 Task: Buy 4 Return Springs from Brake System section under best seller category for shipping address: Alex Clark, 16135 Grand Litchfield Dr, Roswell, GA 30075, Cell Number 6788189371. Pay from credit card ending with 6010, CVV 682
Action: Mouse moved to (33, 102)
Screenshot: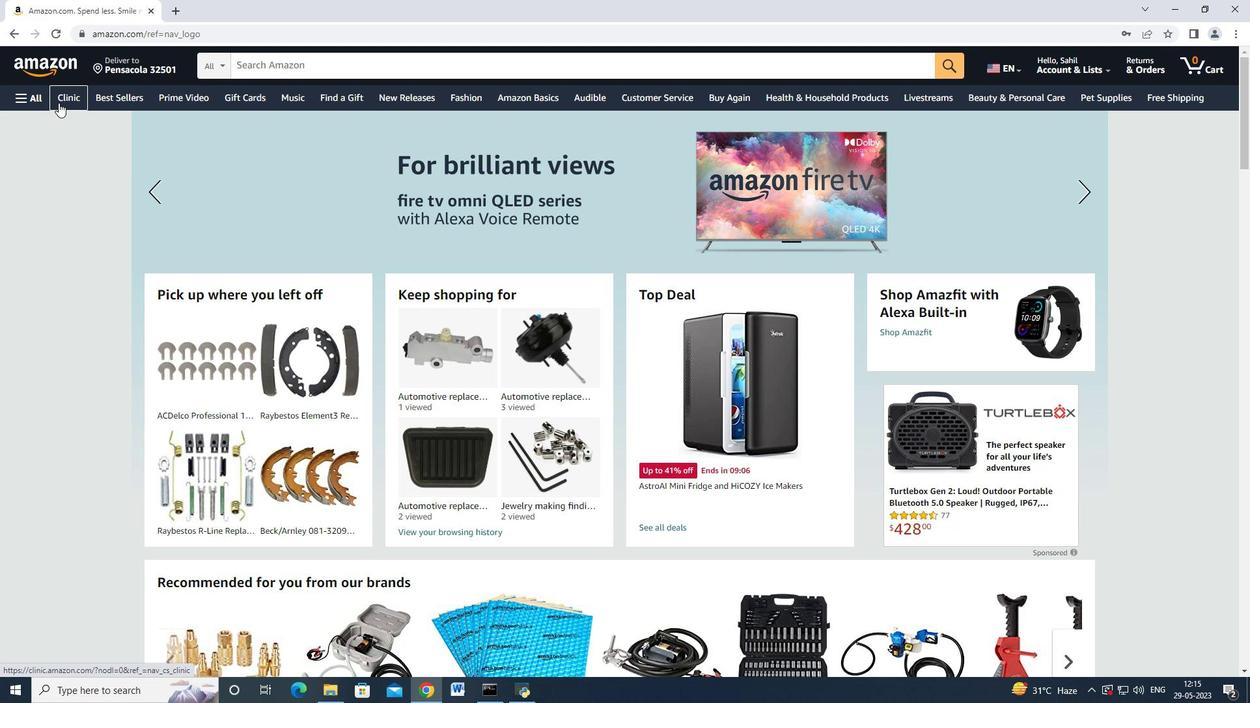 
Action: Mouse pressed left at (33, 102)
Screenshot: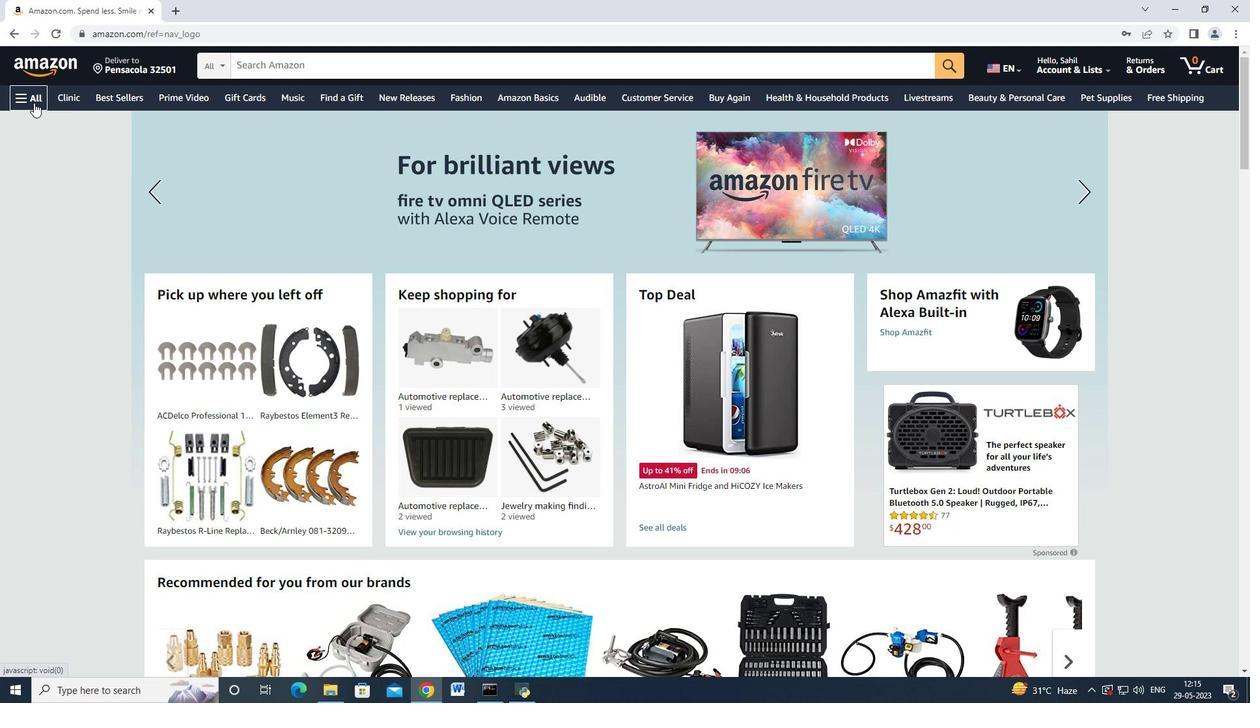 
Action: Mouse moved to (73, 207)
Screenshot: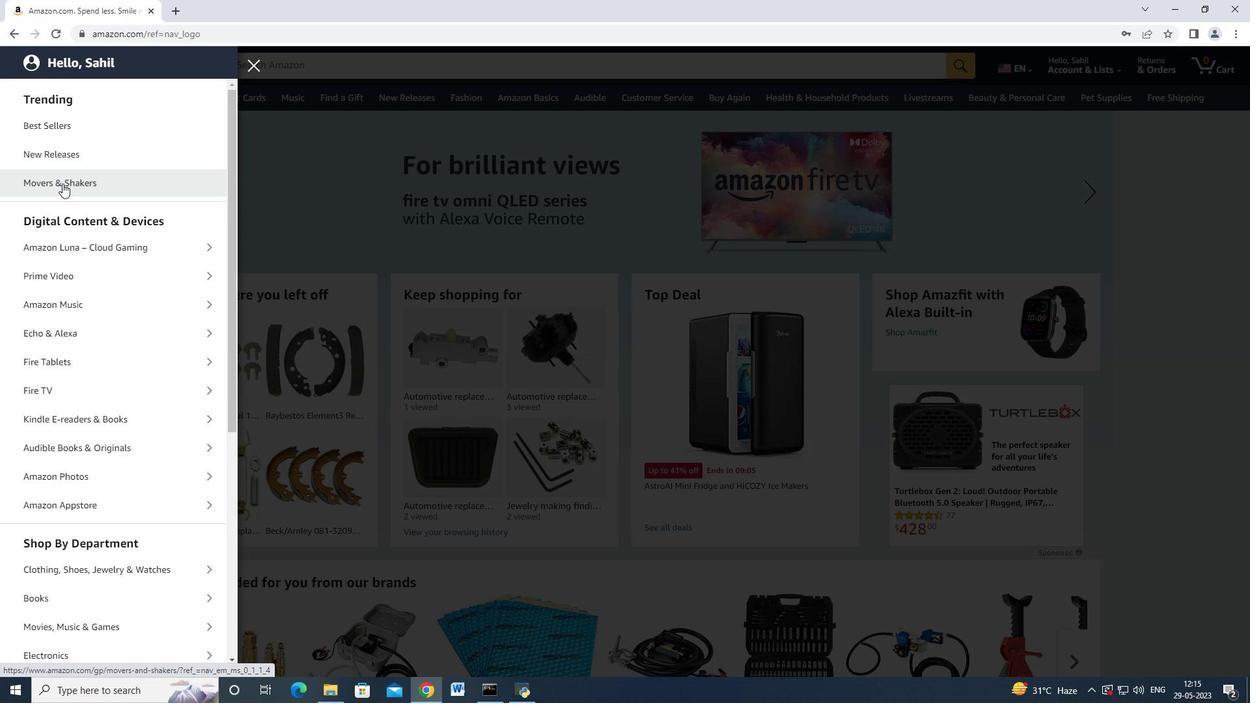 
Action: Mouse scrolled (73, 207) with delta (0, 0)
Screenshot: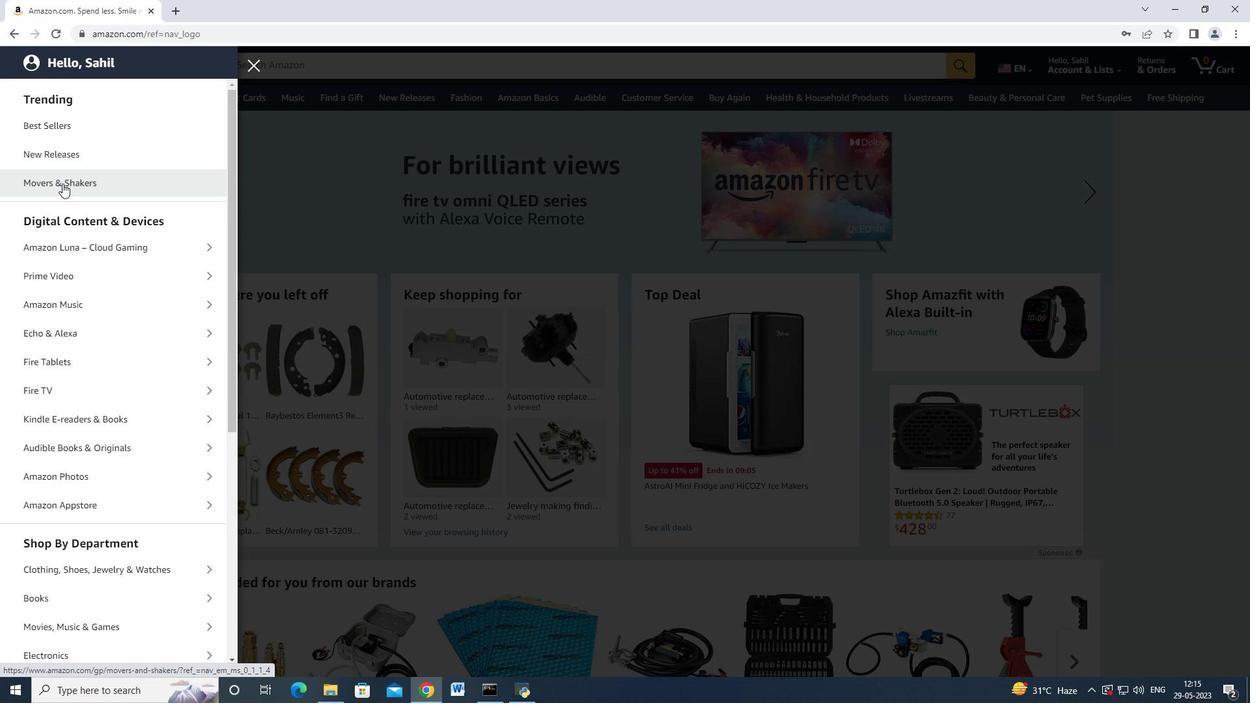 
Action: Mouse moved to (82, 222)
Screenshot: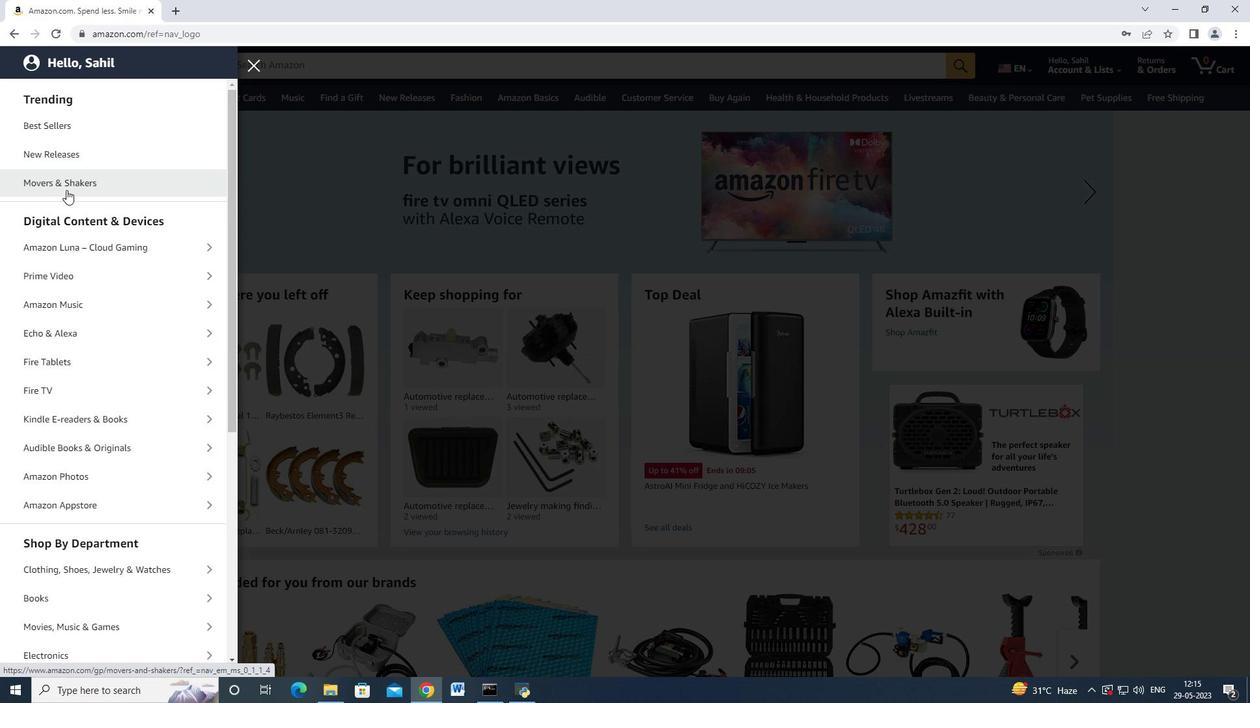 
Action: Mouse scrolled (82, 222) with delta (0, 0)
Screenshot: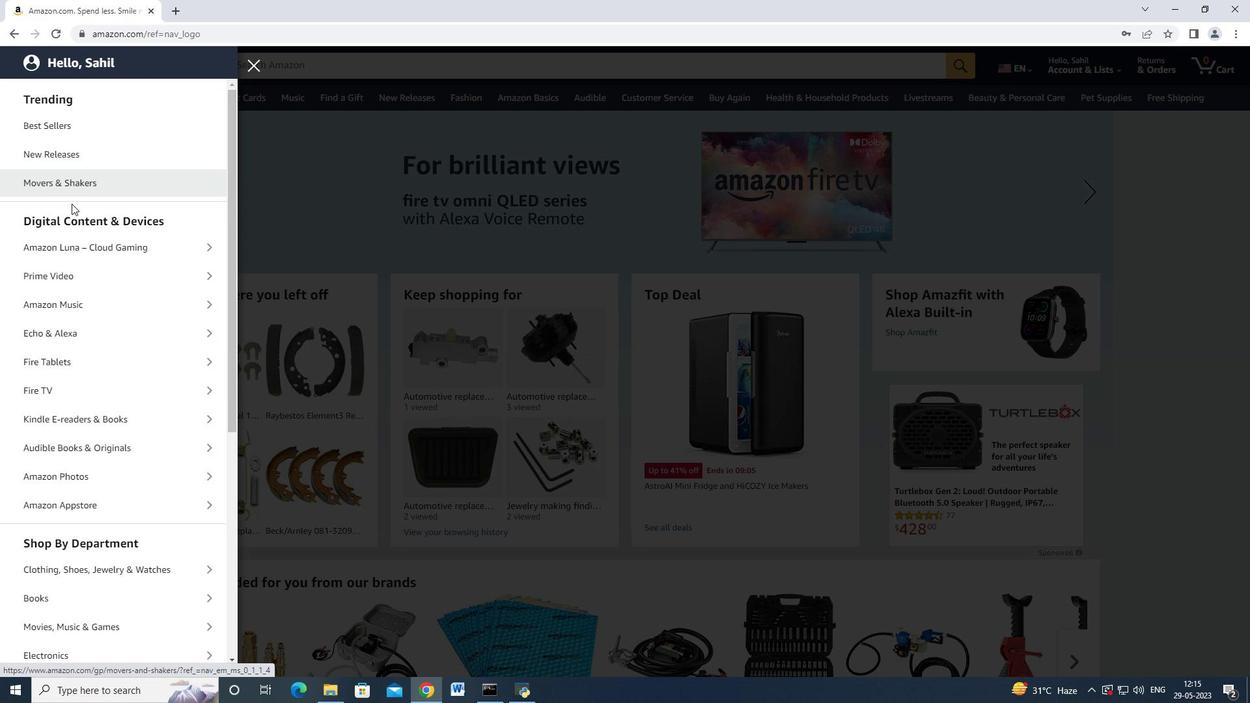 
Action: Mouse scrolled (82, 222) with delta (0, 0)
Screenshot: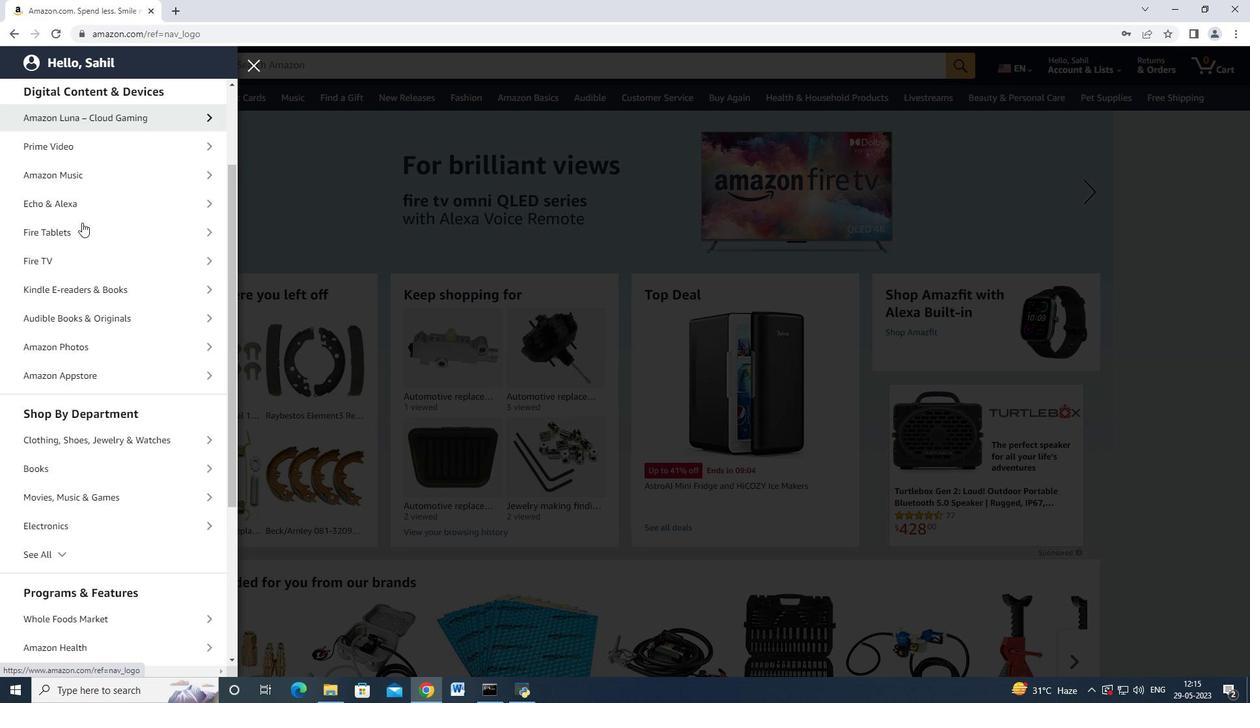 
Action: Mouse scrolled (82, 222) with delta (0, 0)
Screenshot: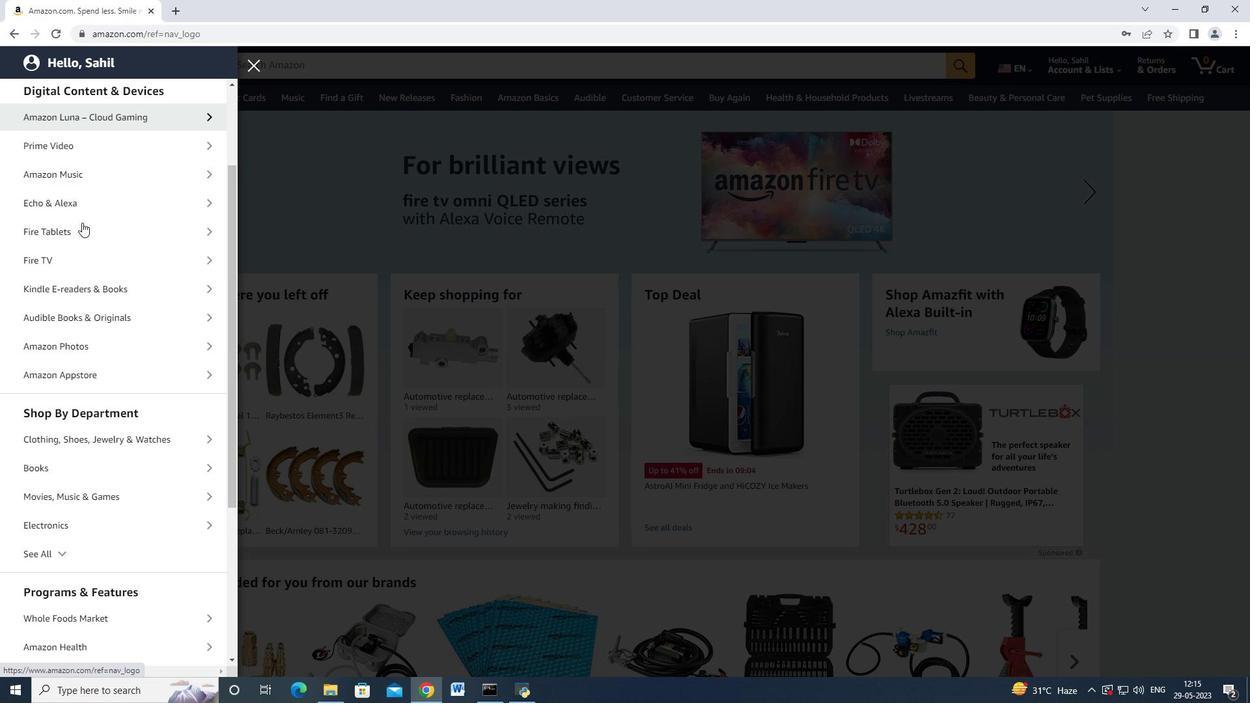 
Action: Mouse moved to (79, 250)
Screenshot: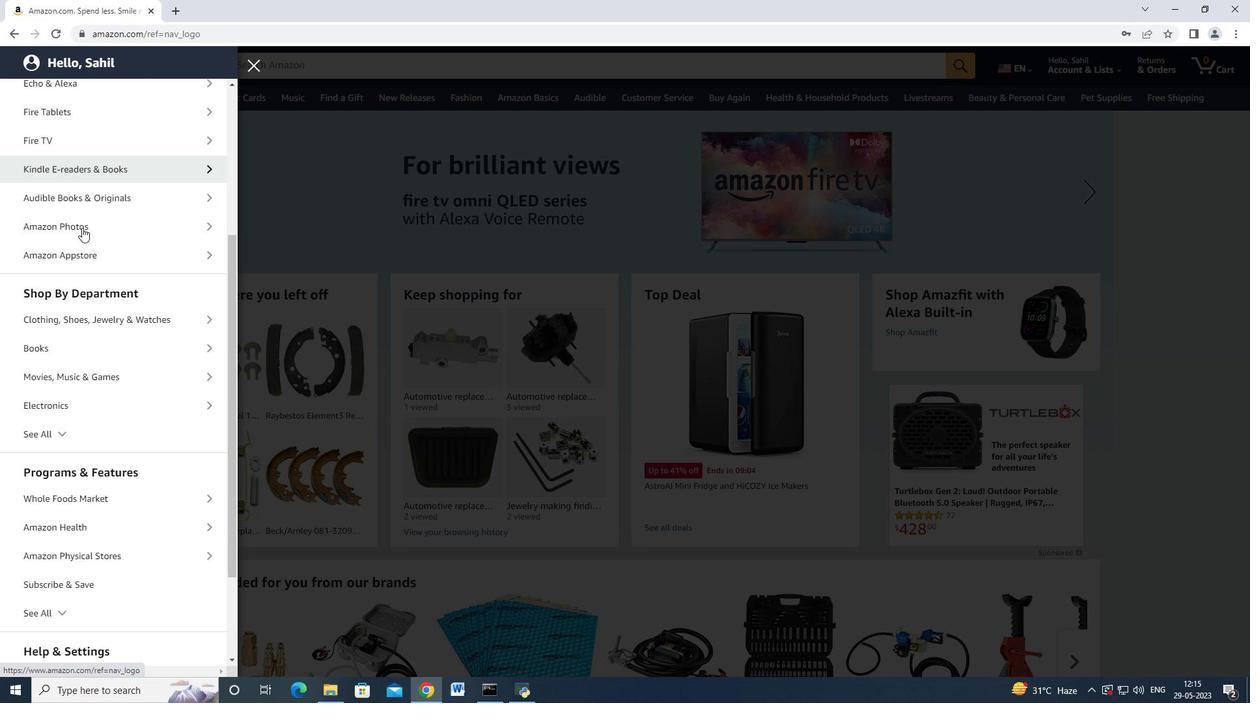 
Action: Mouse scrolled (80, 248) with delta (0, 0)
Screenshot: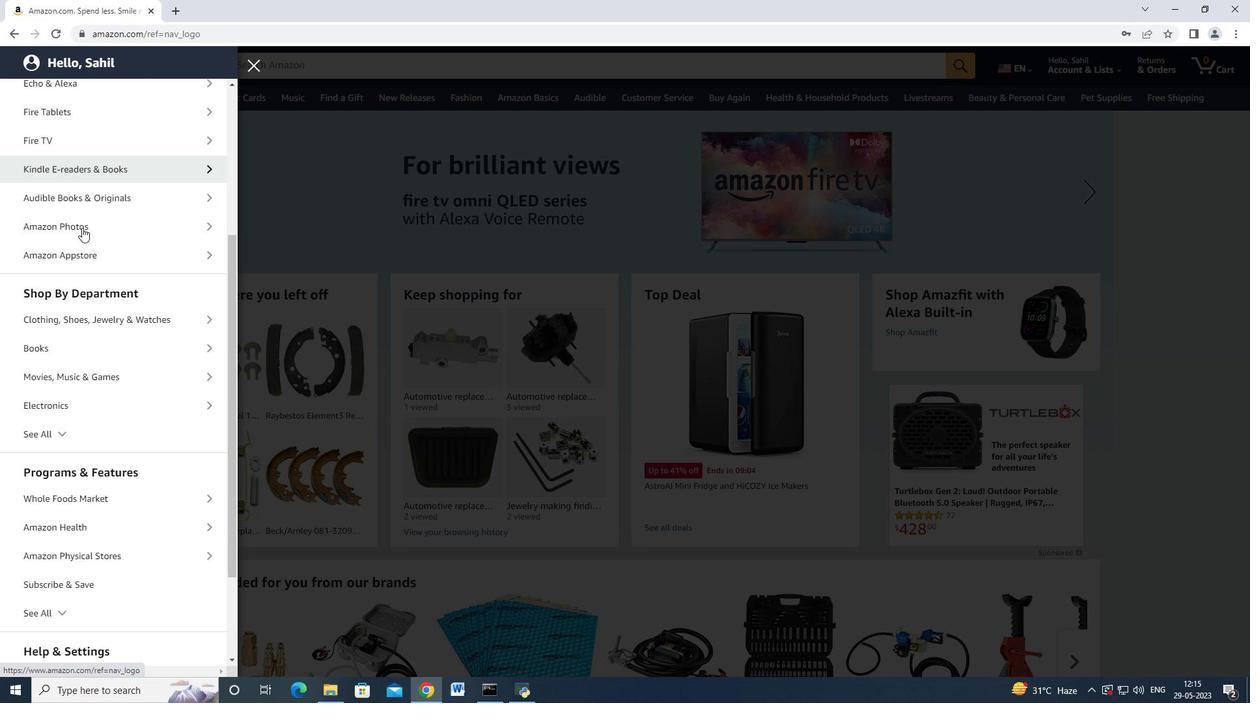 
Action: Mouse moved to (78, 257)
Screenshot: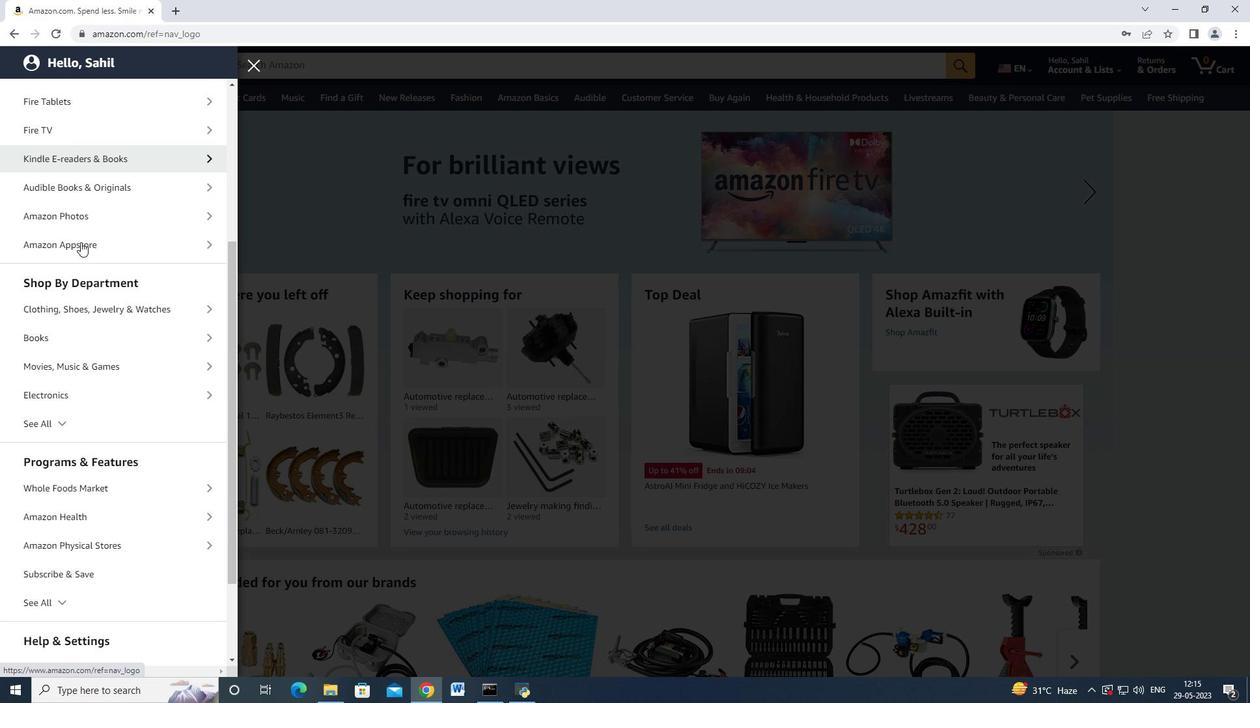 
Action: Mouse scrolled (78, 257) with delta (0, 0)
Screenshot: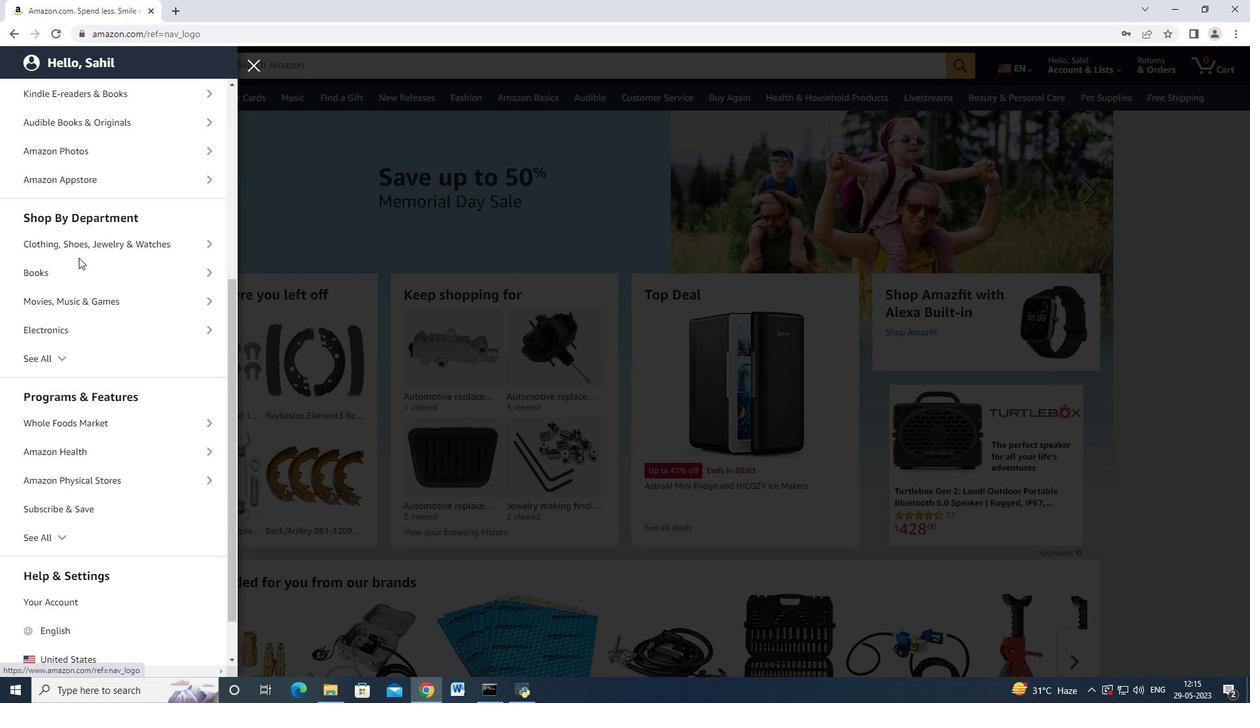 
Action: Mouse scrolled (78, 257) with delta (0, 0)
Screenshot: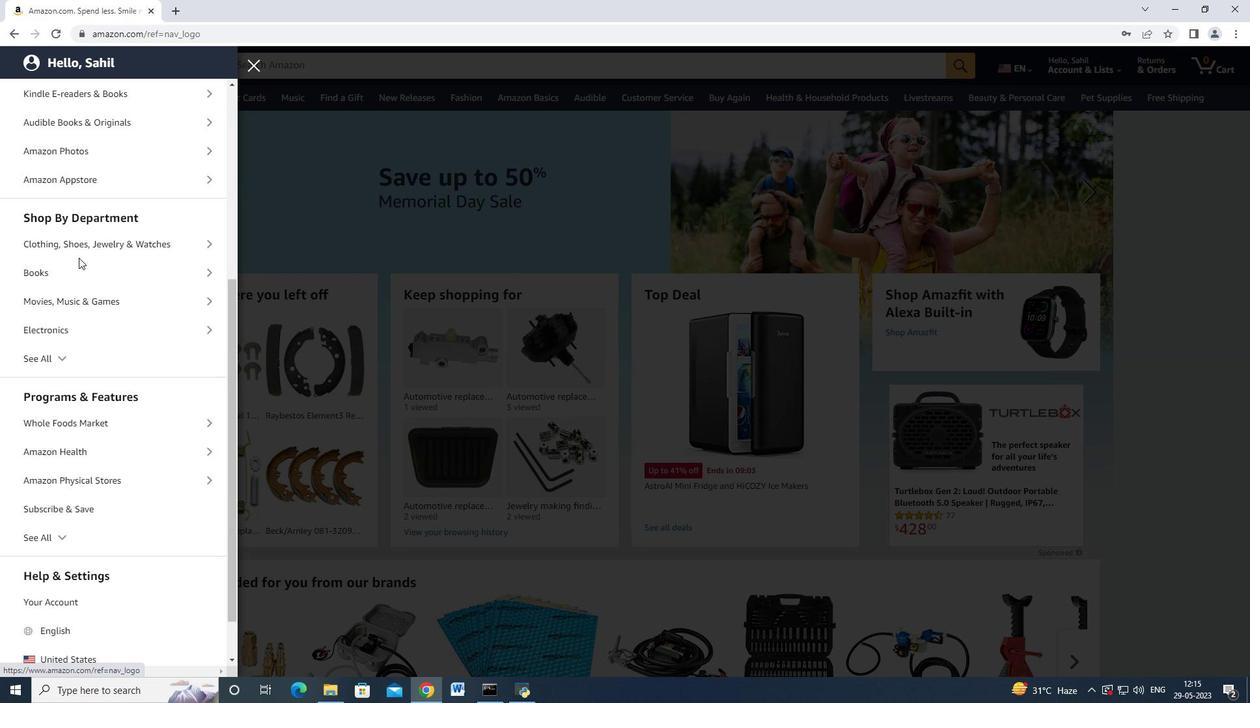 
Action: Mouse scrolled (78, 258) with delta (0, 0)
Screenshot: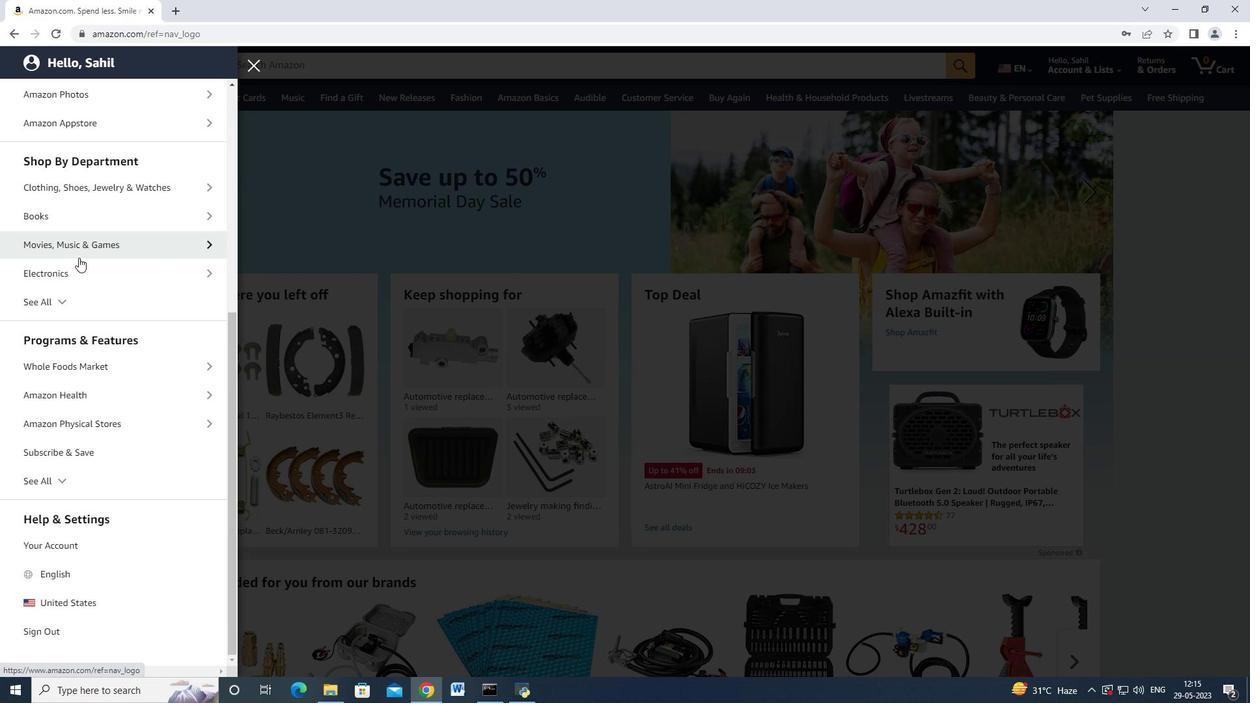 
Action: Mouse scrolled (78, 258) with delta (0, 0)
Screenshot: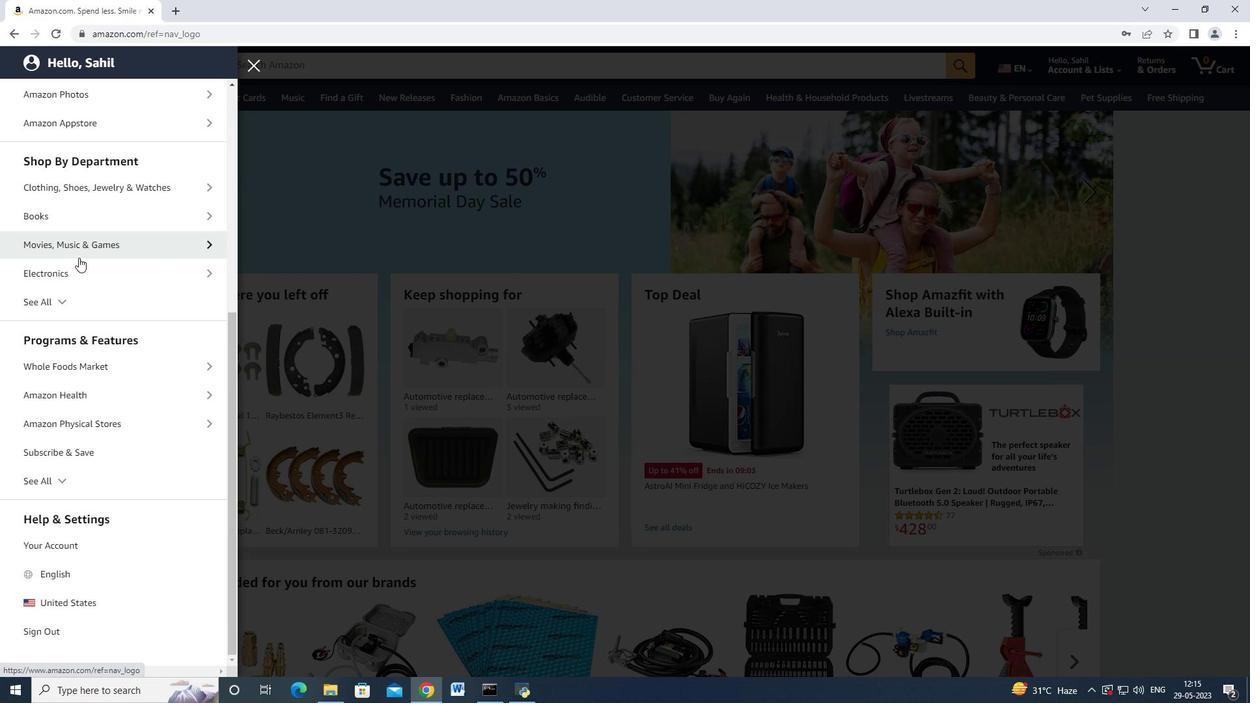 
Action: Mouse scrolled (78, 258) with delta (0, 0)
Screenshot: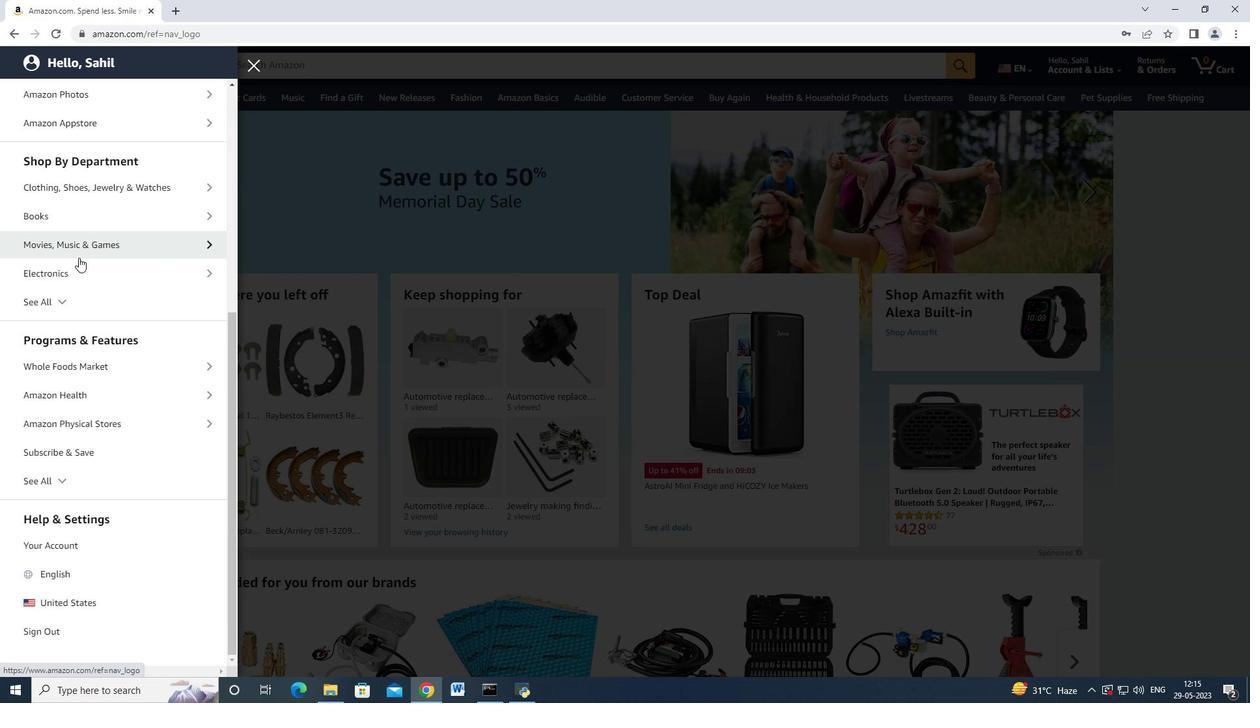 
Action: Mouse moved to (57, 354)
Screenshot: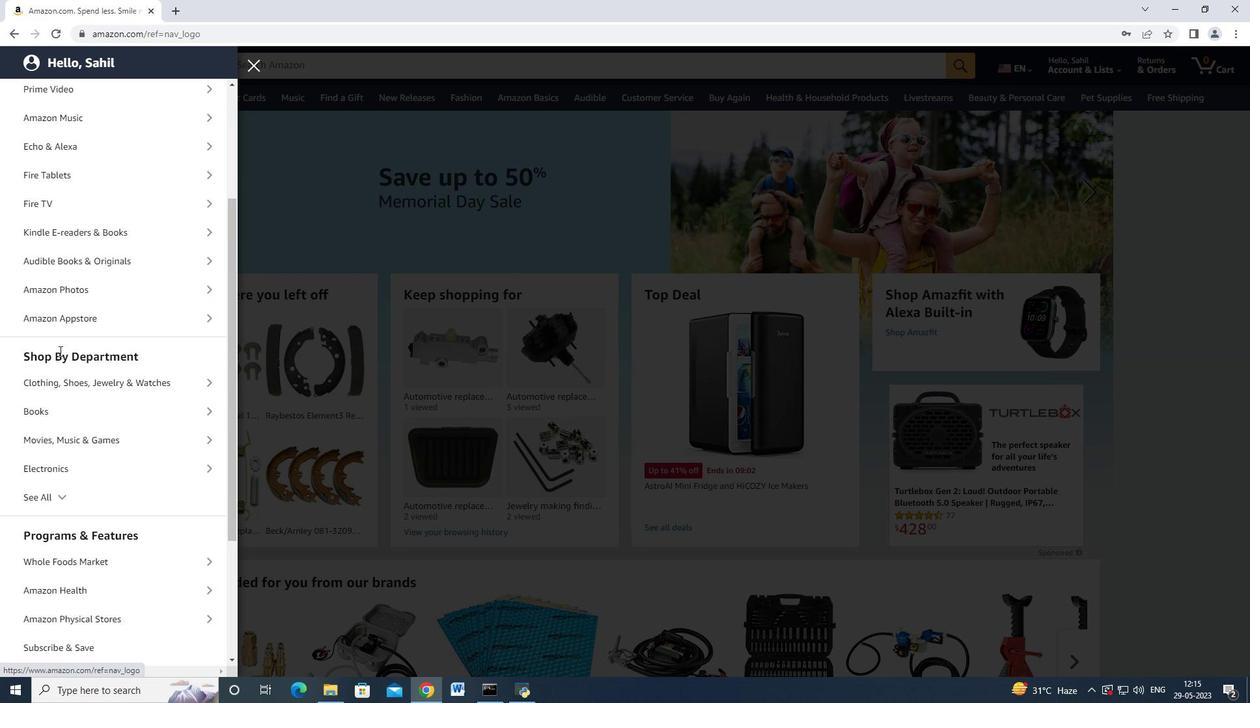 
Action: Mouse scrolled (57, 353) with delta (0, 0)
Screenshot: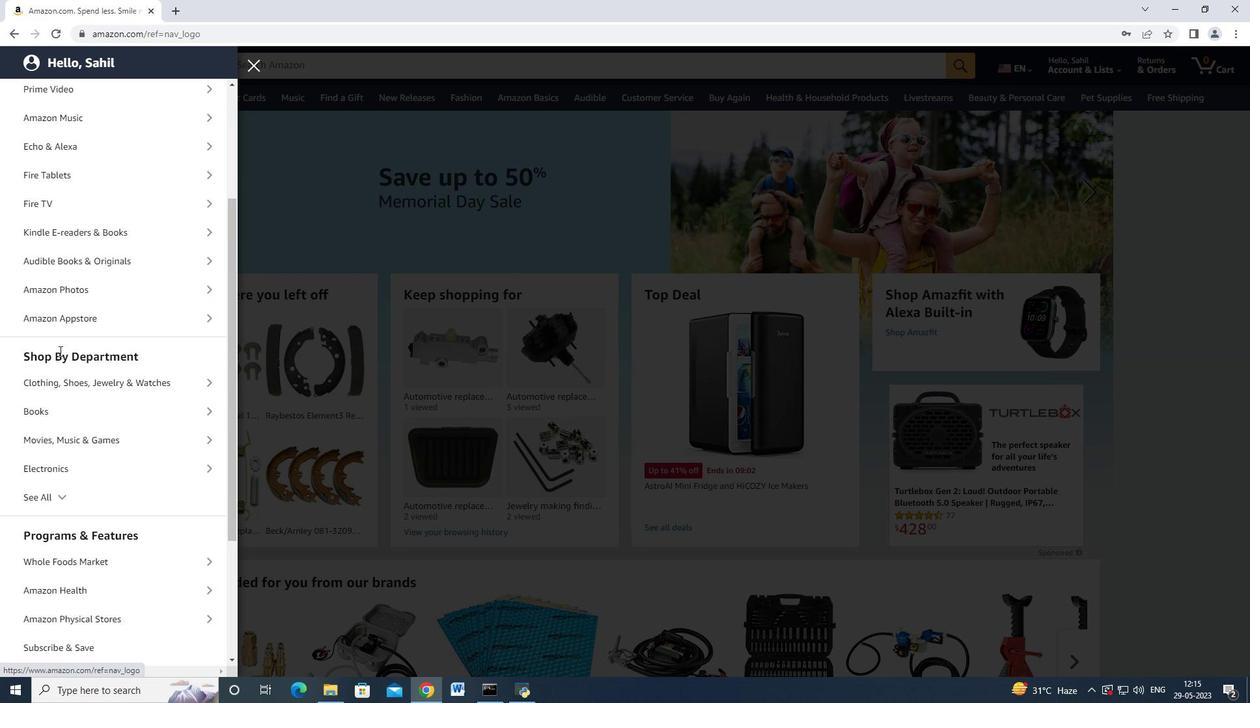 
Action: Mouse moved to (59, 427)
Screenshot: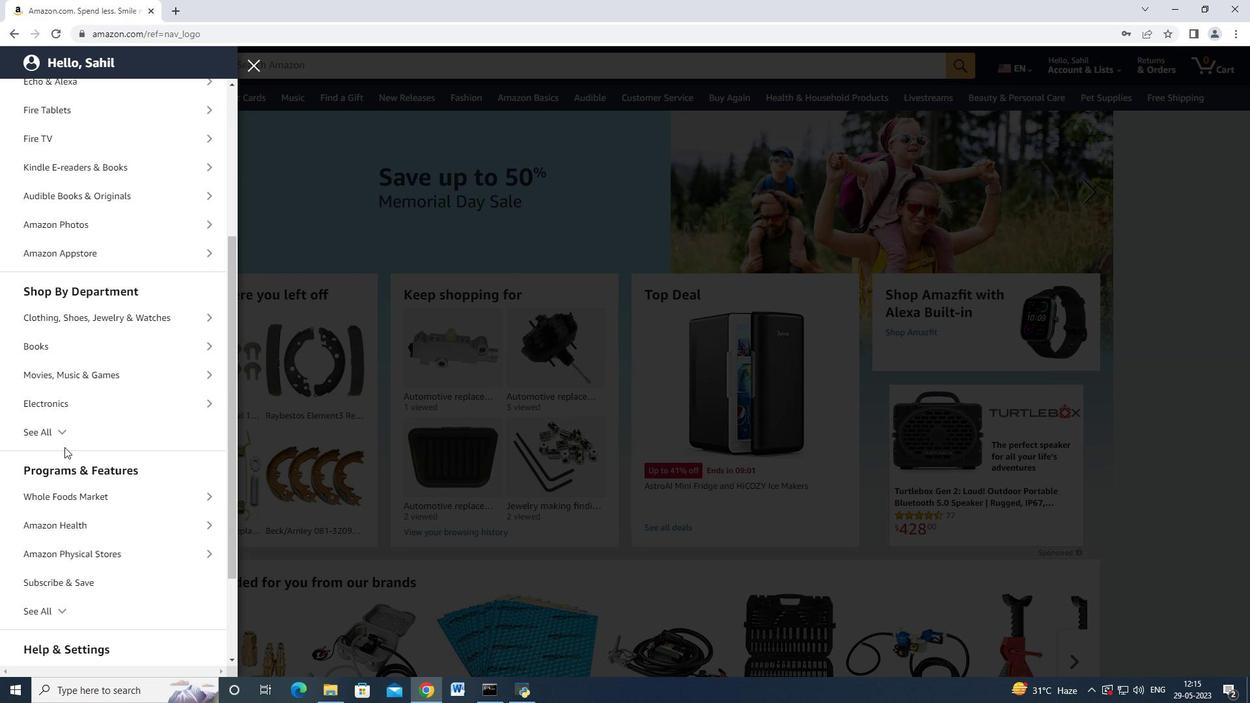 
Action: Mouse pressed left at (59, 427)
Screenshot: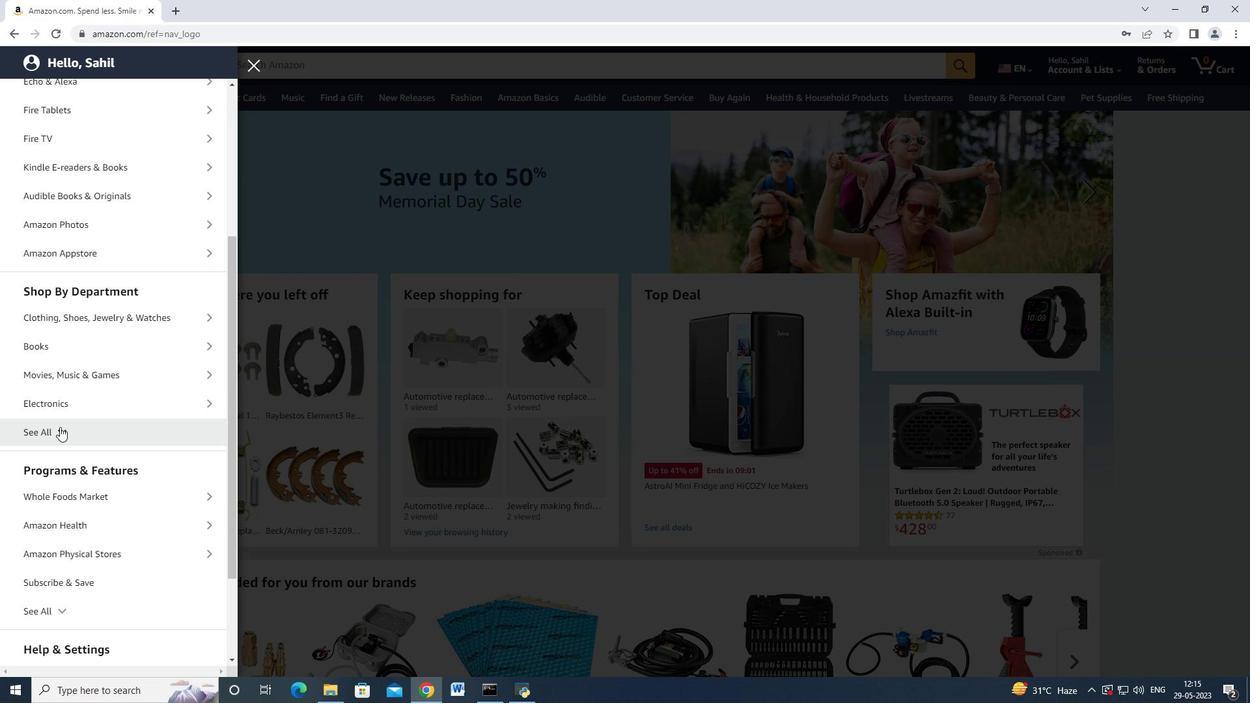 
Action: Mouse moved to (103, 393)
Screenshot: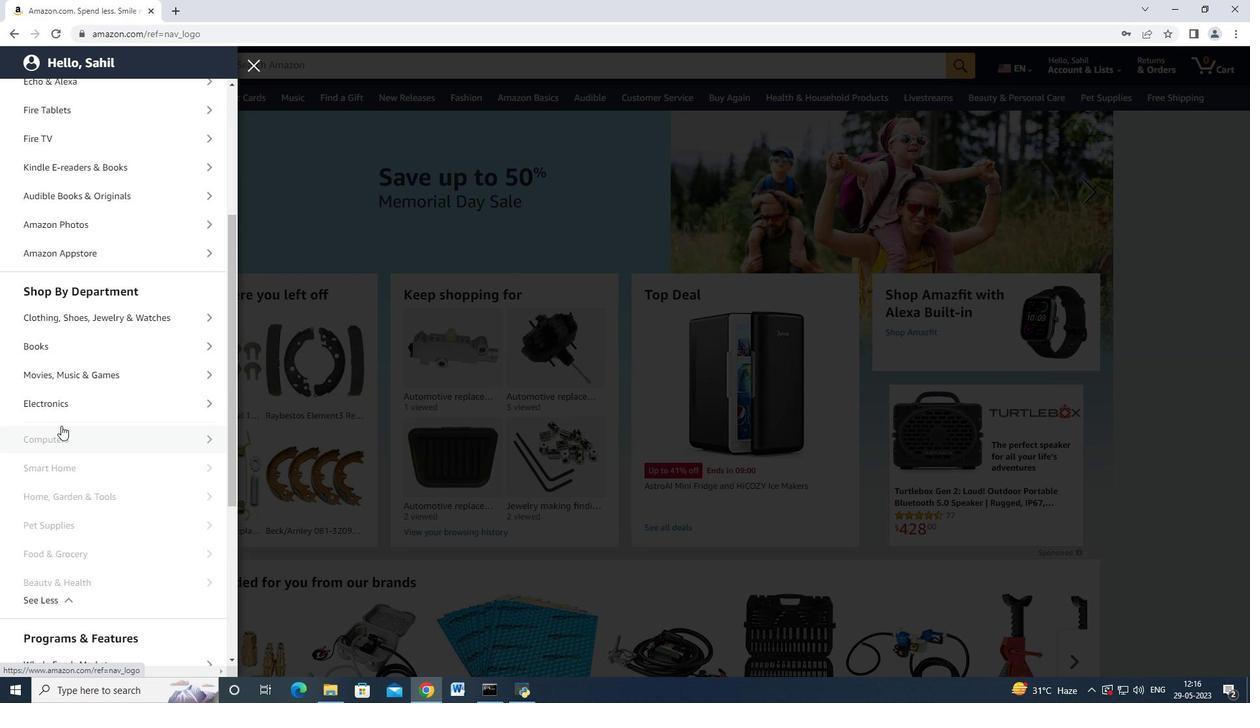 
Action: Mouse scrolled (103, 392) with delta (0, 0)
Screenshot: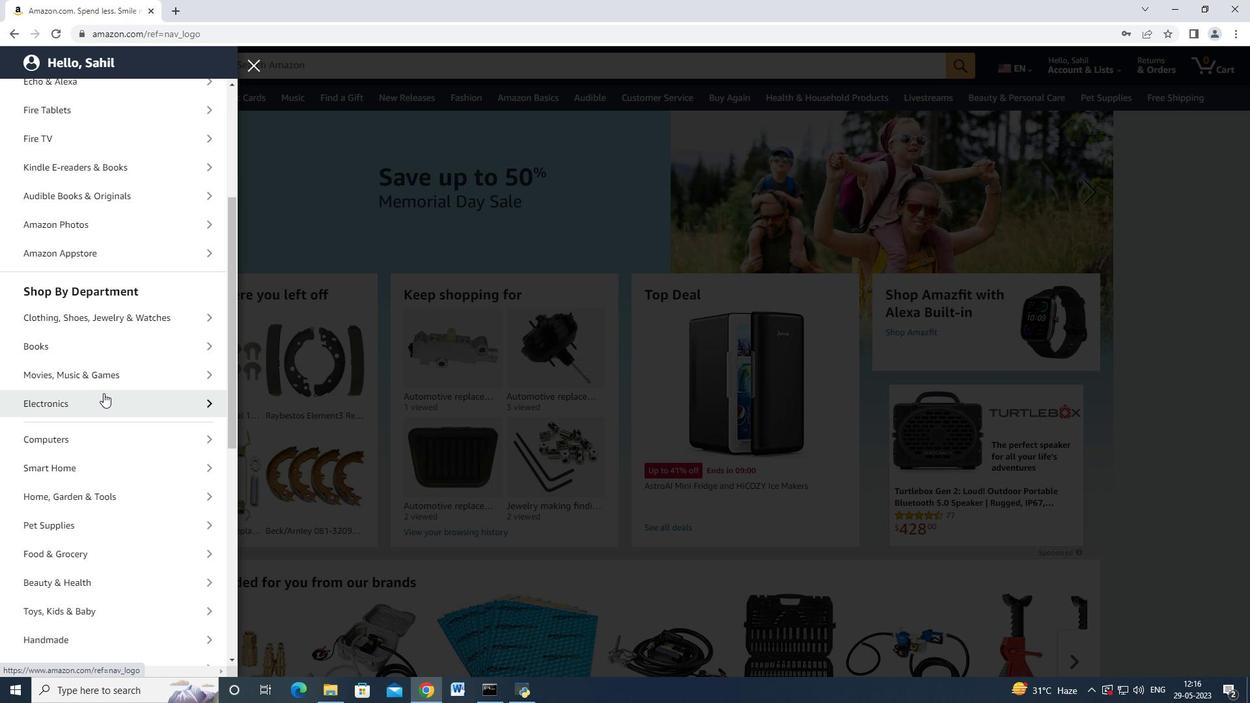 
Action: Mouse scrolled (103, 392) with delta (0, 0)
Screenshot: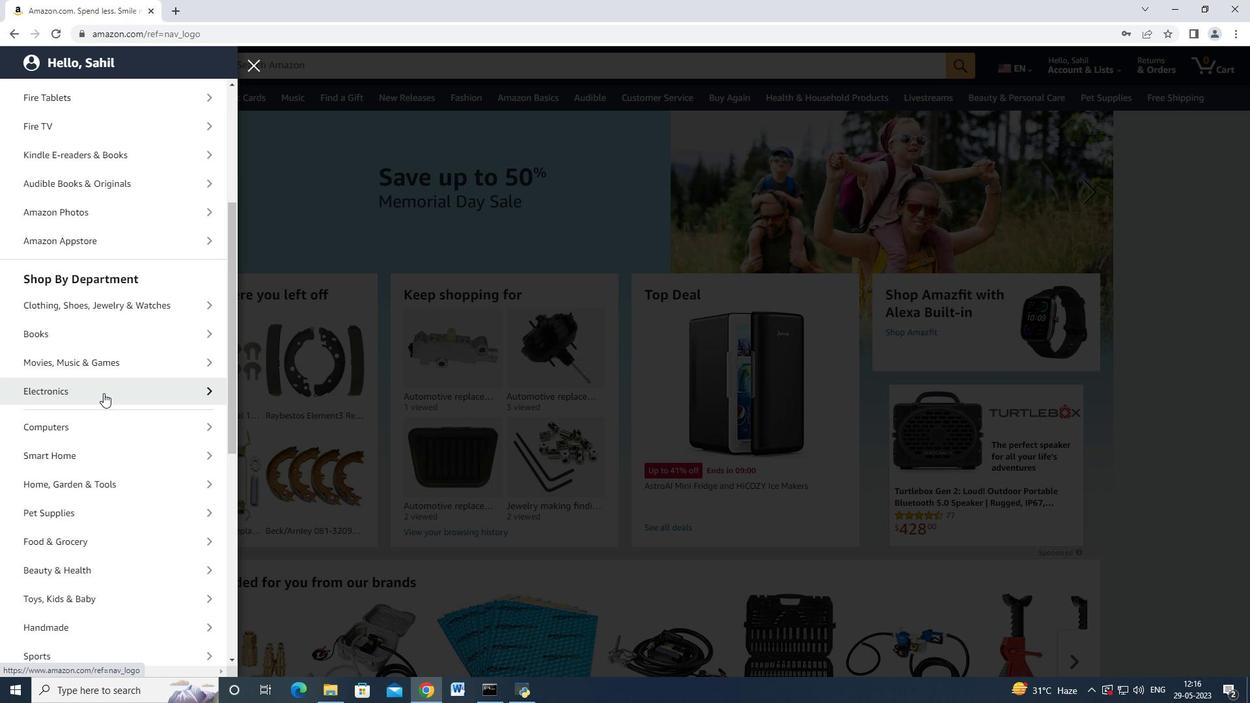 
Action: Mouse scrolled (103, 392) with delta (0, 0)
Screenshot: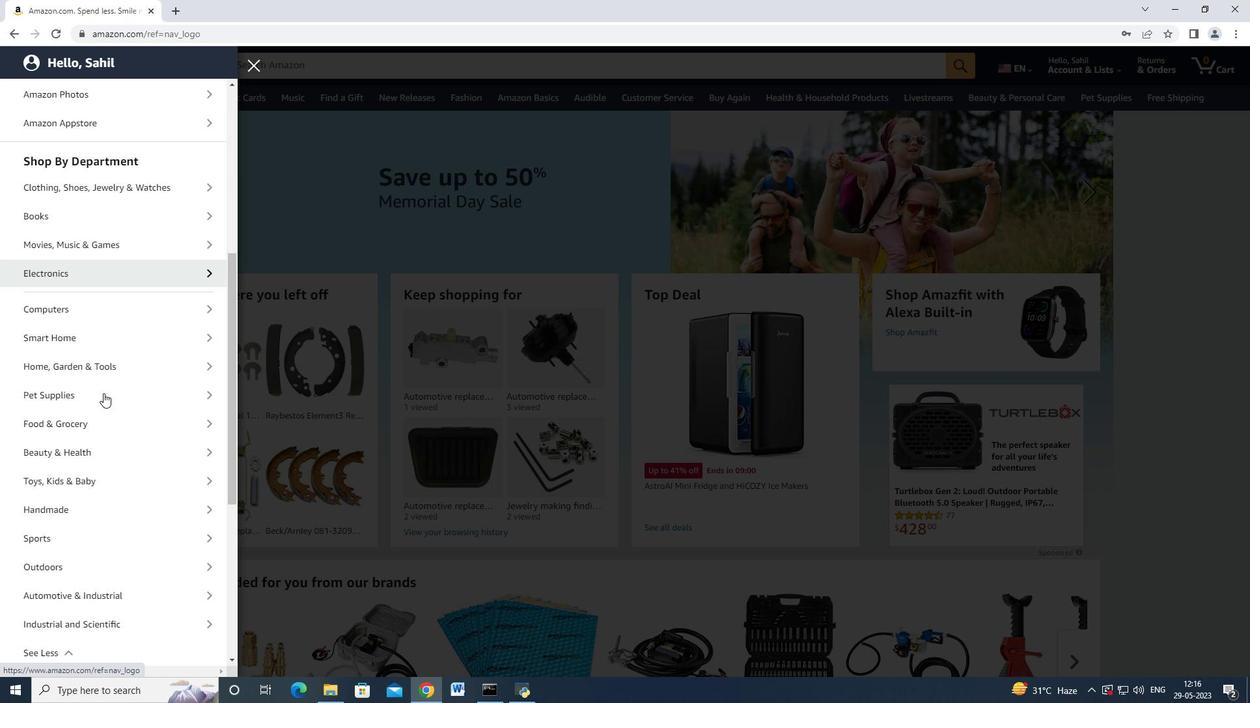 
Action: Mouse scrolled (103, 392) with delta (0, 0)
Screenshot: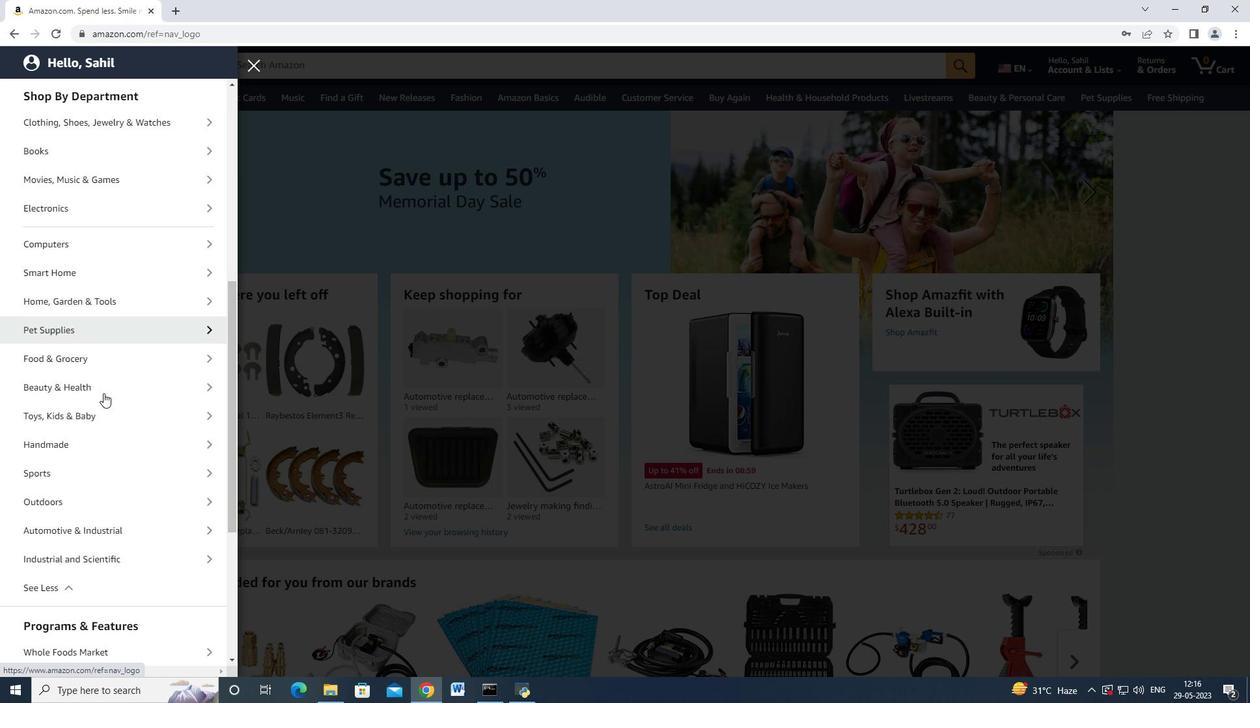 
Action: Mouse moved to (102, 454)
Screenshot: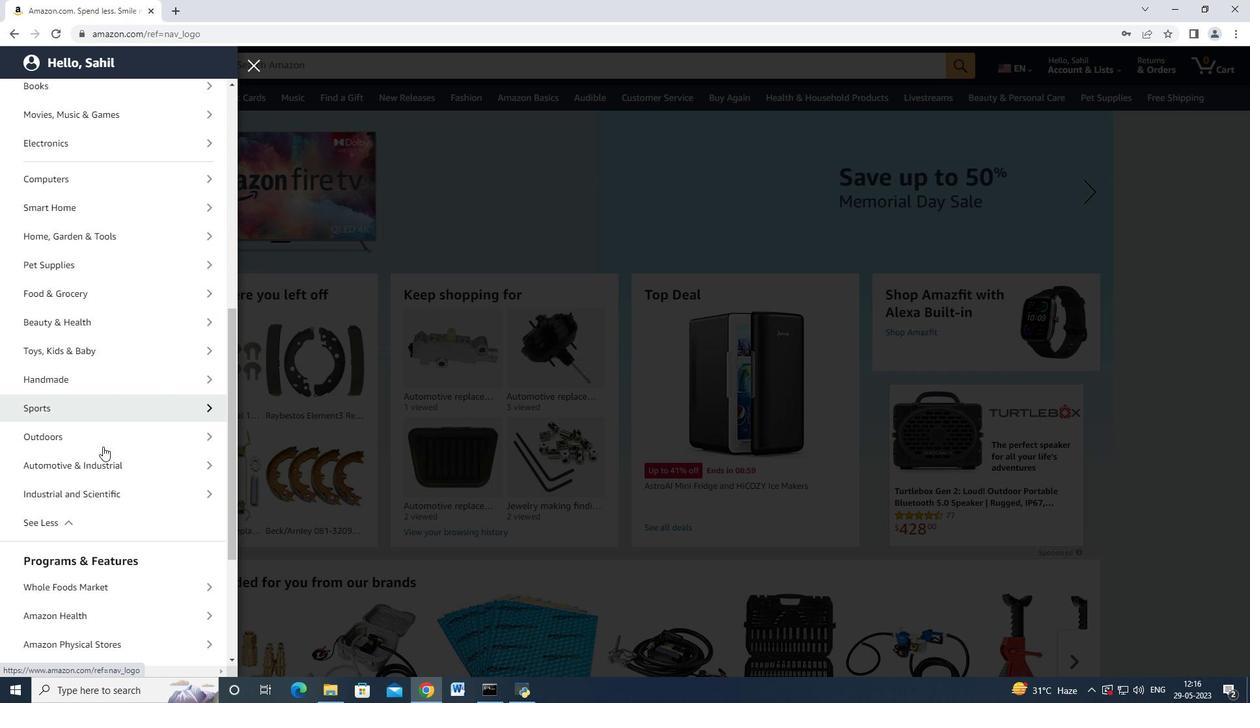 
Action: Mouse pressed left at (102, 454)
Screenshot: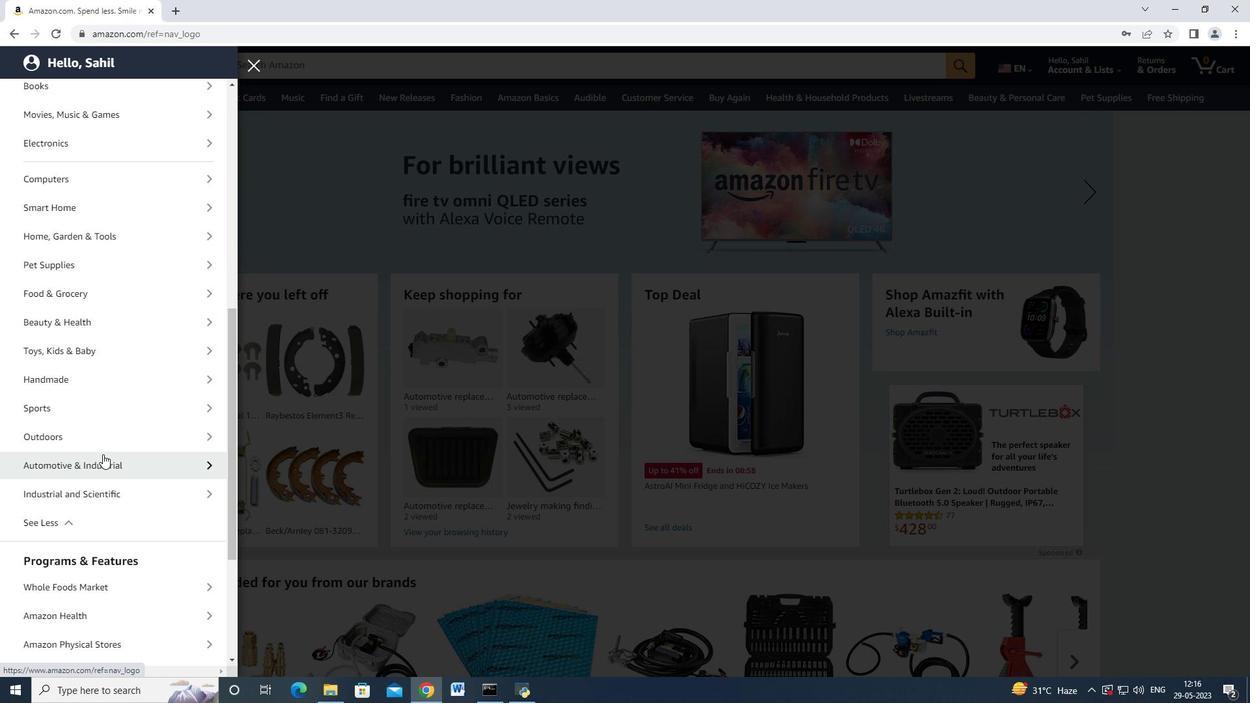 
Action: Mouse moved to (111, 159)
Screenshot: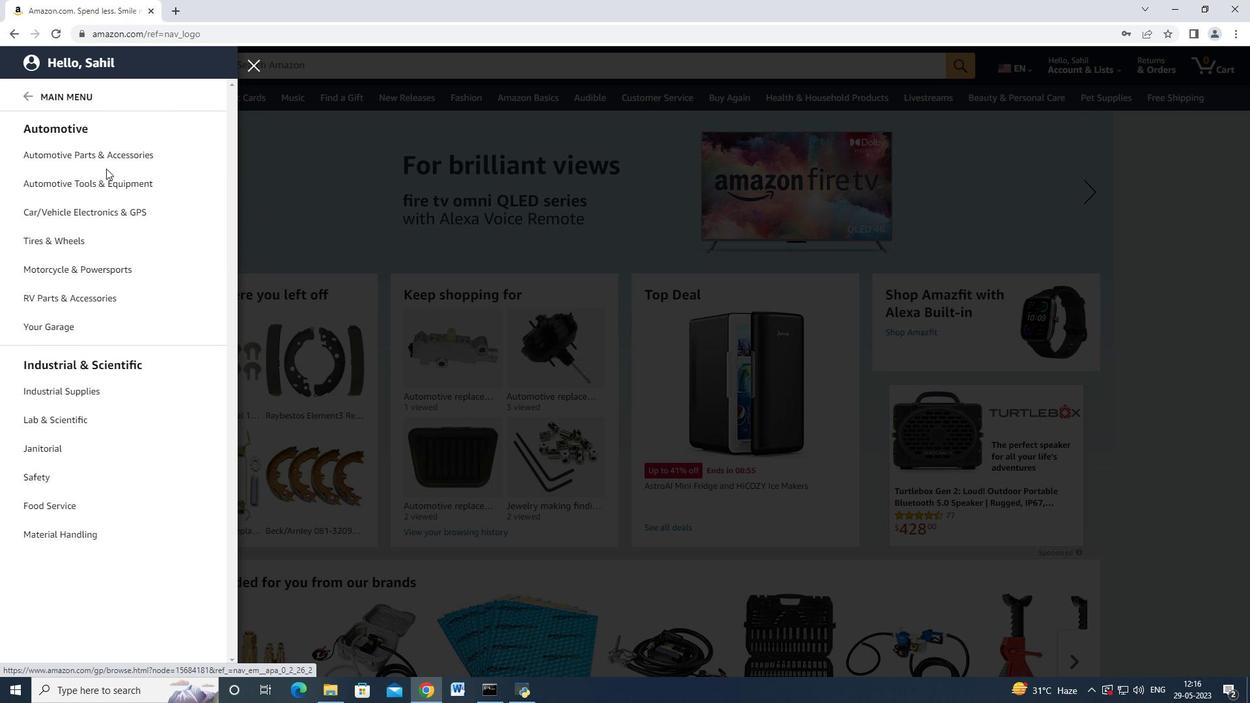 
Action: Mouse pressed left at (111, 159)
Screenshot: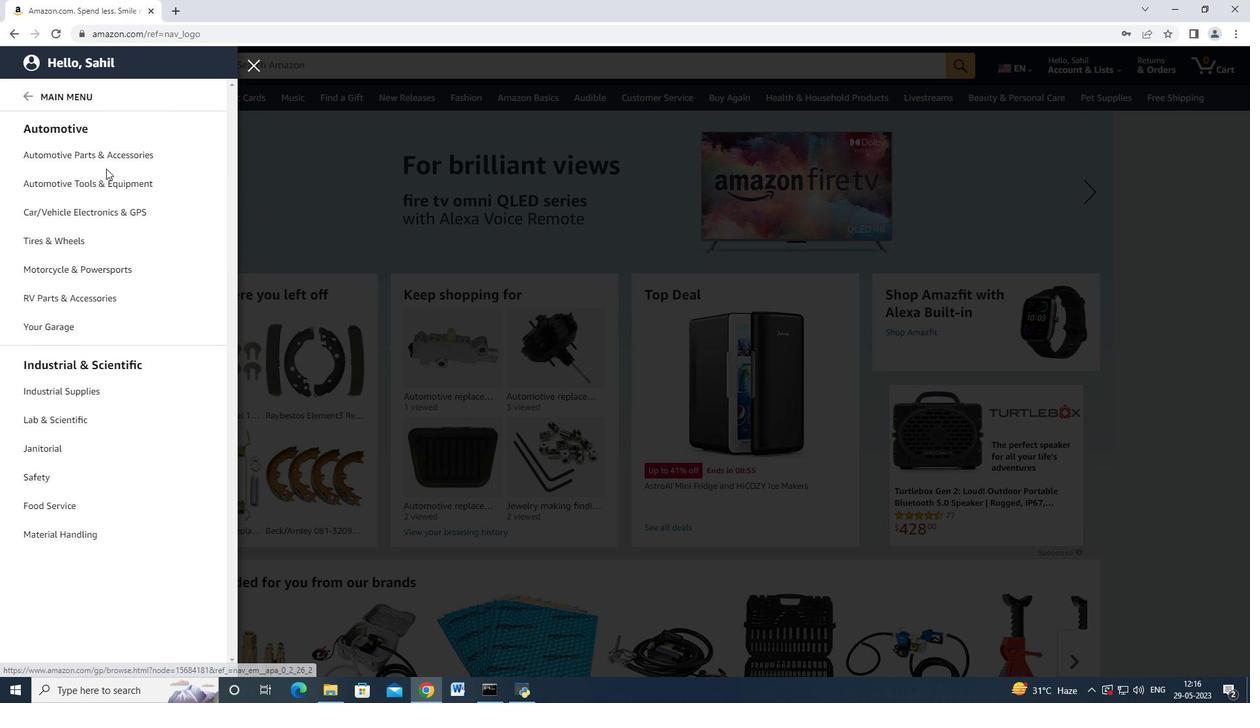 
Action: Mouse moved to (224, 218)
Screenshot: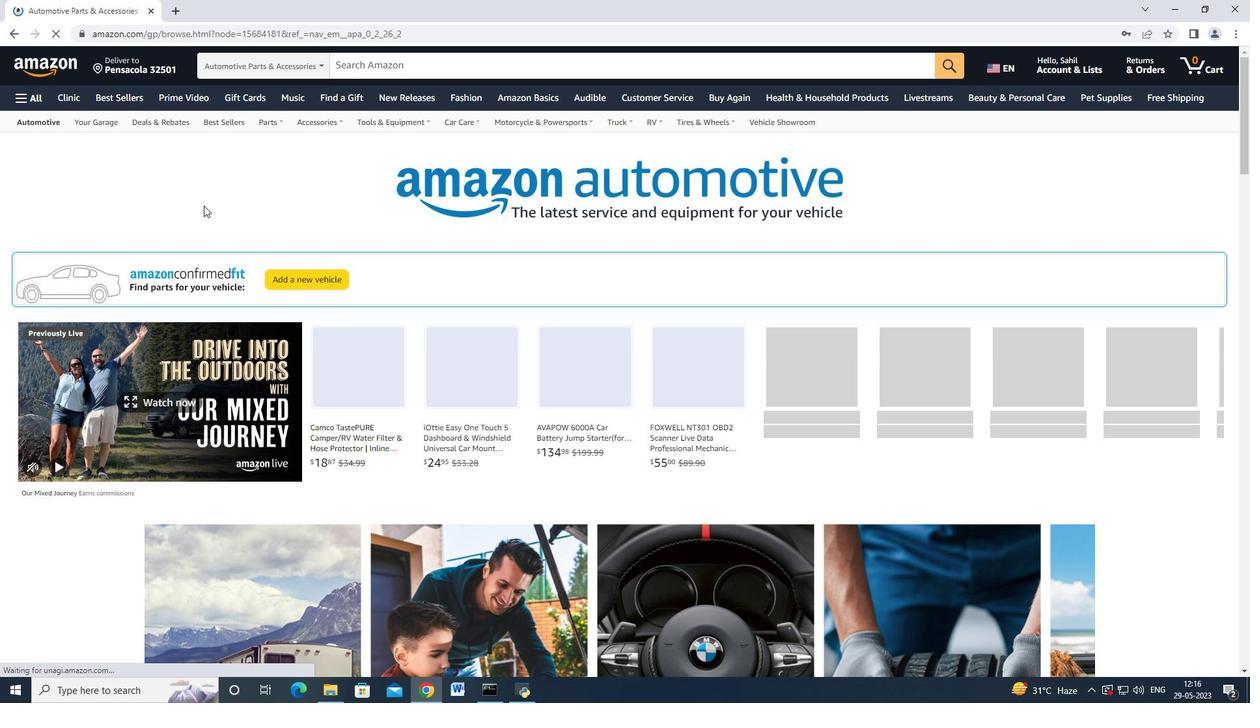
Action: Mouse scrolled (224, 218) with delta (0, 0)
Screenshot: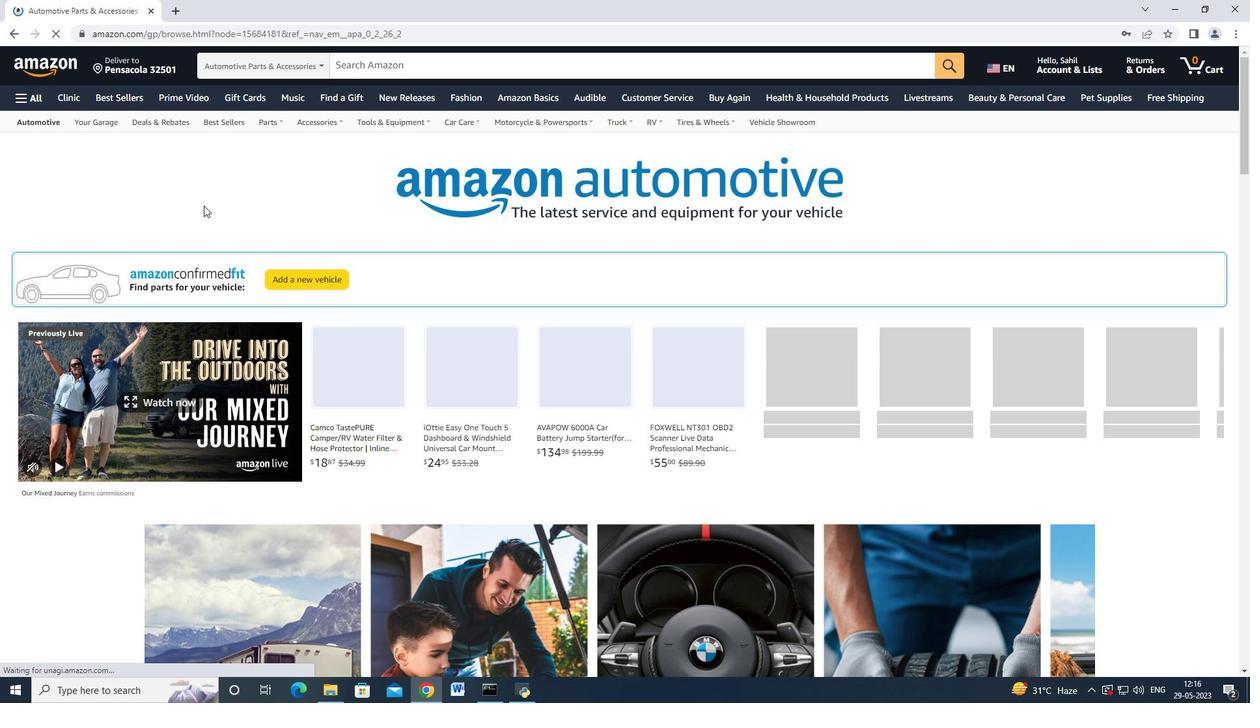 
Action: Mouse moved to (224, 222)
Screenshot: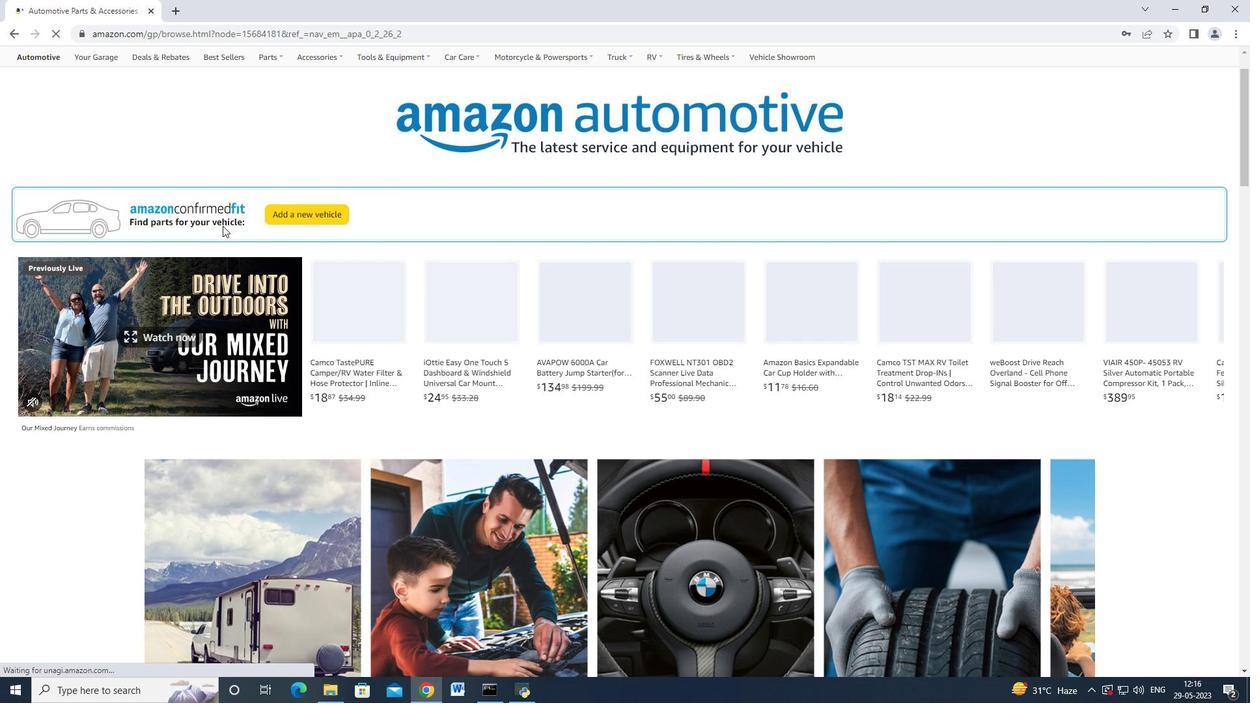 
Action: Mouse scrolled (224, 223) with delta (0, 0)
Screenshot: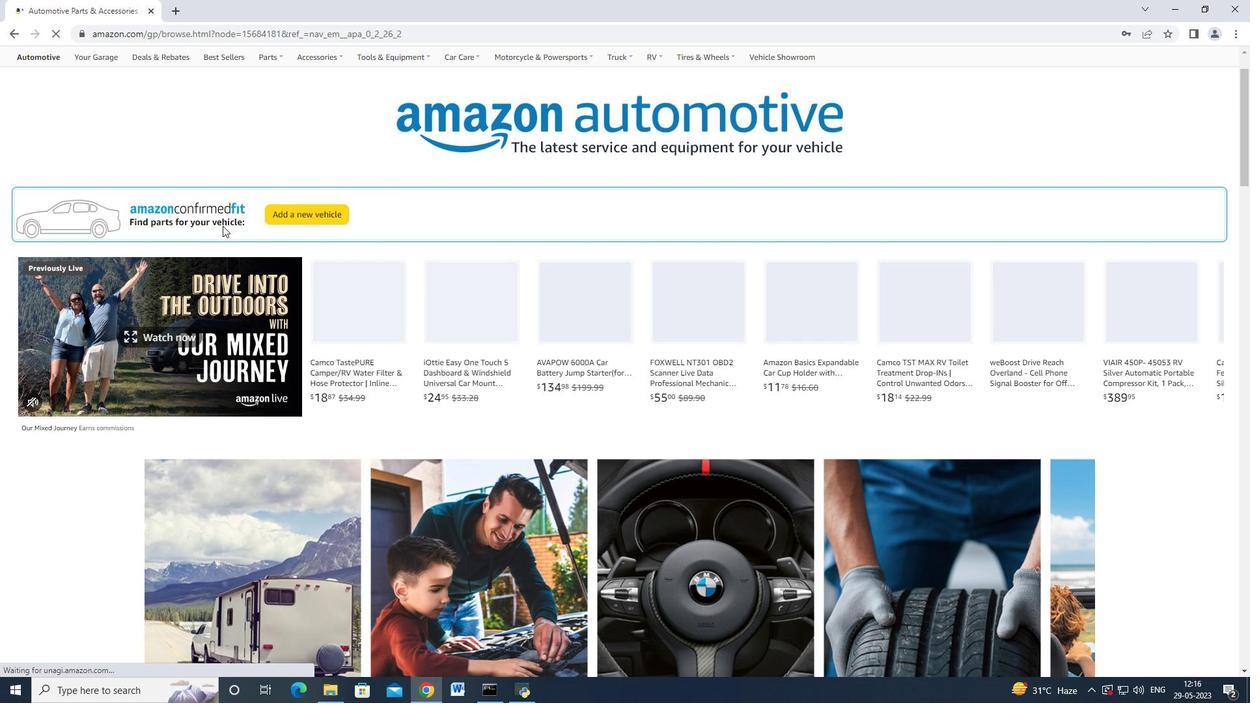 
Action: Mouse moved to (238, 122)
Screenshot: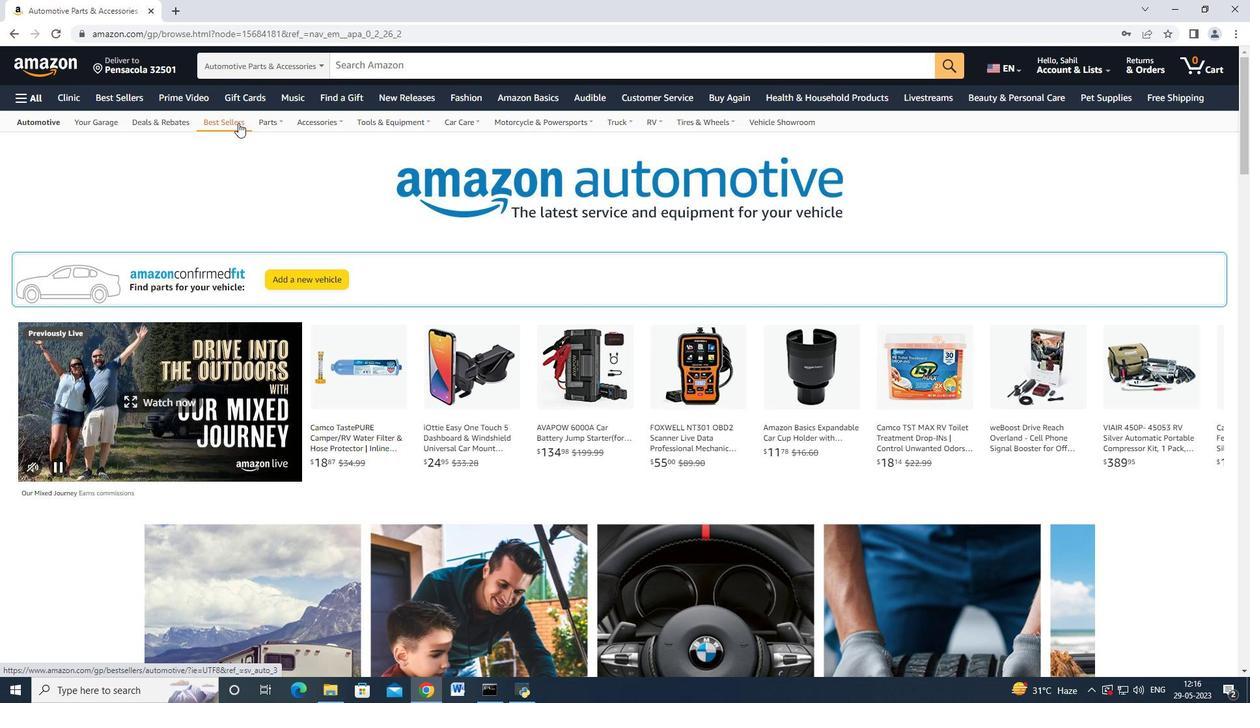 
Action: Mouse pressed left at (238, 122)
Screenshot: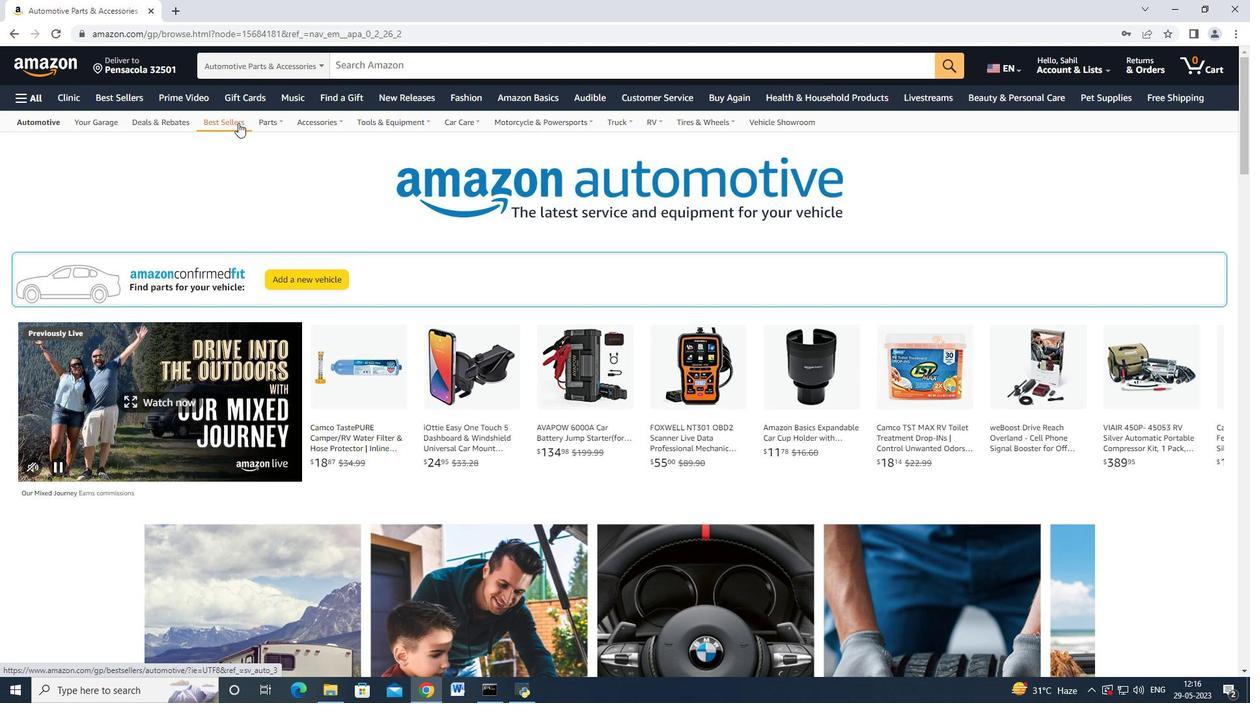 
Action: Mouse moved to (203, 183)
Screenshot: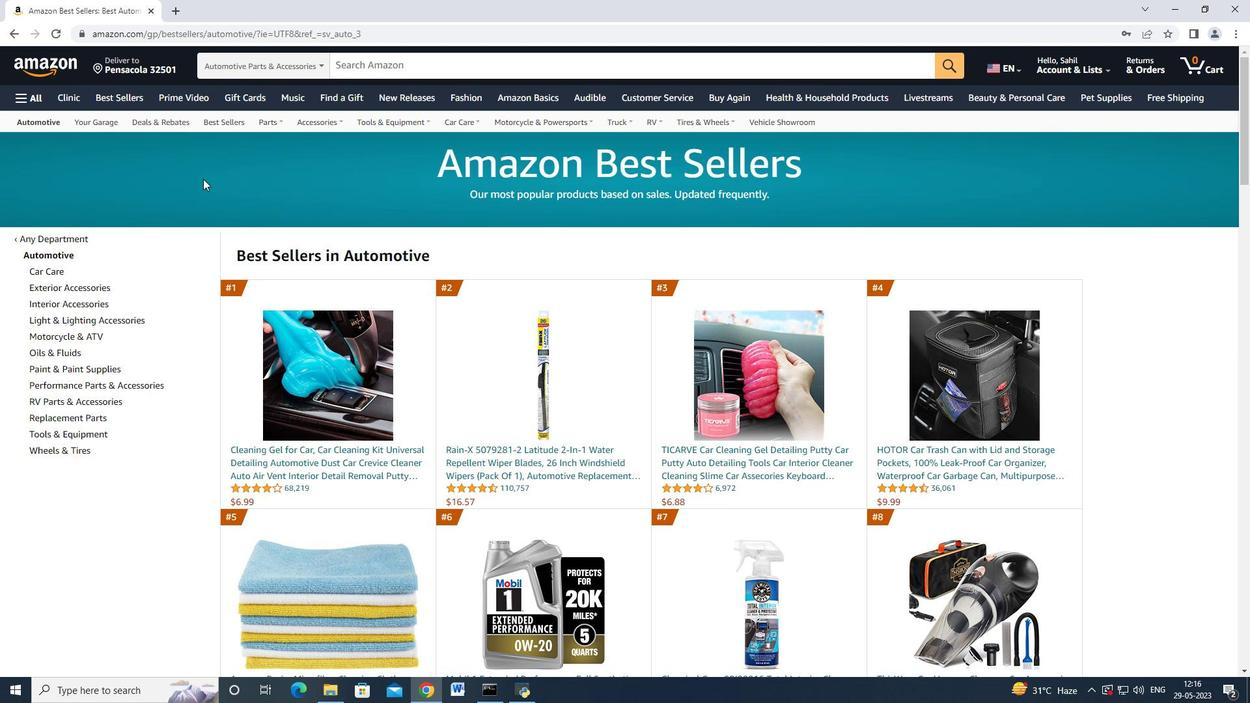 
Action: Mouse scrolled (203, 182) with delta (0, 0)
Screenshot: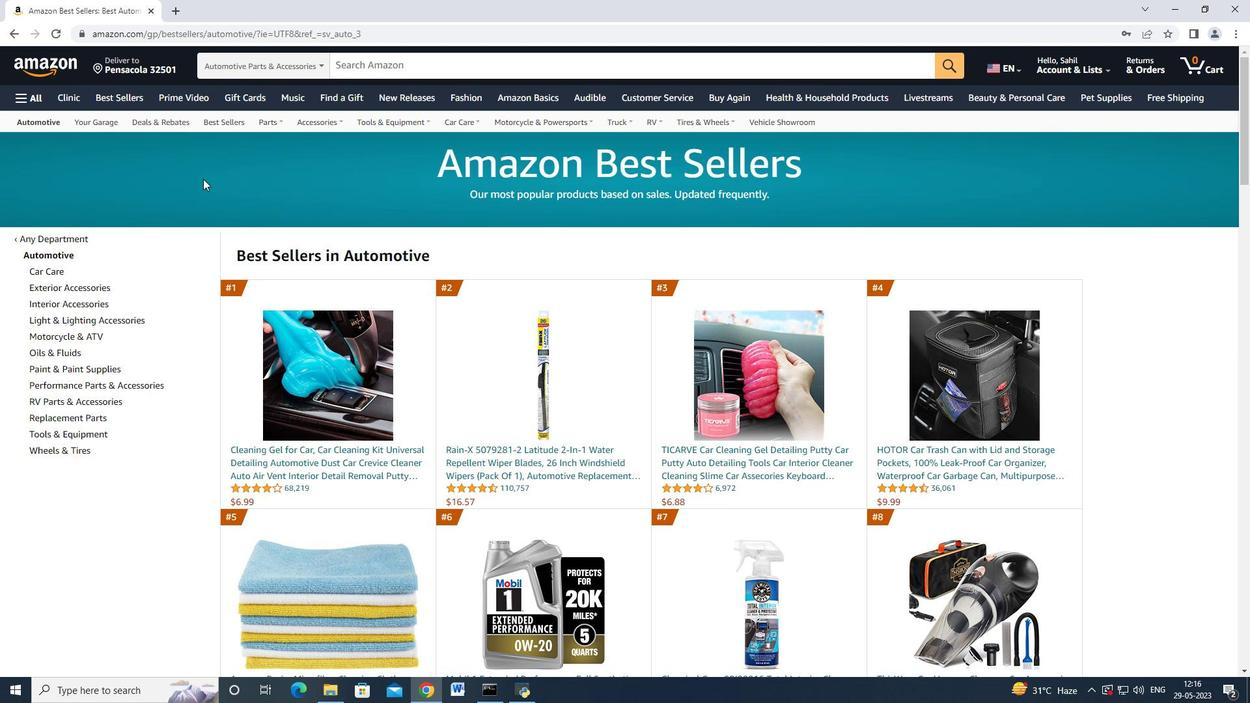 
Action: Mouse moved to (197, 197)
Screenshot: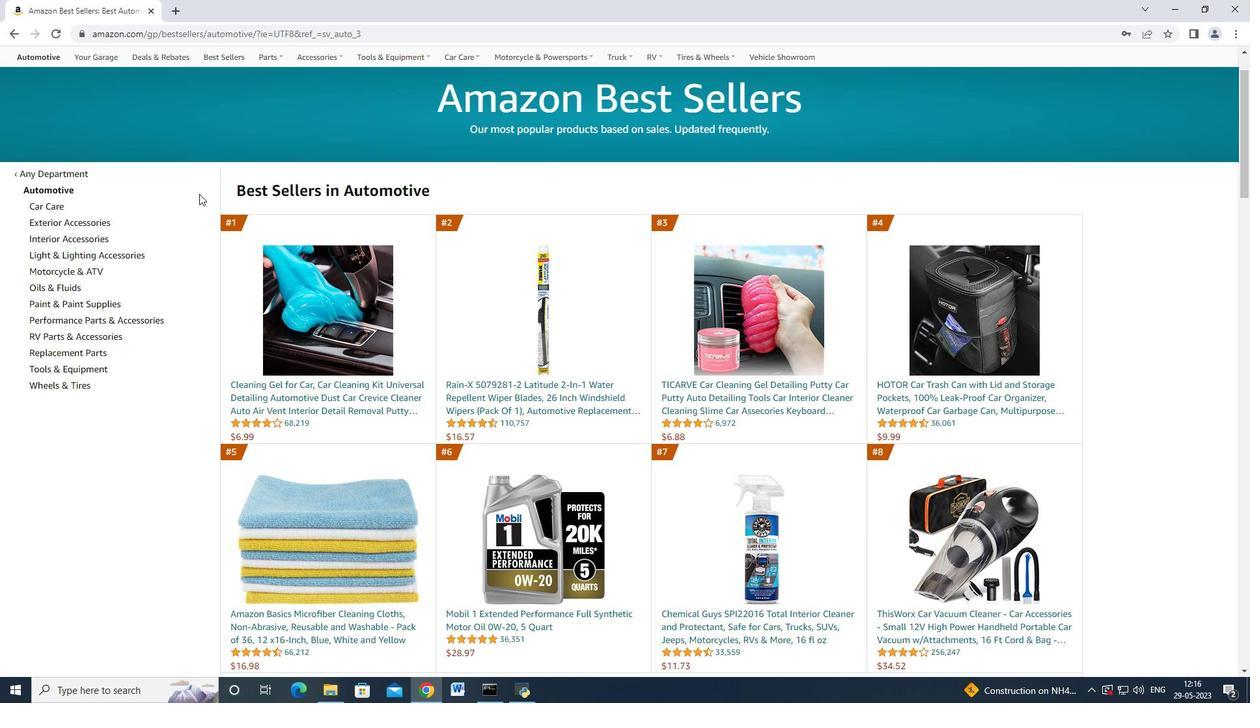 
Action: Mouse scrolled (197, 196) with delta (0, 0)
Screenshot: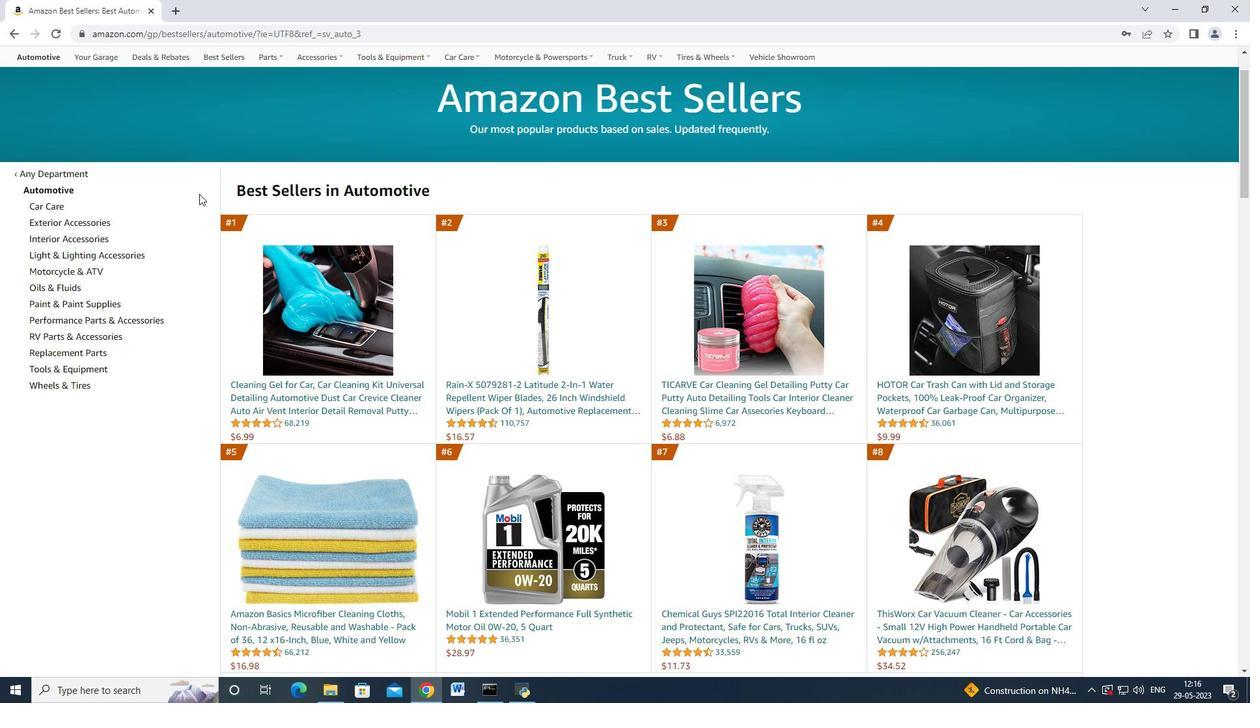 
Action: Mouse moved to (184, 233)
Screenshot: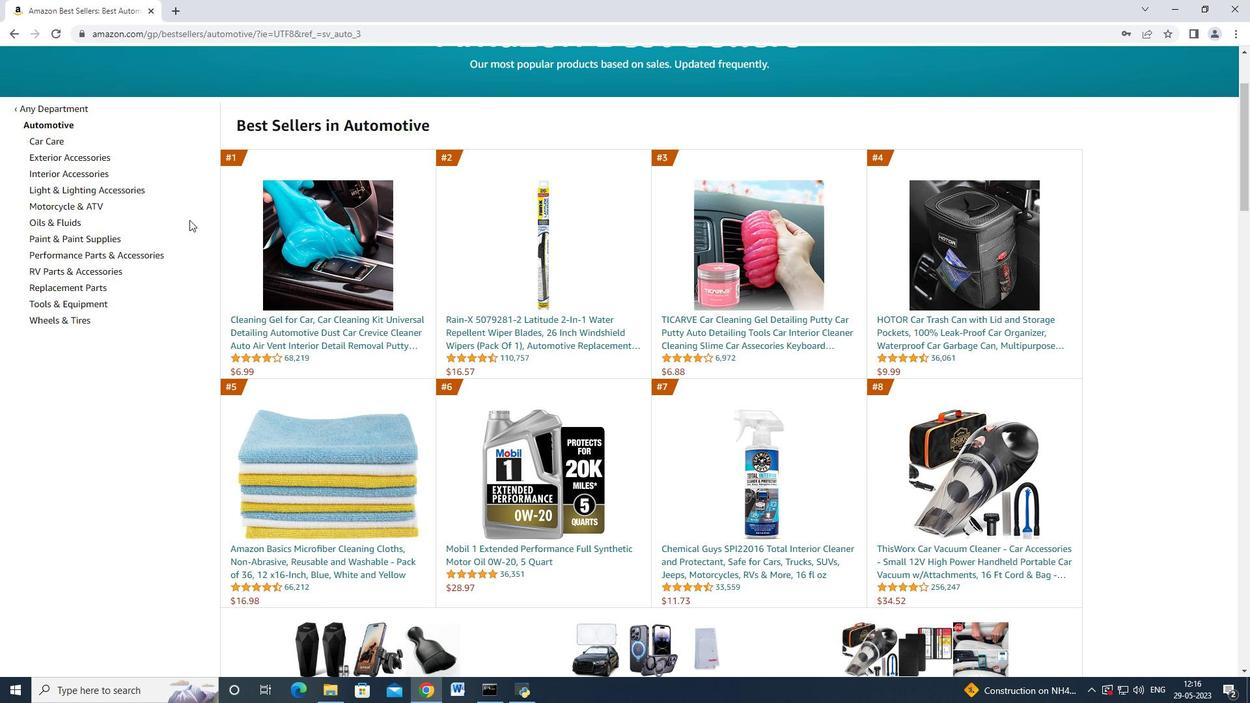 
Action: Mouse scrolled (184, 232) with delta (0, 0)
Screenshot: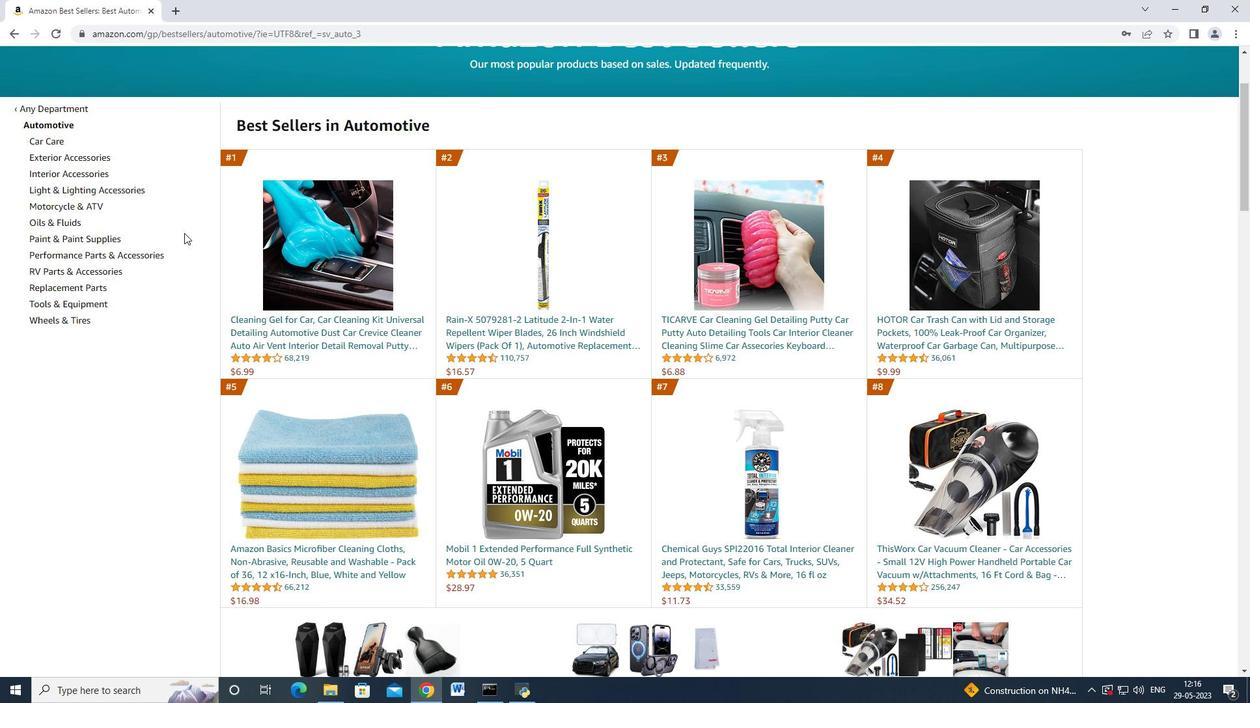 
Action: Mouse moved to (88, 222)
Screenshot: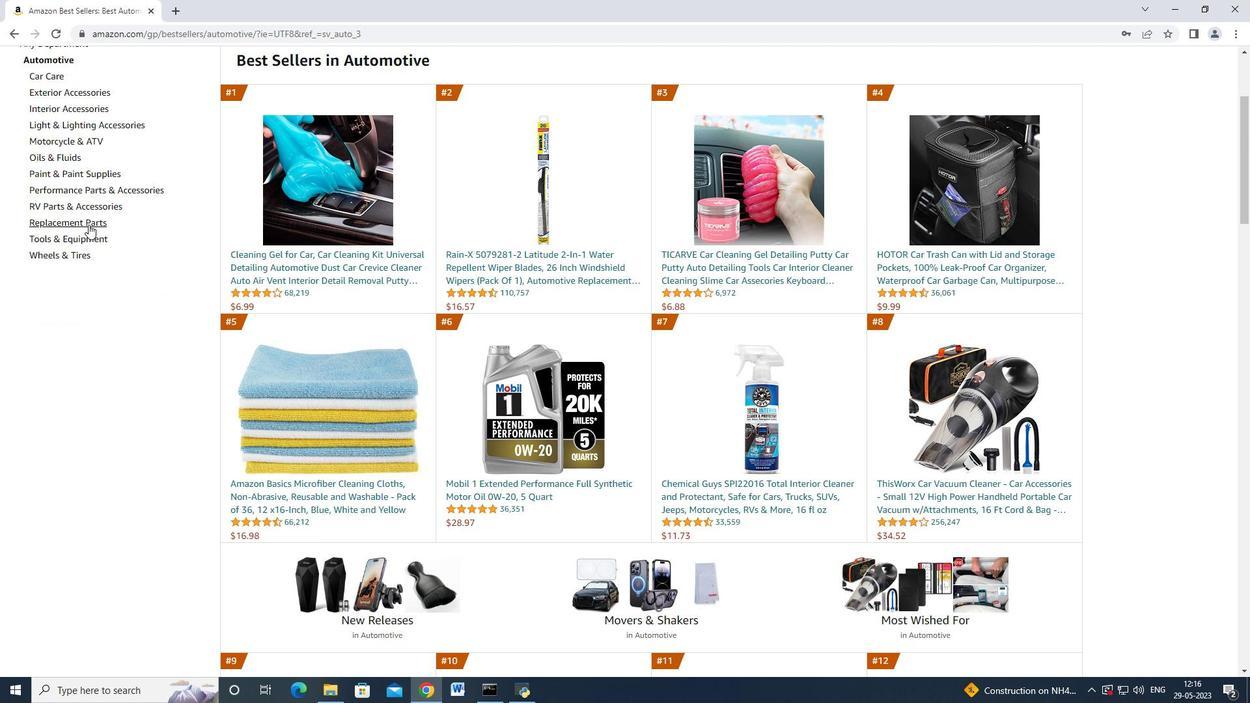 
Action: Mouse pressed left at (88, 222)
Screenshot: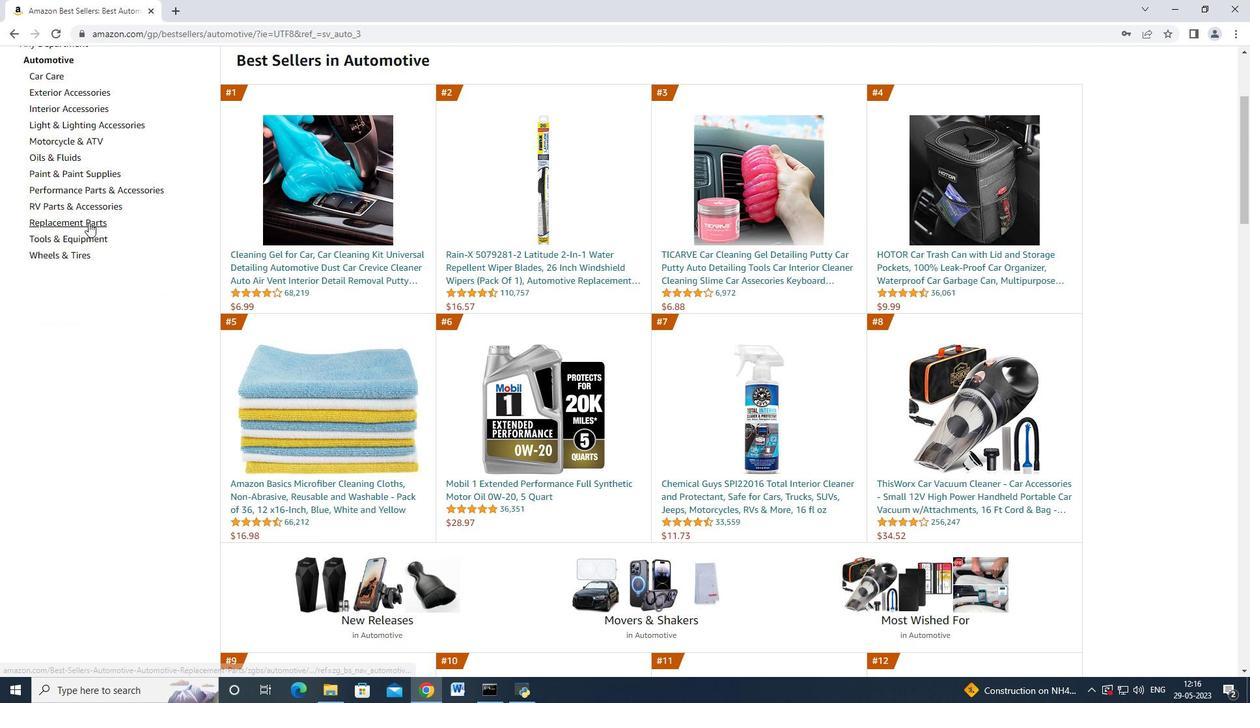 
Action: Mouse moved to (96, 216)
Screenshot: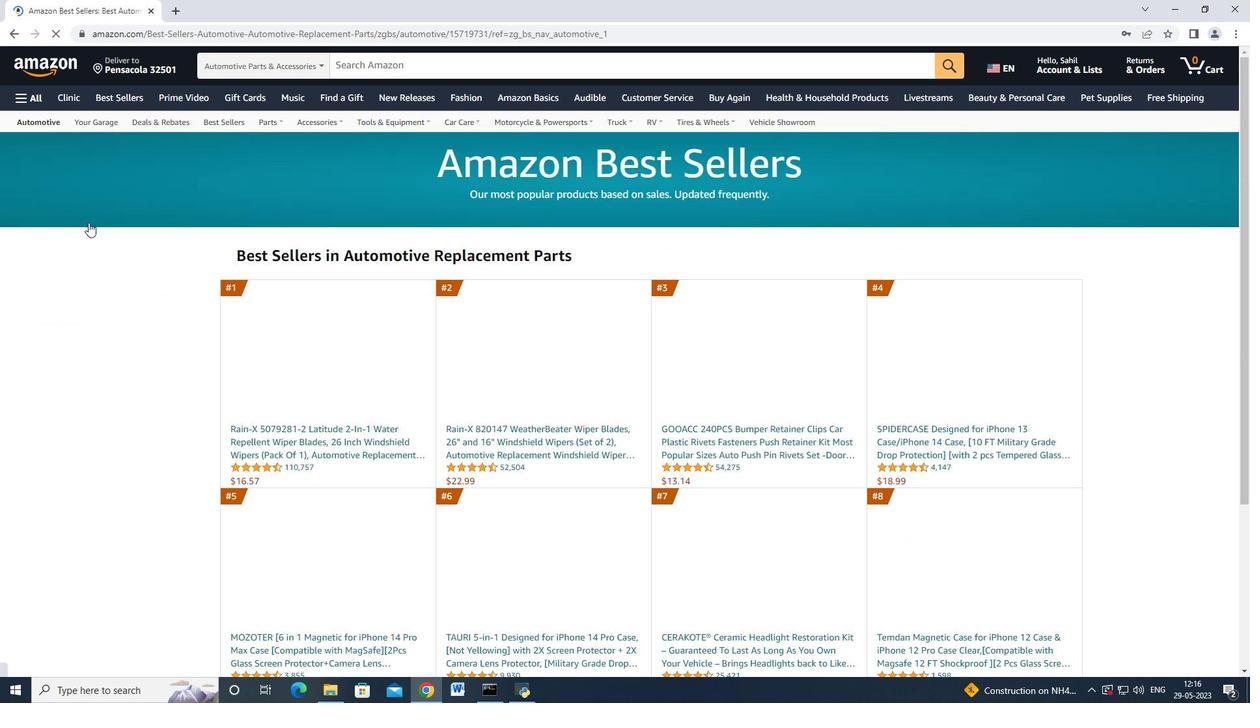 
Action: Mouse scrolled (96, 215) with delta (0, 0)
Screenshot: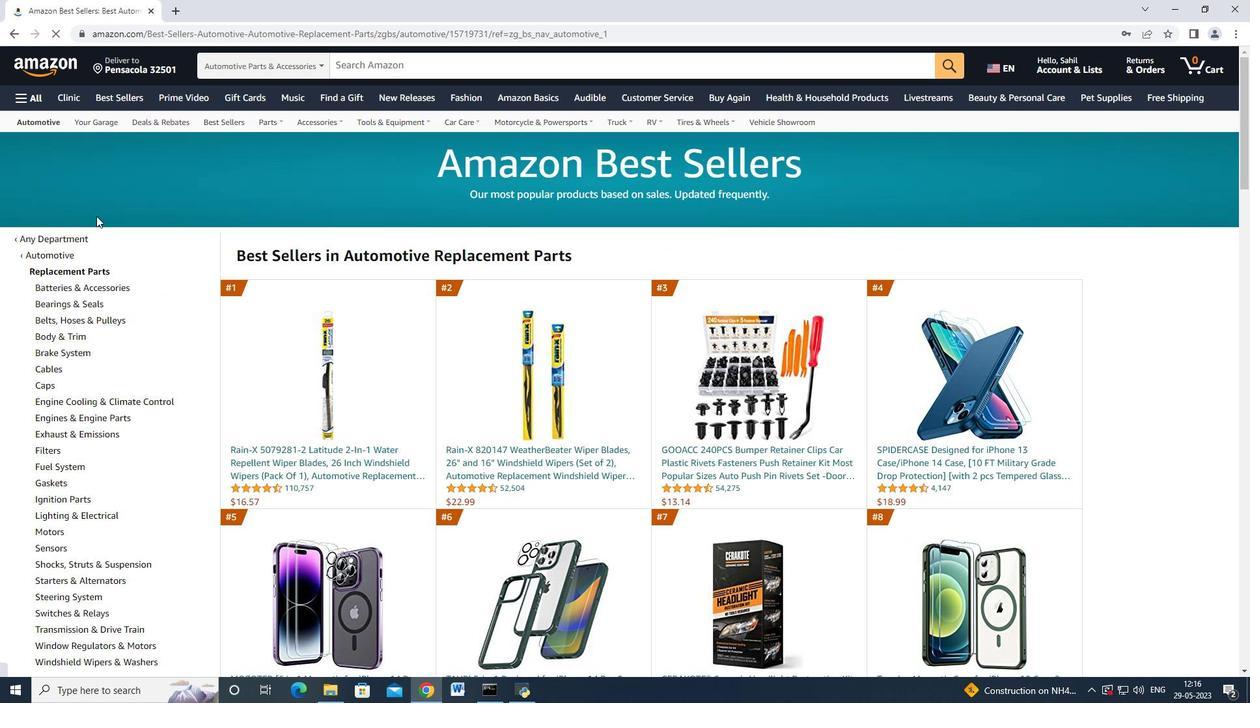 
Action: Mouse scrolled (96, 215) with delta (0, 0)
Screenshot: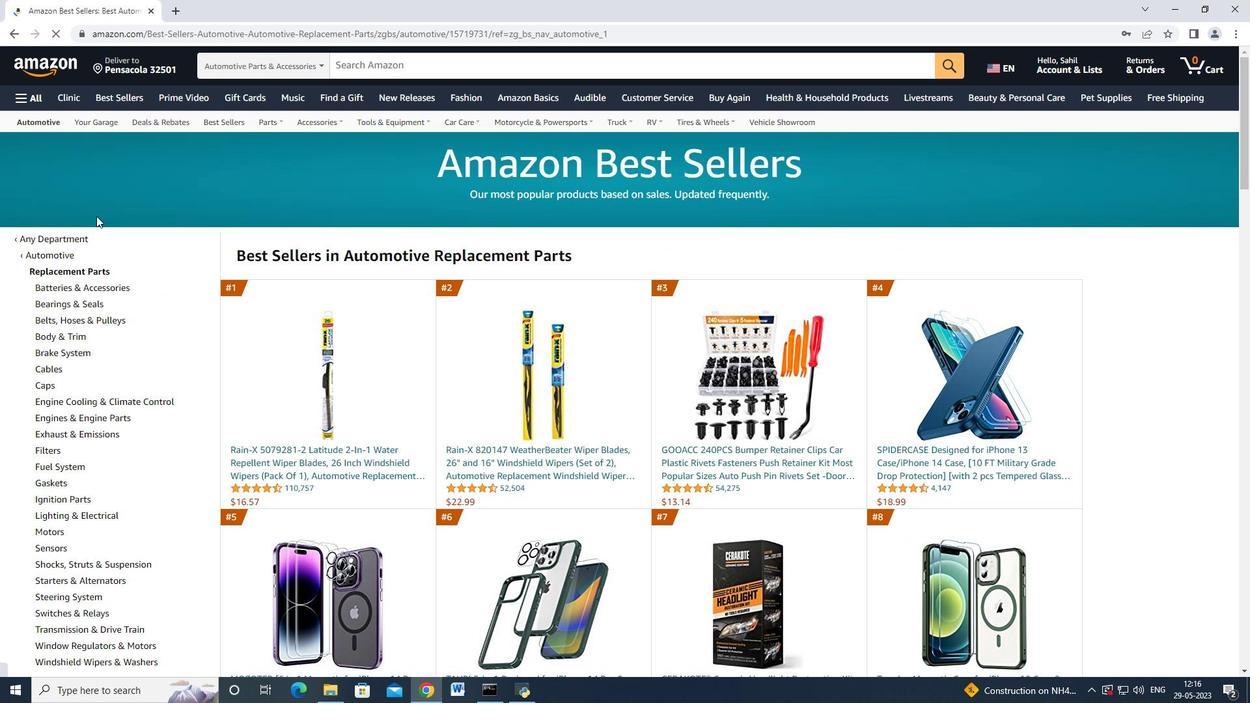 
Action: Mouse moved to (76, 223)
Screenshot: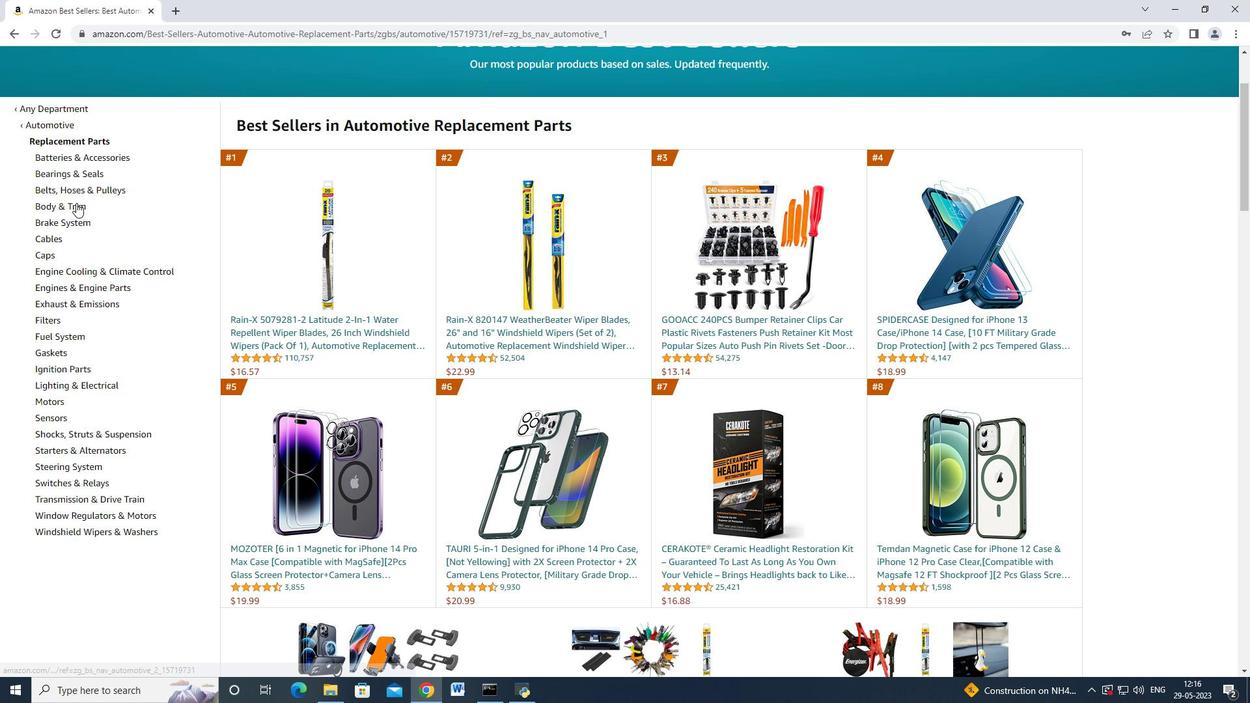
Action: Mouse pressed left at (76, 223)
Screenshot: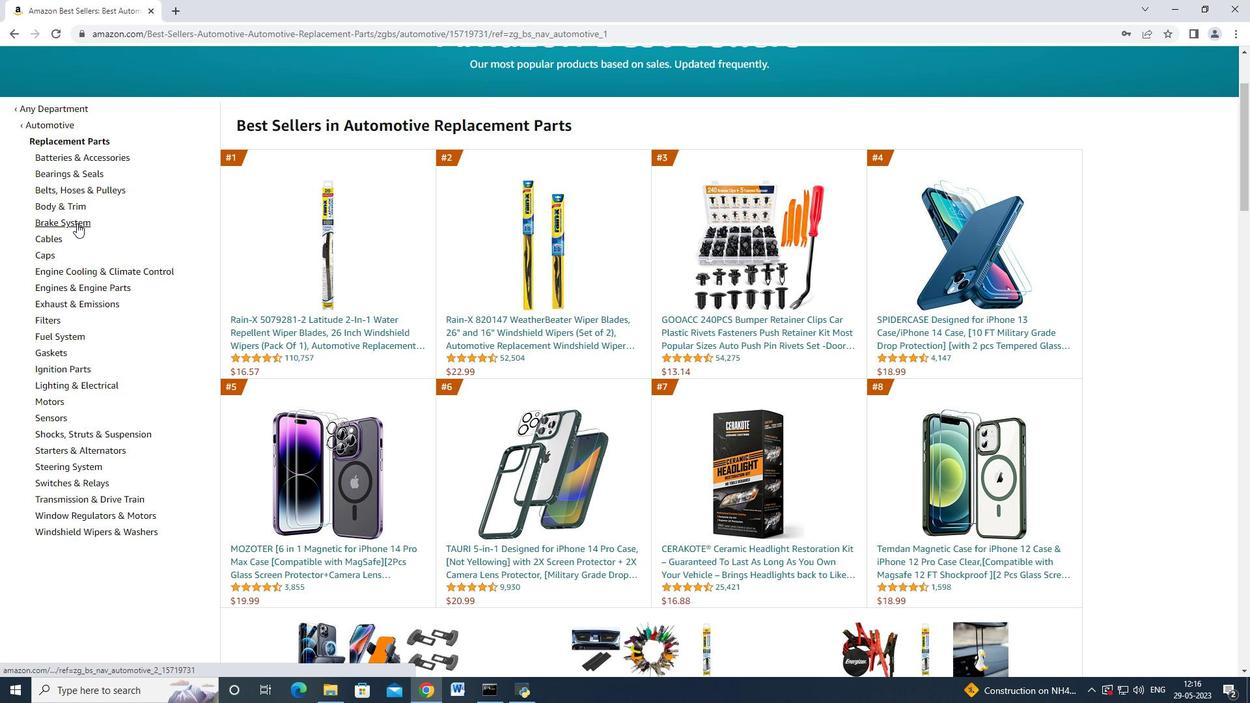 
Action: Mouse moved to (95, 233)
Screenshot: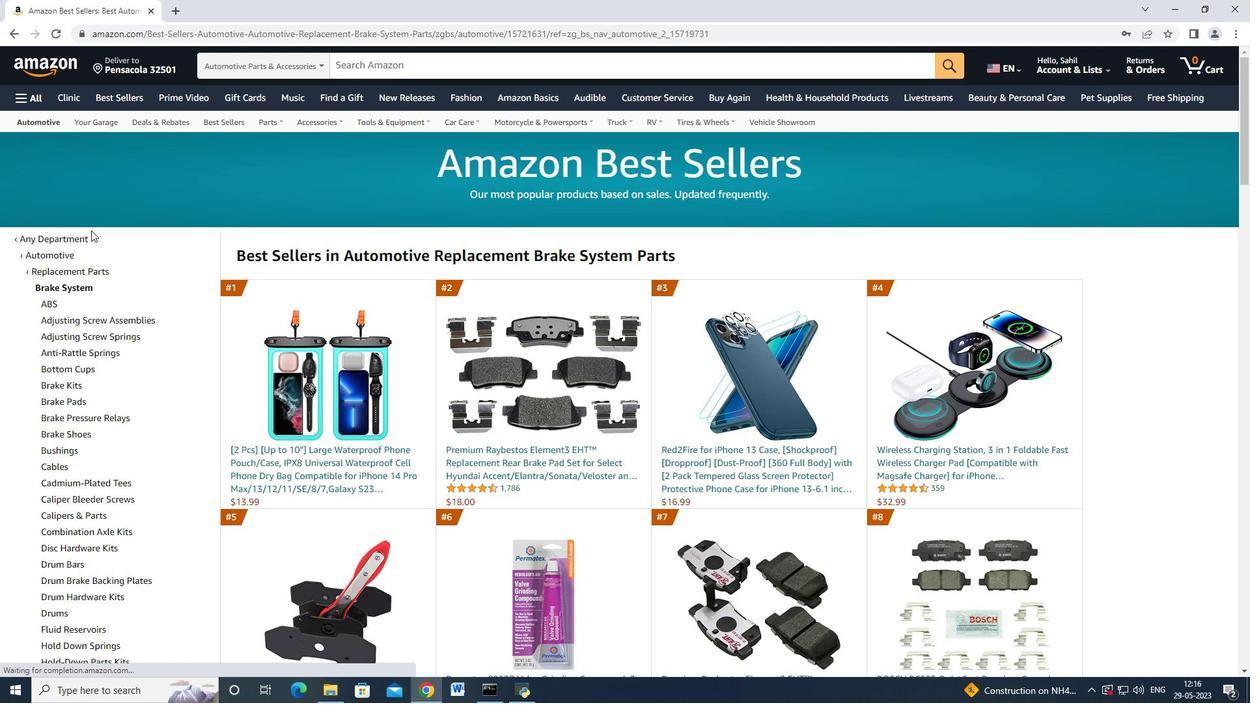 
Action: Mouse scrolled (95, 232) with delta (0, 0)
Screenshot: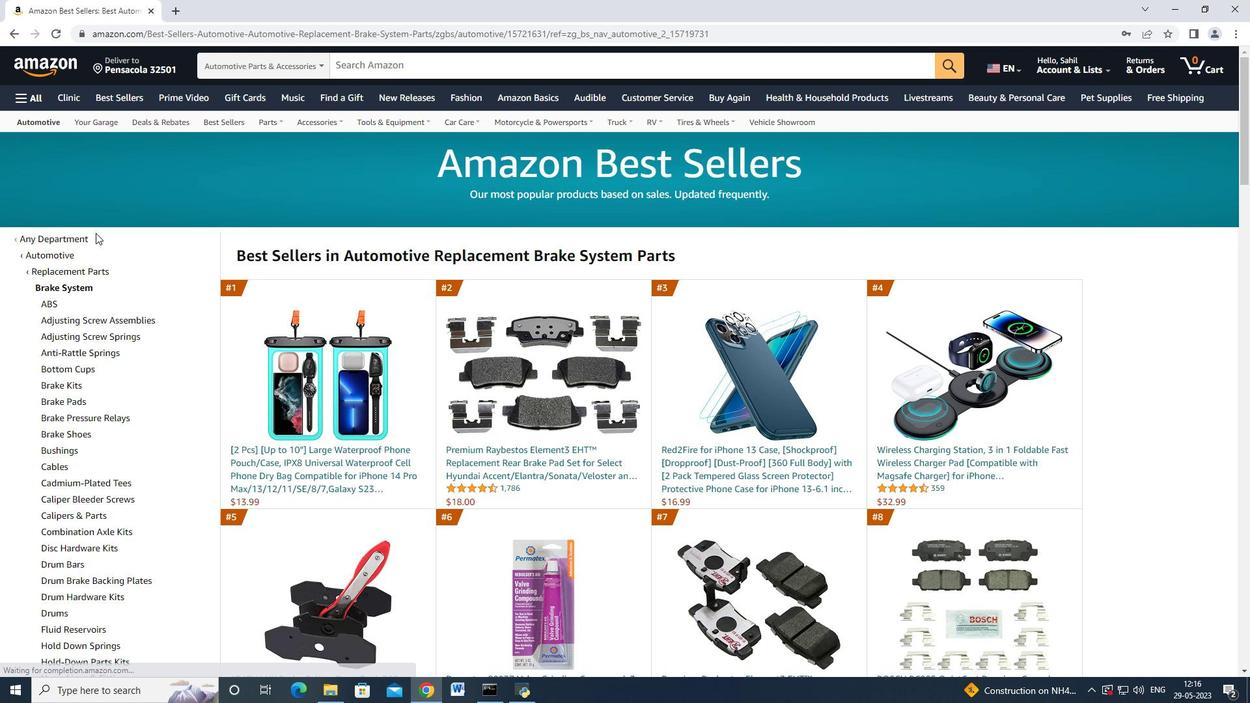 
Action: Mouse scrolled (95, 232) with delta (0, 0)
Screenshot: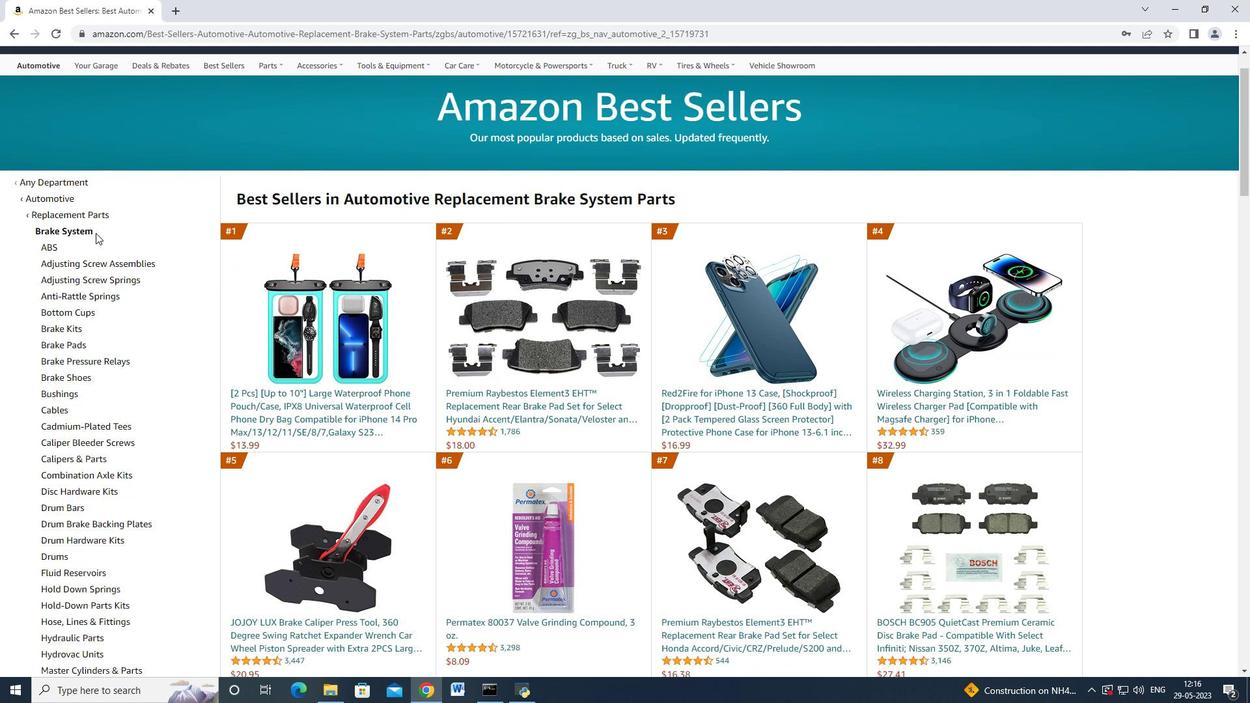 
Action: Mouse scrolled (95, 232) with delta (0, 0)
Screenshot: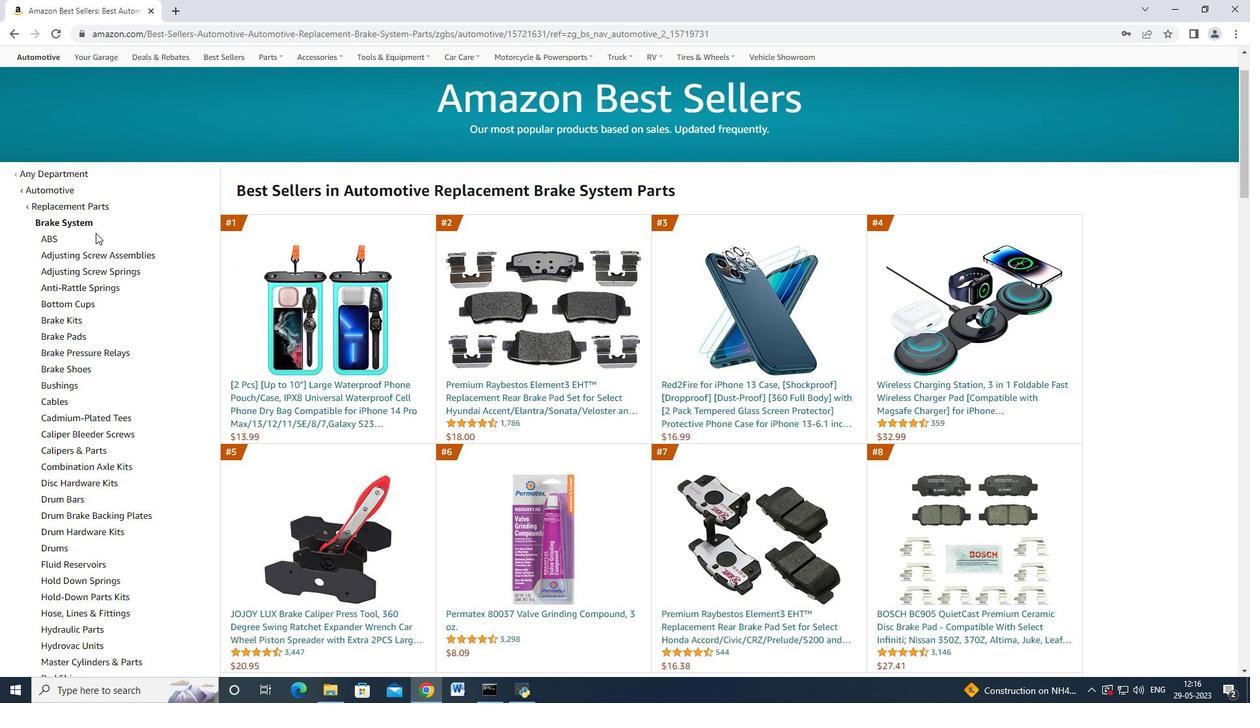 
Action: Mouse moved to (95, 240)
Screenshot: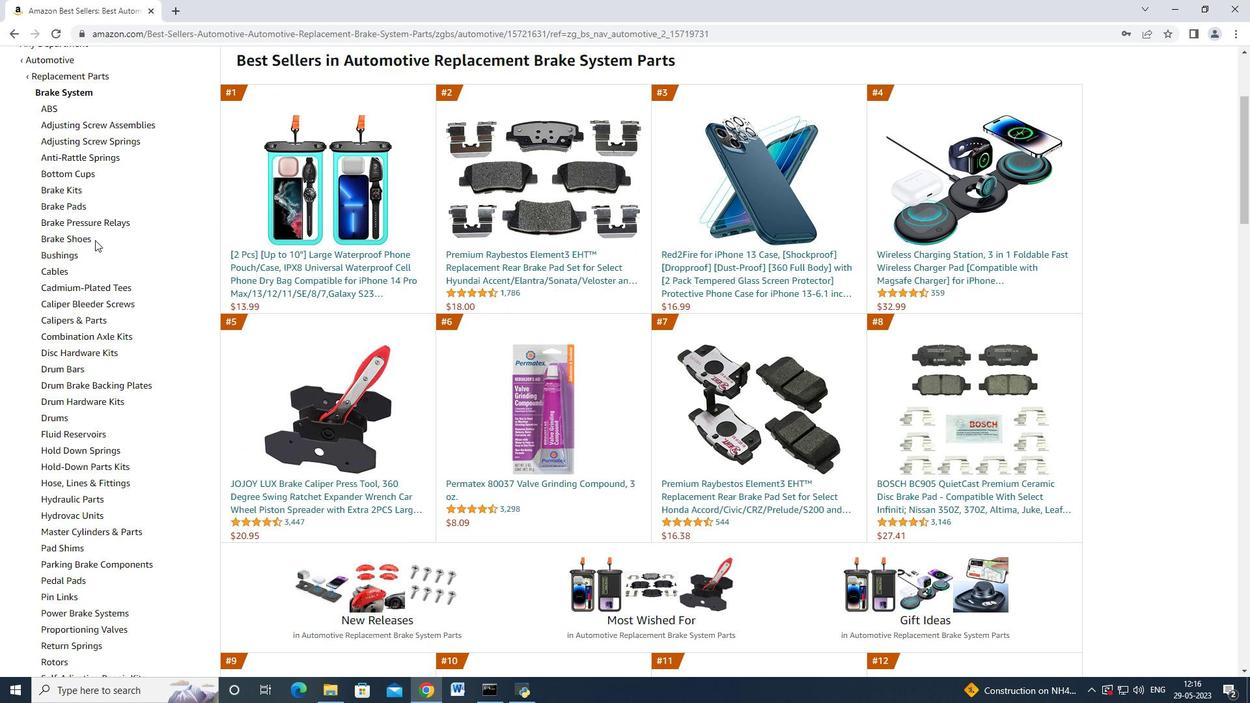 
Action: Mouse scrolled (95, 239) with delta (0, 0)
Screenshot: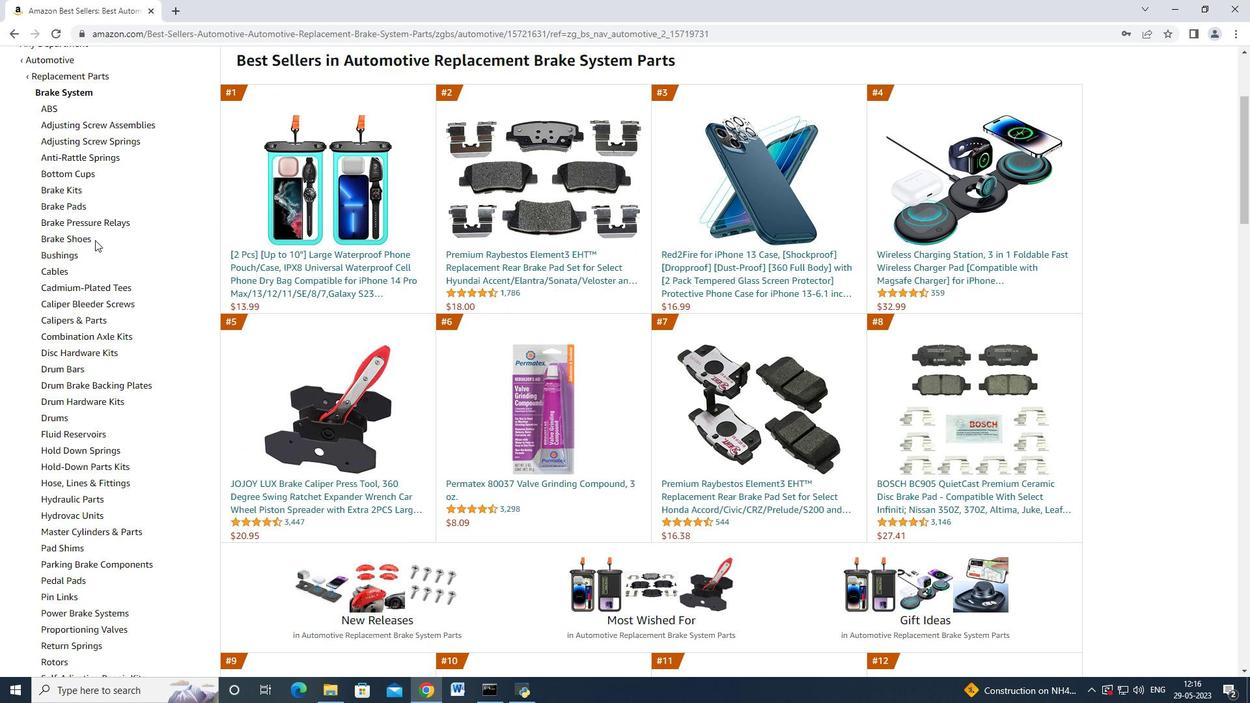 
Action: Mouse moved to (95, 239)
Screenshot: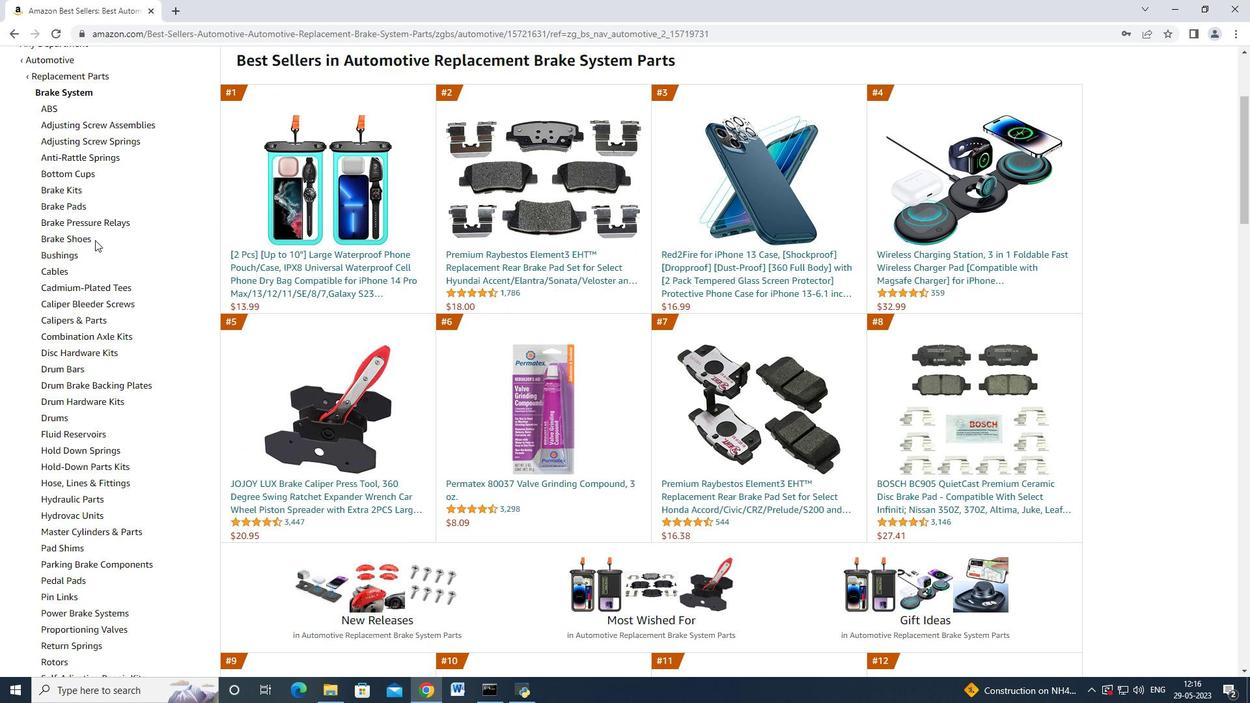 
Action: Mouse scrolled (95, 239) with delta (0, 0)
Screenshot: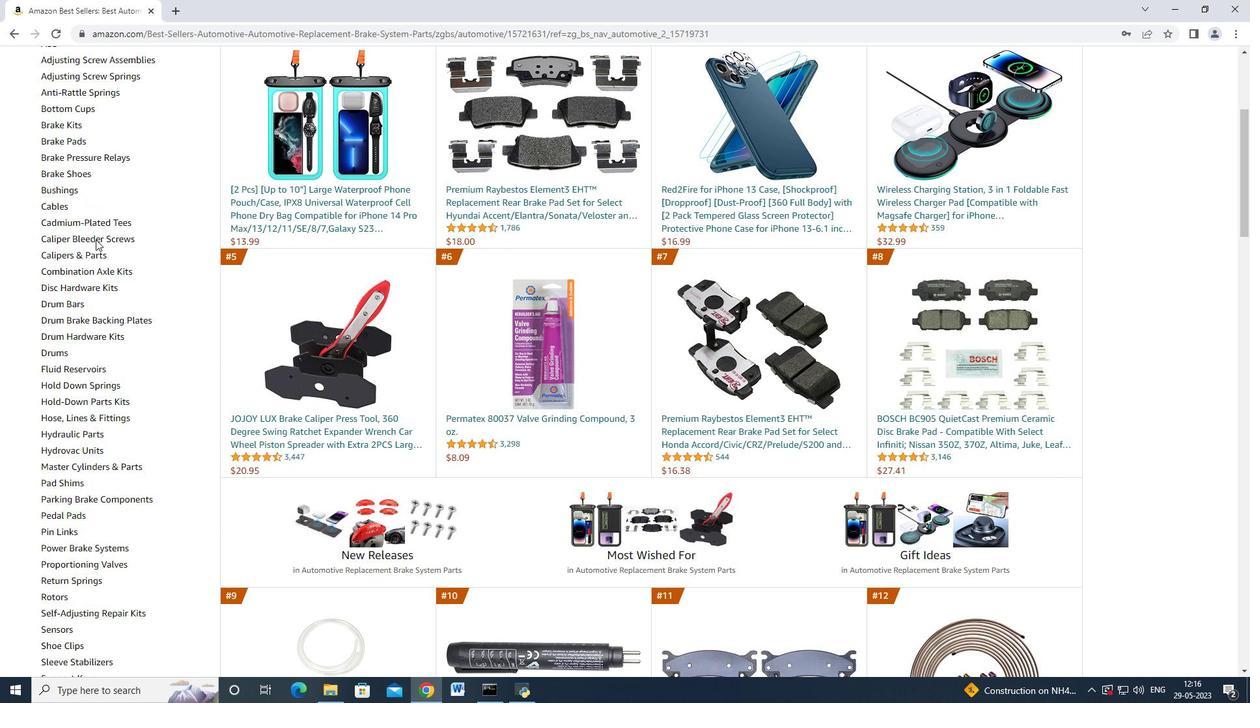 
Action: Mouse moved to (95, 243)
Screenshot: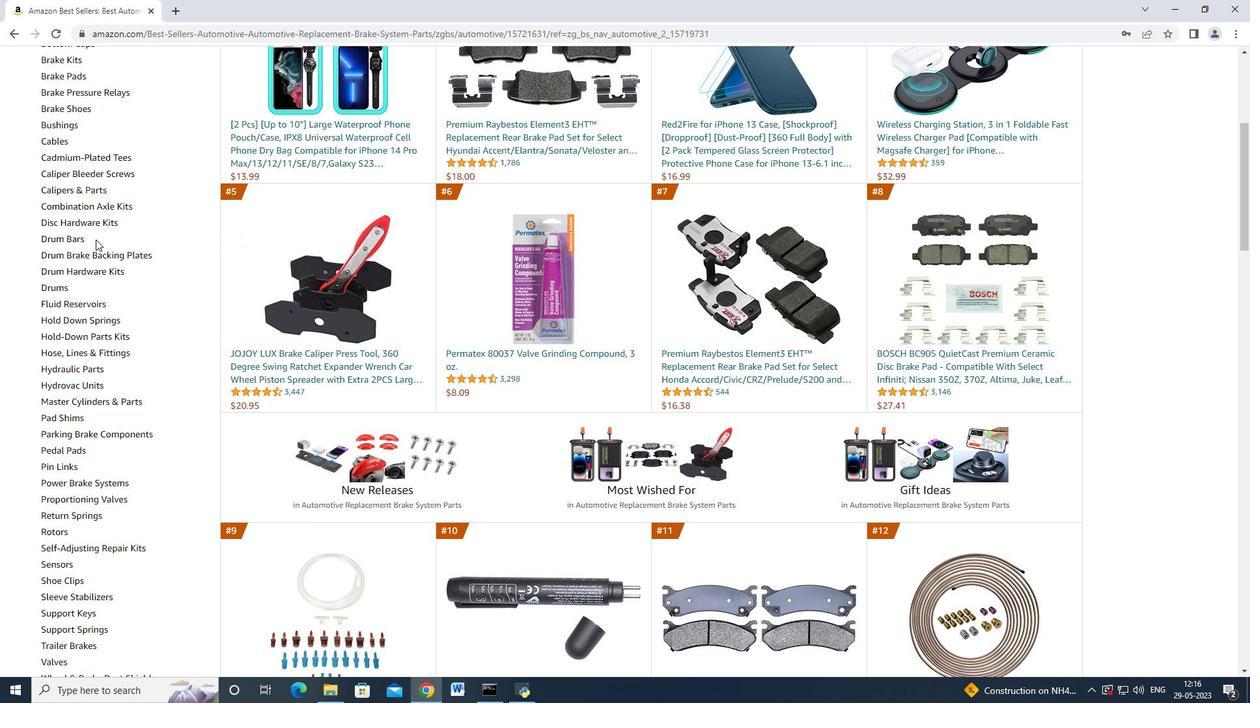 
Action: Mouse scrolled (95, 242) with delta (0, 0)
Screenshot: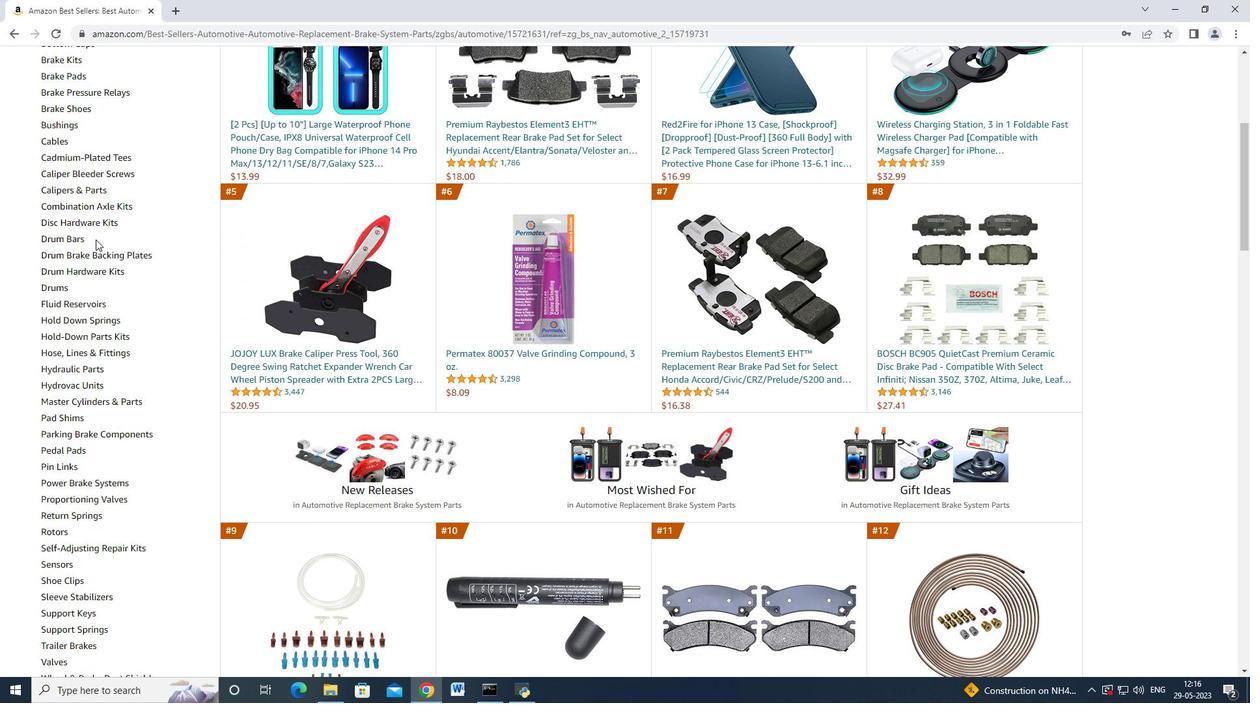 
Action: Mouse moved to (95, 243)
Screenshot: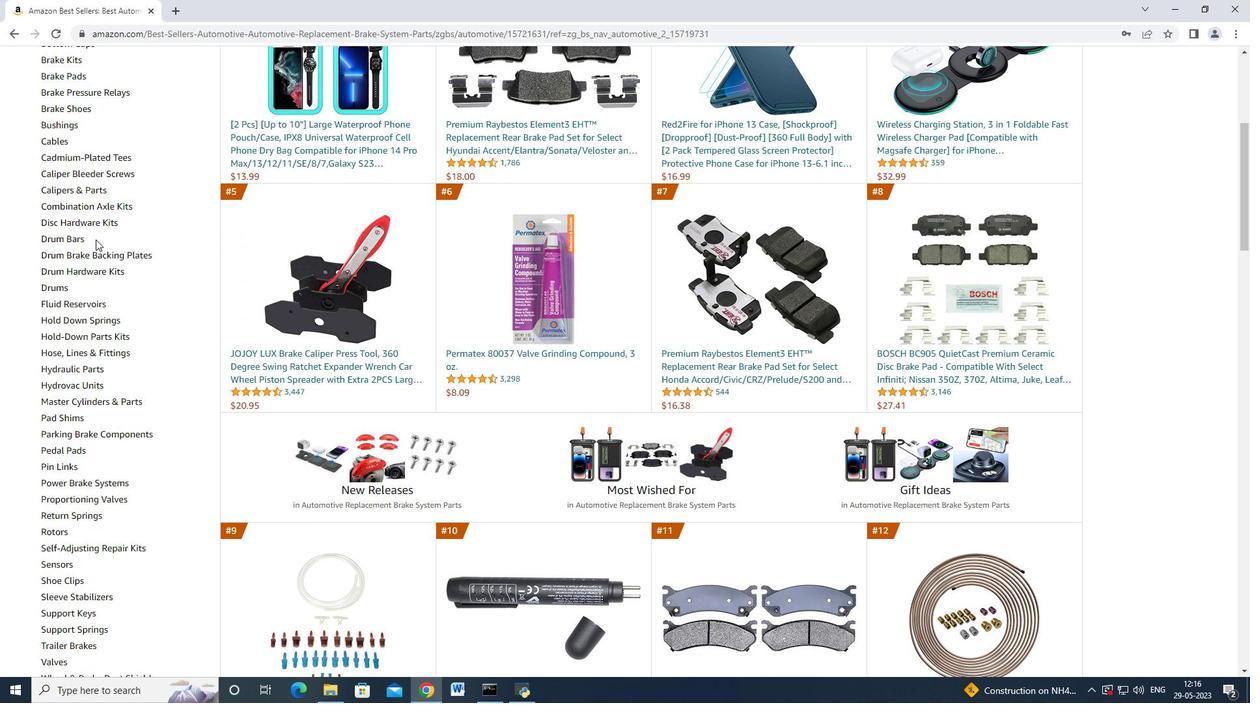 
Action: Mouse scrolled (95, 242) with delta (0, 0)
Screenshot: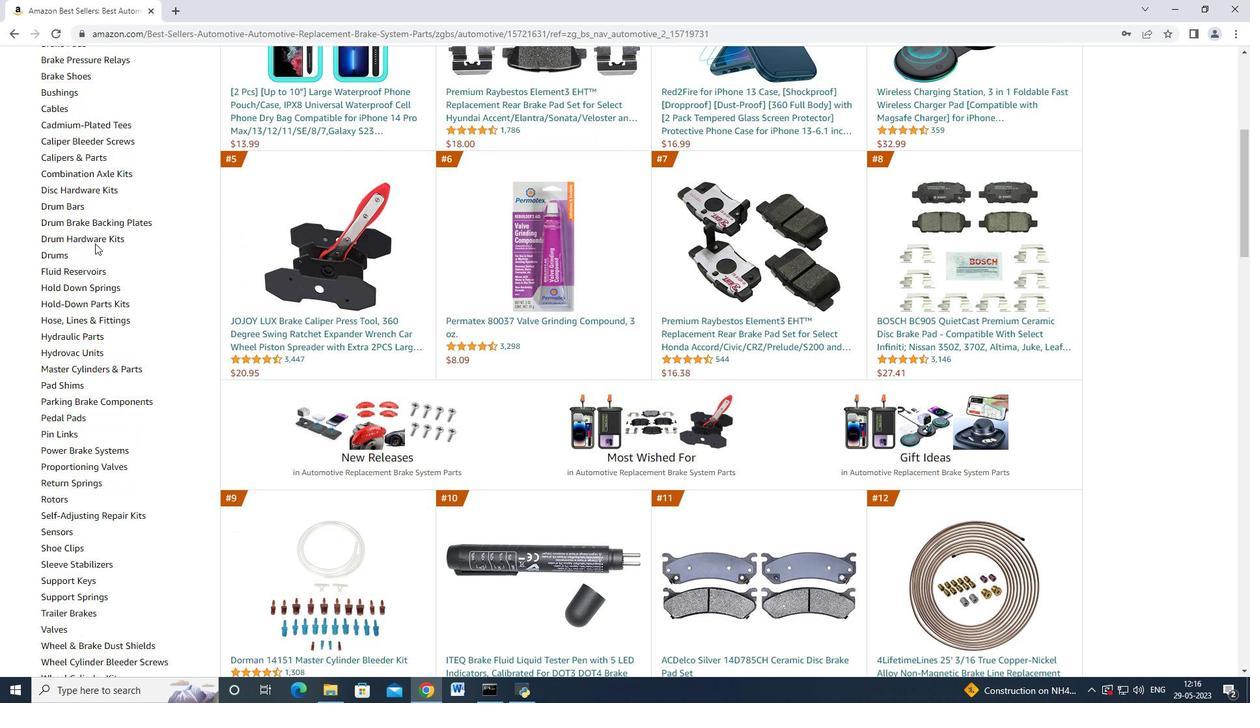 
Action: Mouse moved to (83, 384)
Screenshot: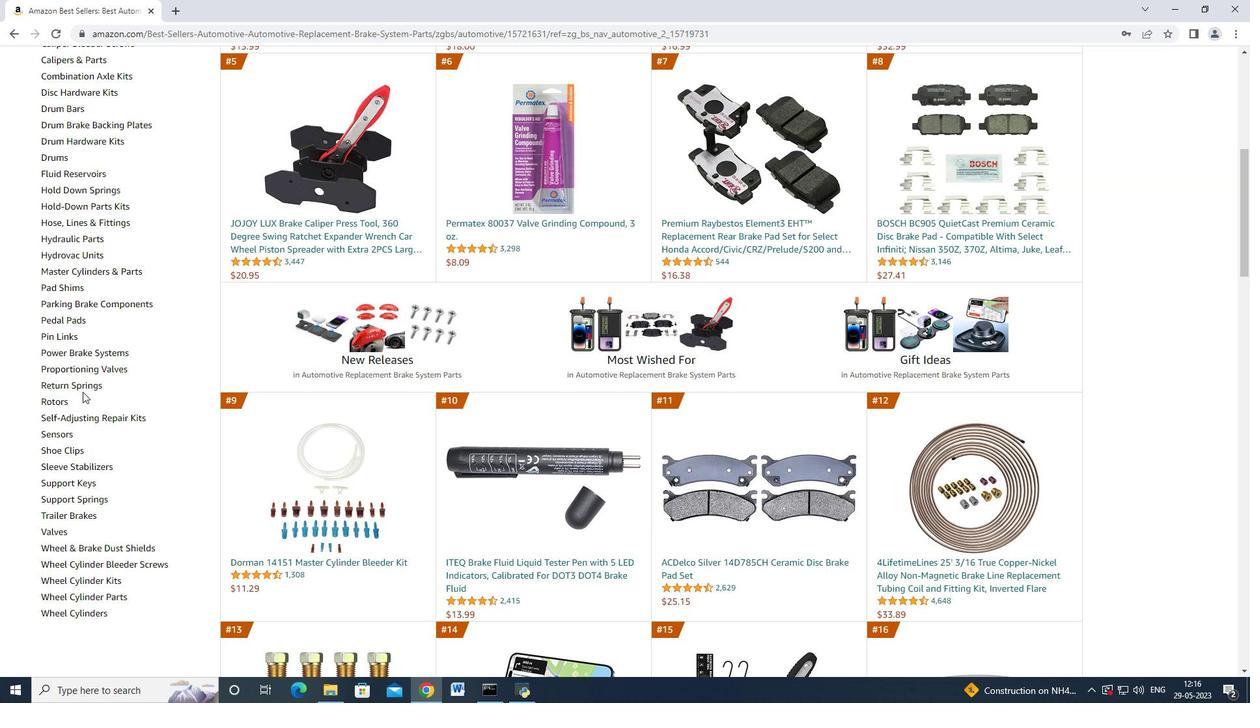 
Action: Mouse pressed left at (83, 384)
Screenshot: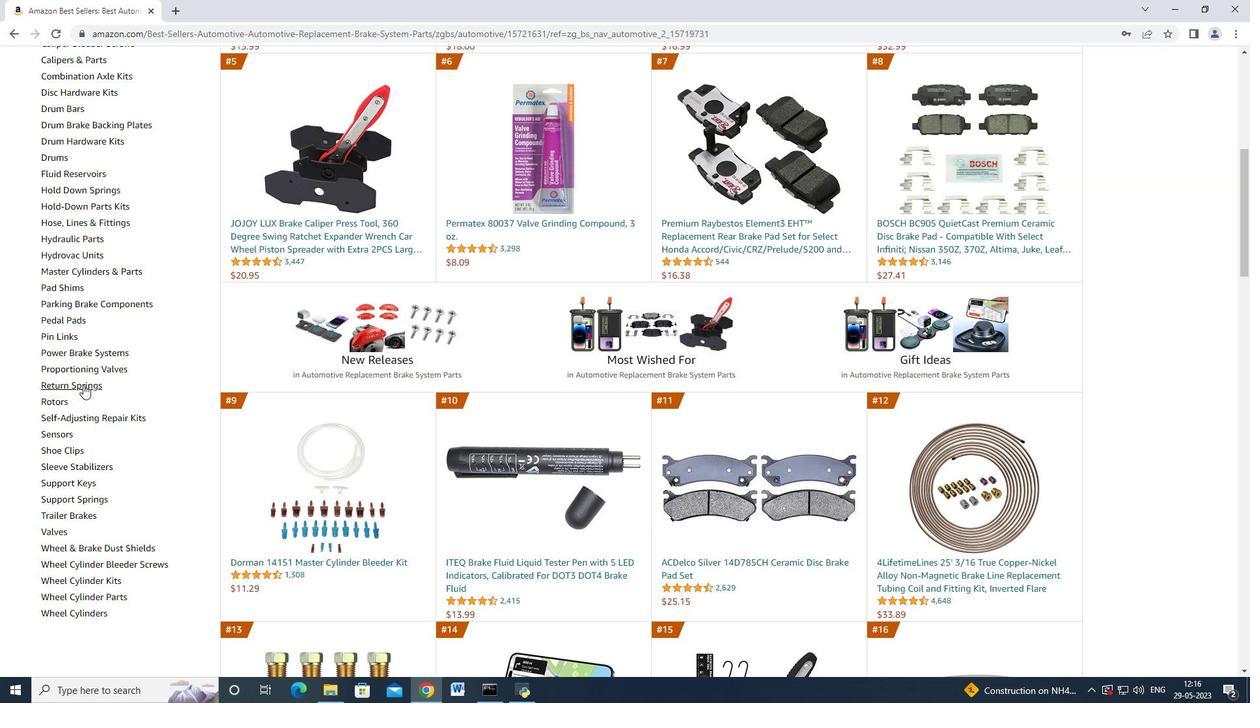 
Action: Mouse moved to (300, 453)
Screenshot: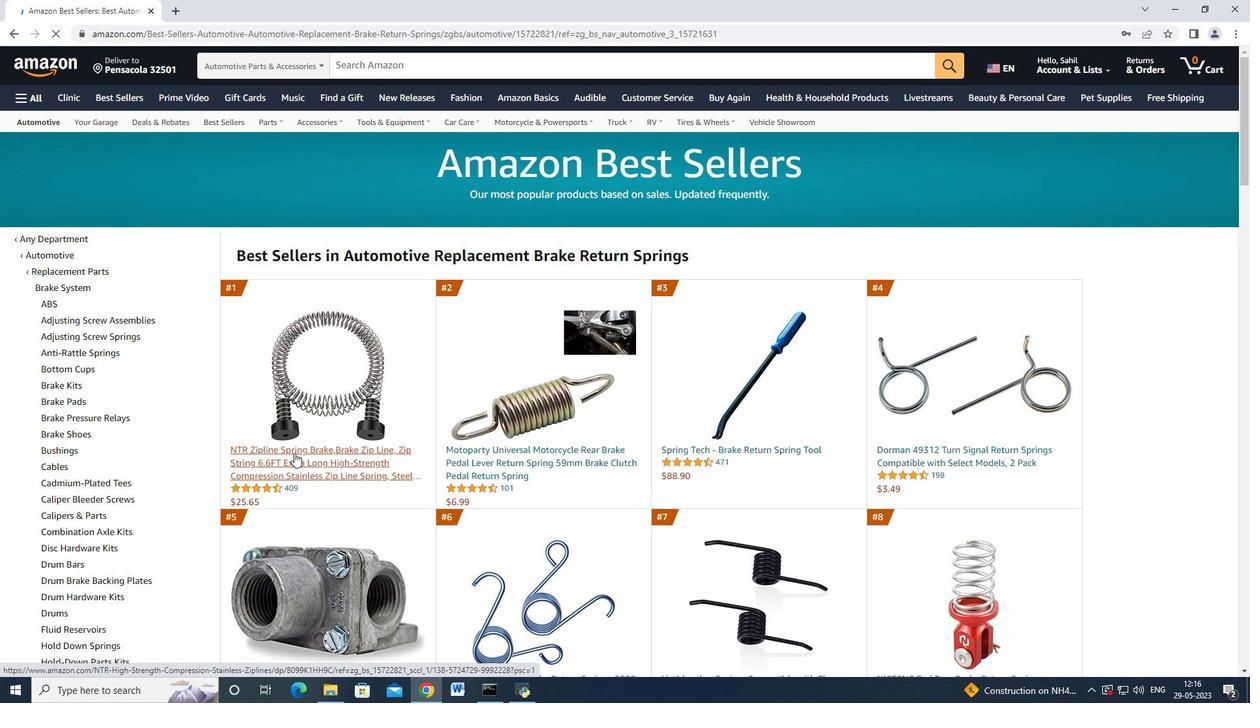 
Action: Mouse pressed left at (300, 453)
Screenshot: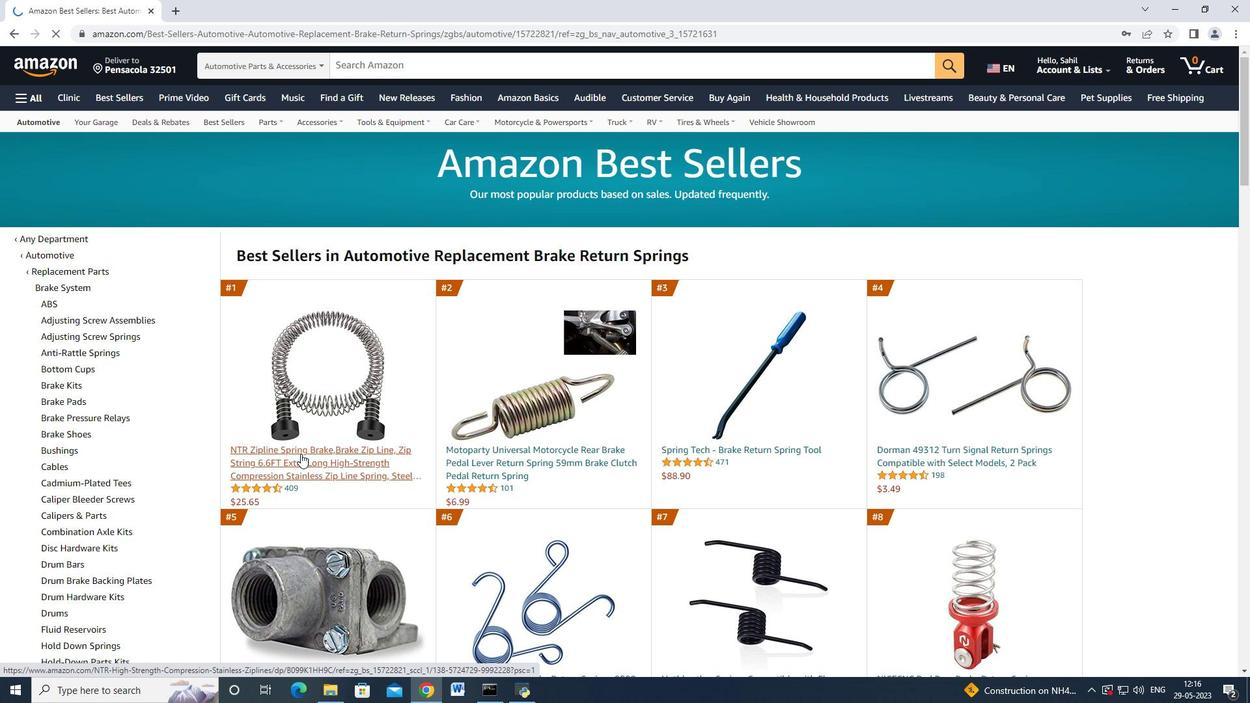 
Action: Mouse moved to (567, 335)
Screenshot: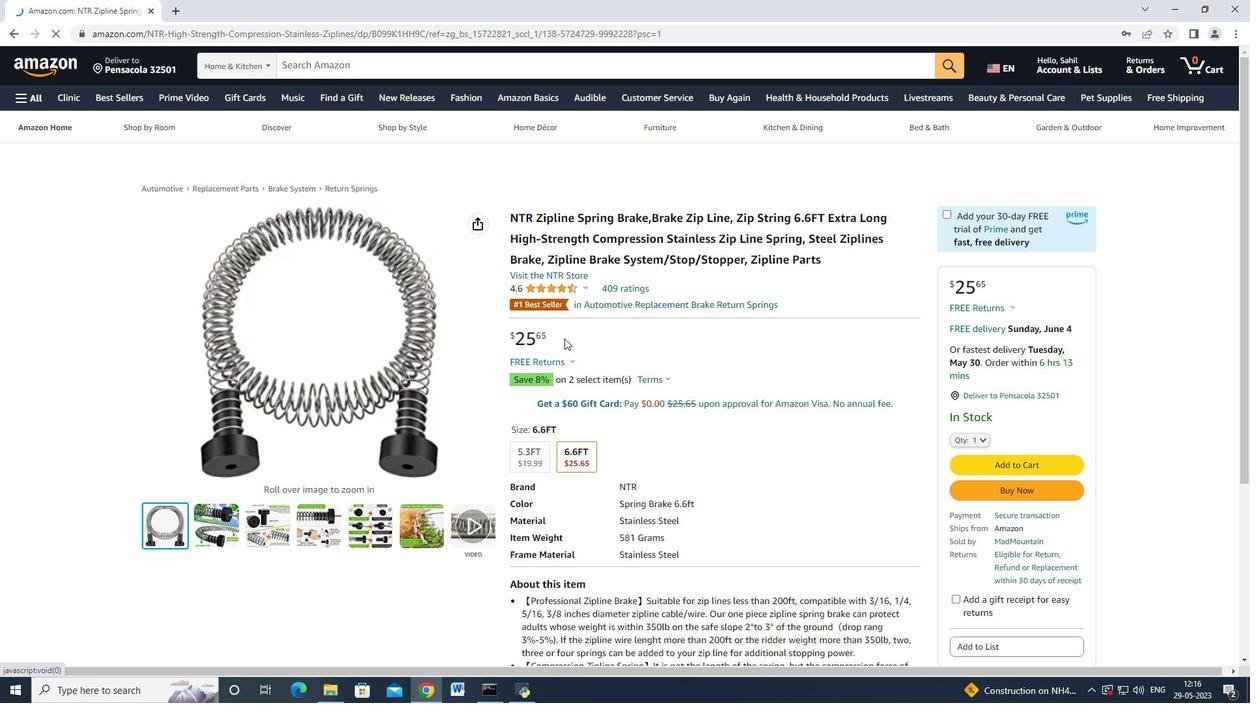 
Action: Mouse scrolled (567, 334) with delta (0, 0)
Screenshot: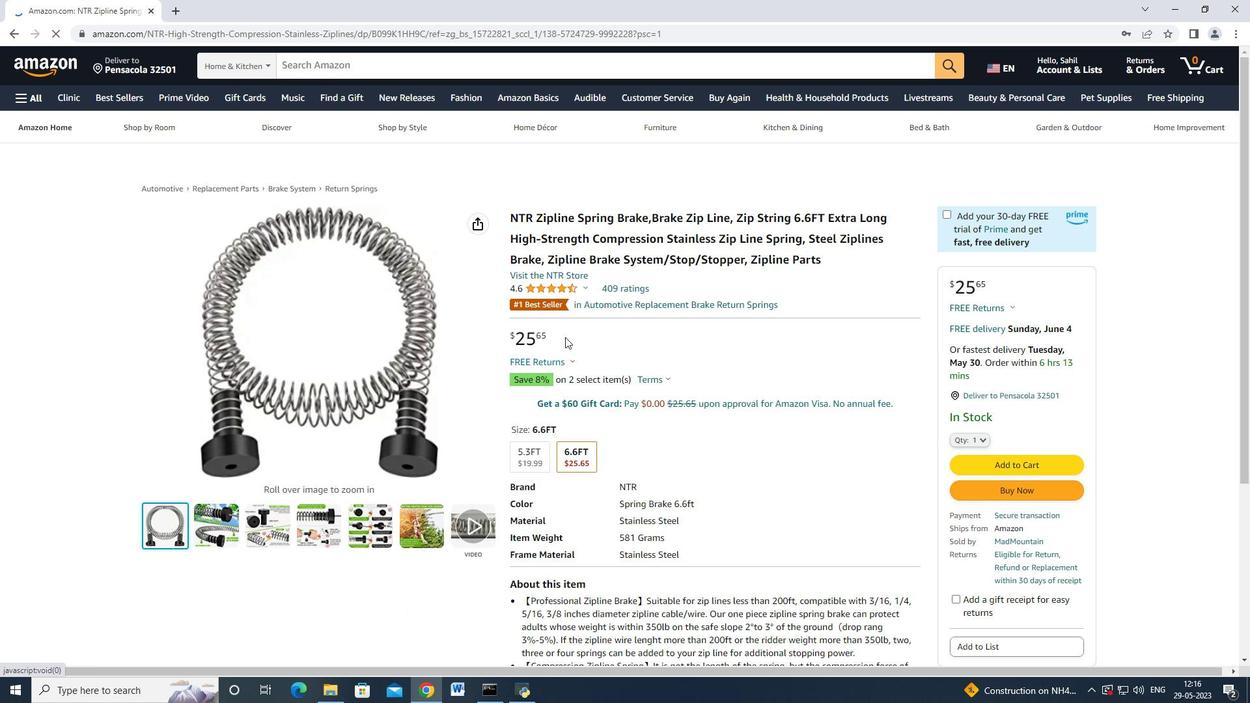 
Action: Mouse moved to (574, 373)
Screenshot: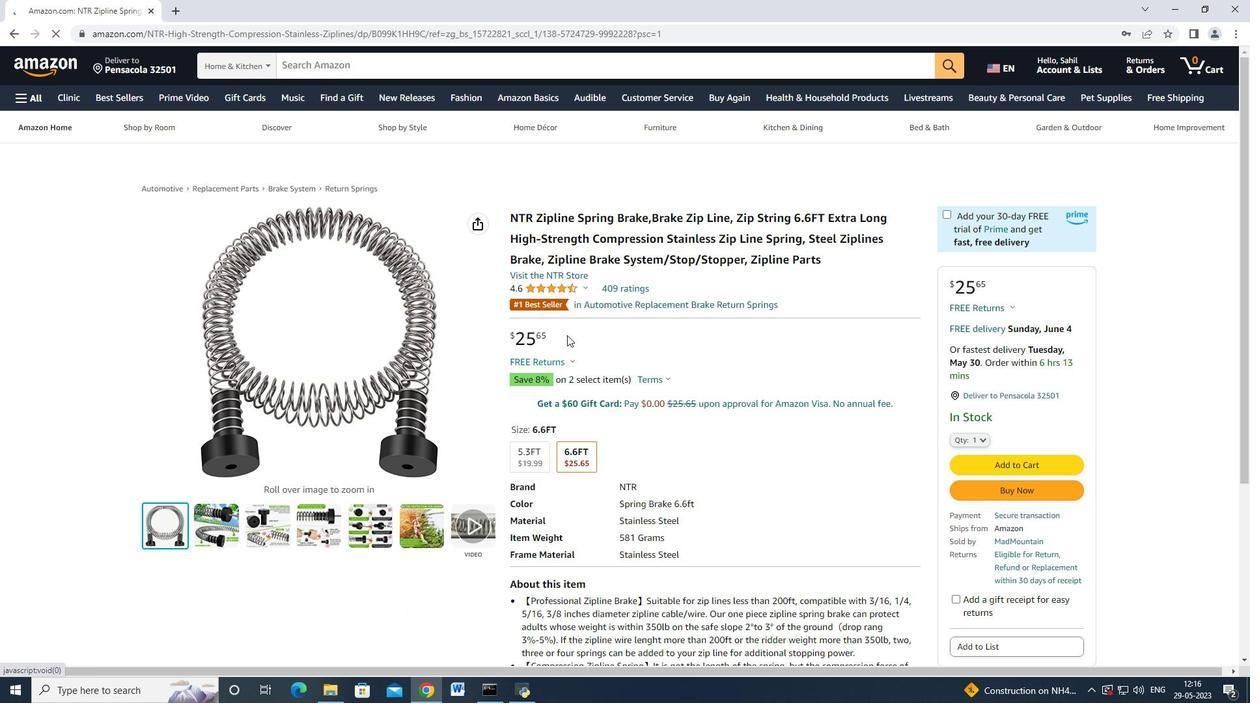 
Action: Mouse scrolled (570, 369) with delta (0, 0)
Screenshot: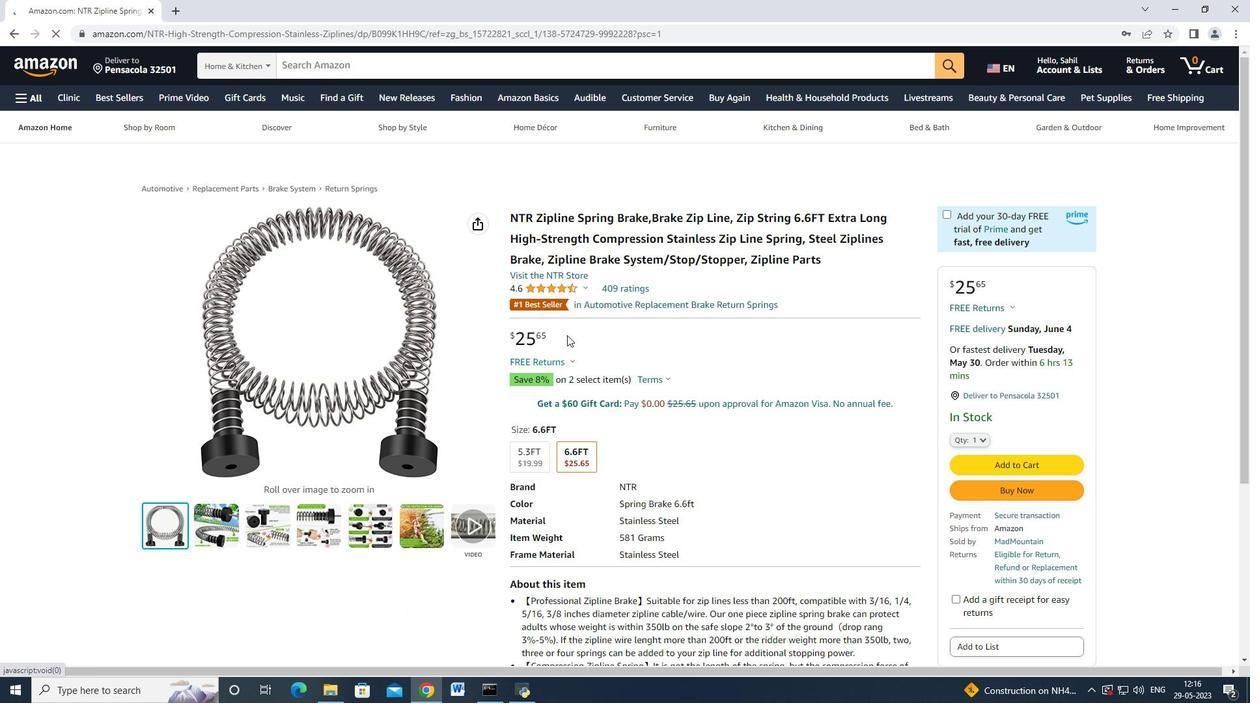 
Action: Mouse moved to (605, 379)
Screenshot: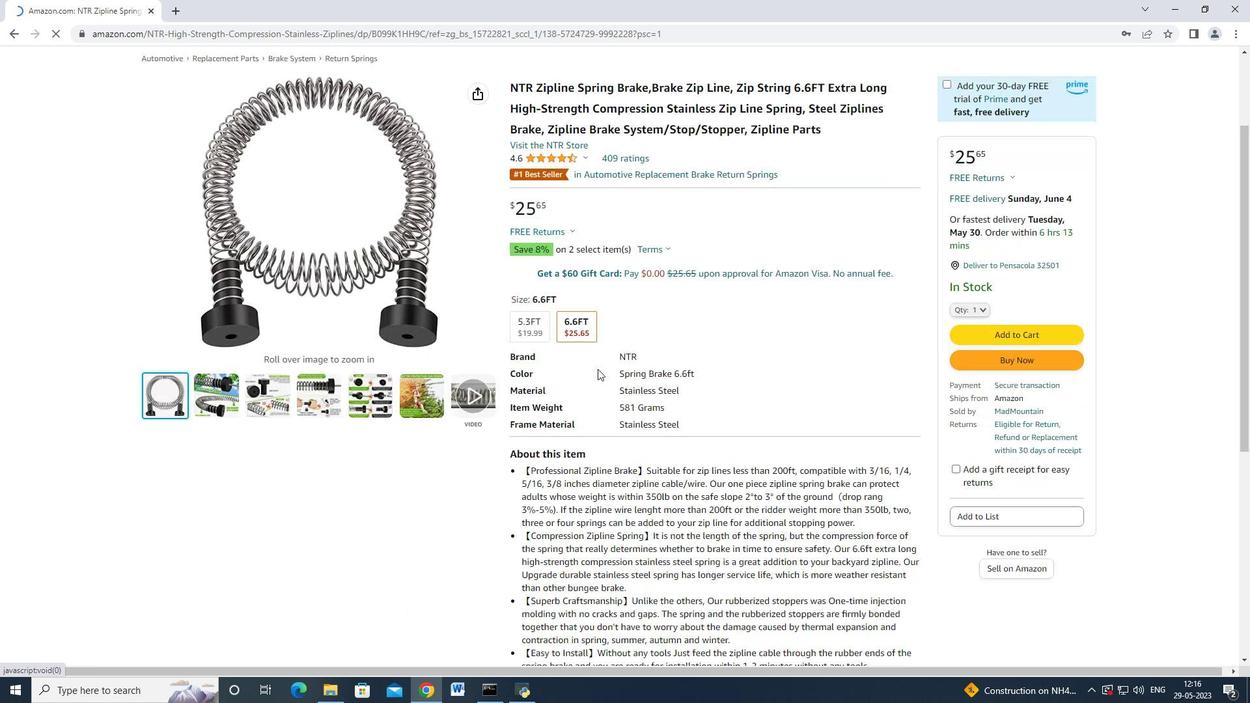 
Action: Mouse scrolled (605, 379) with delta (0, 0)
Screenshot: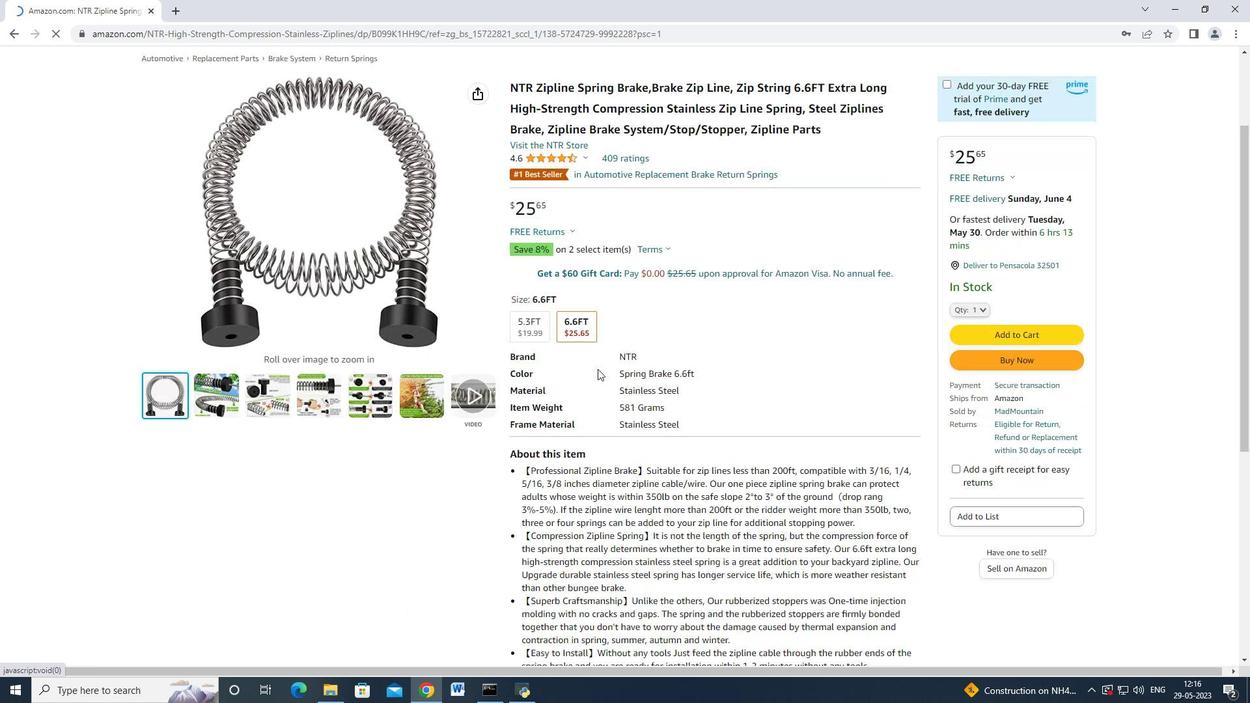 
Action: Mouse moved to (616, 364)
Screenshot: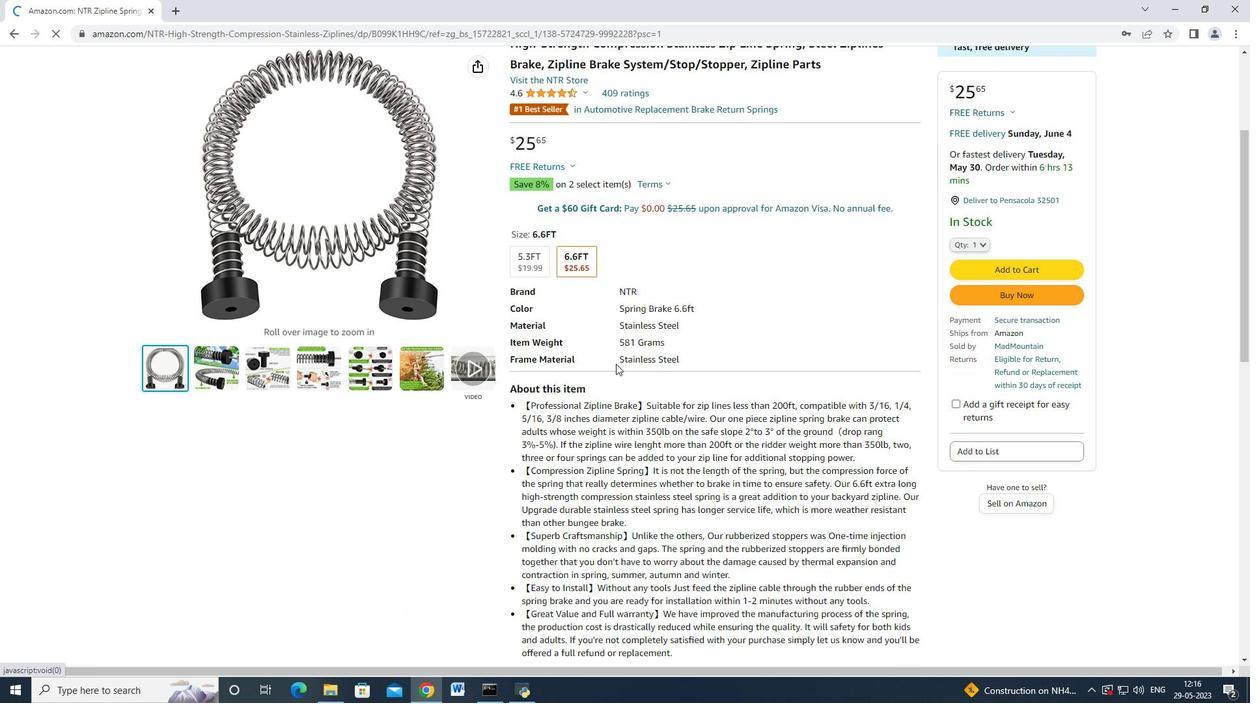 
Action: Mouse scrolled (616, 364) with delta (0, 0)
Screenshot: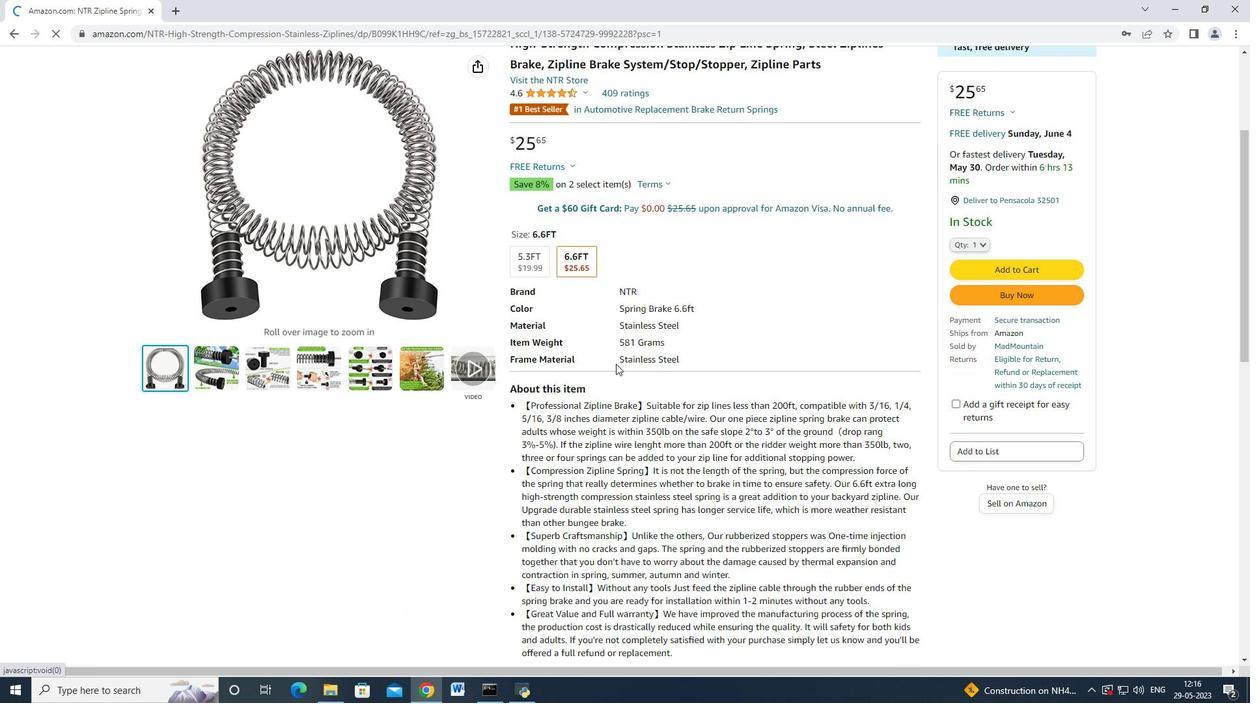
Action: Mouse moved to (615, 367)
Screenshot: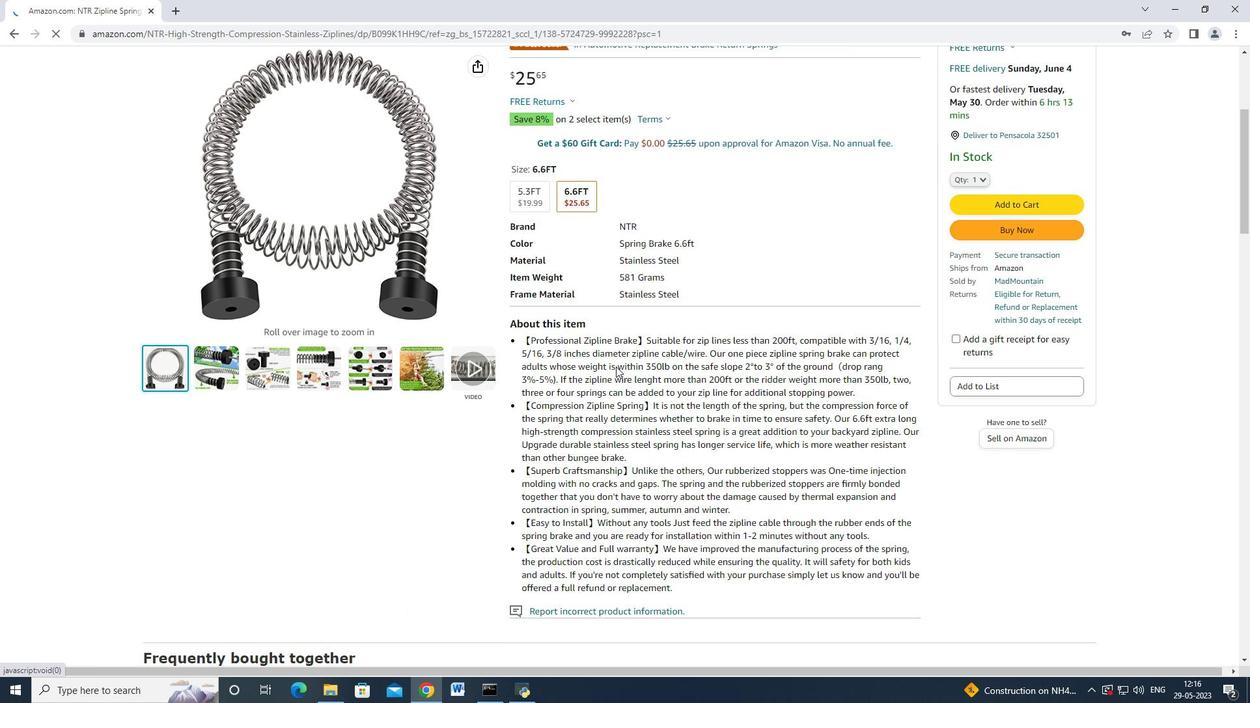 
Action: Mouse scrolled (615, 366) with delta (0, 0)
Screenshot: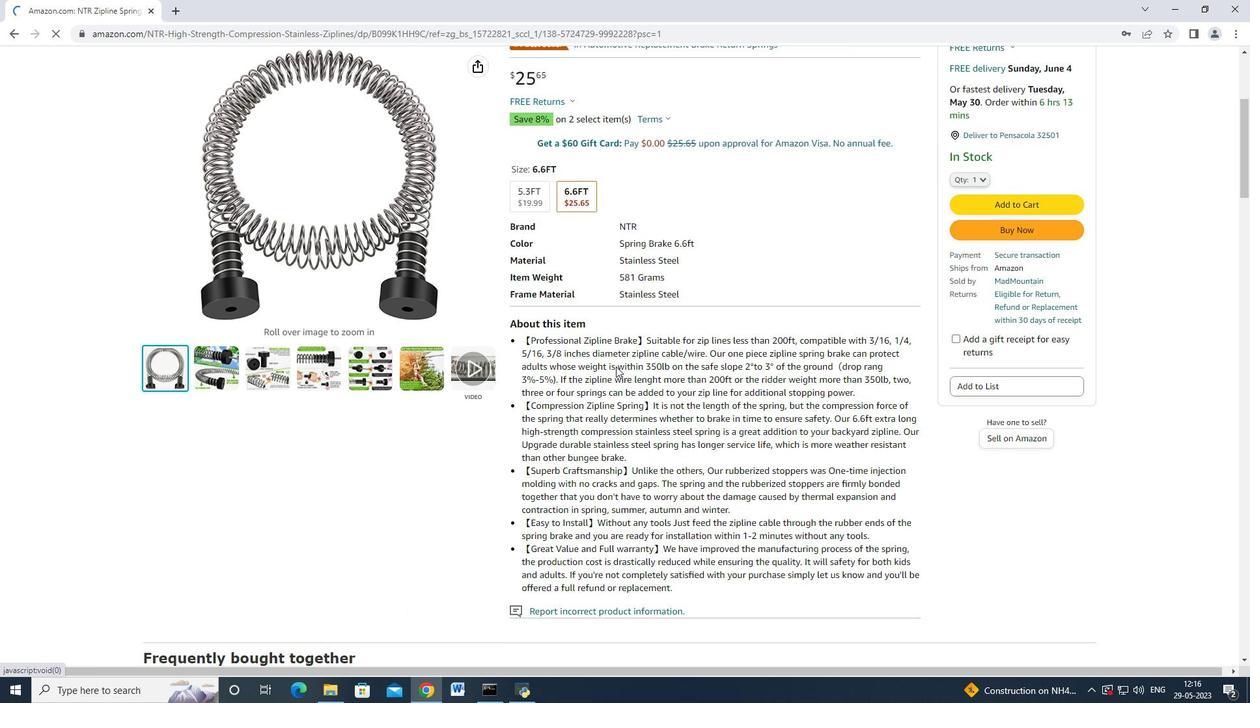 
Action: Mouse moved to (614, 367)
Screenshot: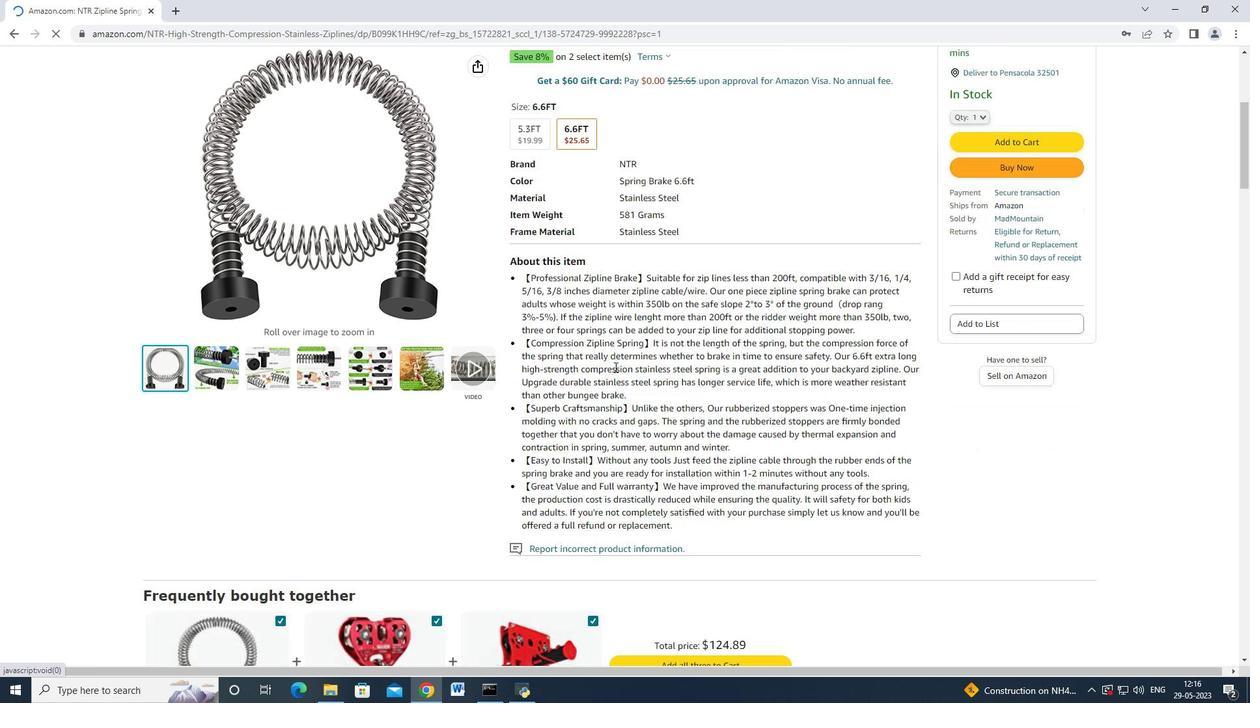 
Action: Mouse scrolled (614, 367) with delta (0, 0)
Screenshot: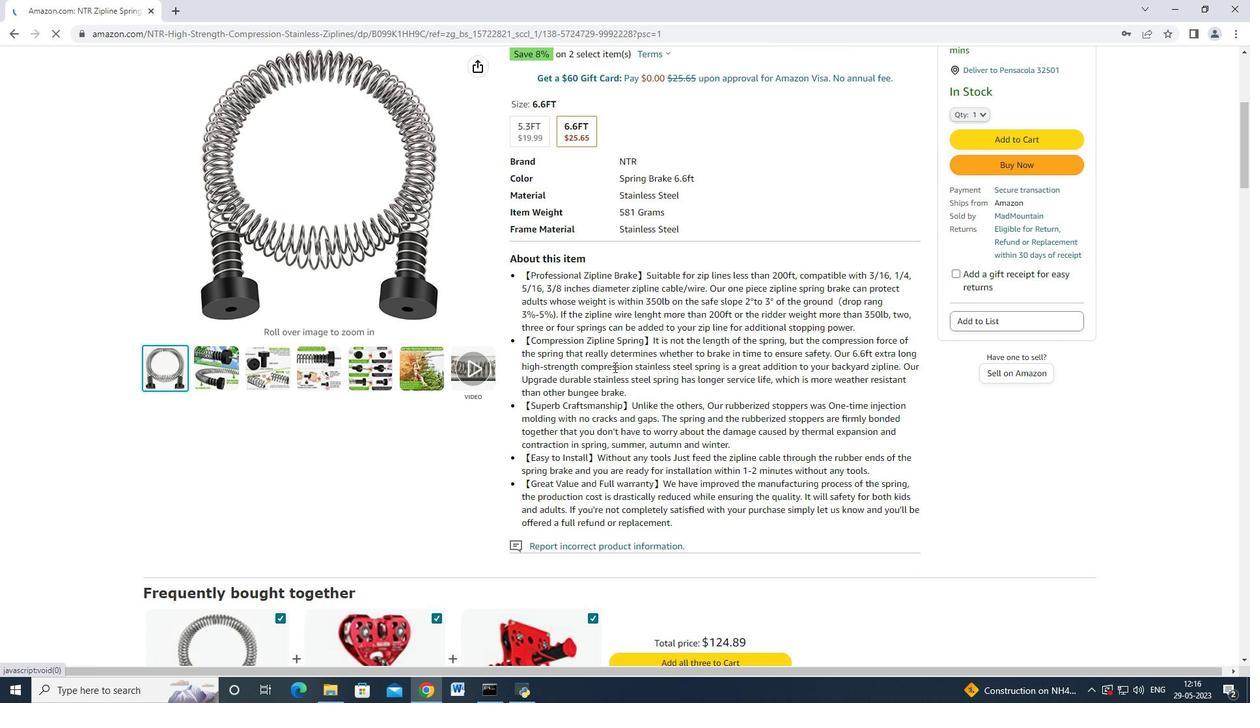 
Action: Mouse scrolled (614, 367) with delta (0, 0)
Screenshot: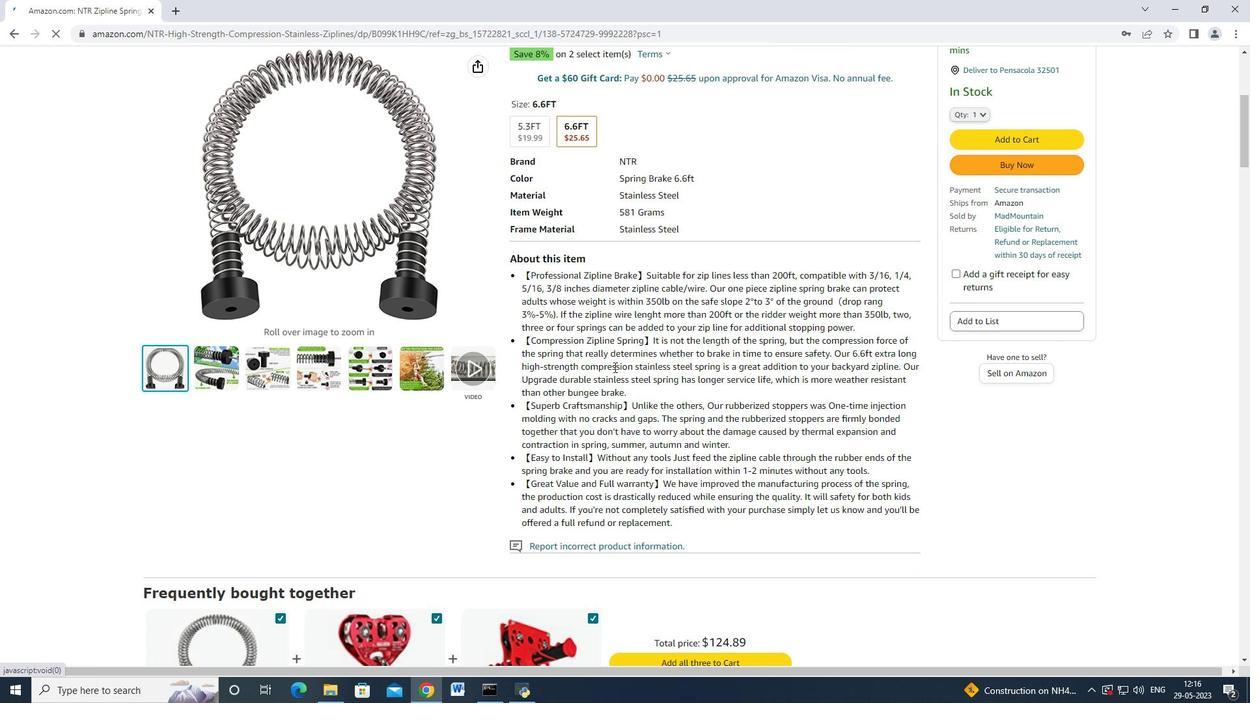 
Action: Mouse scrolled (614, 366) with delta (0, 0)
Screenshot: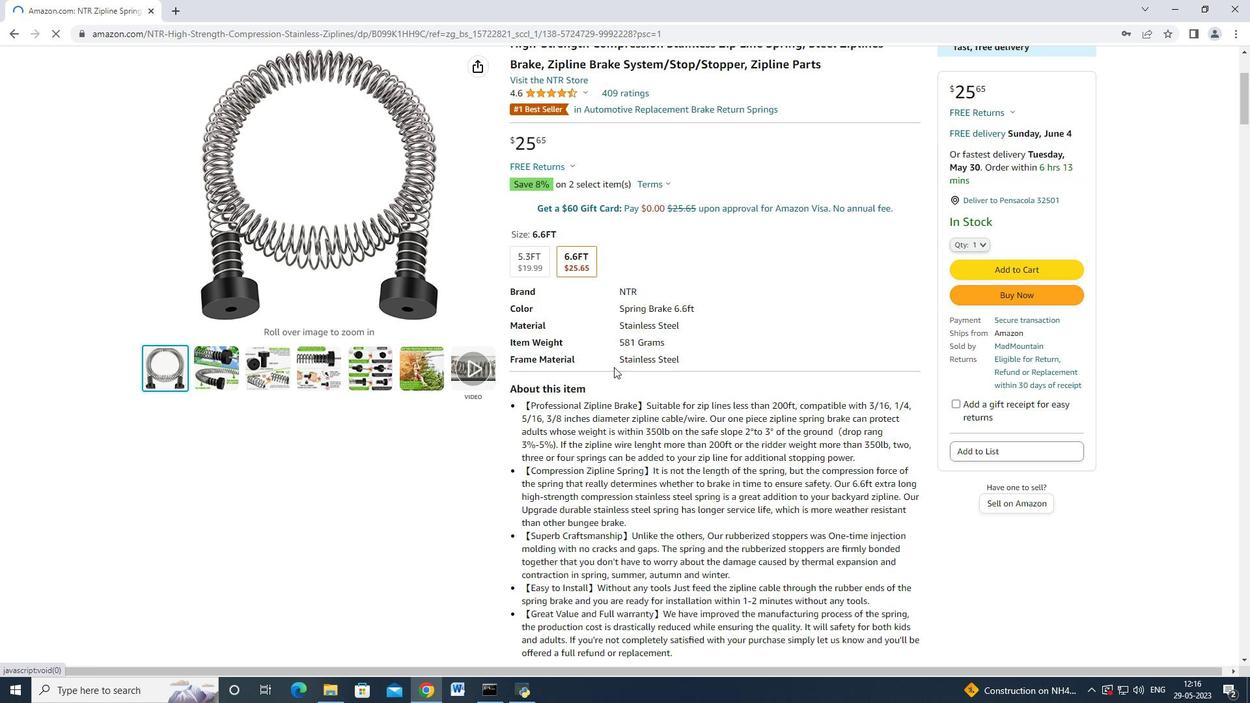 
Action: Mouse scrolled (614, 366) with delta (0, 0)
Screenshot: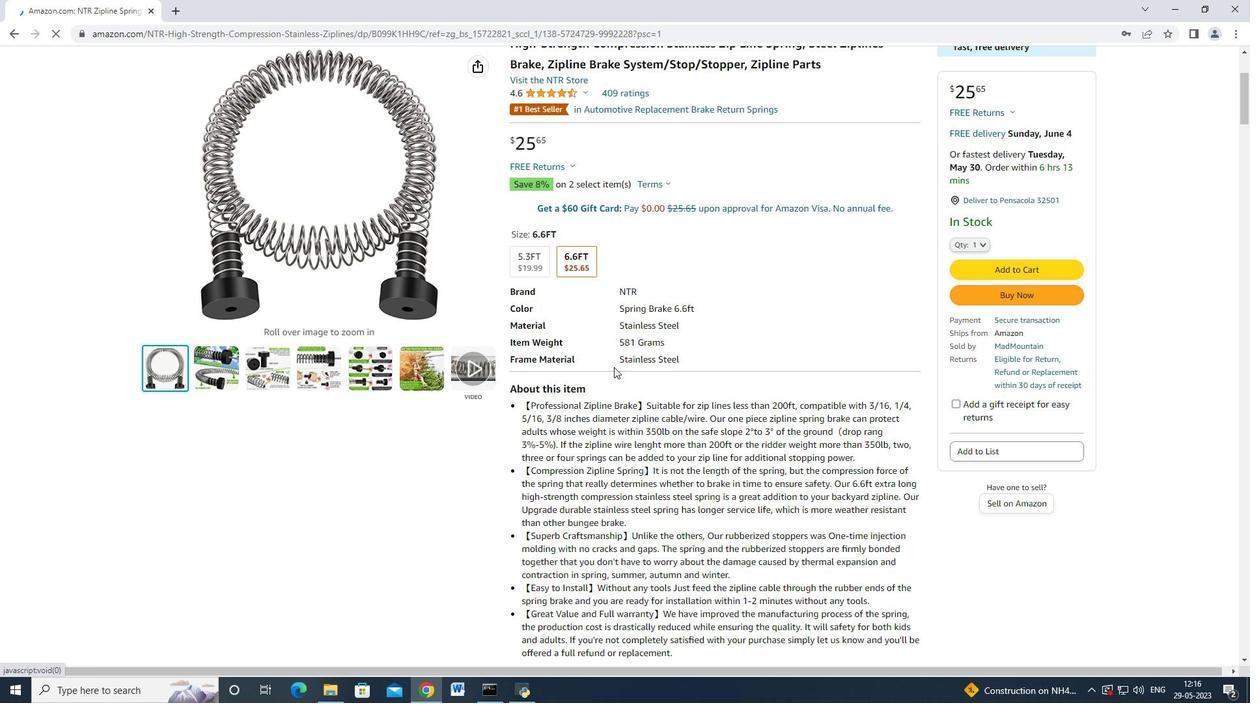 
Action: Mouse scrolled (614, 366) with delta (0, 0)
Screenshot: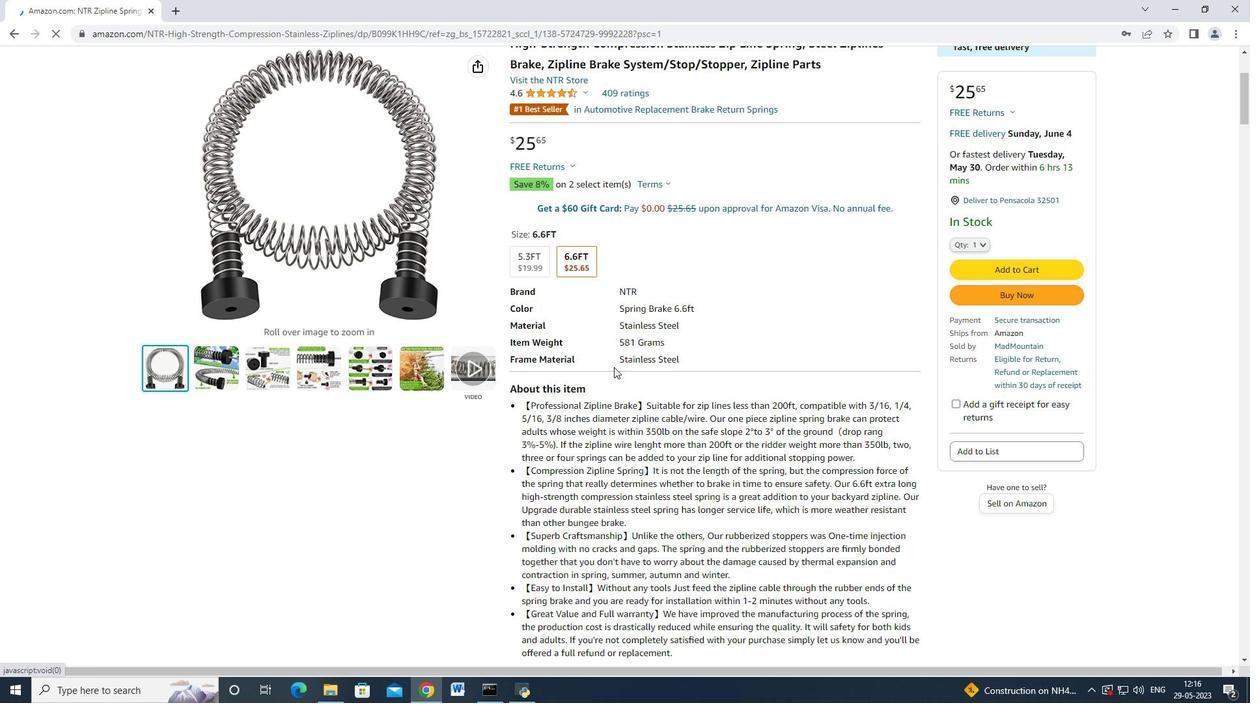 
Action: Mouse moved to (614, 367)
Screenshot: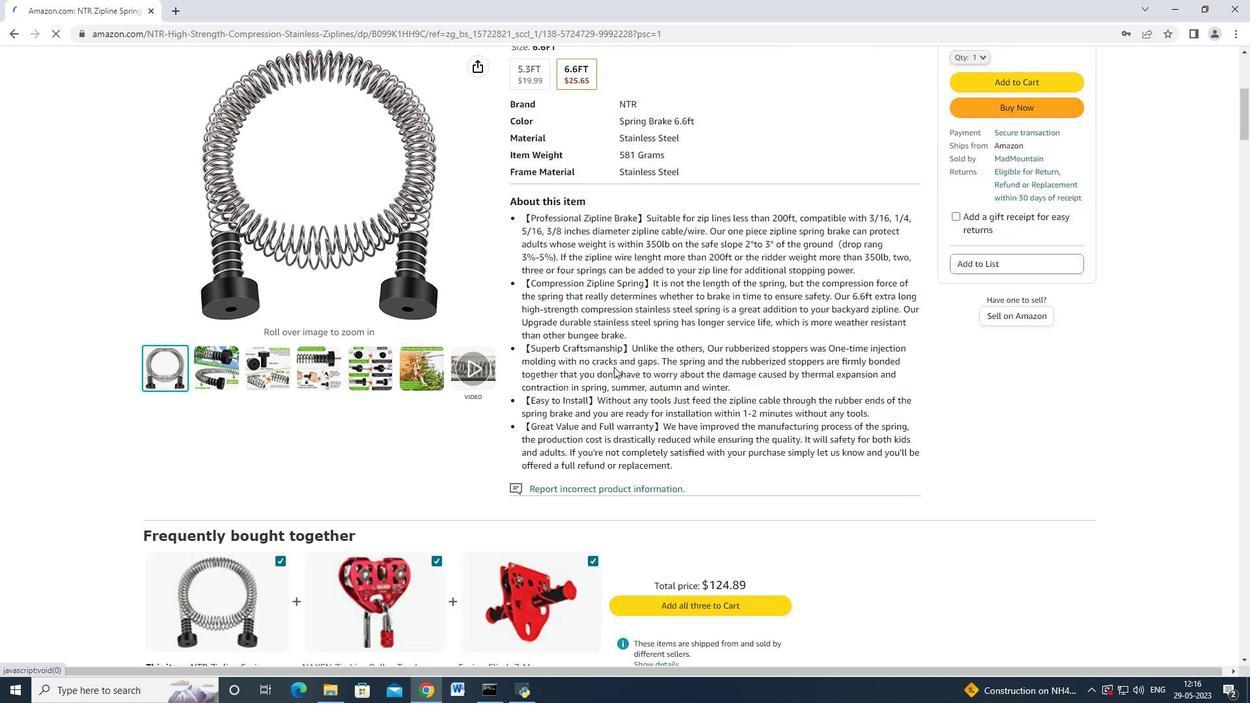 
Action: Mouse scrolled (614, 366) with delta (0, 0)
Screenshot: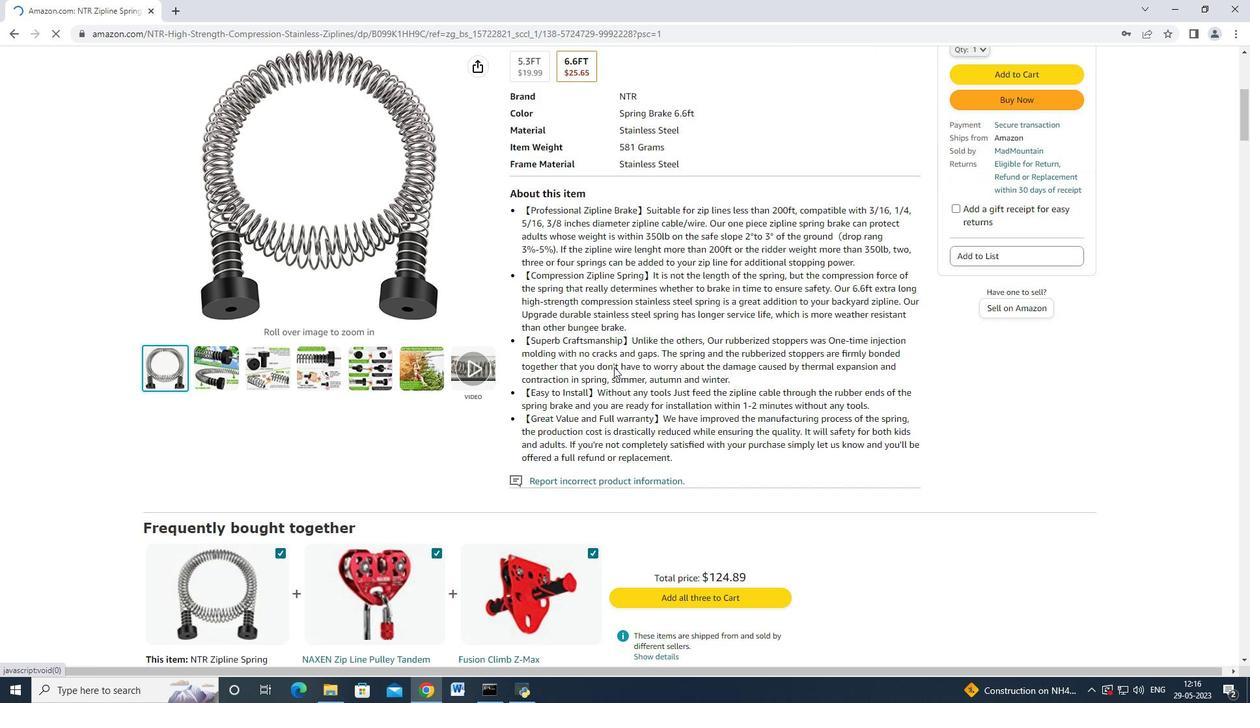 
Action: Mouse scrolled (614, 366) with delta (0, 0)
Screenshot: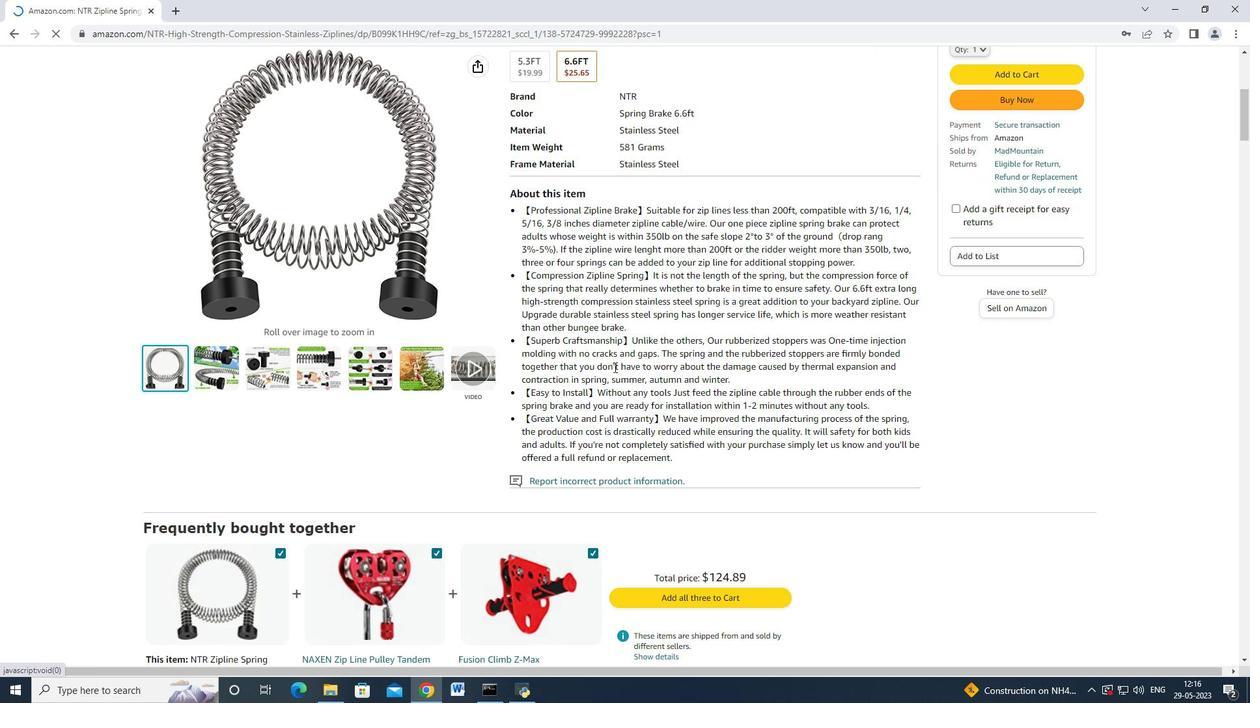 
Action: Mouse moved to (614, 367)
Screenshot: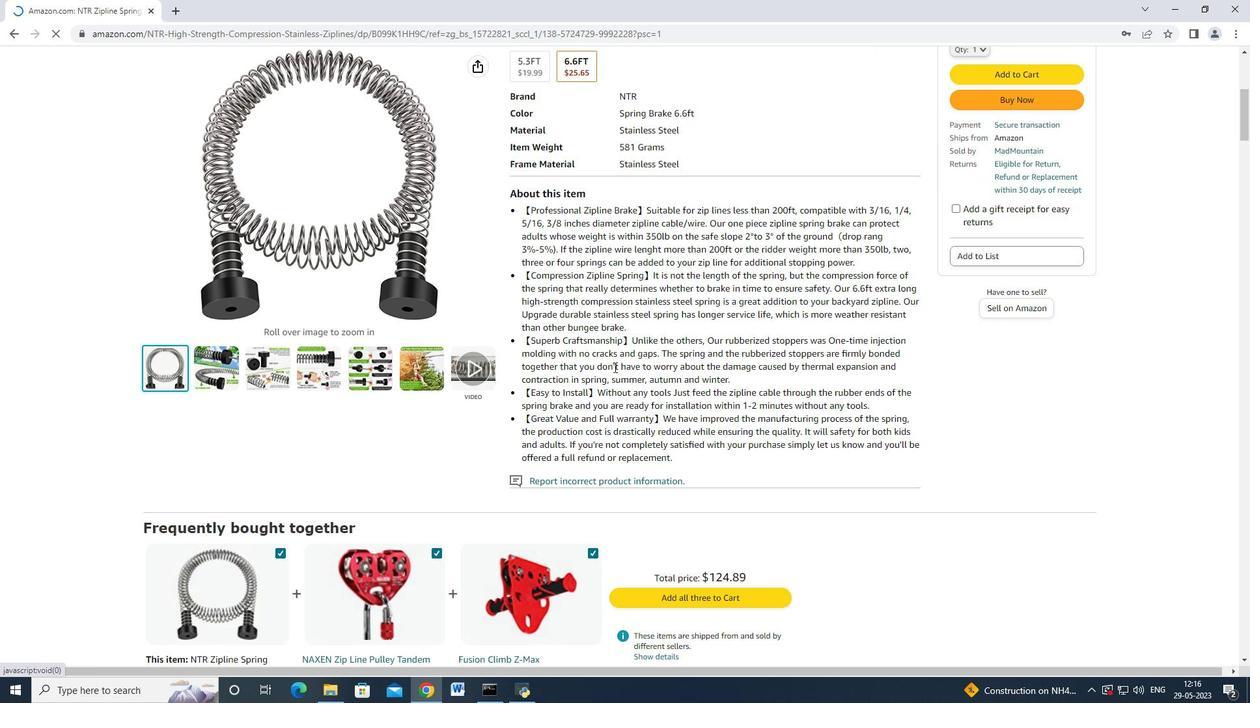 
Action: Mouse scrolled (614, 366) with delta (0, 0)
Screenshot: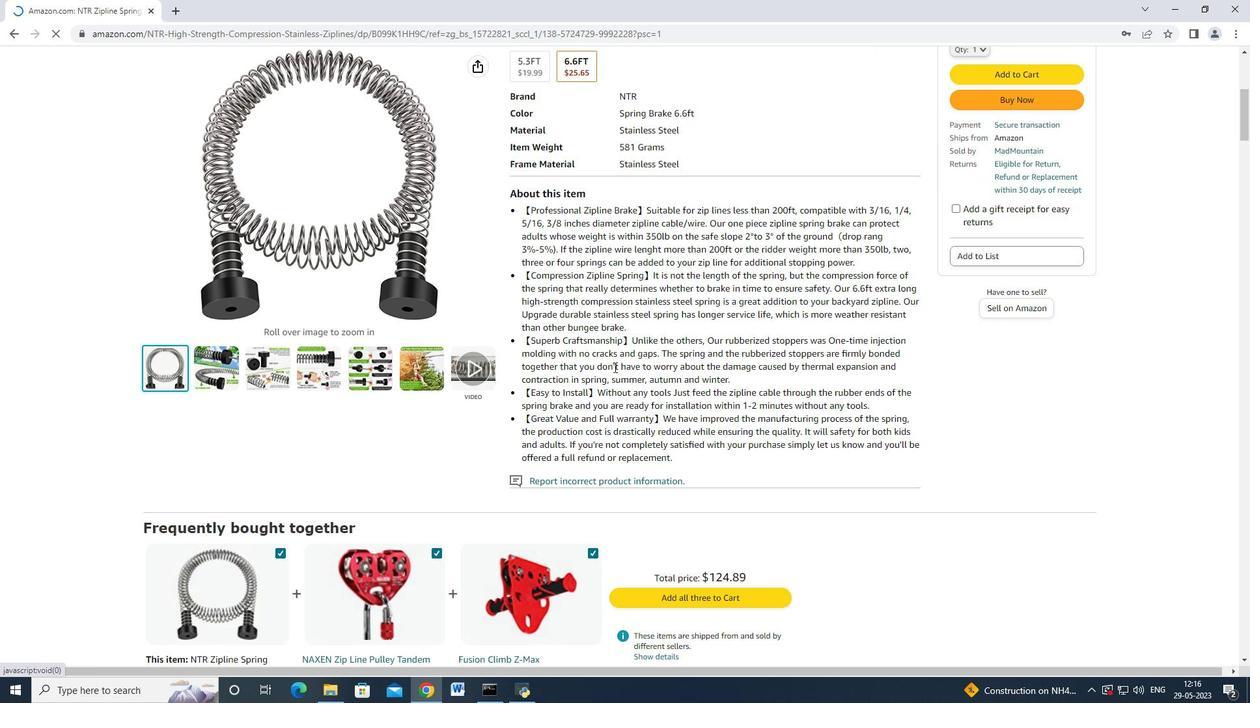 
Action: Mouse scrolled (614, 366) with delta (0, 0)
Screenshot: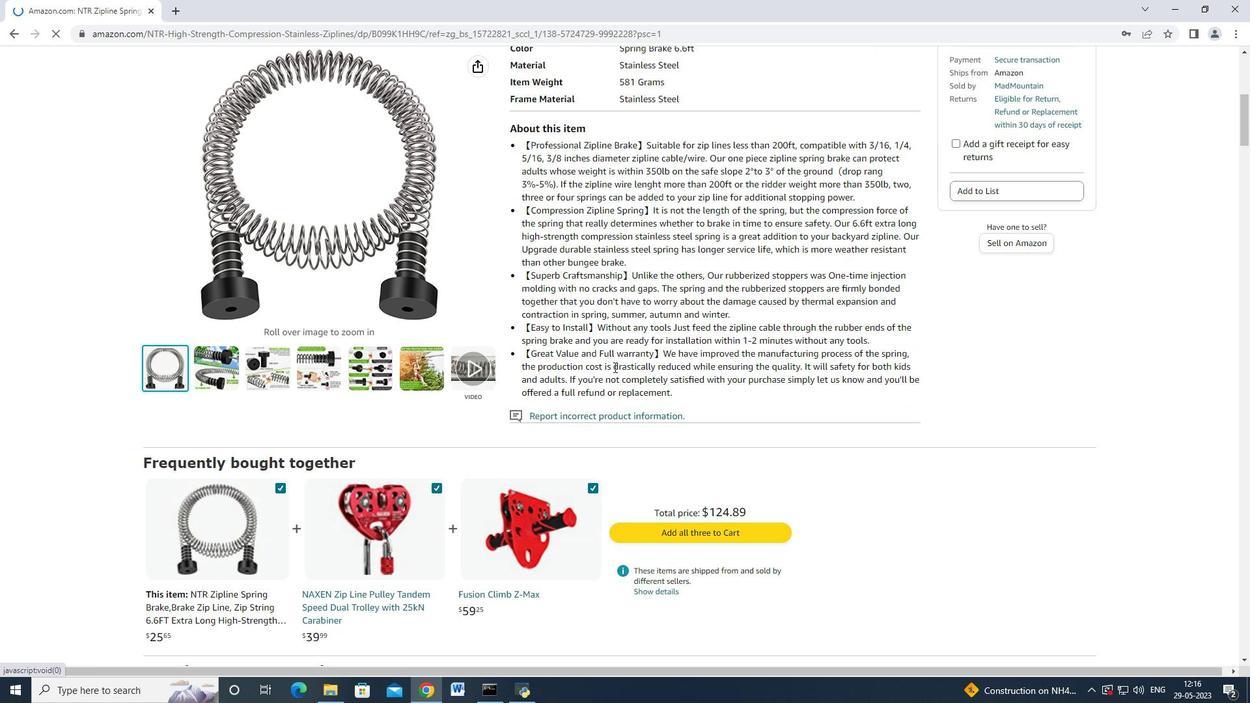 
Action: Mouse scrolled (614, 366) with delta (0, 0)
Screenshot: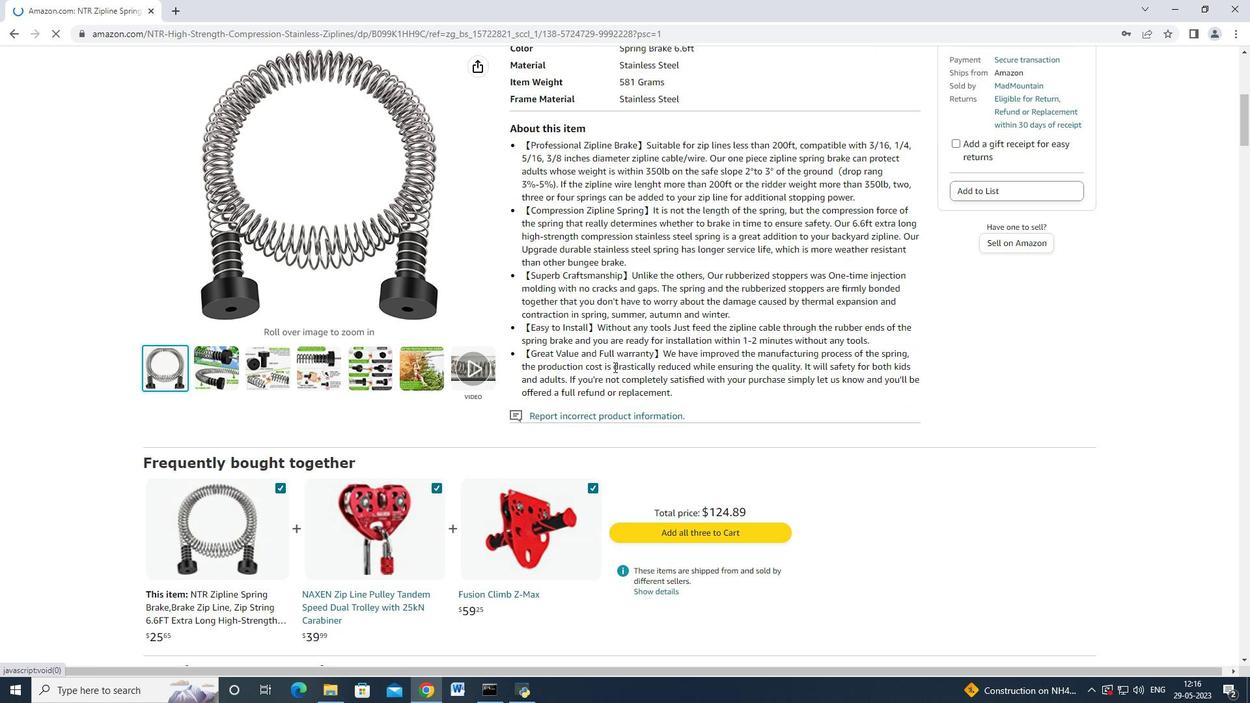 
Action: Mouse scrolled (614, 366) with delta (0, 0)
Screenshot: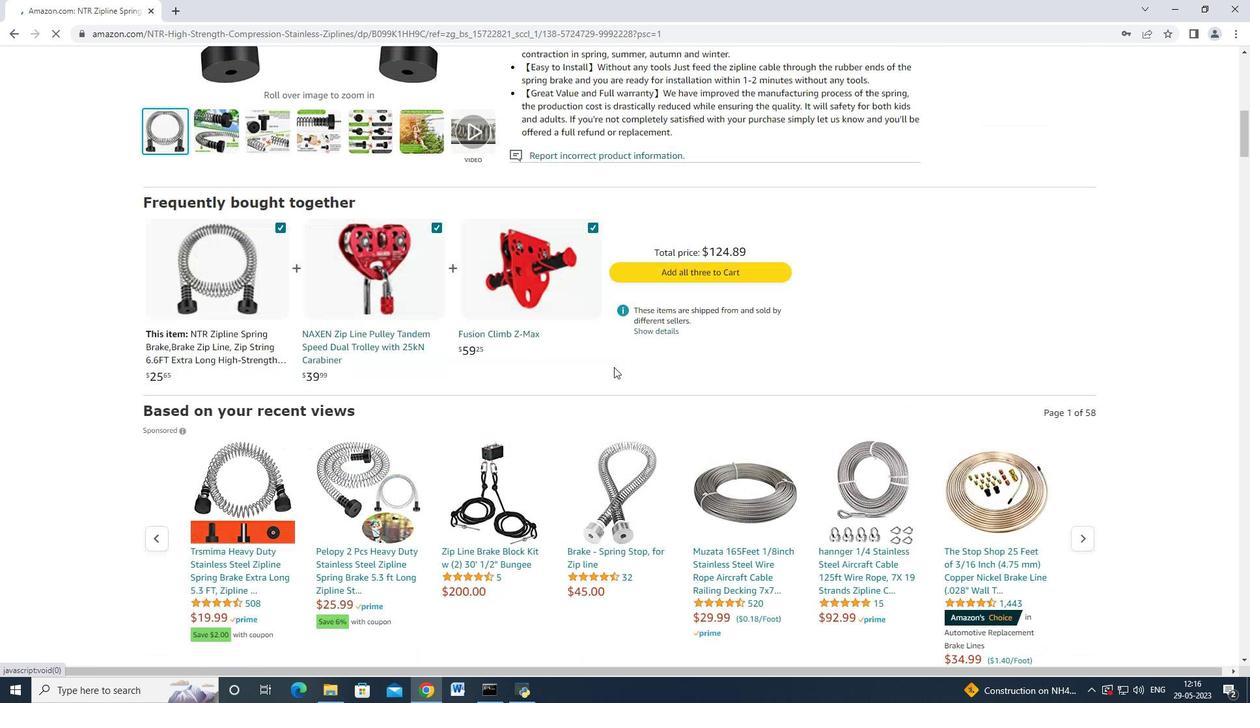 
Action: Mouse scrolled (614, 366) with delta (0, 0)
Screenshot: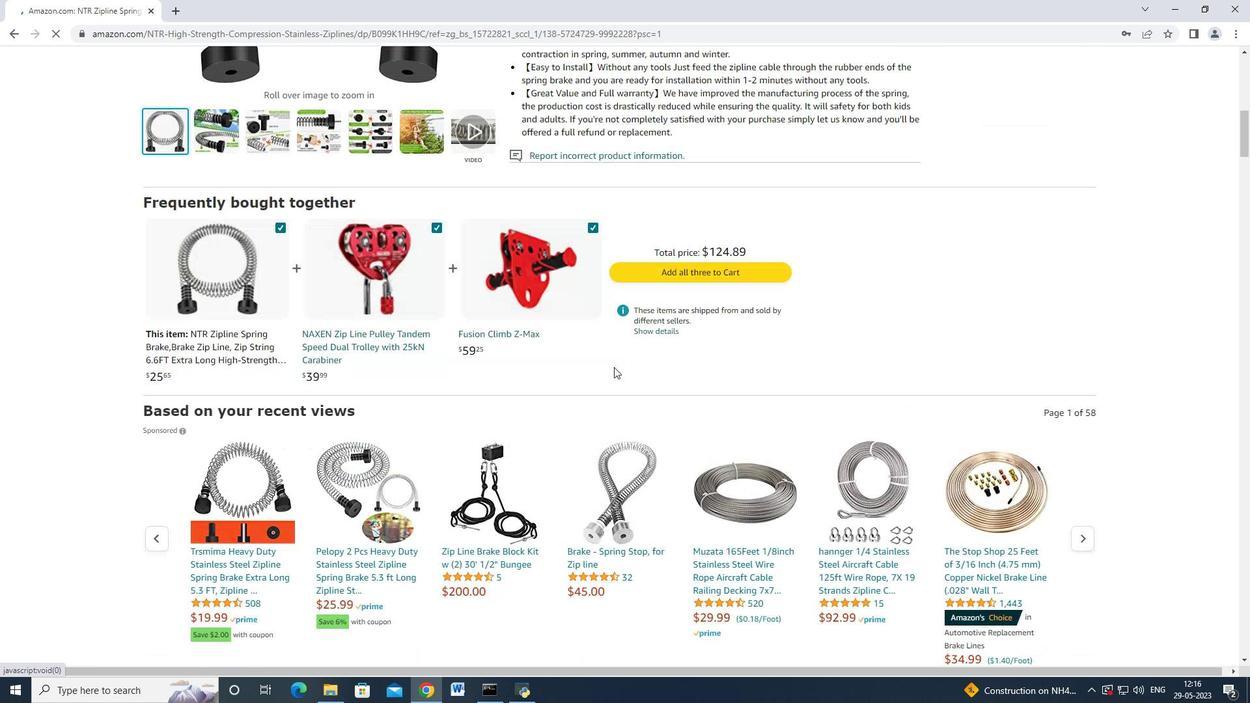 
Action: Mouse scrolled (614, 366) with delta (0, 0)
Screenshot: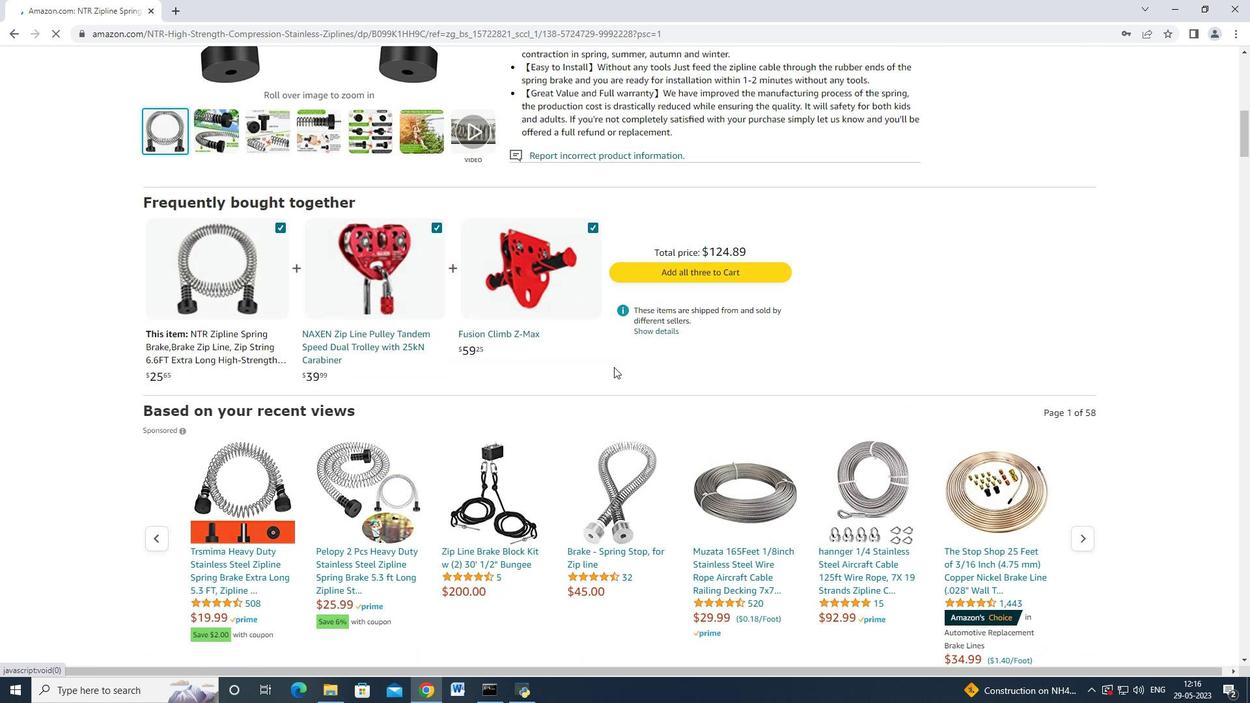 
Action: Mouse scrolled (614, 366) with delta (0, 0)
Screenshot: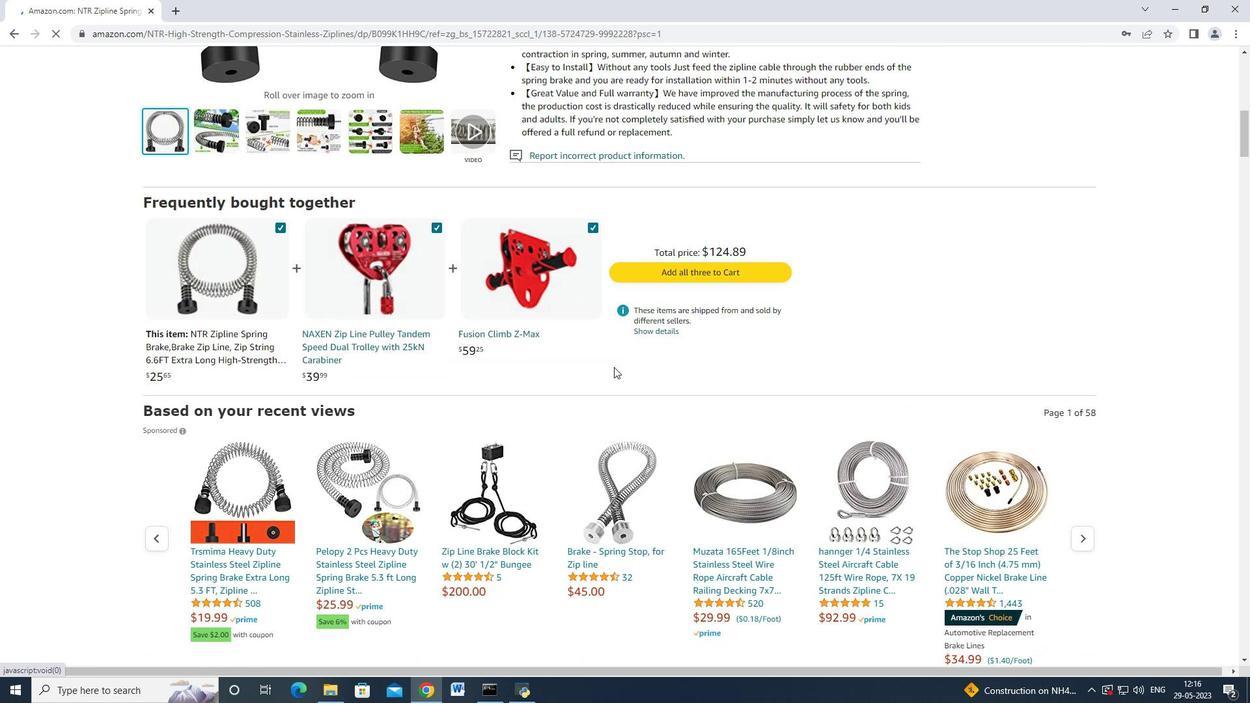 
Action: Mouse moved to (615, 366)
Screenshot: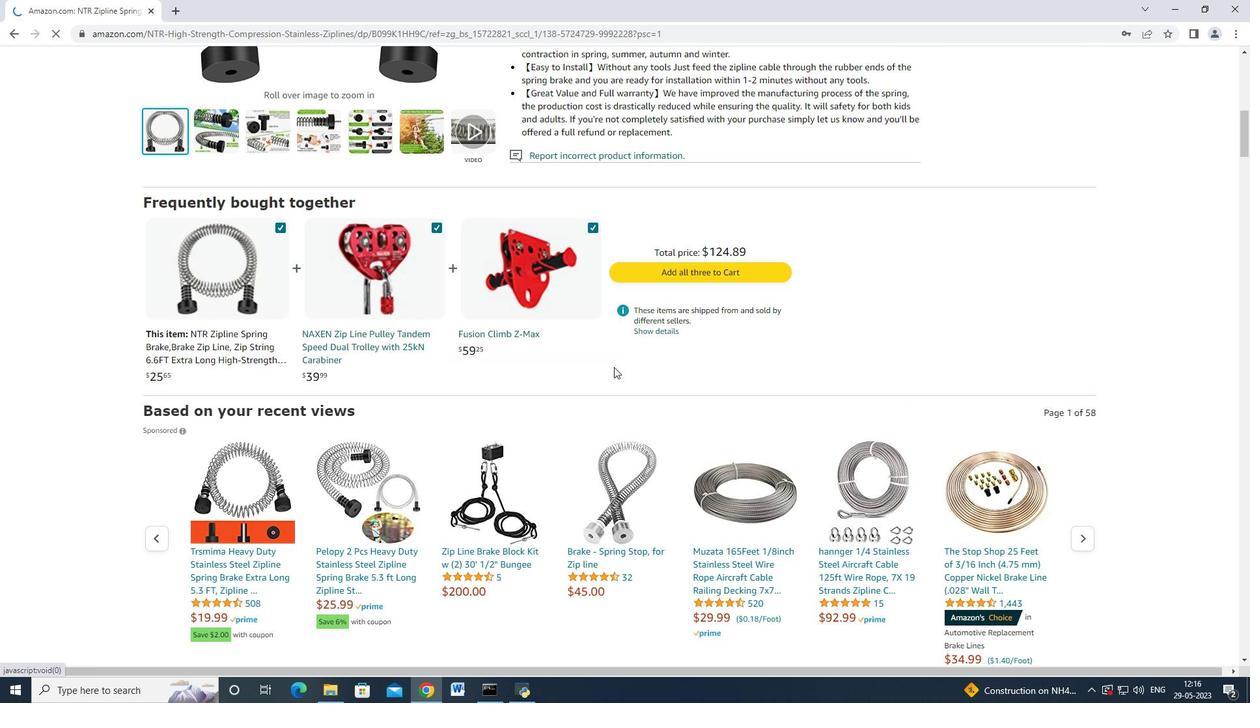 
Action: Mouse scrolled (615, 365) with delta (0, 0)
Screenshot: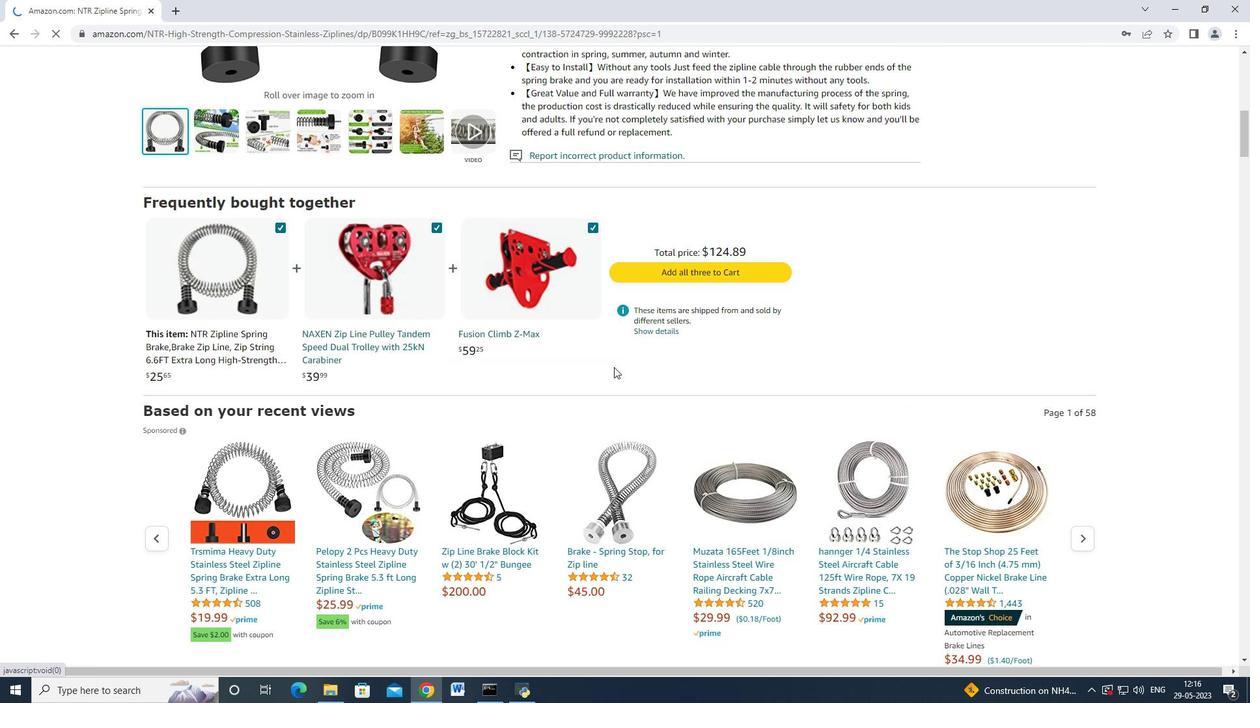 
Action: Mouse scrolled (615, 365) with delta (0, 0)
Screenshot: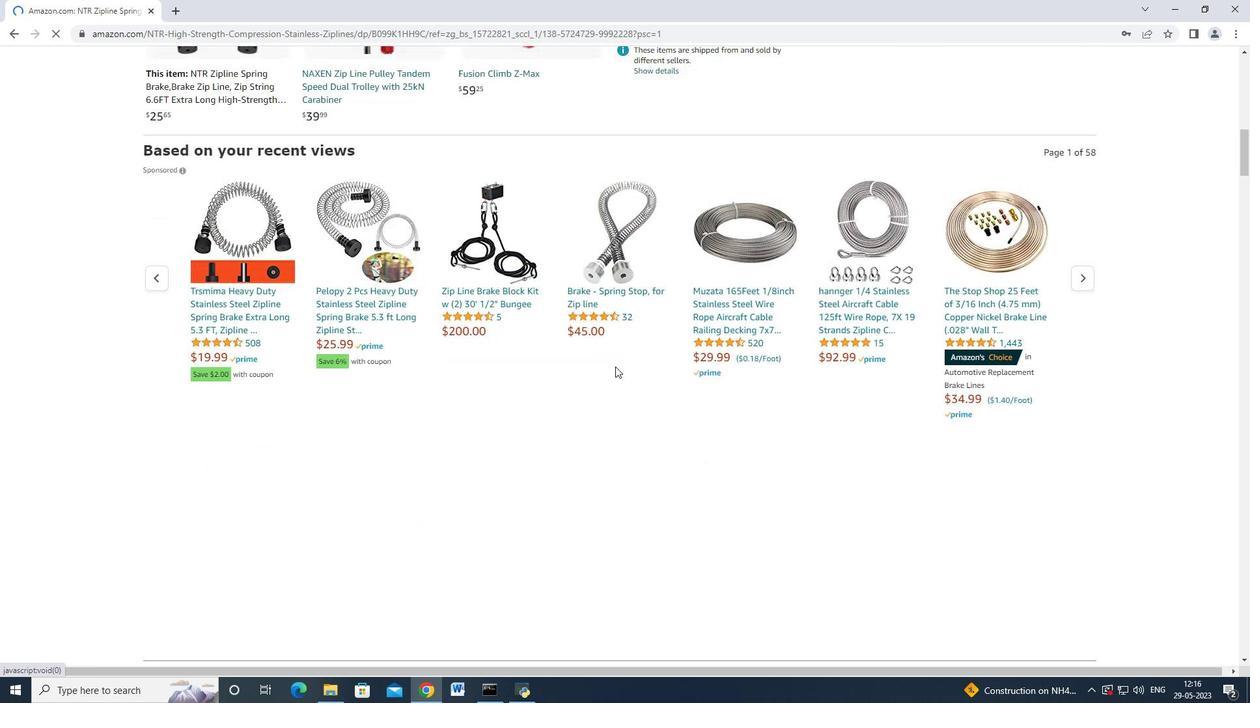 
Action: Mouse scrolled (615, 365) with delta (0, 0)
Screenshot: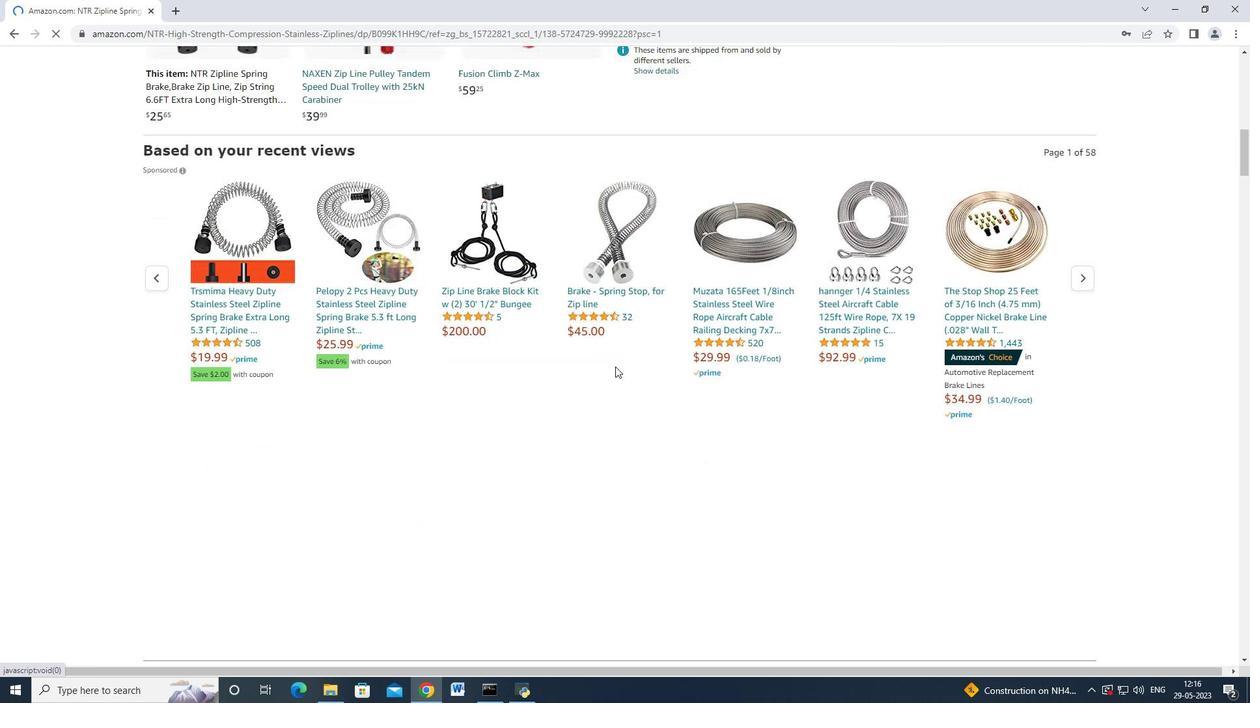 
Action: Mouse scrolled (615, 365) with delta (0, 0)
Screenshot: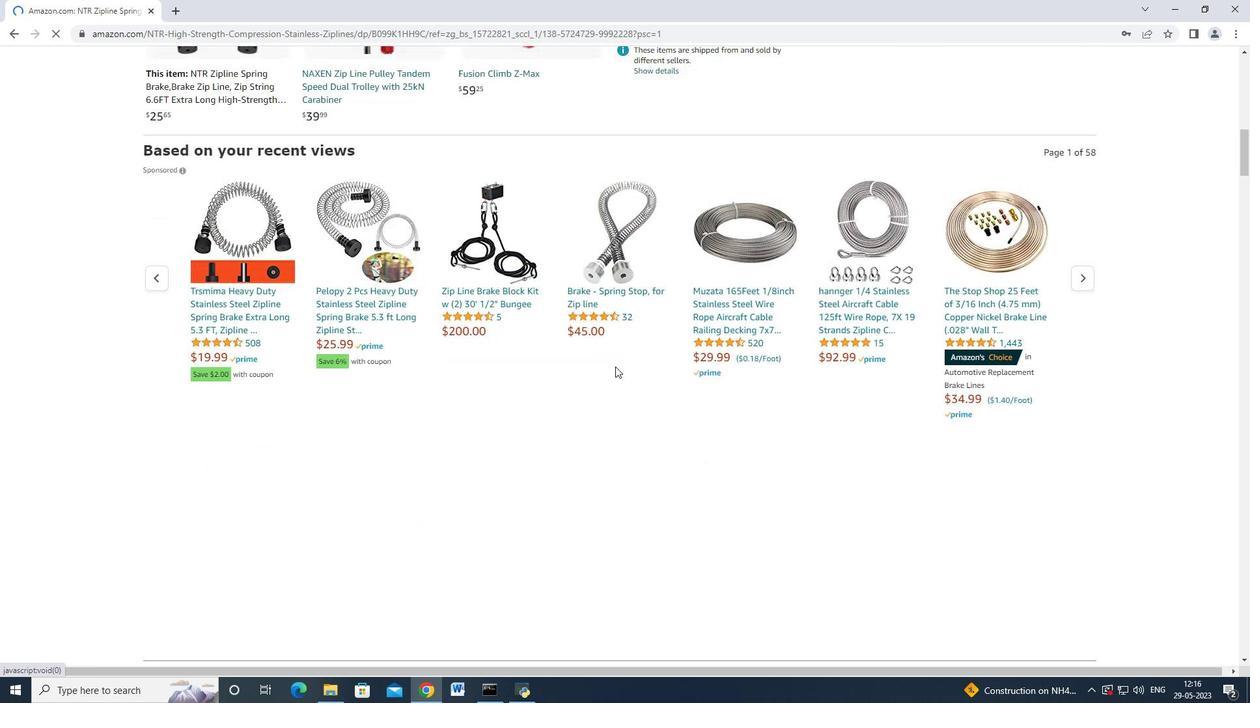 
Action: Mouse scrolled (615, 365) with delta (0, 0)
Screenshot: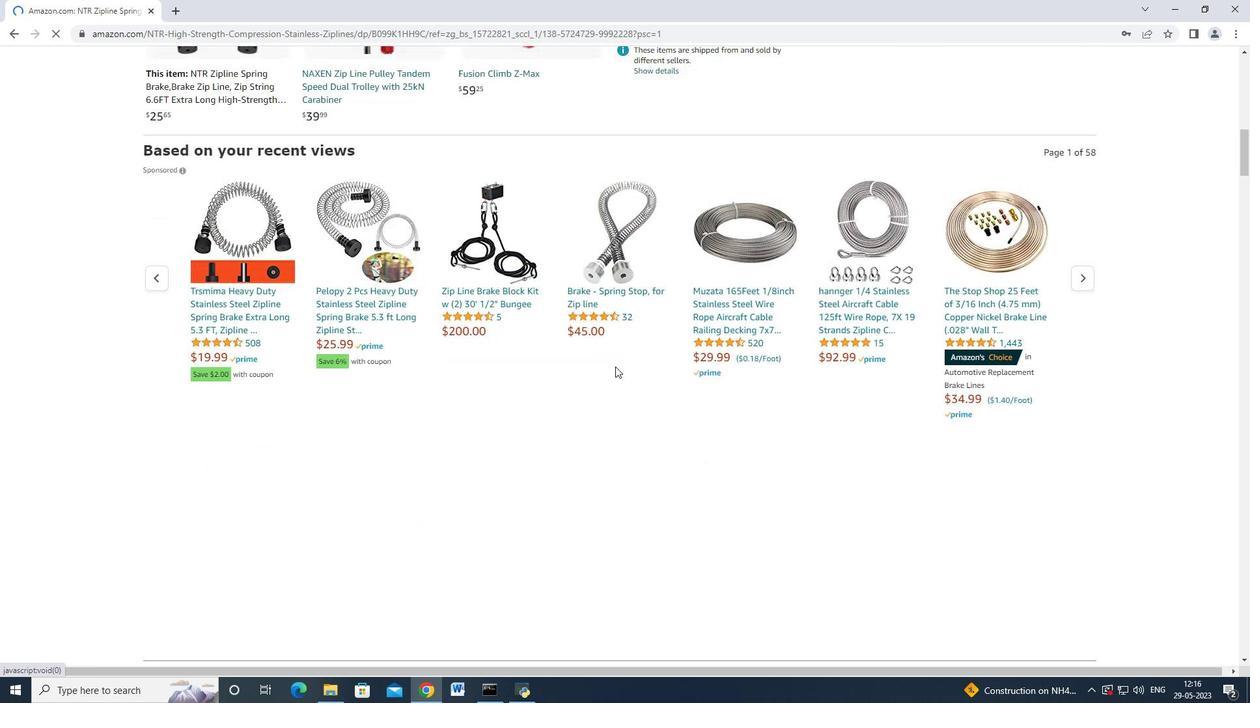 
Action: Mouse moved to (615, 365)
Screenshot: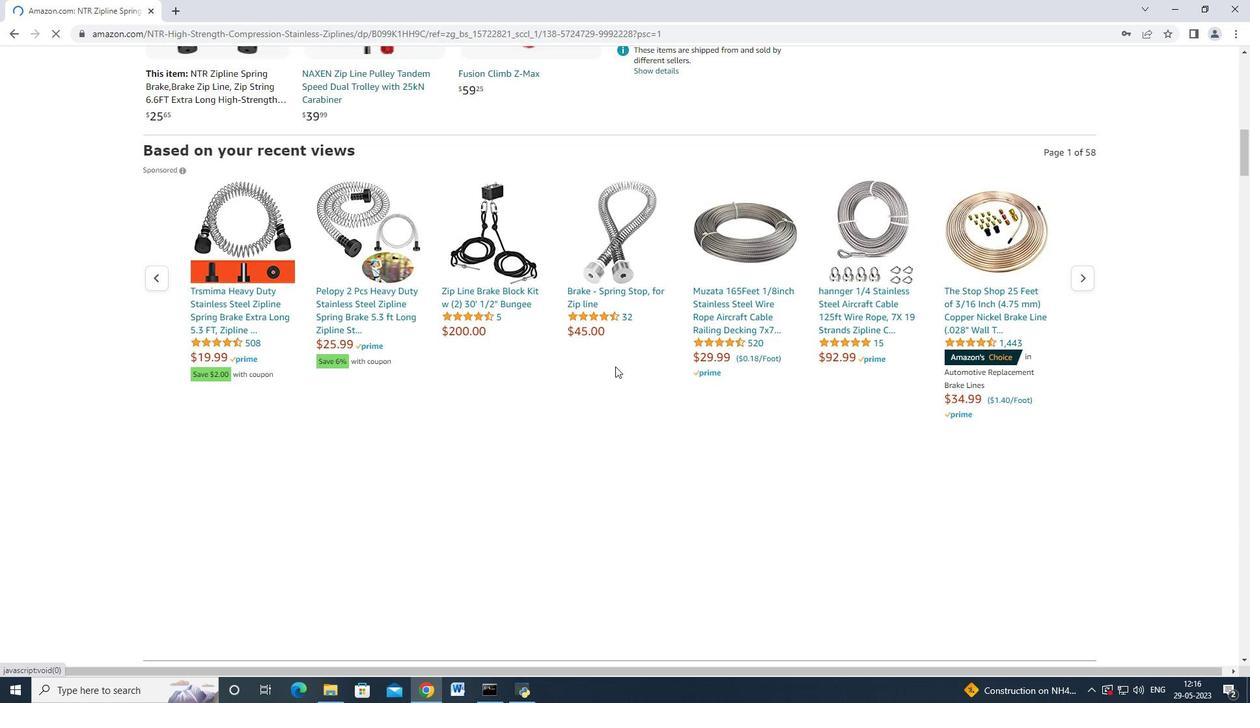 
Action: Mouse scrolled (615, 364) with delta (0, 0)
Screenshot: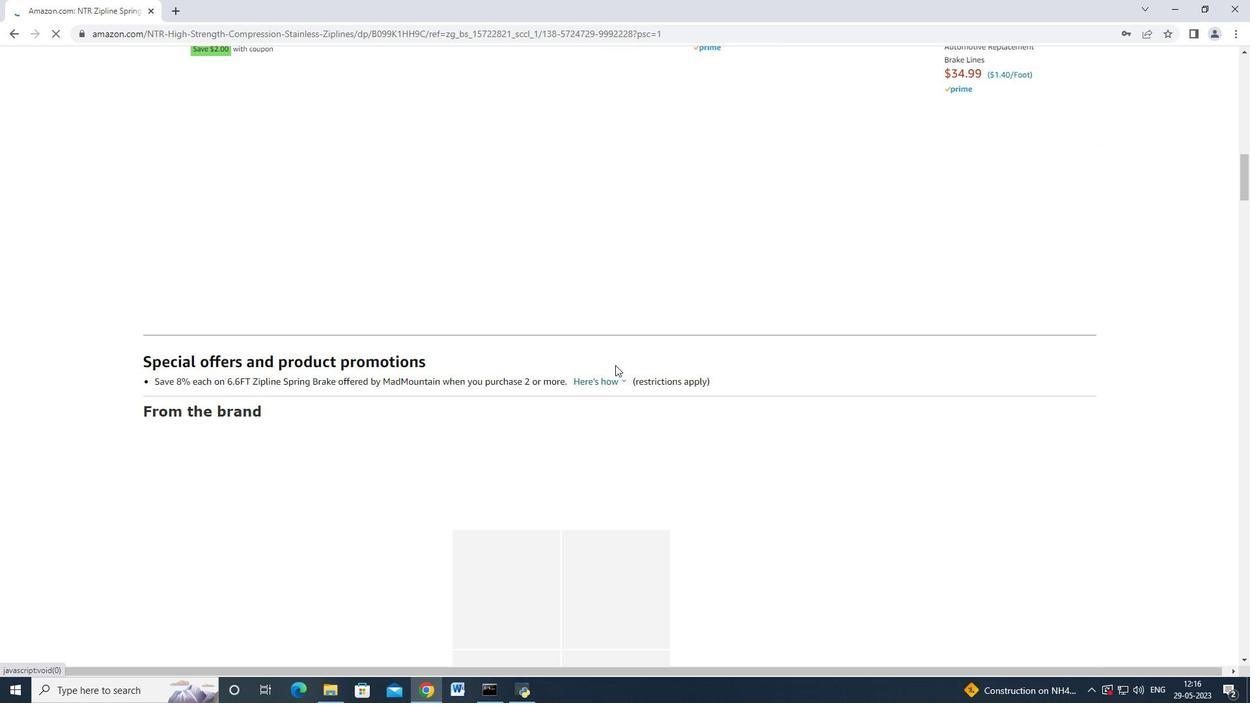 
Action: Mouse scrolled (615, 364) with delta (0, 0)
Screenshot: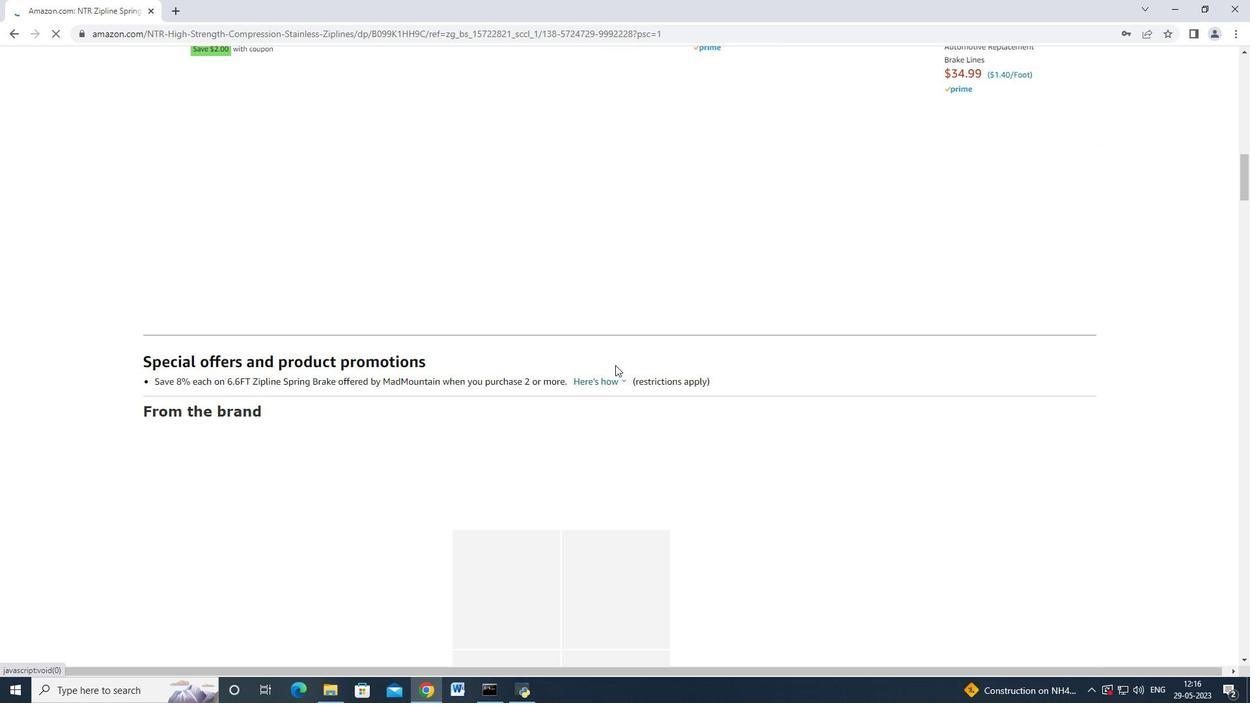 
Action: Mouse scrolled (615, 364) with delta (0, 0)
Screenshot: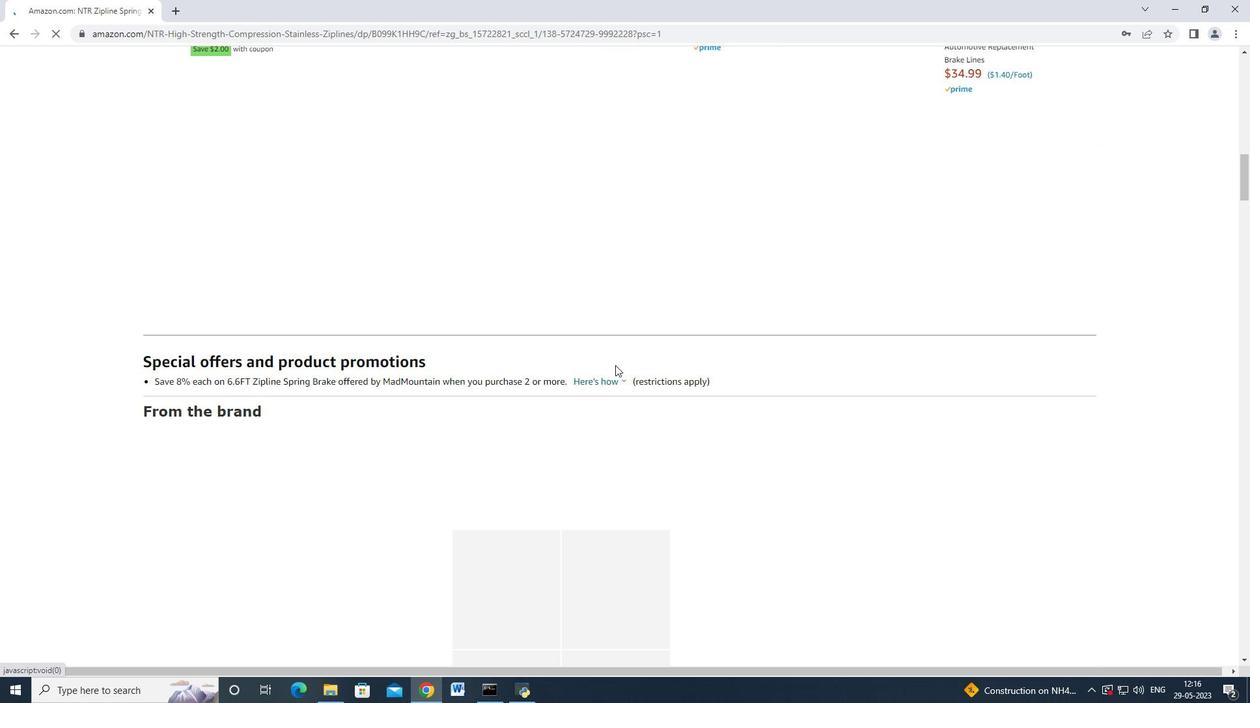 
Action: Mouse scrolled (615, 364) with delta (0, 0)
Screenshot: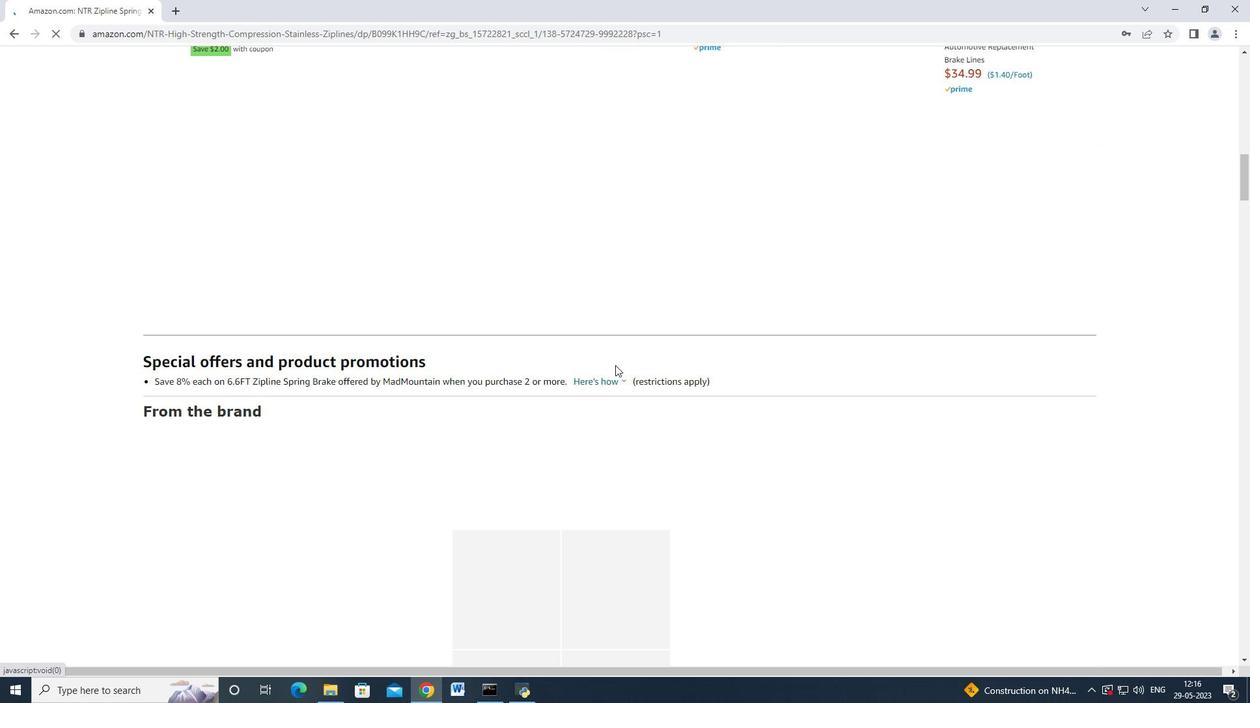 
Action: Mouse moved to (616, 365)
Screenshot: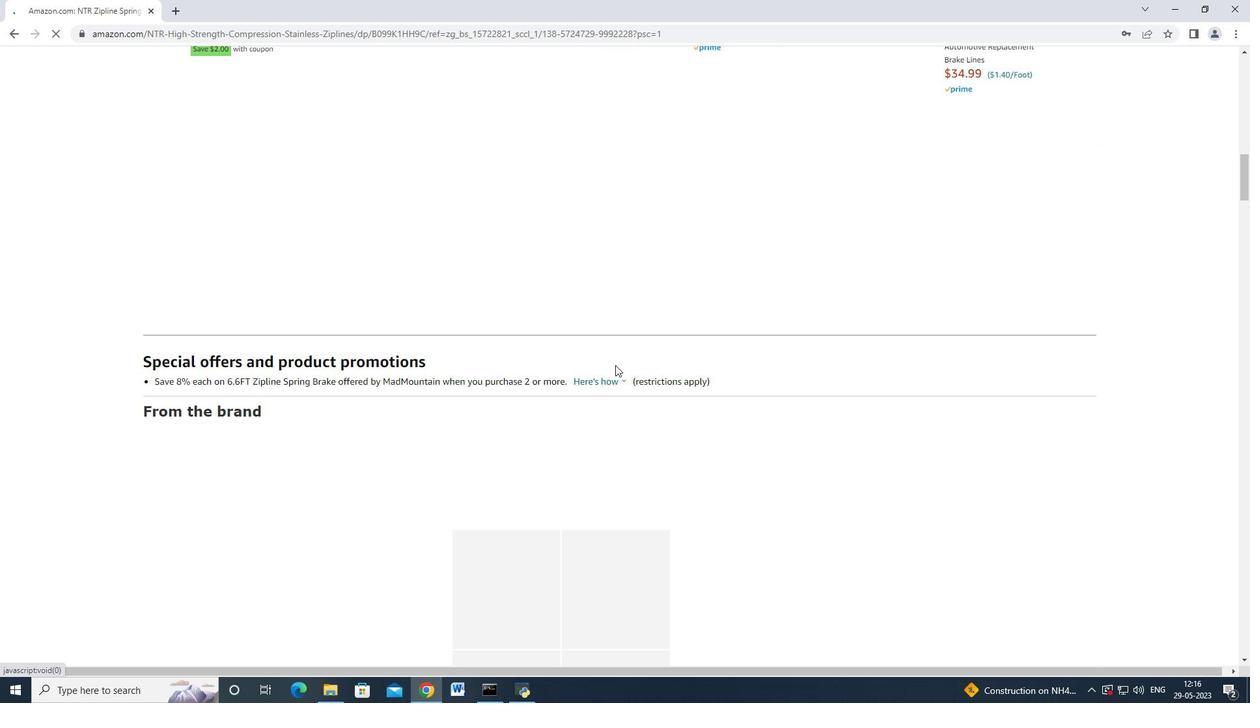 
Action: Mouse scrolled (616, 364) with delta (0, 0)
Screenshot: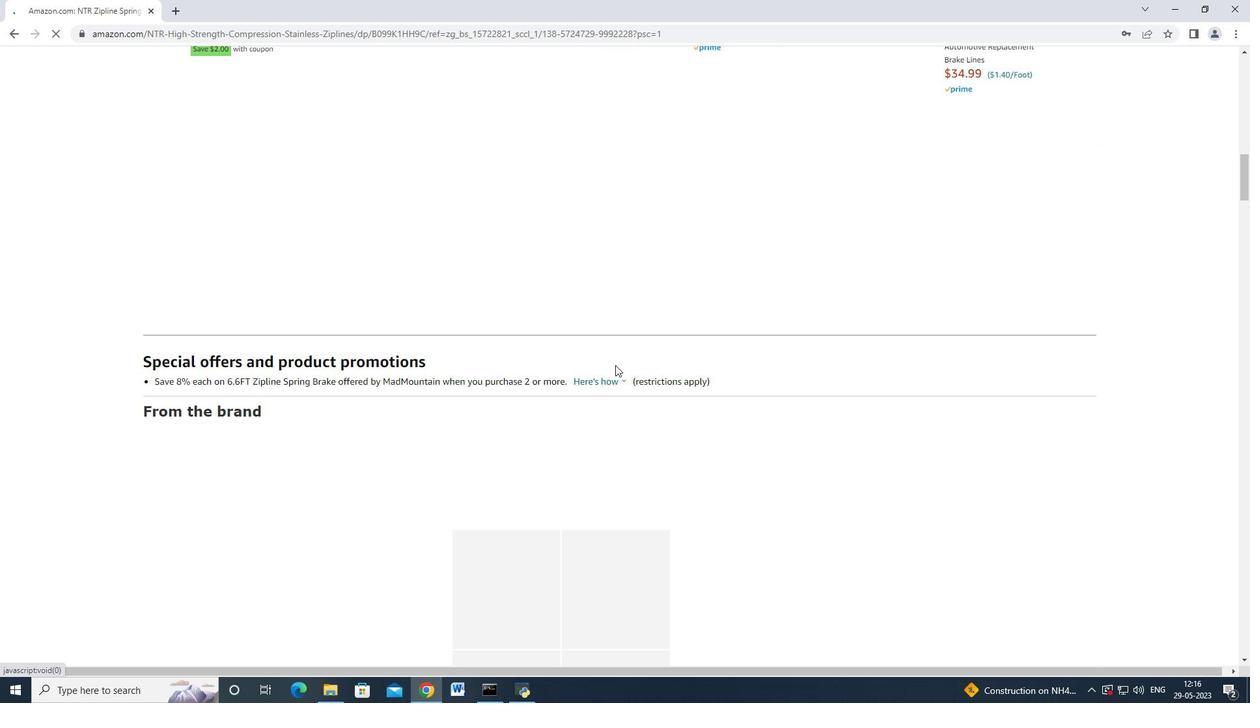 
Action: Mouse moved to (616, 364)
Screenshot: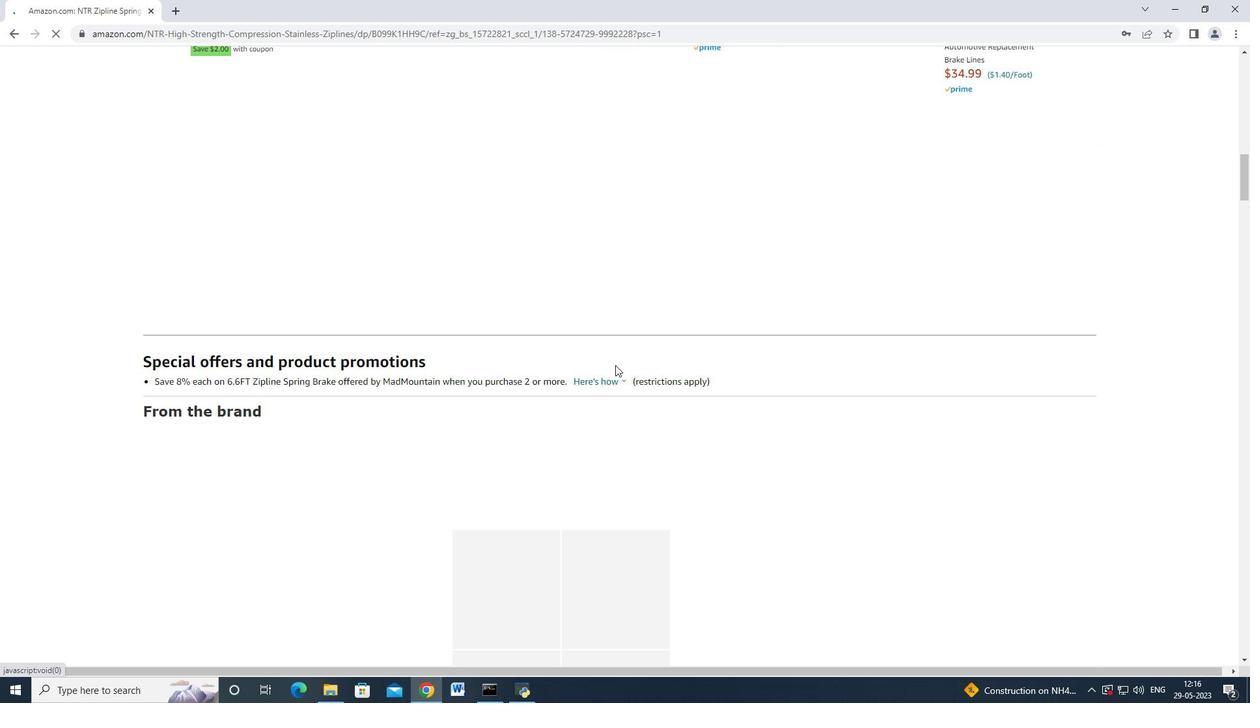 
Action: Mouse scrolled (616, 364) with delta (0, 0)
Screenshot: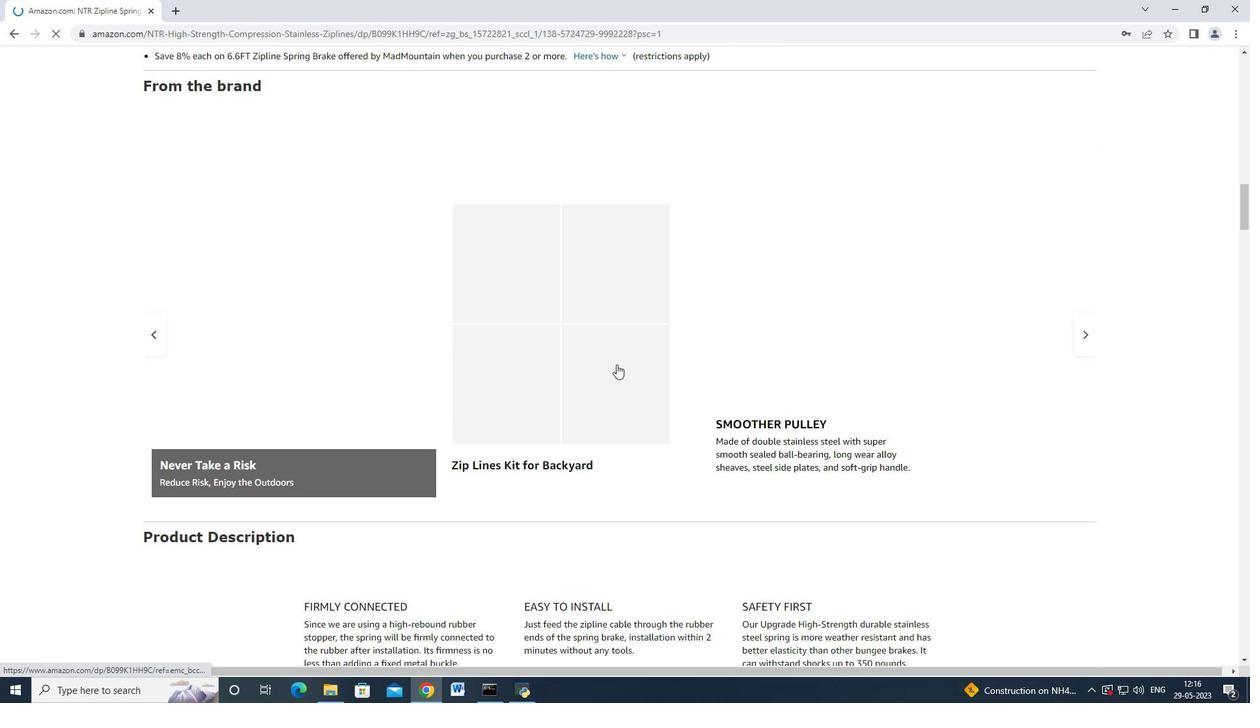 
Action: Mouse moved to (614, 376)
Screenshot: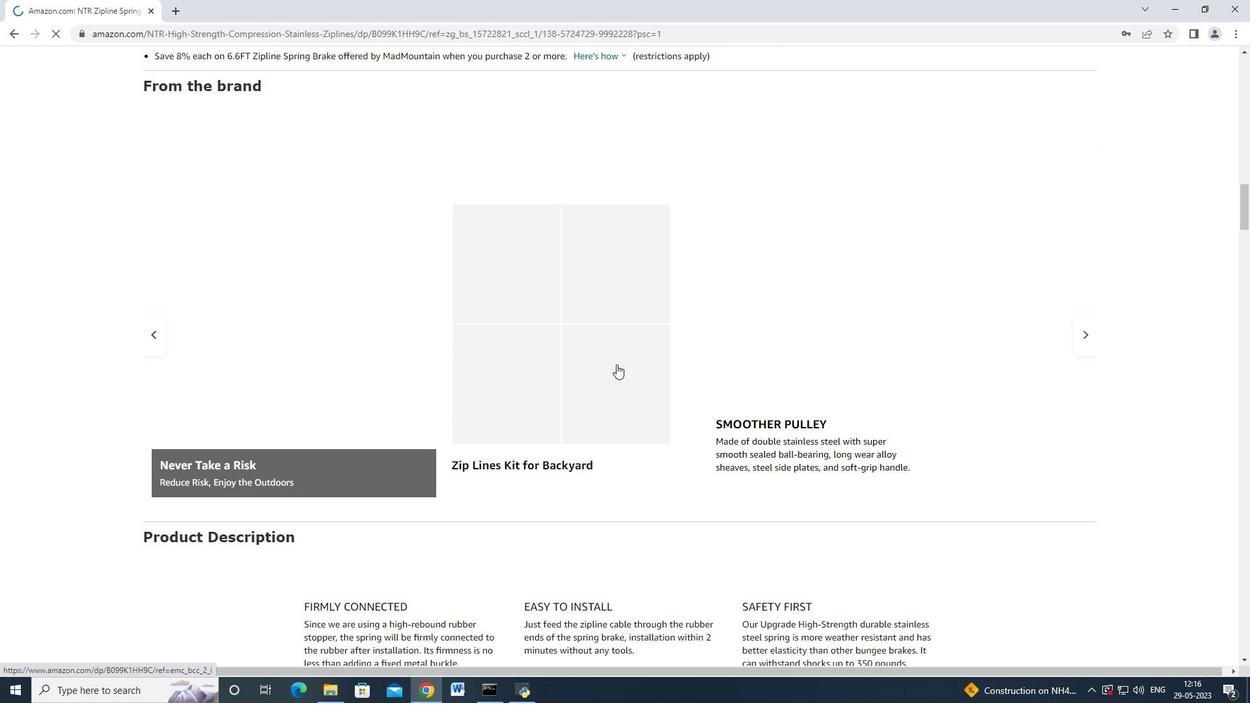 
Action: Mouse scrolled (616, 369) with delta (0, 0)
Screenshot: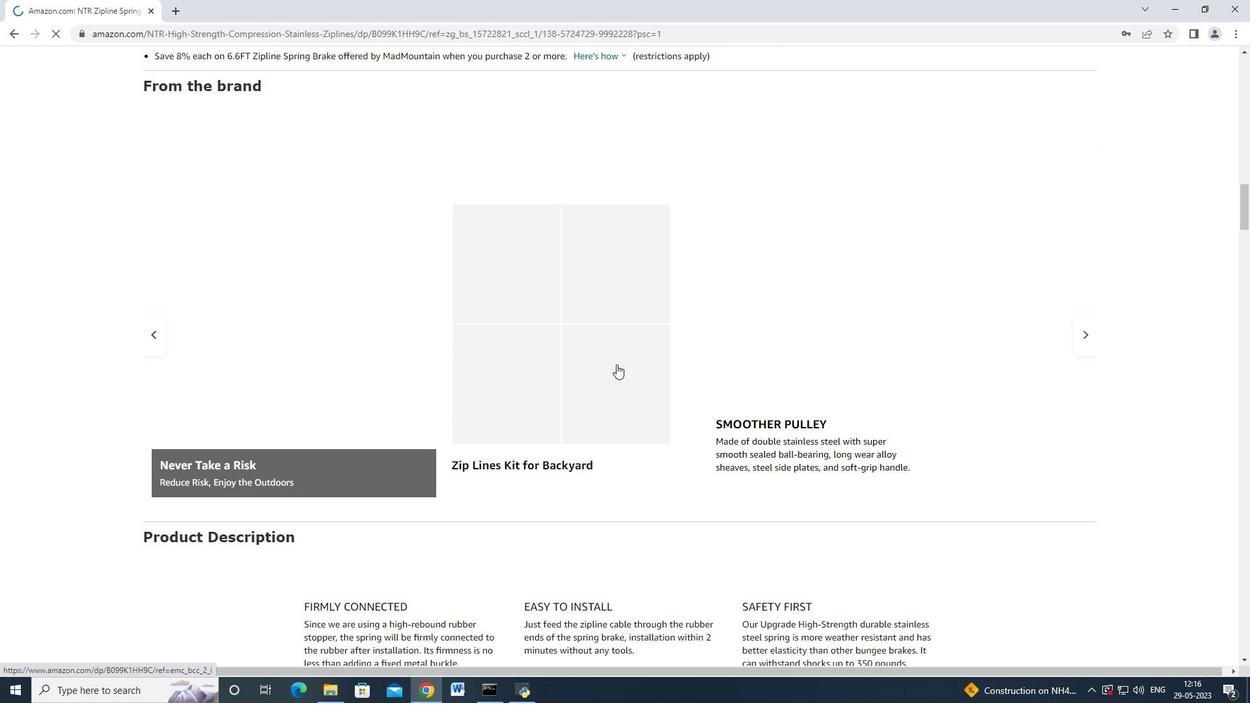 
Action: Mouse moved to (610, 388)
Screenshot: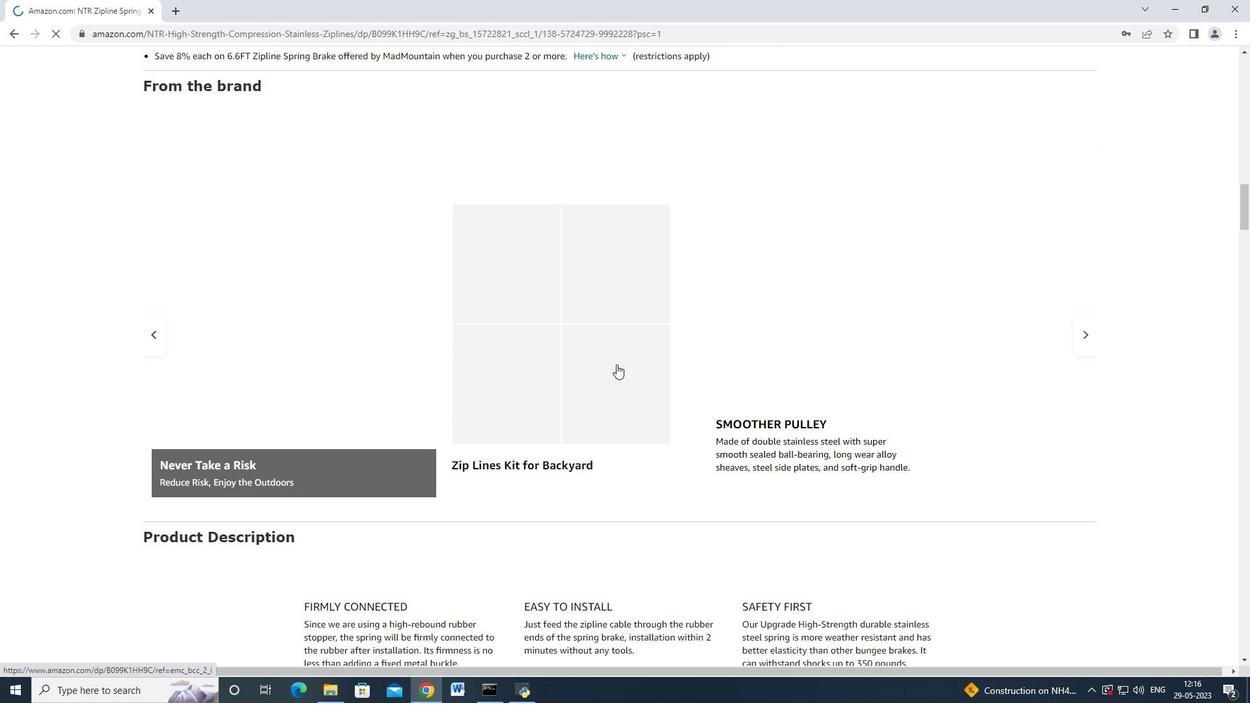 
Action: Mouse scrolled (612, 379) with delta (0, 0)
Screenshot: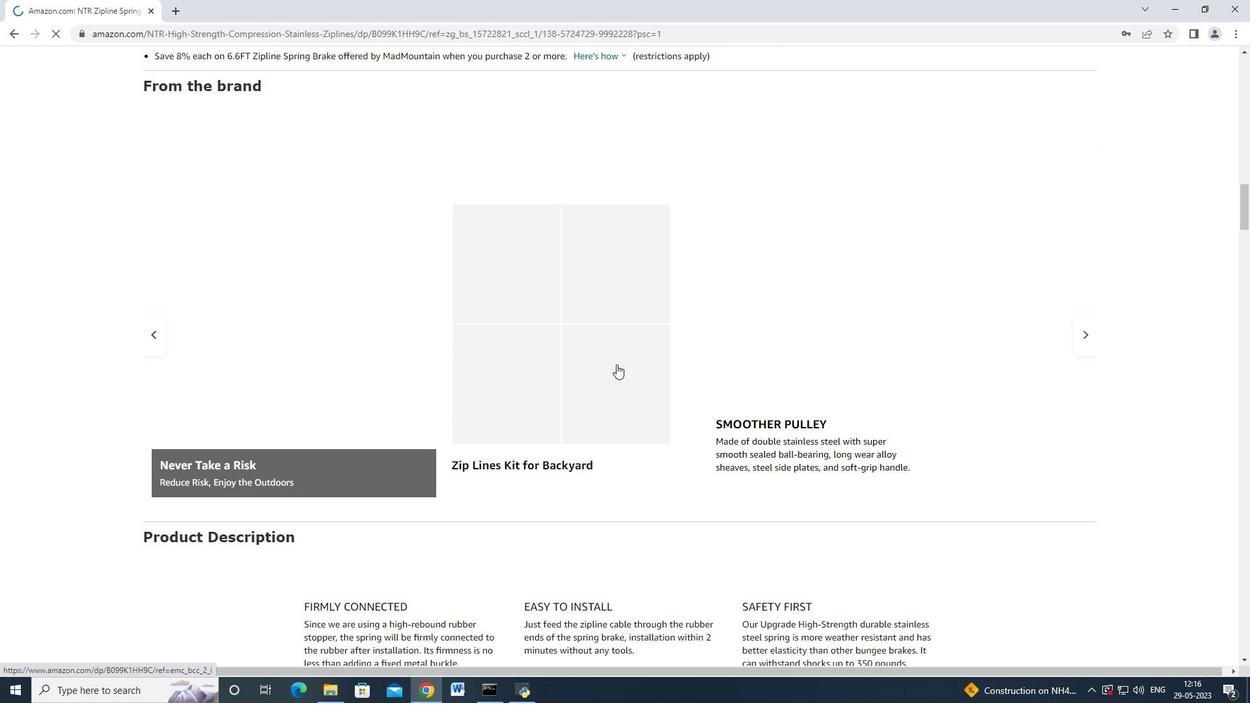 
Action: Mouse moved to (608, 407)
Screenshot: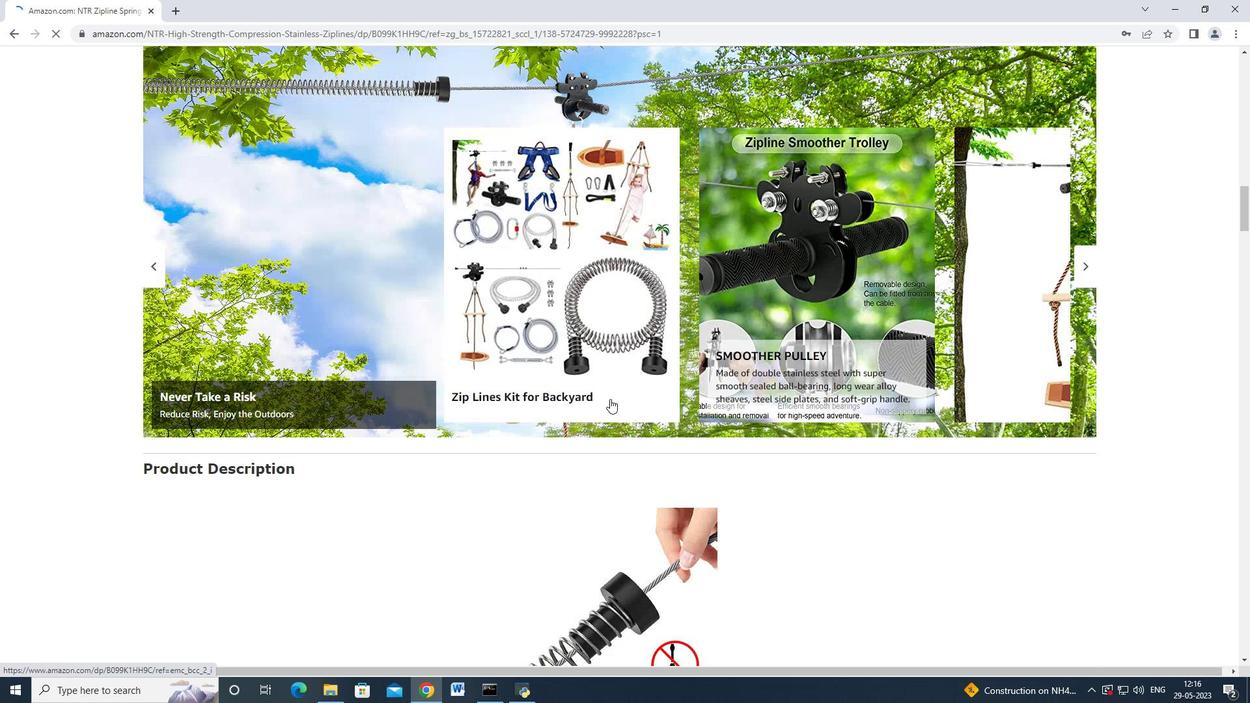 
Action: Mouse scrolled (608, 406) with delta (0, 0)
Screenshot: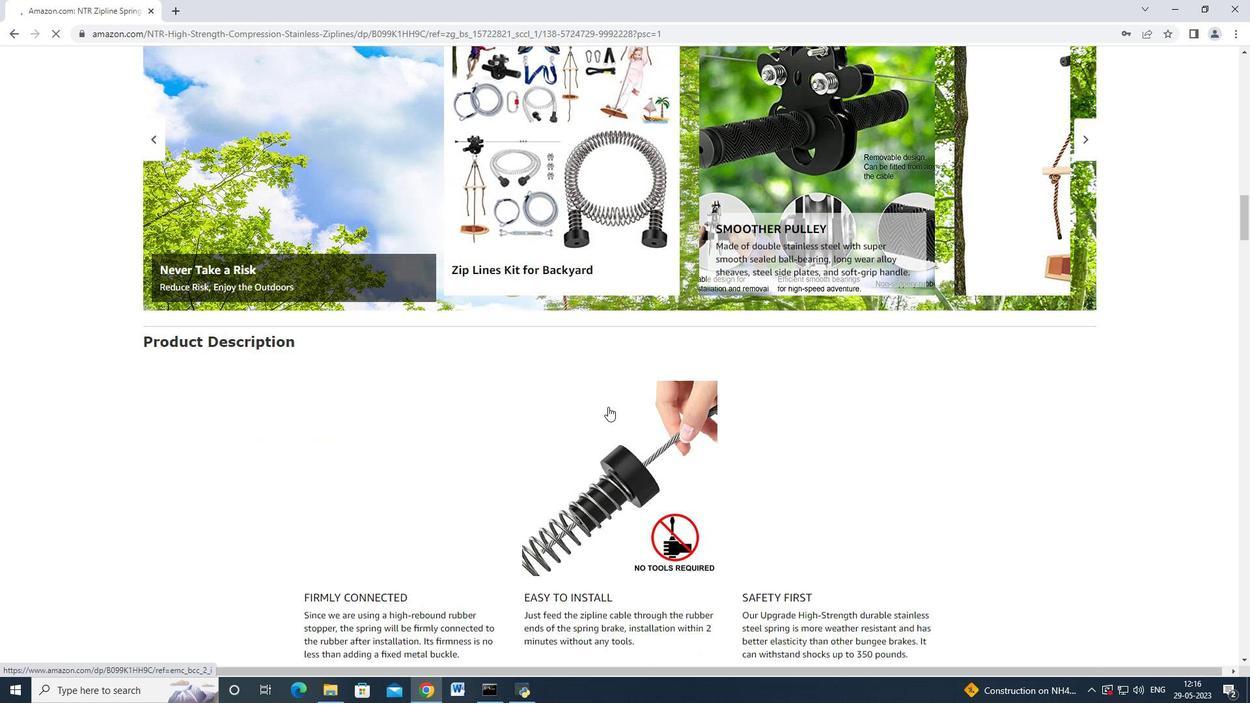
Action: Mouse scrolled (608, 406) with delta (0, 0)
Screenshot: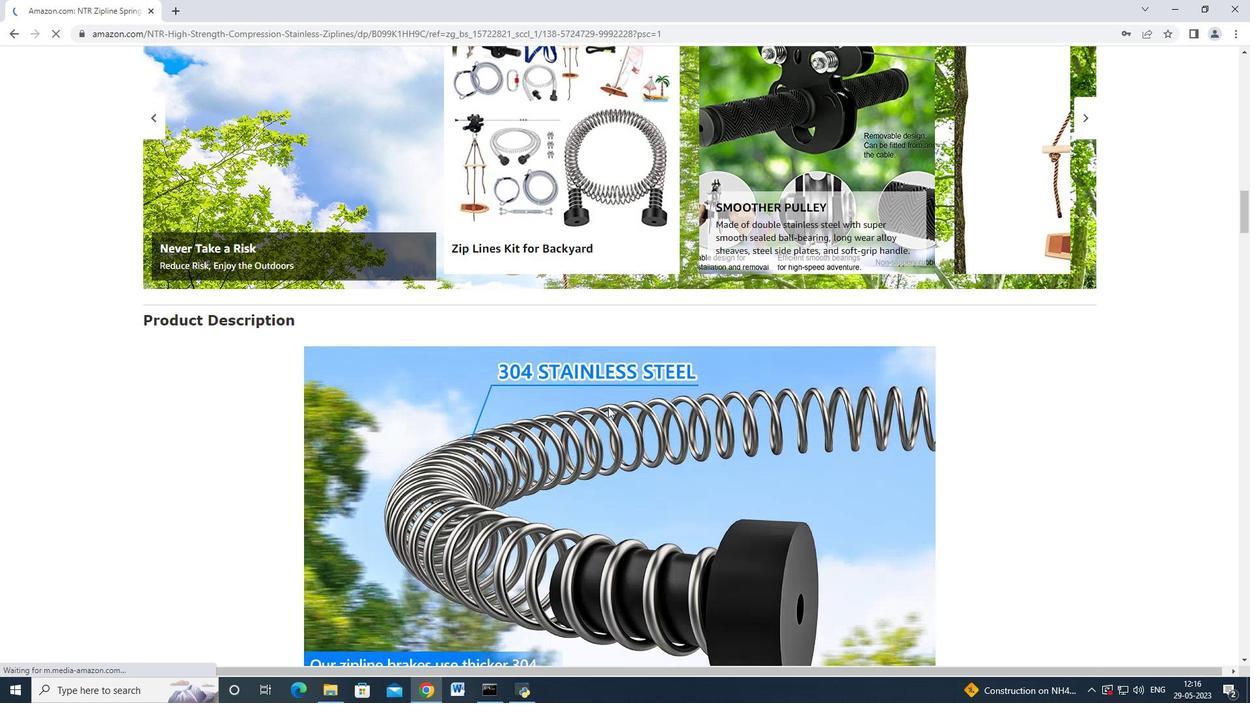 
Action: Mouse scrolled (608, 406) with delta (0, 0)
Screenshot: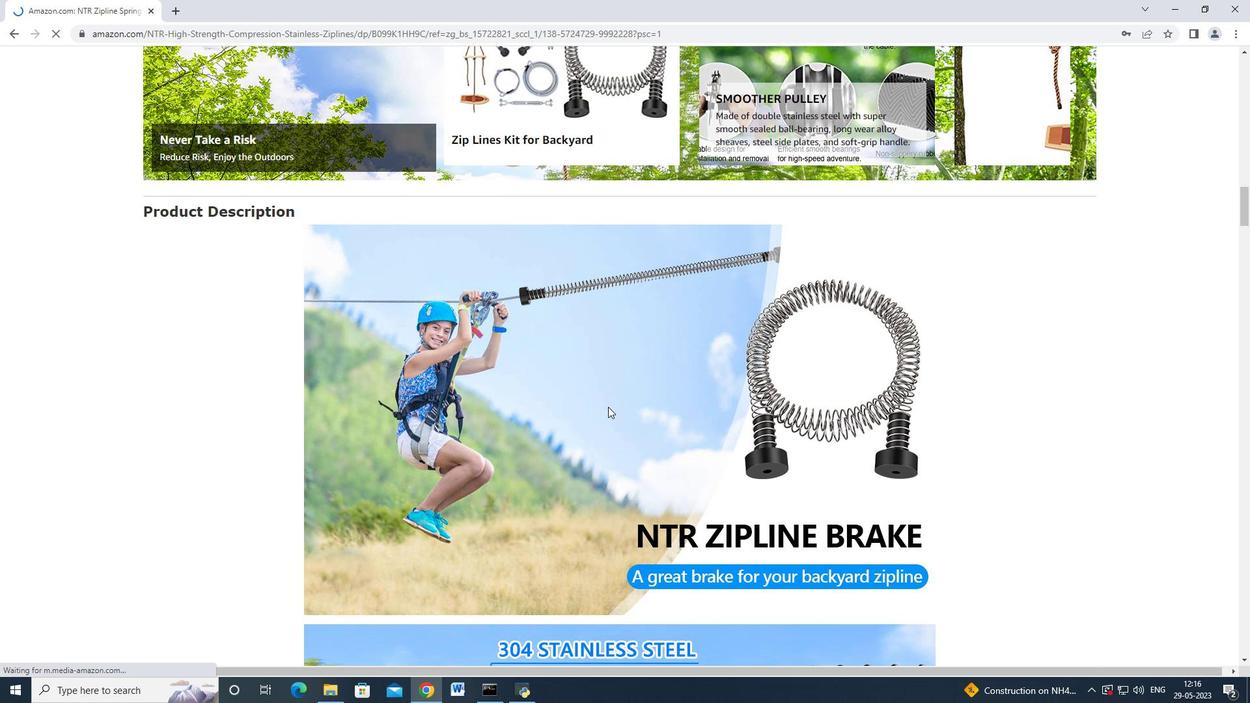 
Action: Mouse scrolled (608, 406) with delta (0, 0)
Screenshot: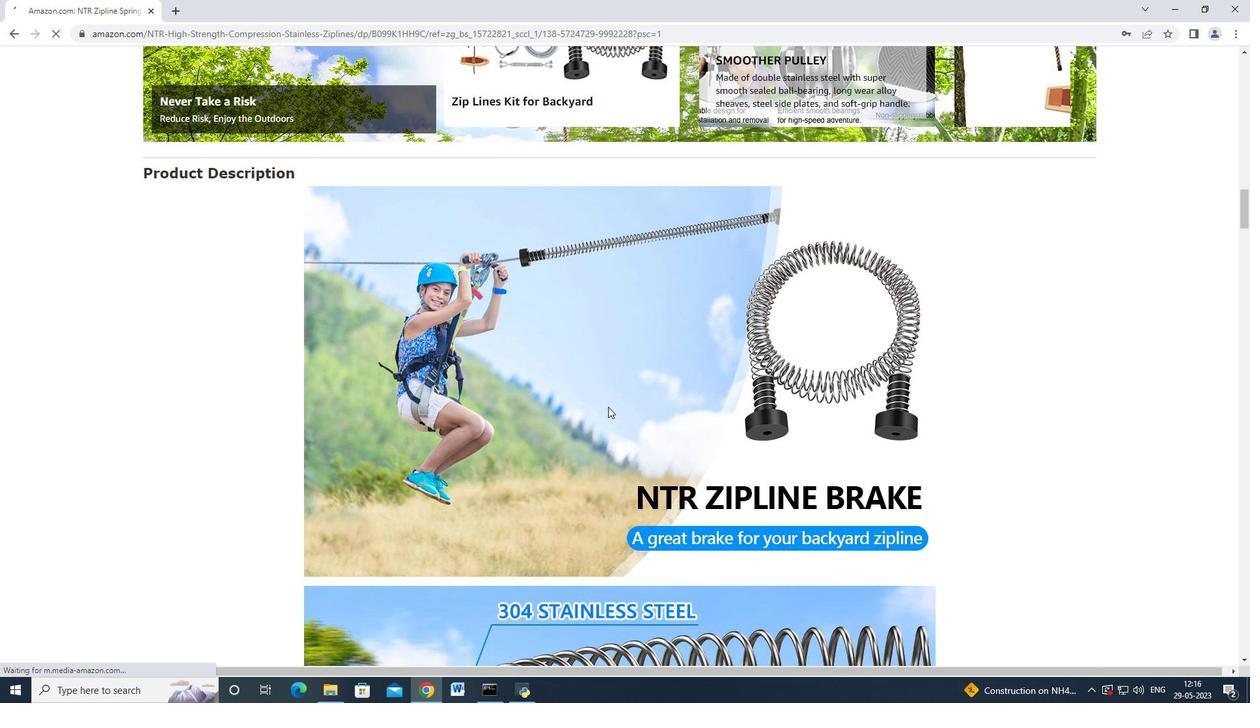 
Action: Mouse scrolled (608, 406) with delta (0, 0)
Screenshot: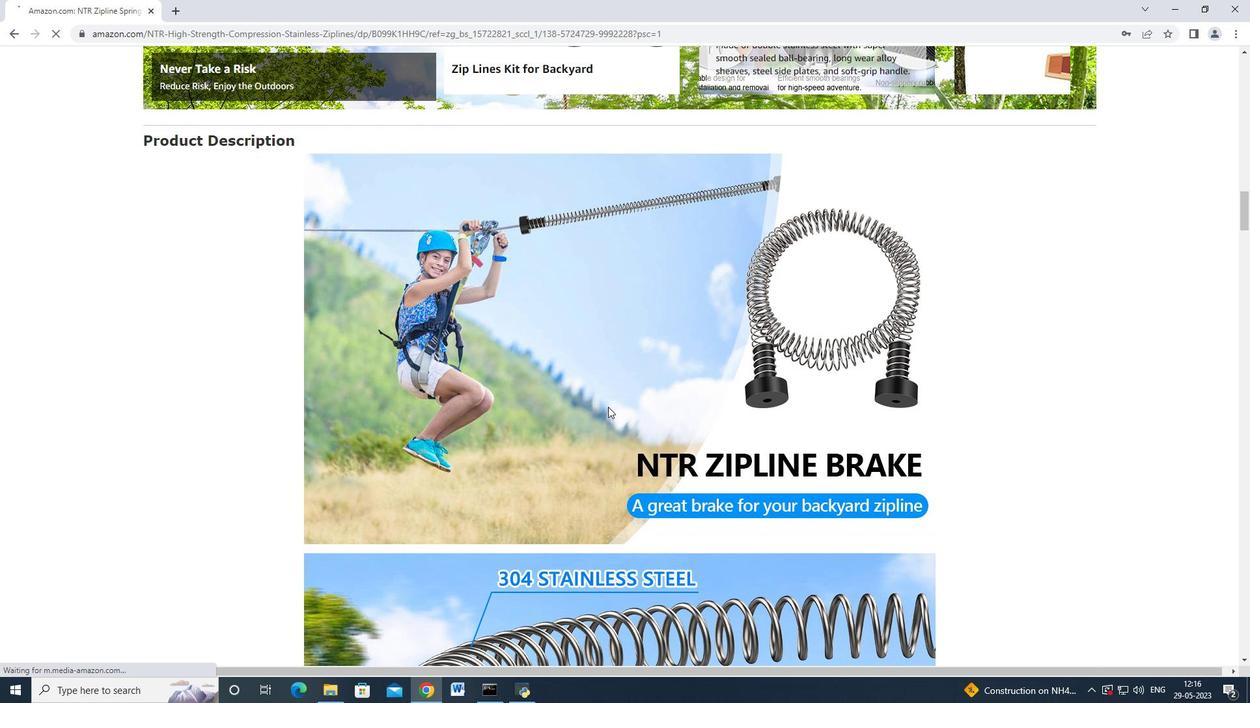 
Action: Mouse scrolled (608, 406) with delta (0, 0)
Screenshot: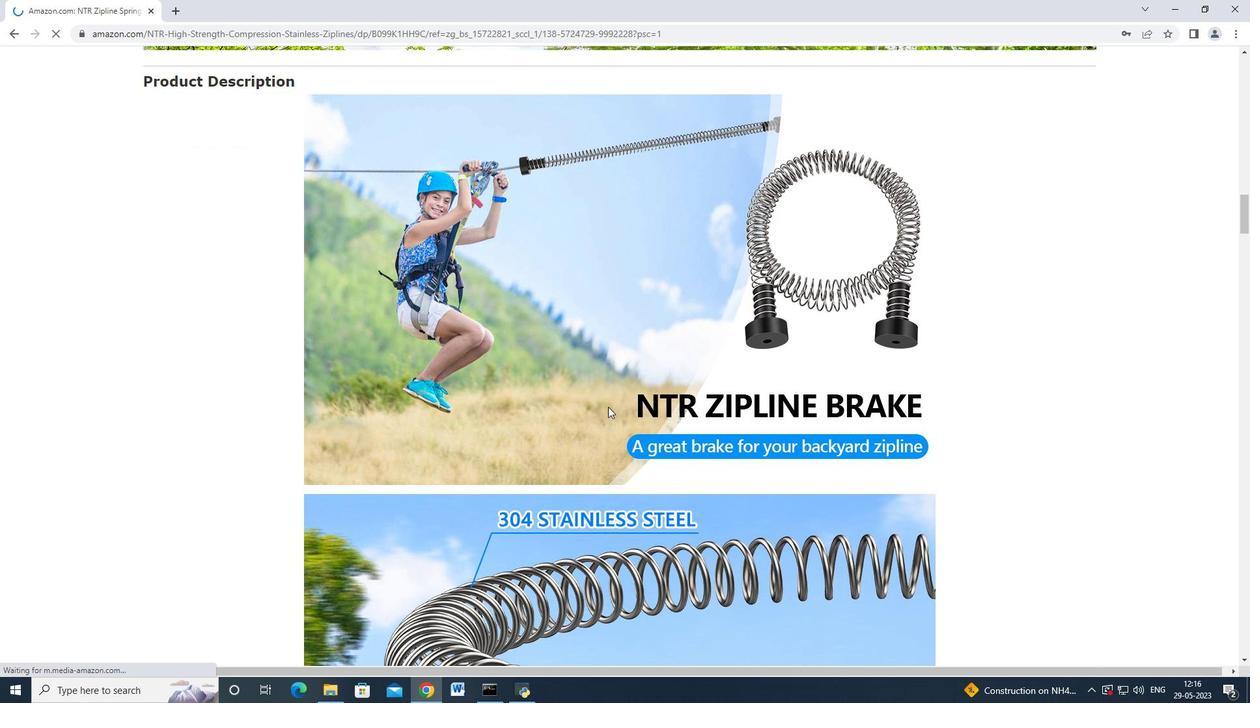 
Action: Mouse scrolled (608, 406) with delta (0, 0)
Screenshot: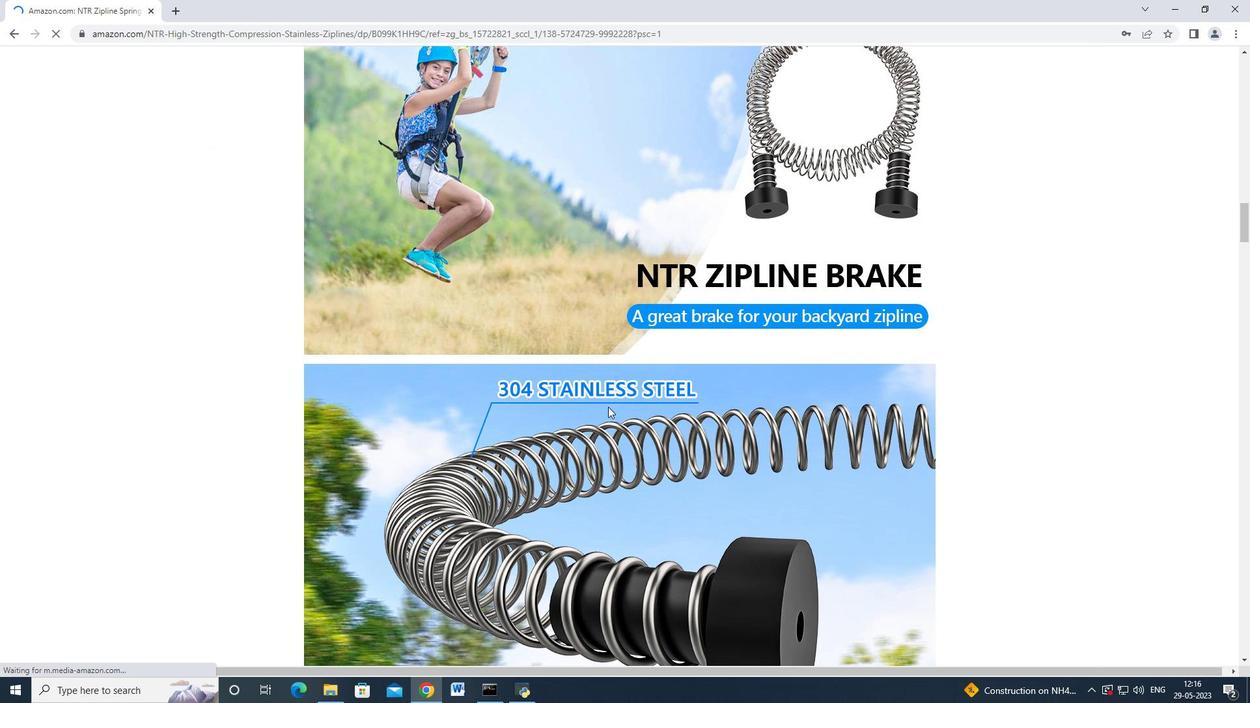 
Action: Mouse scrolled (608, 406) with delta (0, 0)
Screenshot: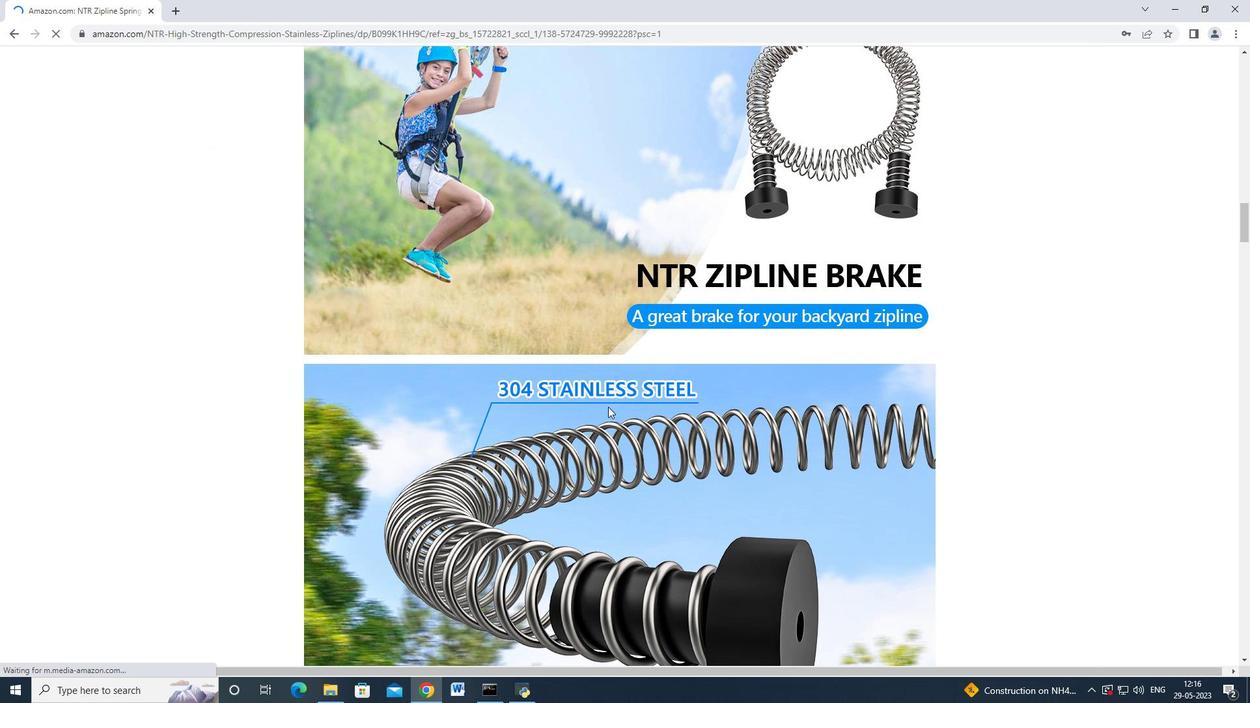 
Action: Mouse scrolled (608, 406) with delta (0, 0)
Screenshot: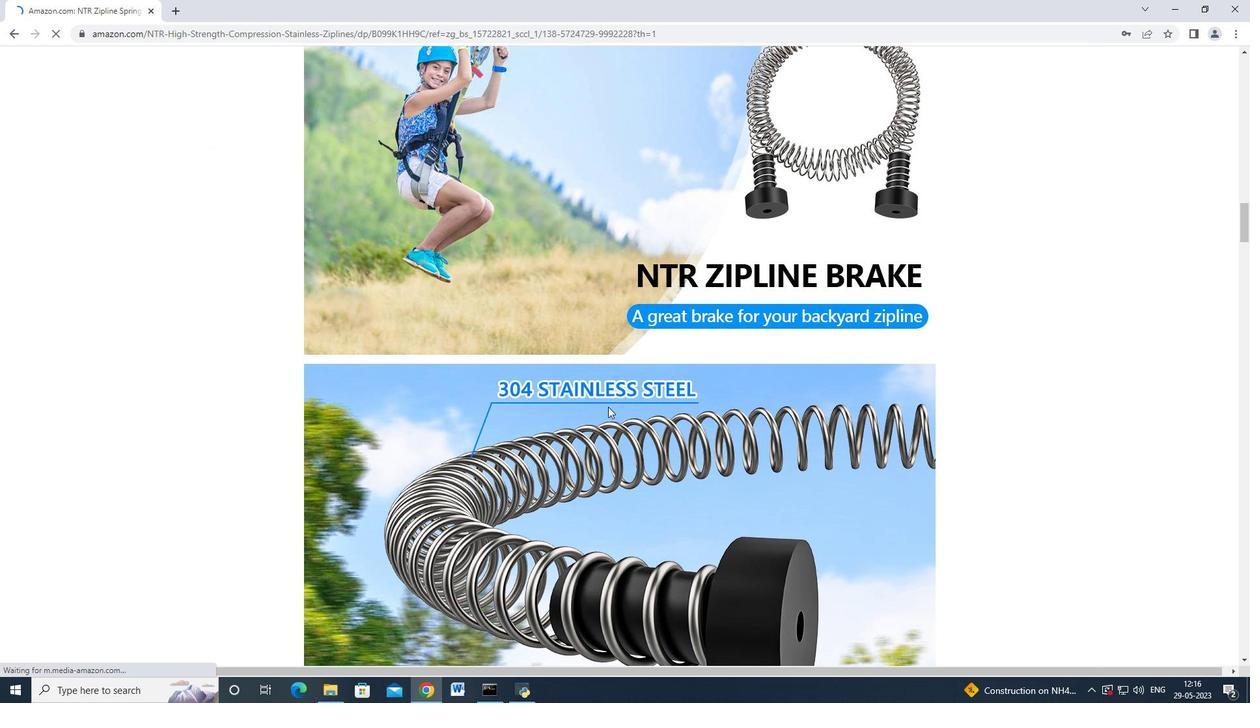 
Action: Mouse scrolled (608, 406) with delta (0, 0)
Screenshot: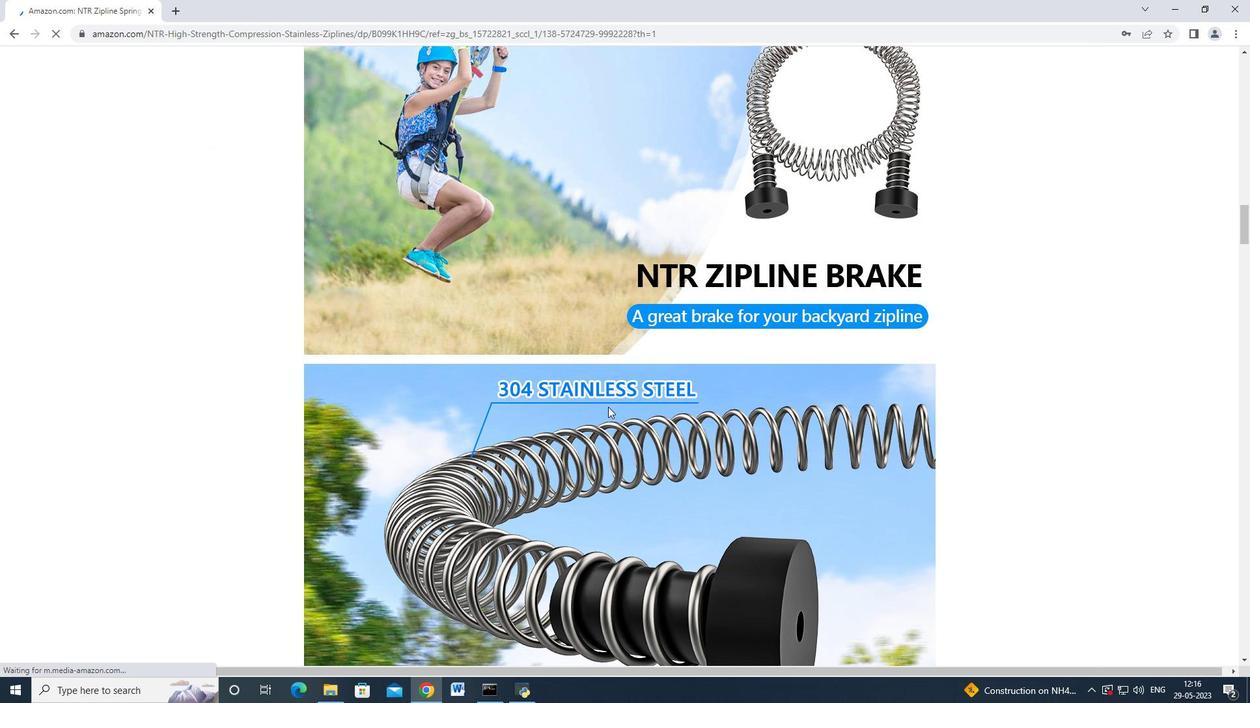 
Action: Mouse moved to (611, 407)
Screenshot: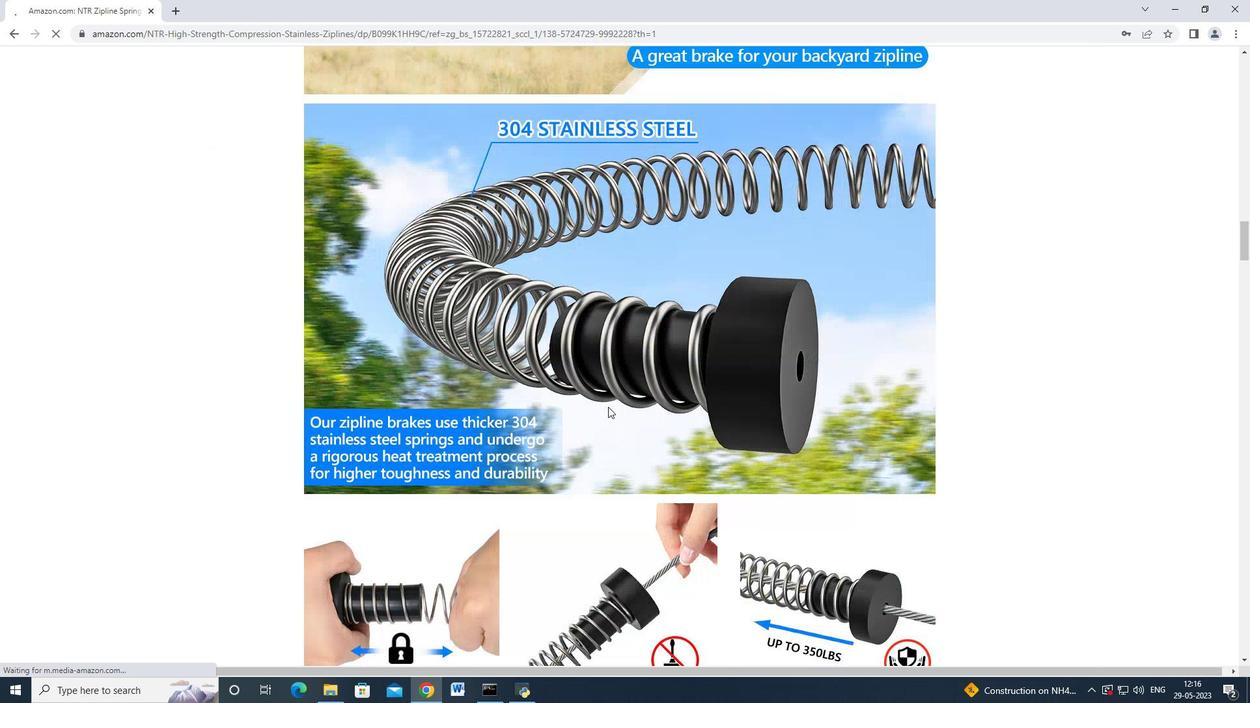 
Action: Mouse scrolled (611, 407) with delta (0, 0)
Screenshot: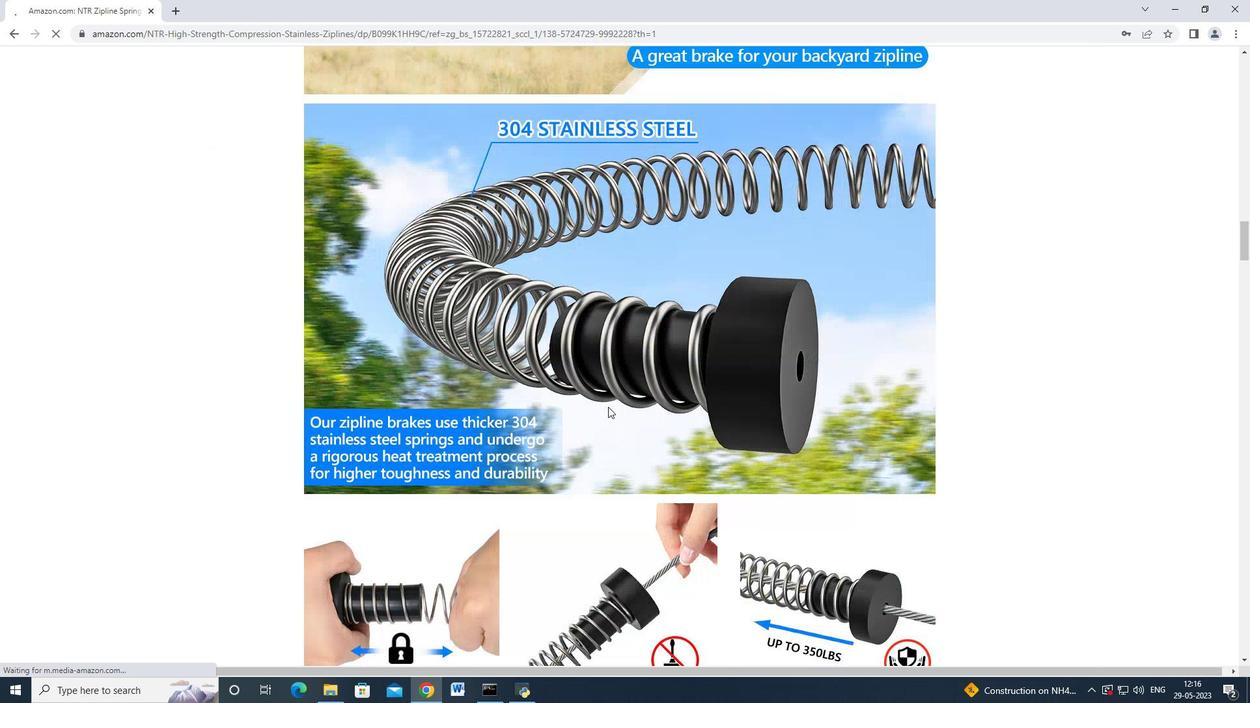 
Action: Mouse moved to (611, 407)
Screenshot: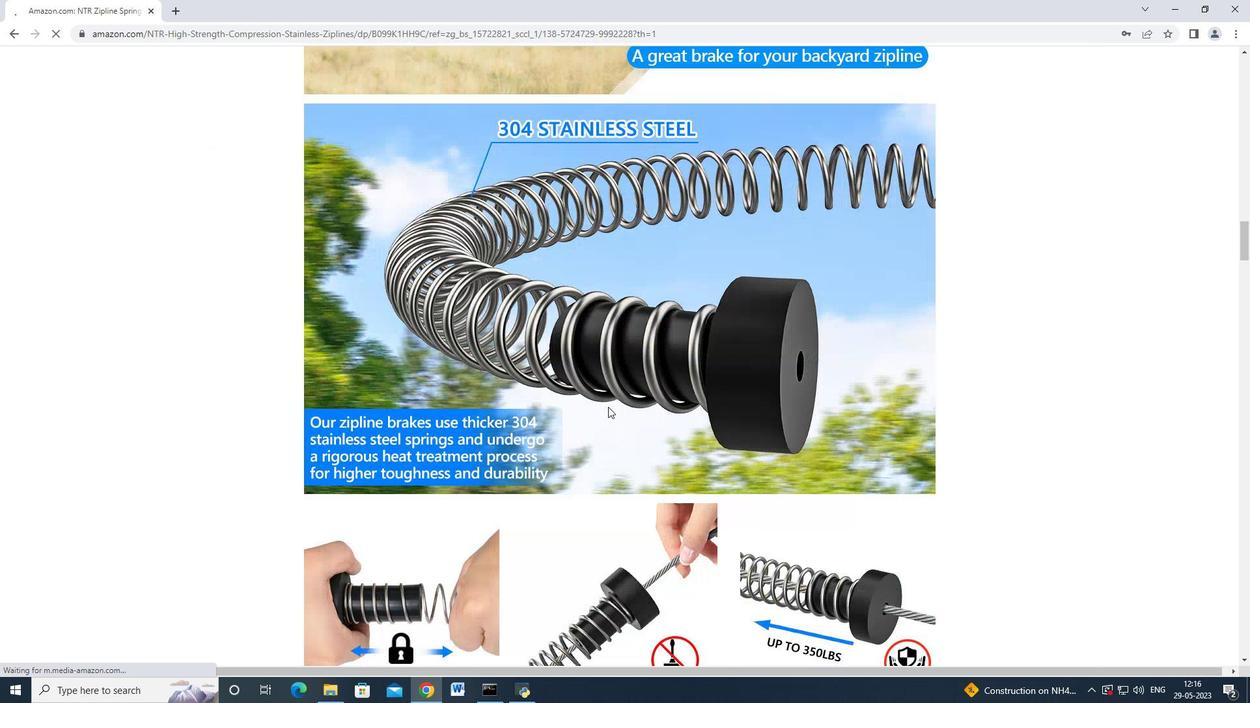 
Action: Mouse scrolled (611, 407) with delta (0, 0)
Screenshot: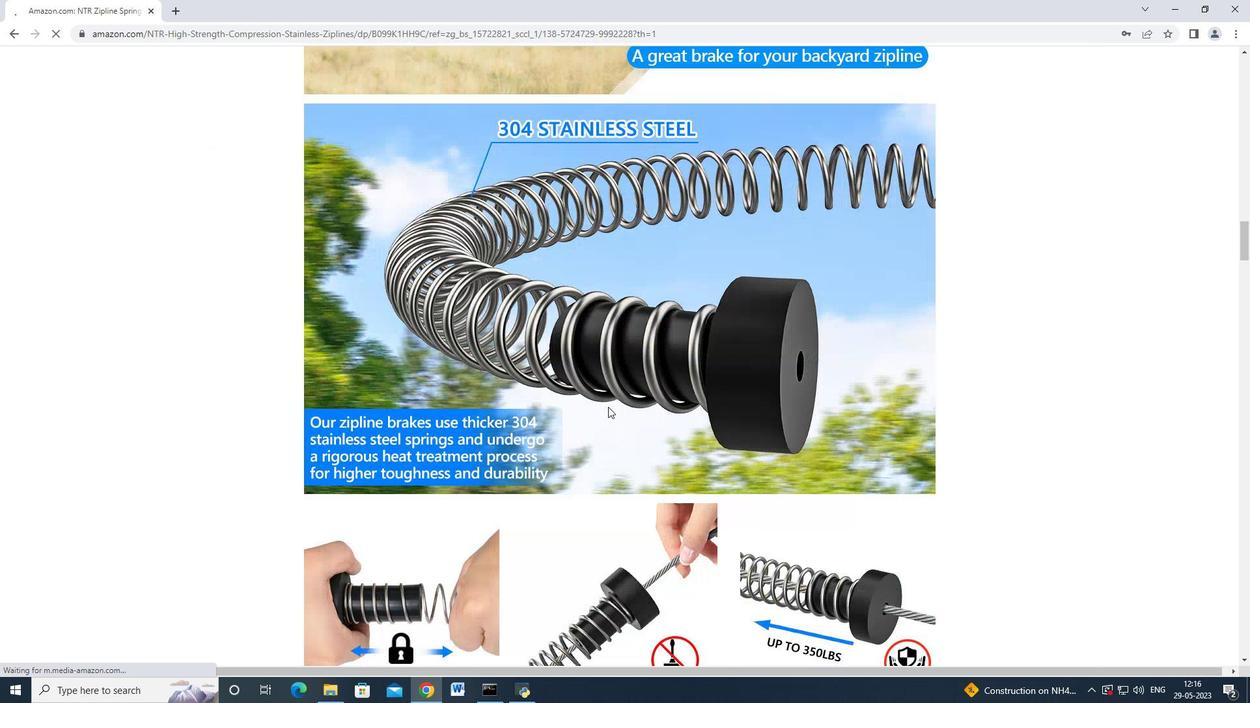 
Action: Mouse moved to (611, 407)
Screenshot: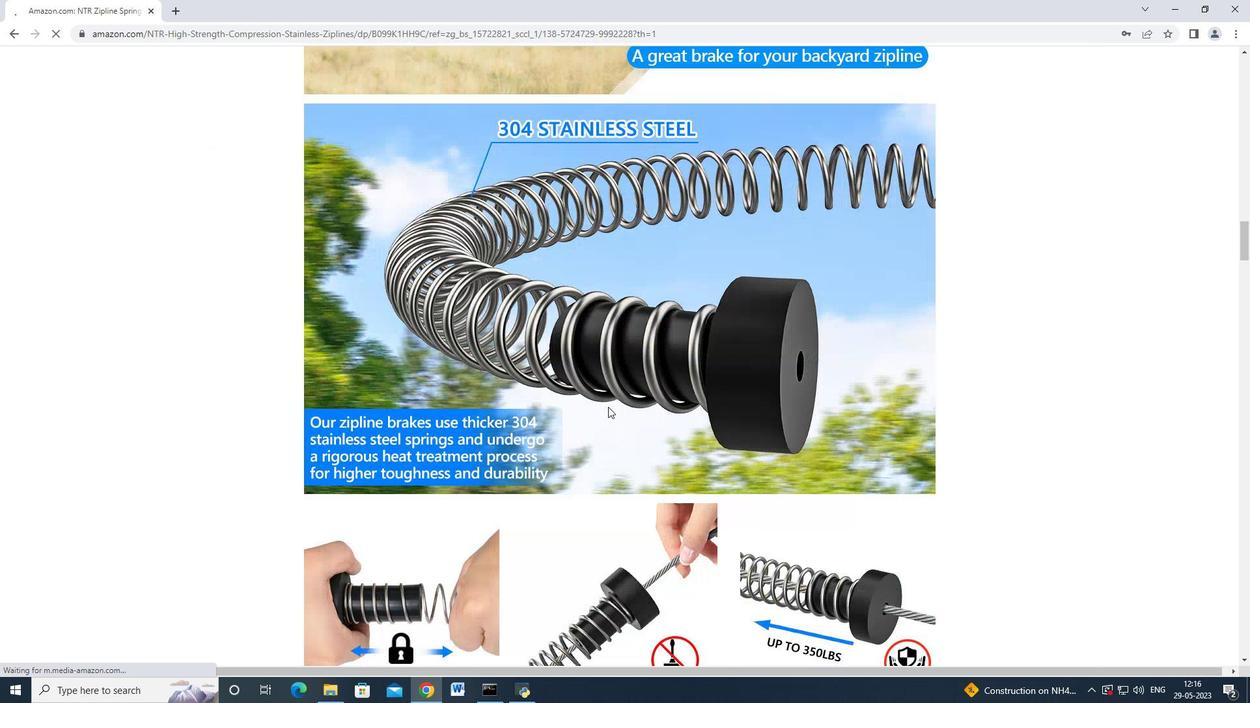 
Action: Mouse scrolled (611, 407) with delta (0, 0)
Screenshot: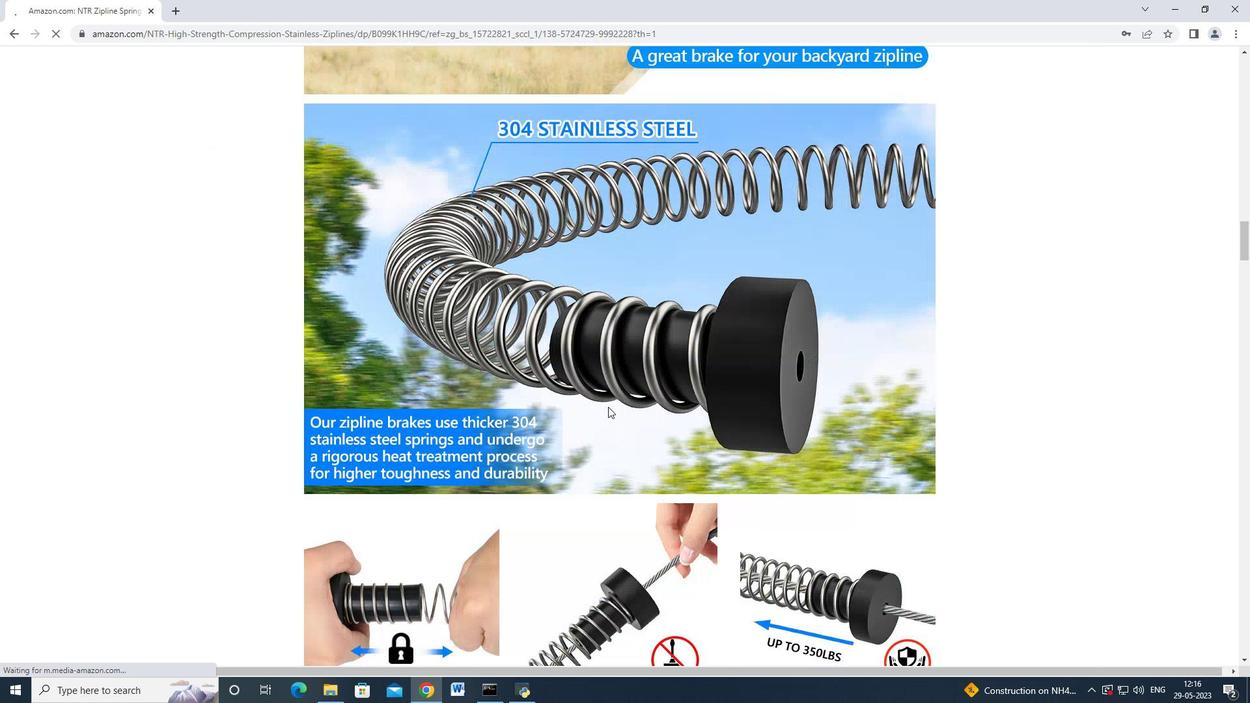 
Action: Mouse scrolled (611, 407) with delta (0, 0)
Screenshot: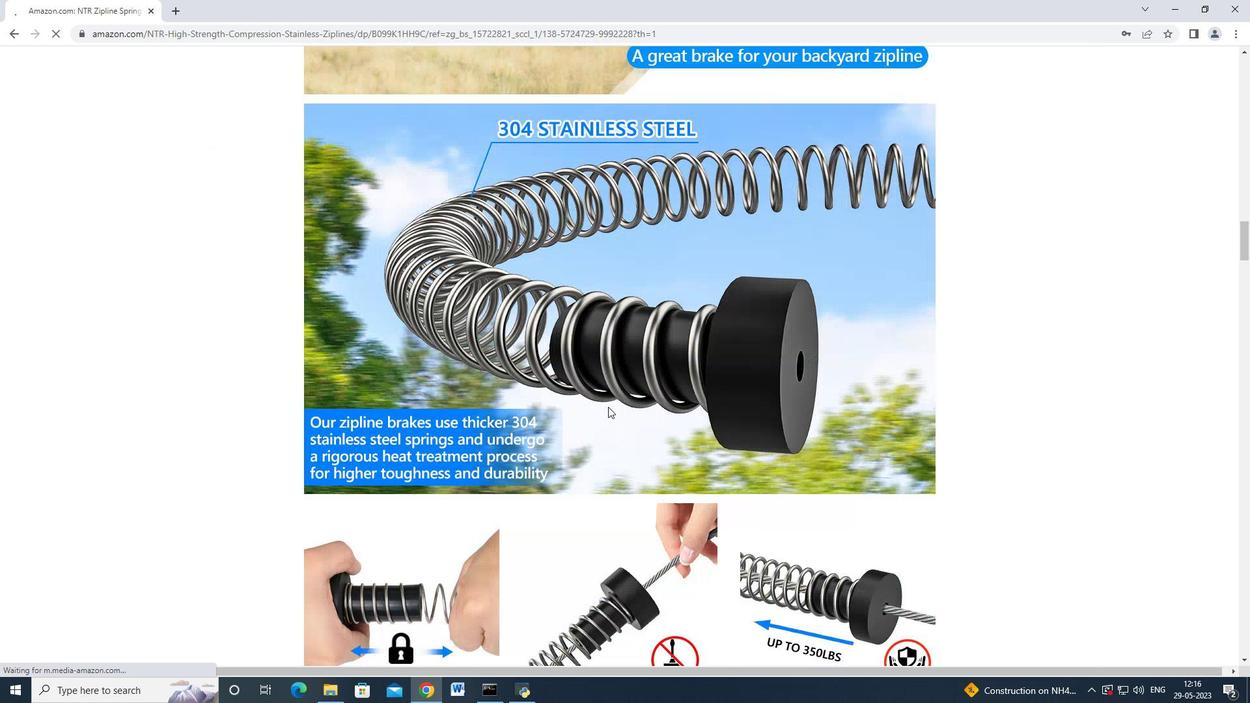 
Action: Mouse scrolled (611, 407) with delta (0, 0)
Screenshot: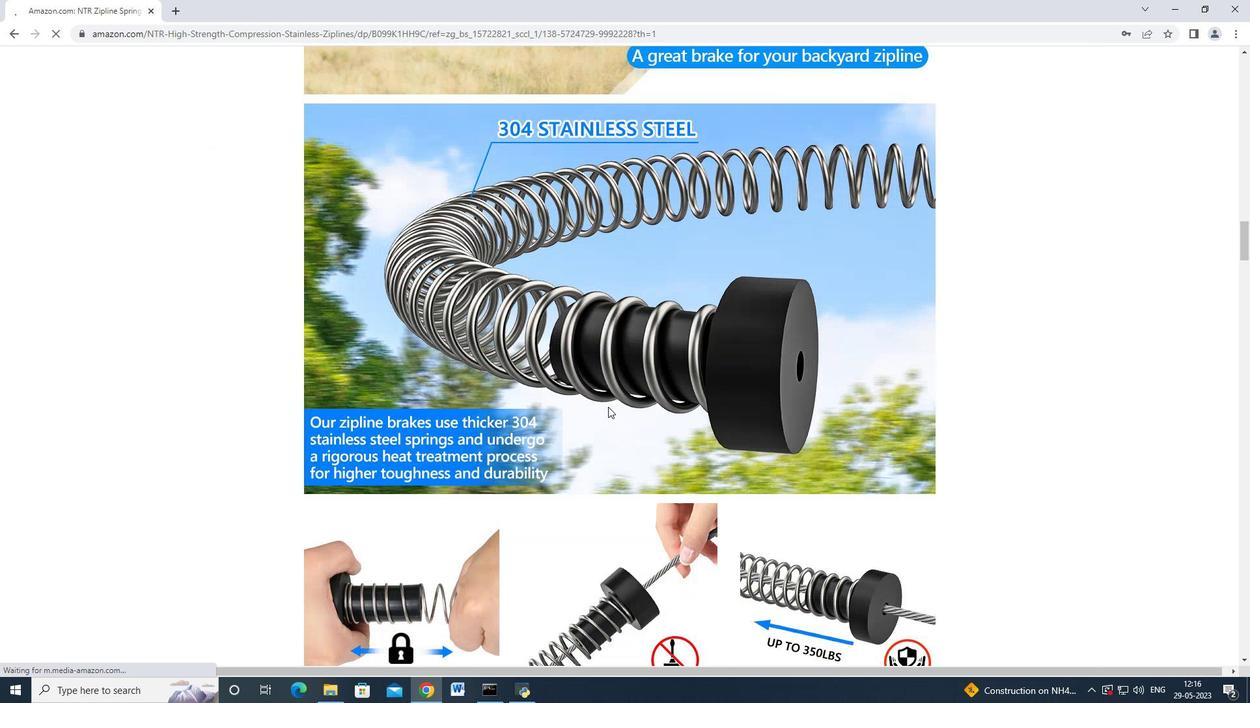 
Action: Mouse moved to (611, 407)
Screenshot: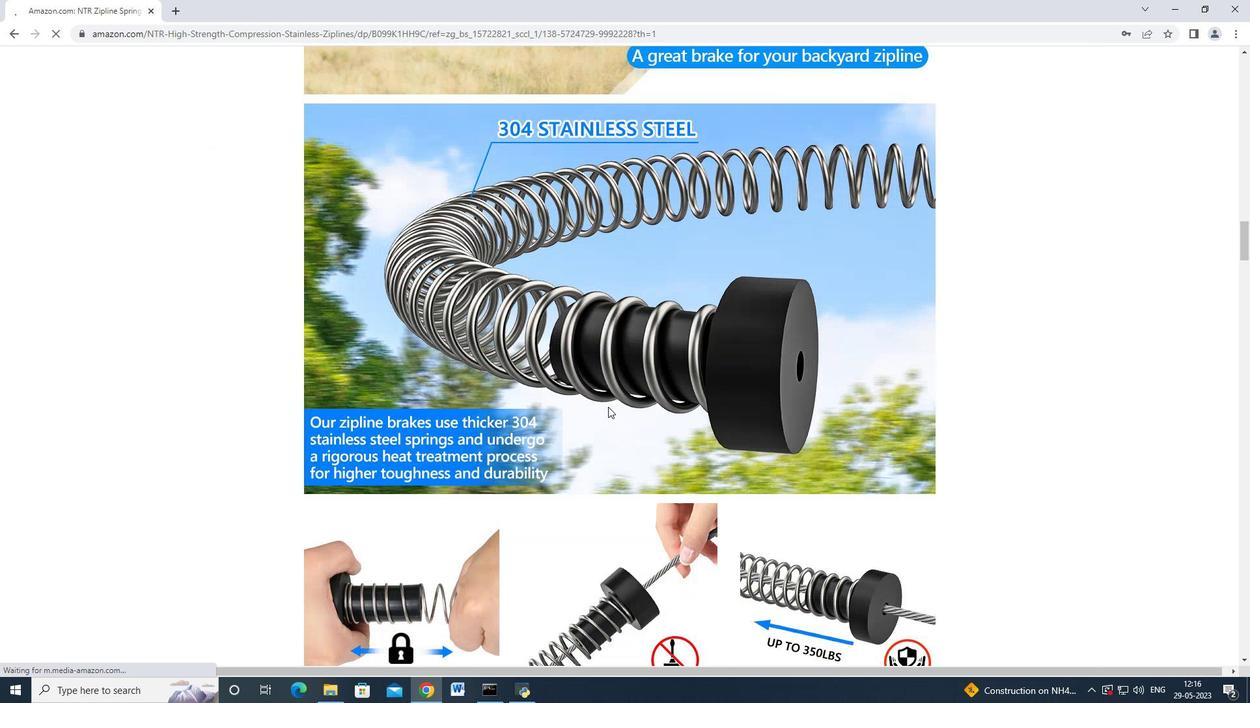 
Action: Mouse scrolled (611, 407) with delta (0, 0)
Screenshot: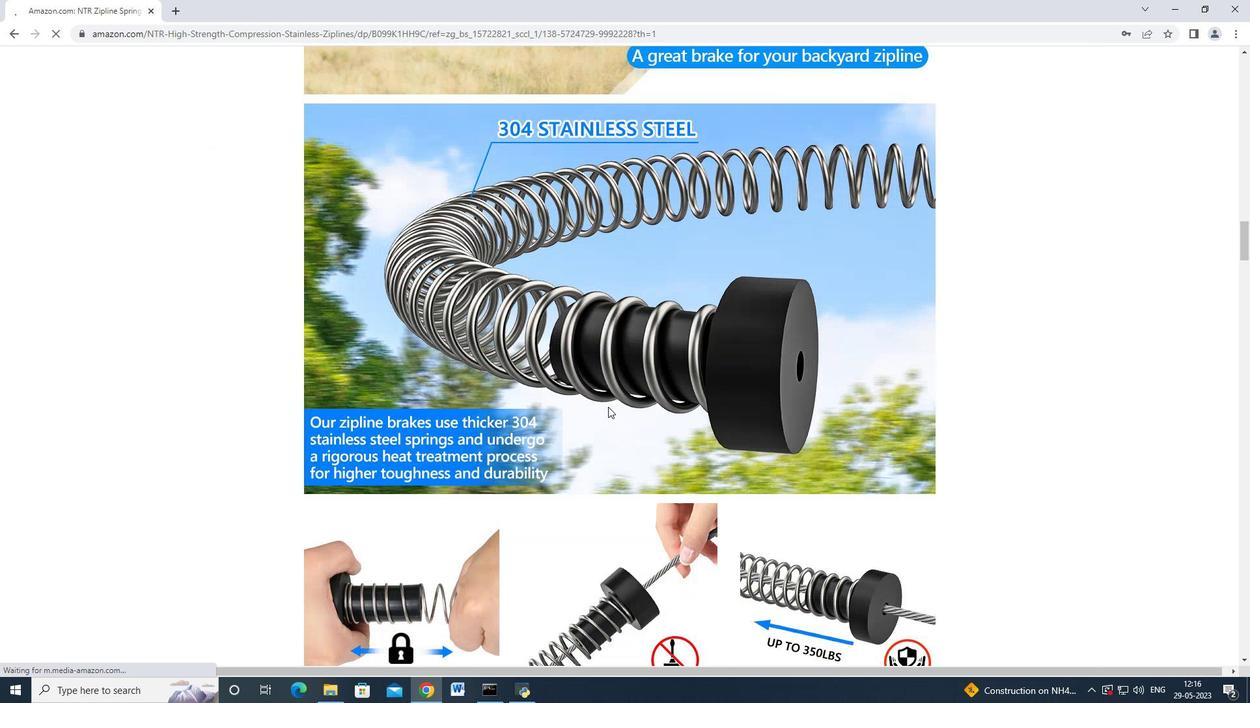 
Action: Mouse moved to (611, 407)
Screenshot: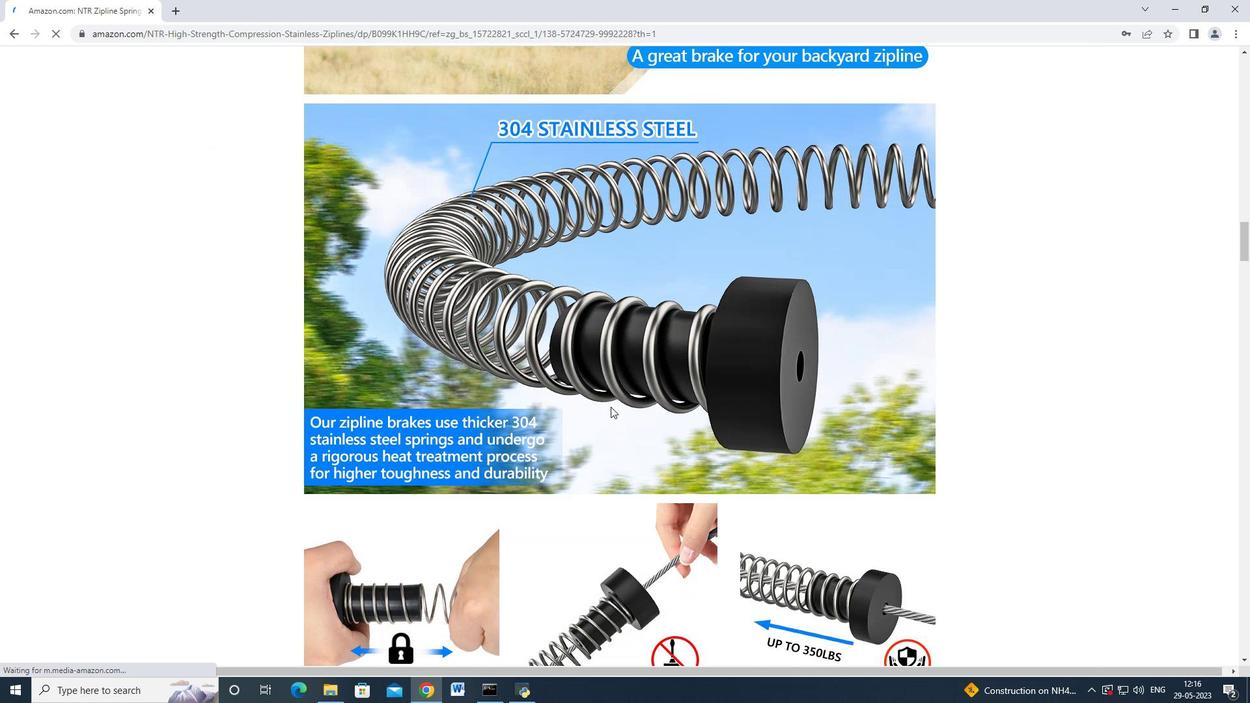 
Action: Mouse scrolled (611, 408) with delta (0, 0)
Screenshot: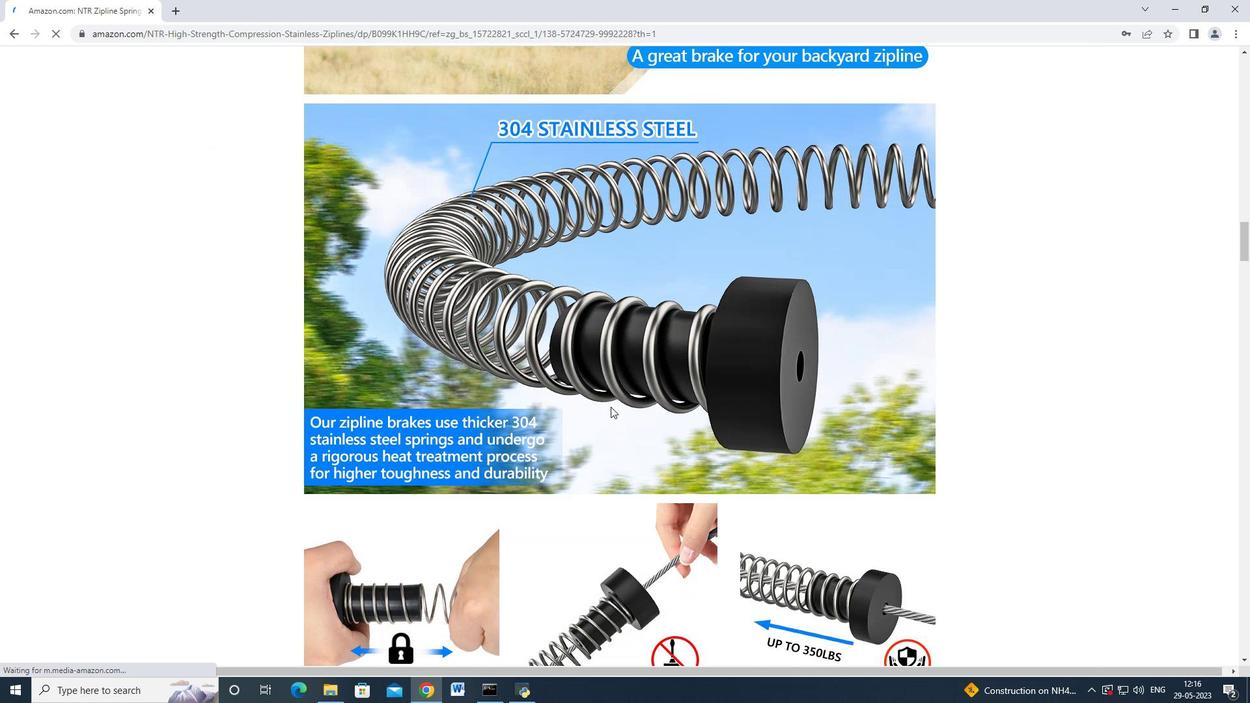 
Action: Mouse moved to (611, 409)
Screenshot: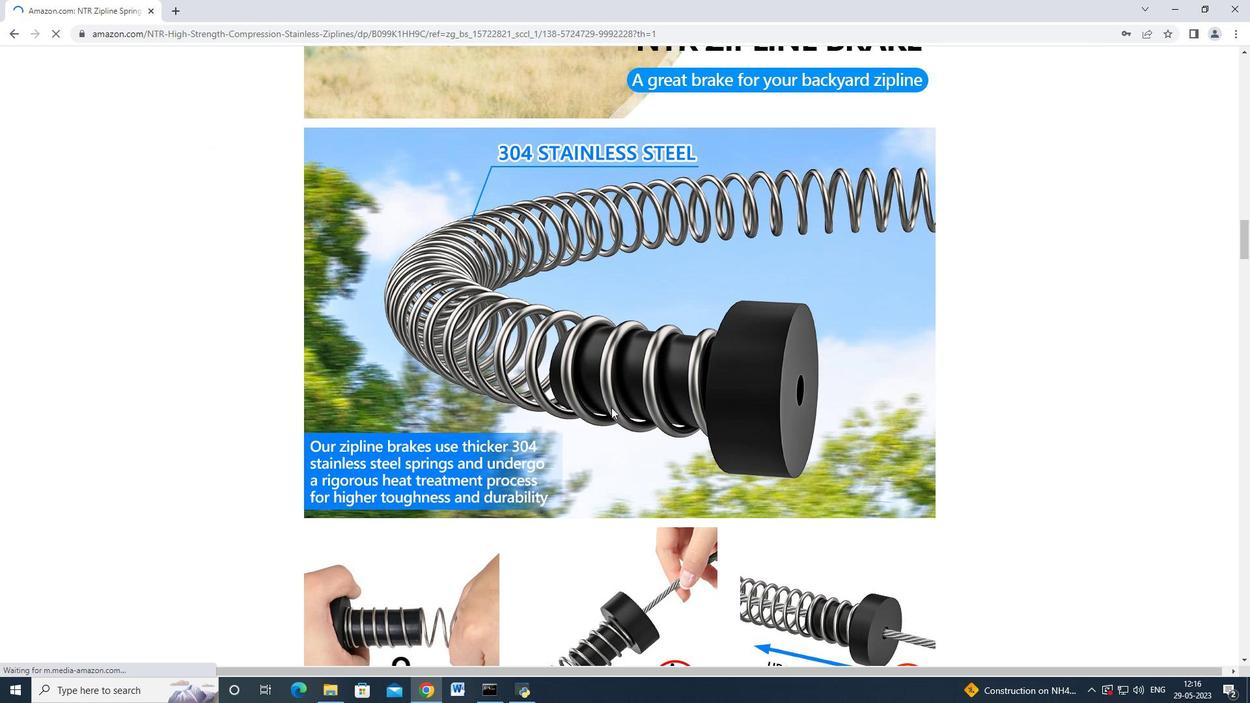 
Action: Mouse scrolled (611, 410) with delta (0, 0)
Screenshot: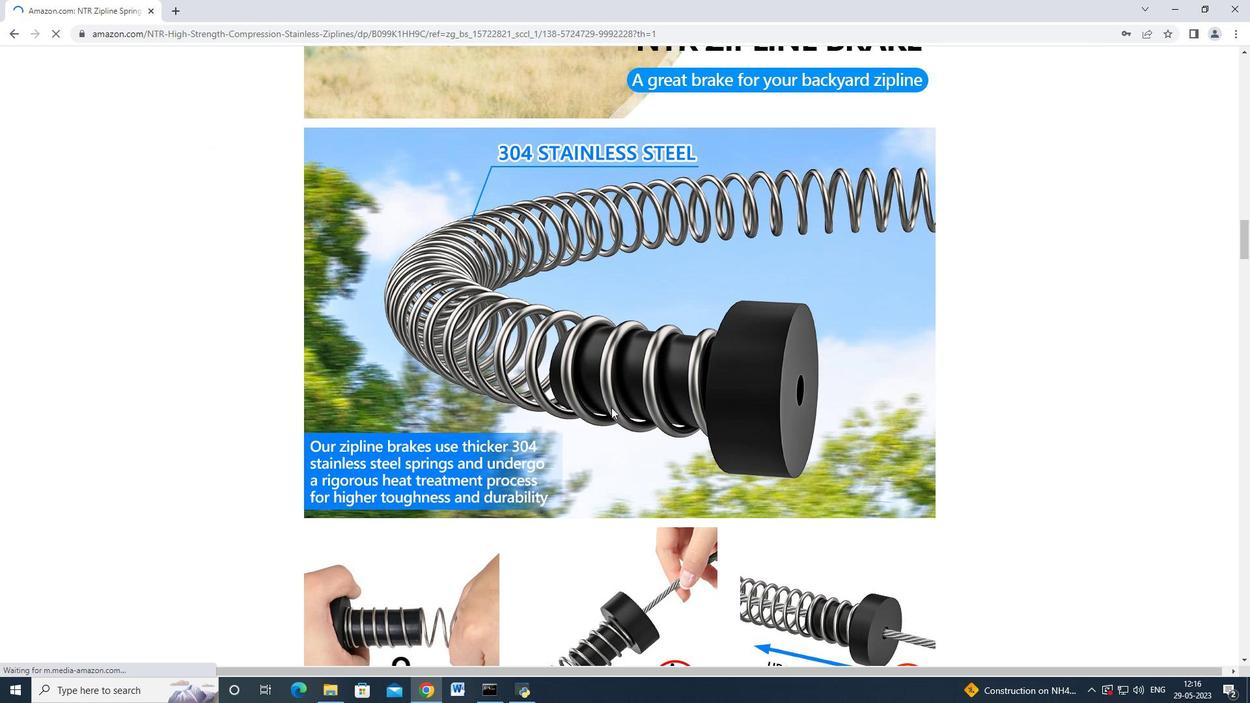 
Action: Mouse scrolled (611, 410) with delta (0, 0)
Screenshot: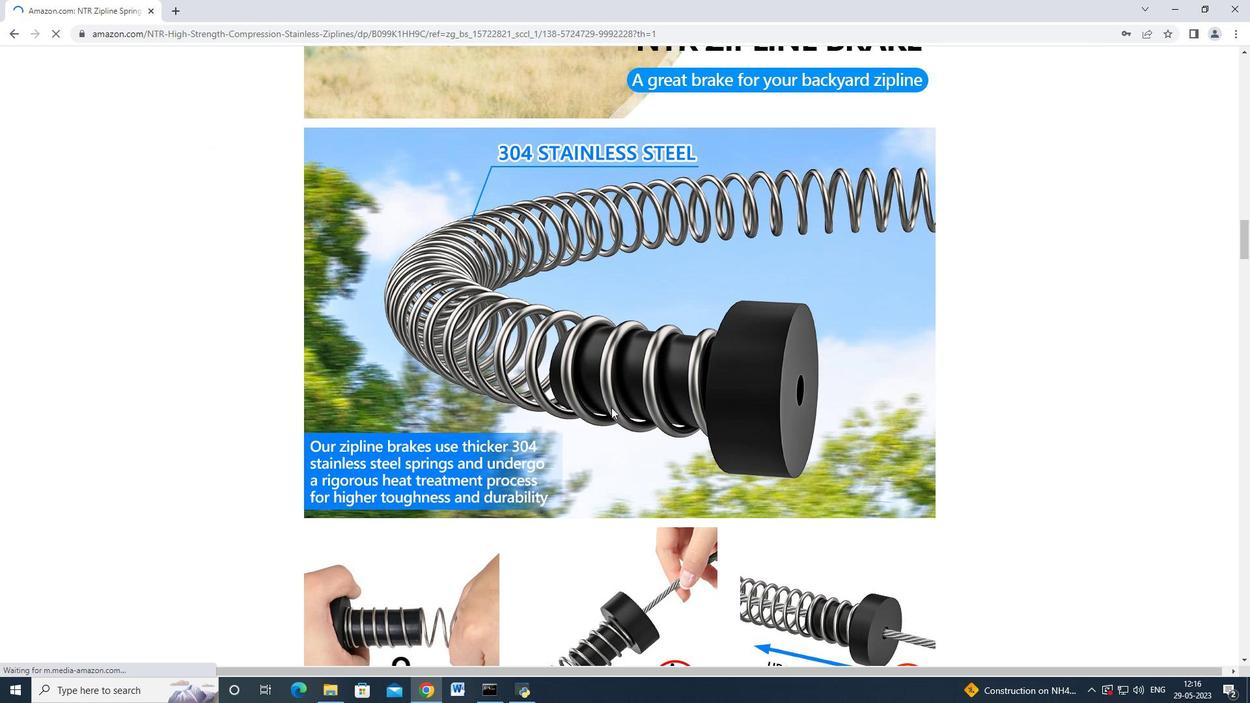 
Action: Mouse scrolled (611, 410) with delta (0, 0)
Screenshot: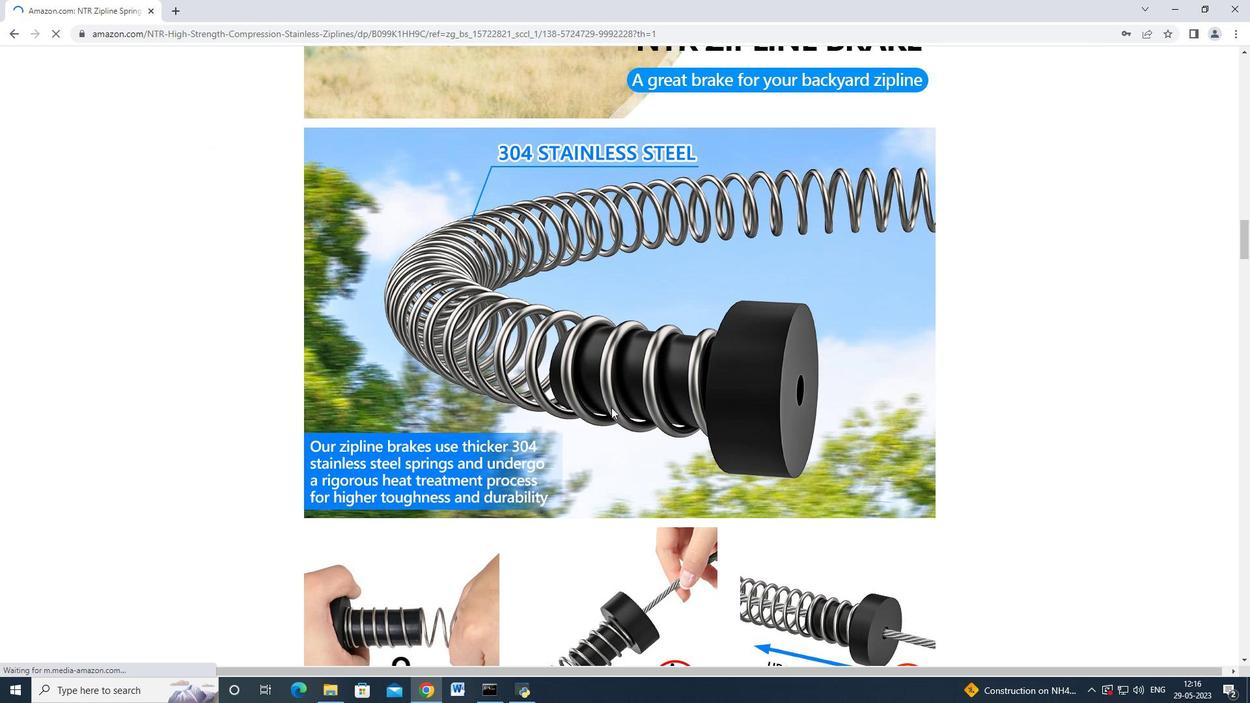 
Action: Mouse scrolled (611, 410) with delta (0, 0)
Screenshot: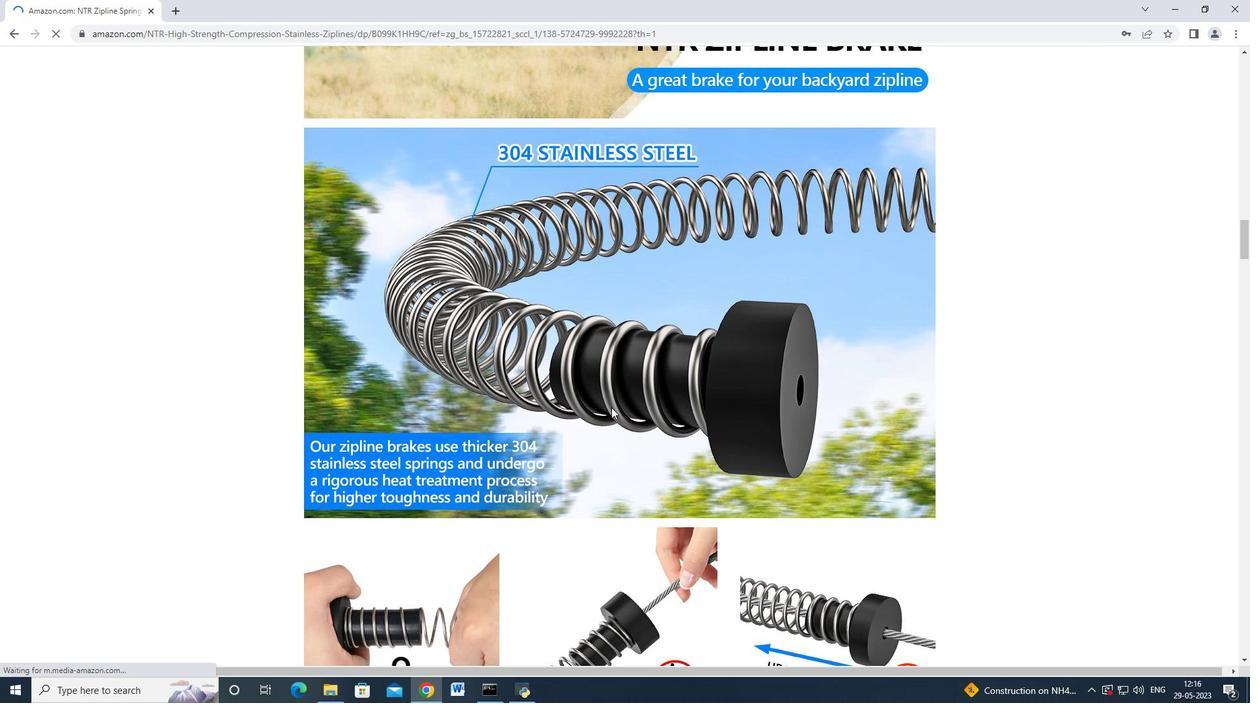 
Action: Mouse scrolled (611, 410) with delta (0, 0)
Screenshot: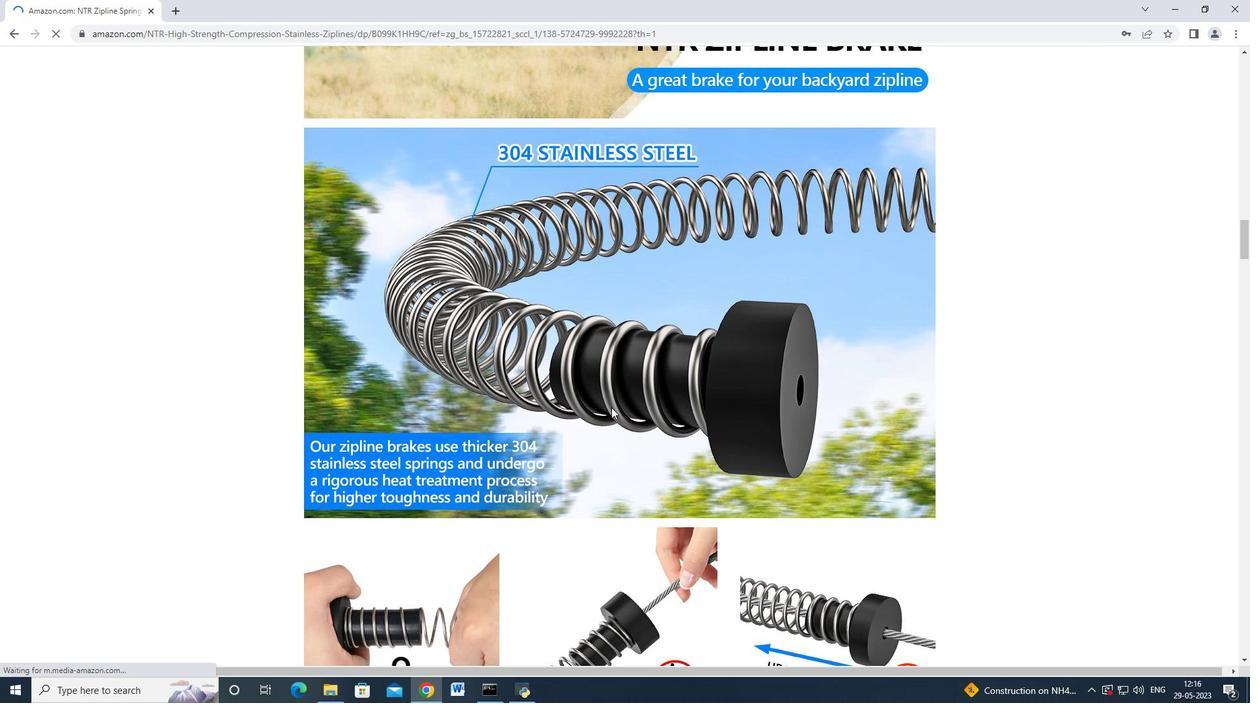 
Action: Mouse scrolled (611, 410) with delta (0, 0)
Screenshot: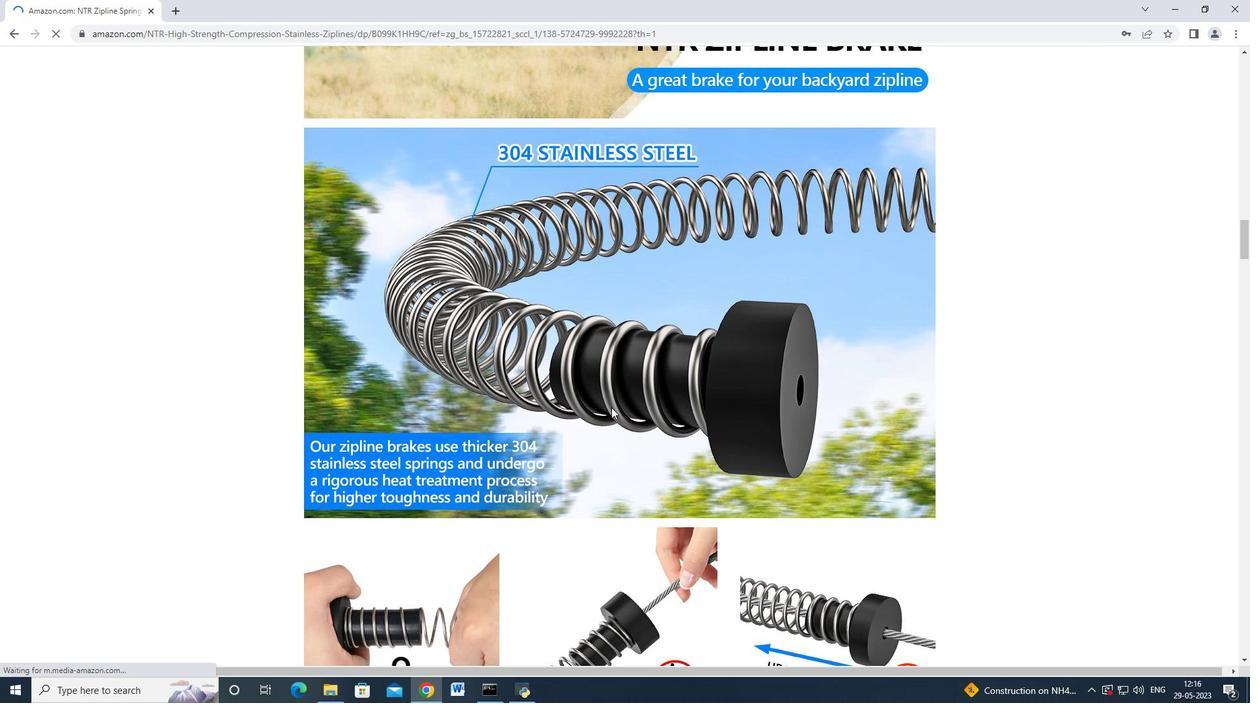 
Action: Mouse scrolled (611, 410) with delta (0, 0)
Screenshot: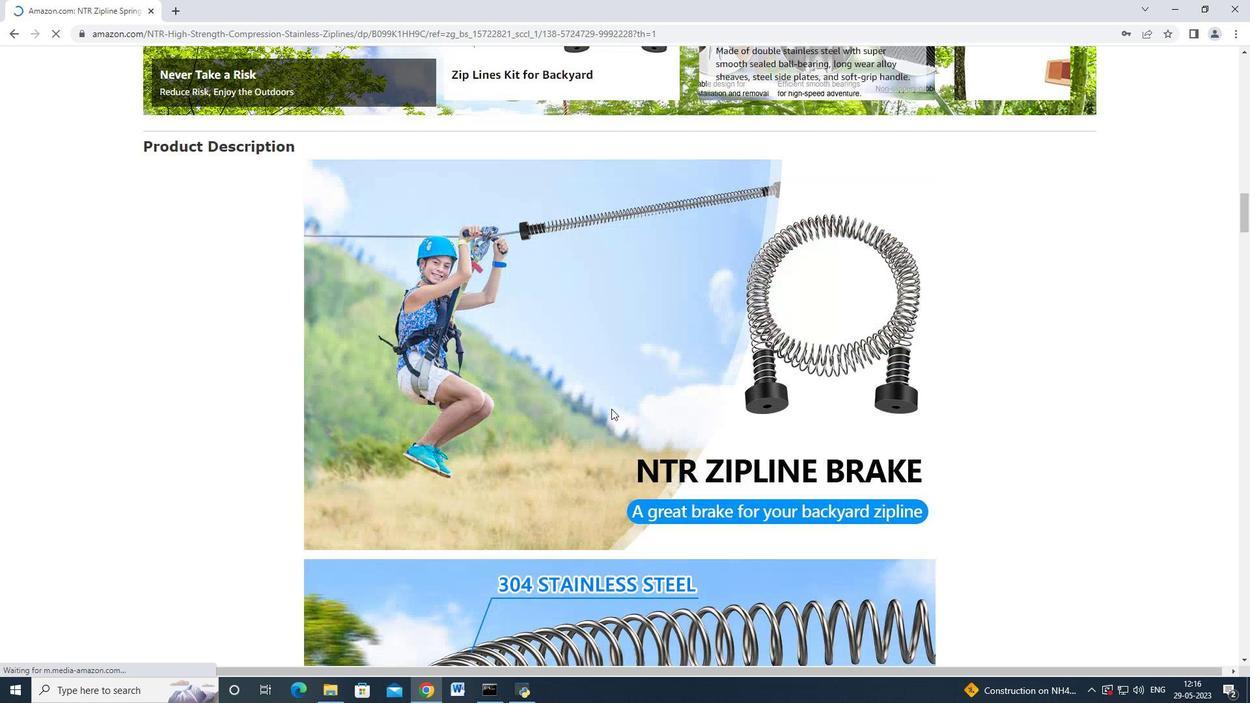 
Action: Mouse scrolled (611, 410) with delta (0, 0)
Screenshot: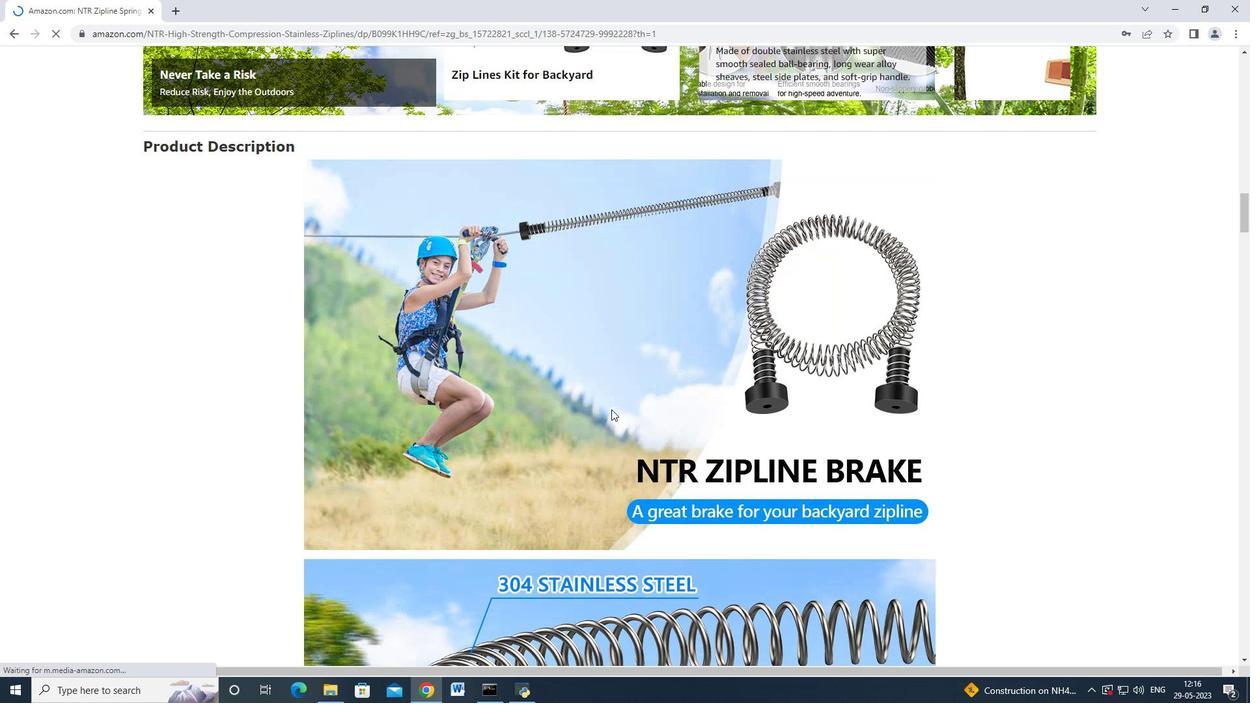 
Action: Mouse scrolled (611, 410) with delta (0, 0)
Screenshot: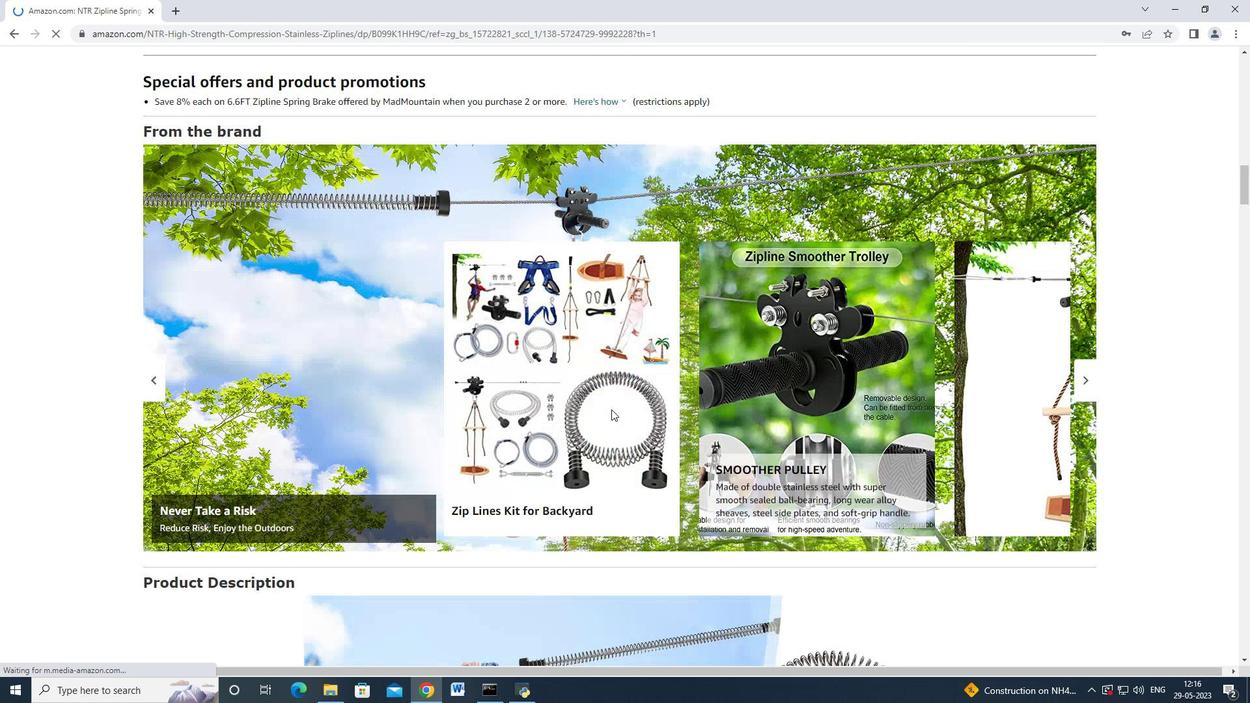 
Action: Mouse scrolled (611, 410) with delta (0, 0)
Screenshot: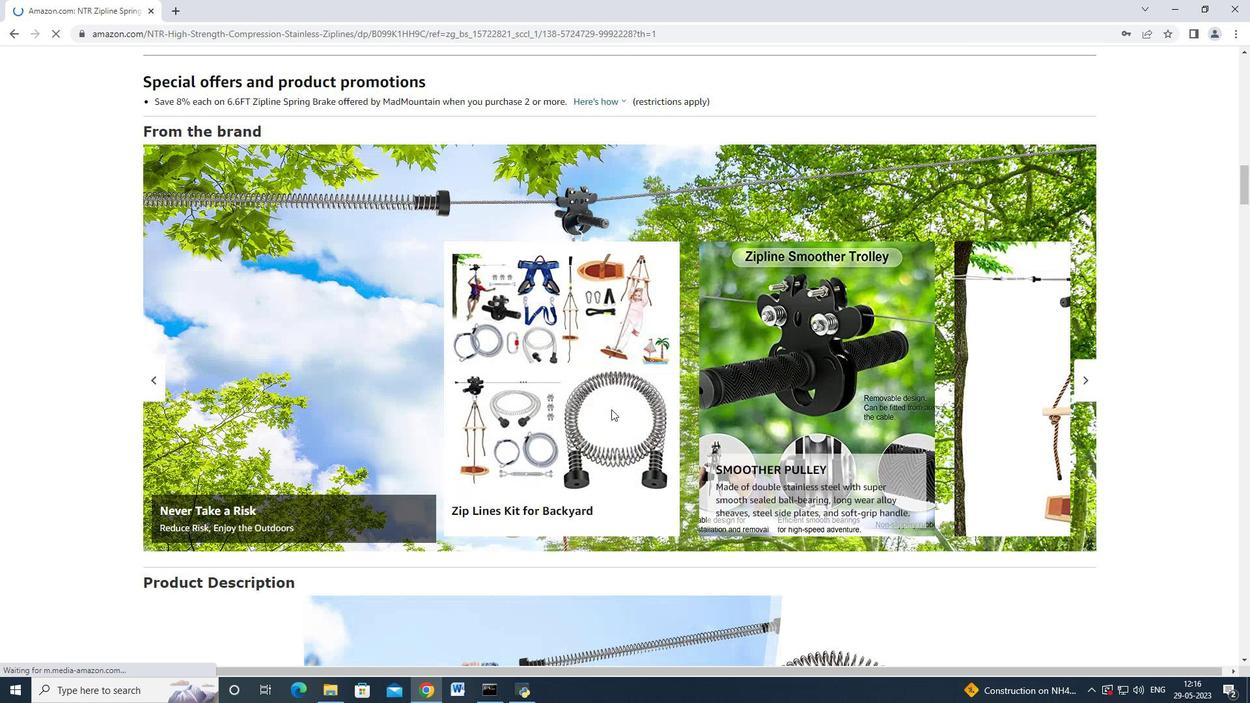 
Action: Mouse scrolled (611, 410) with delta (0, 0)
Screenshot: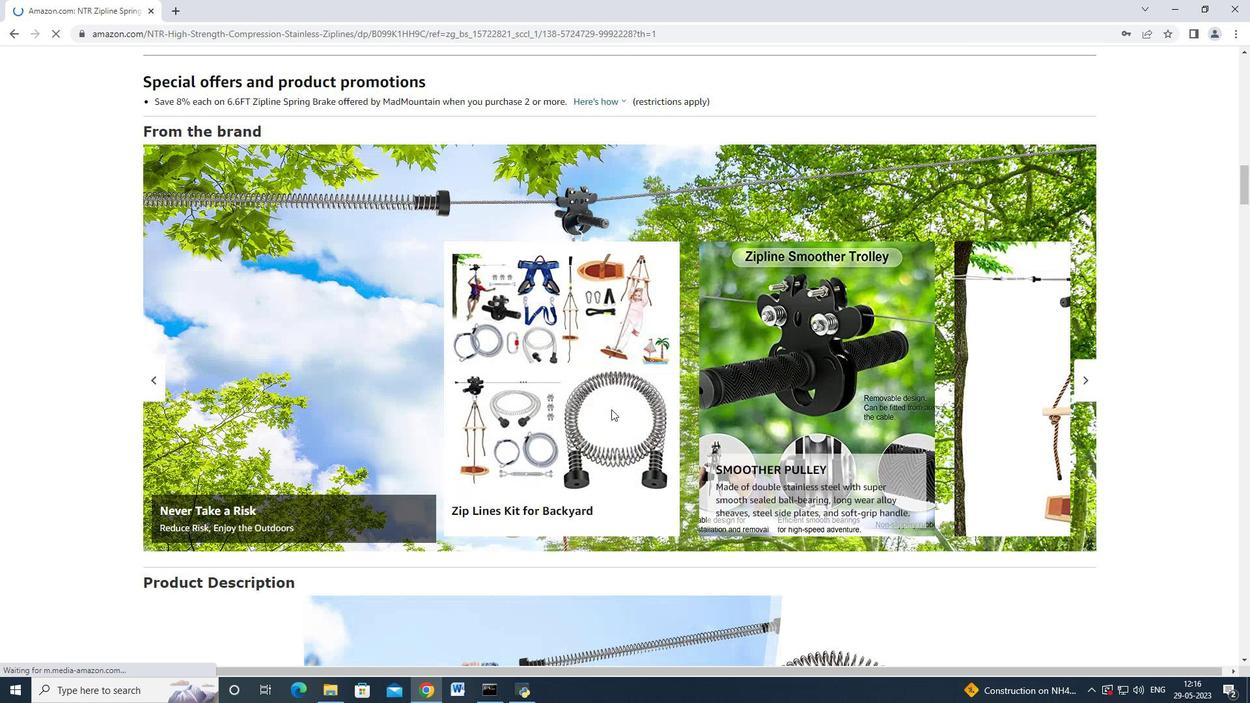 
Action: Mouse scrolled (611, 410) with delta (0, 0)
Screenshot: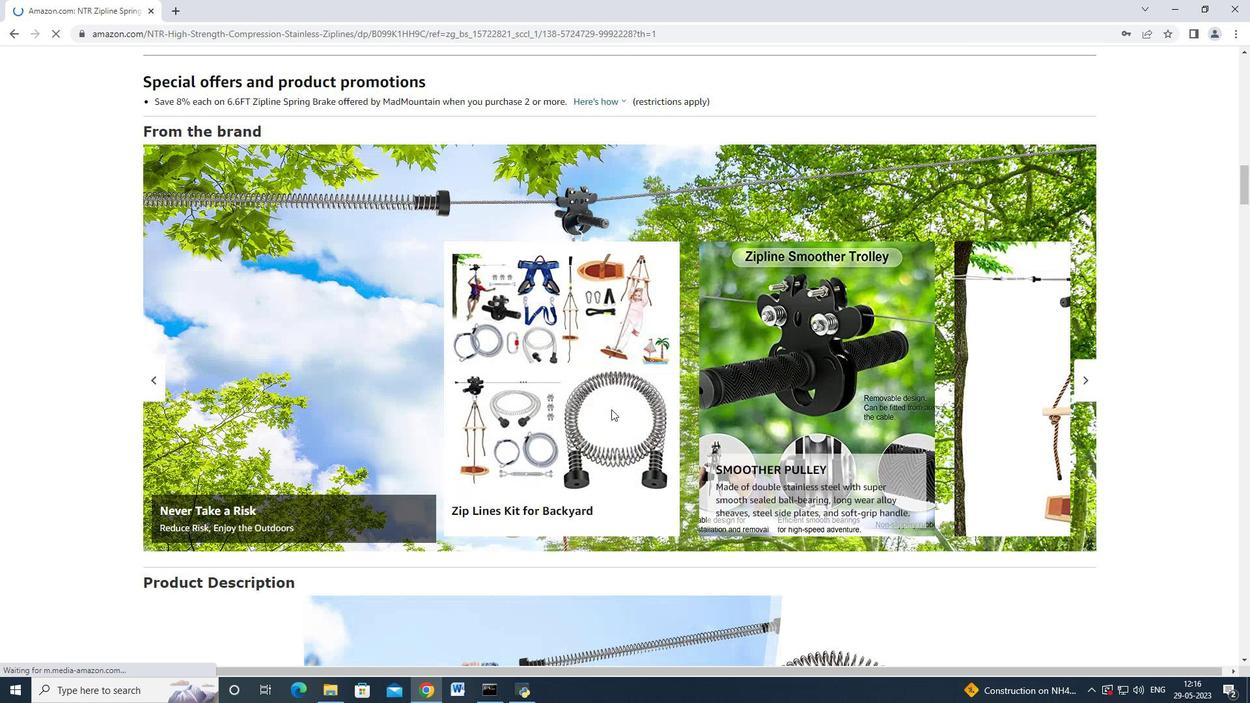 
Action: Mouse scrolled (611, 410) with delta (0, 0)
Screenshot: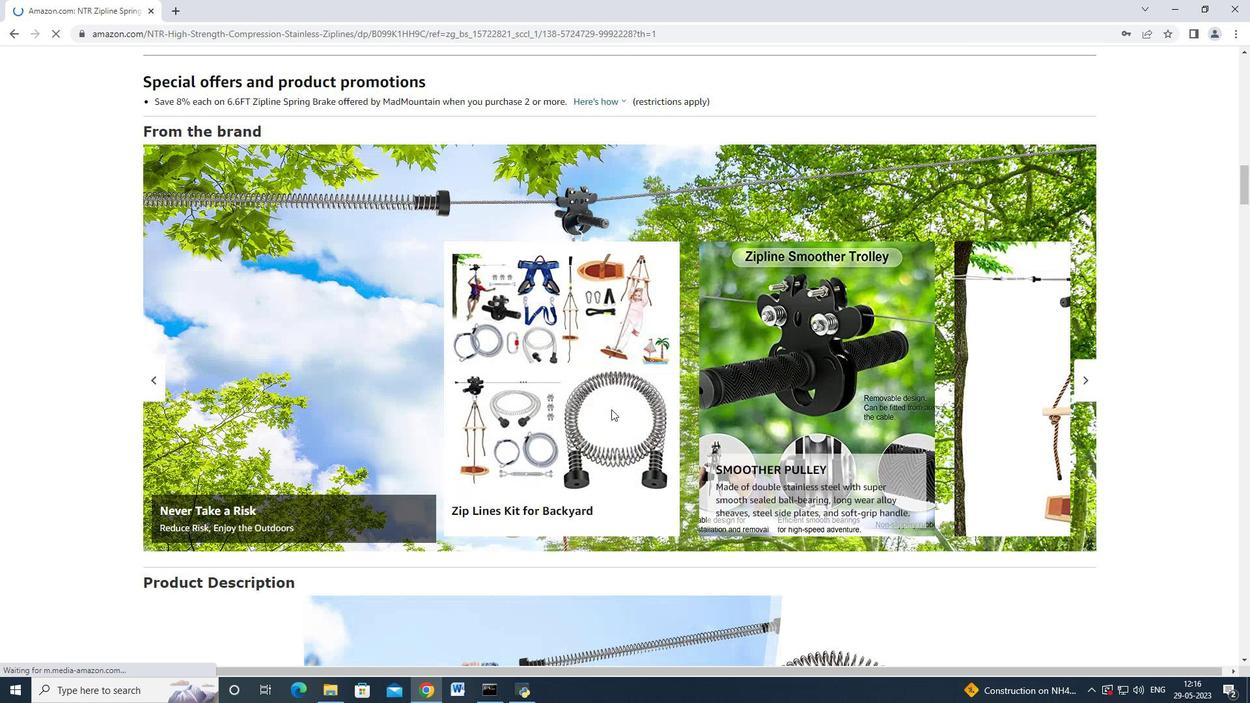 
Action: Mouse scrolled (611, 410) with delta (0, 0)
Screenshot: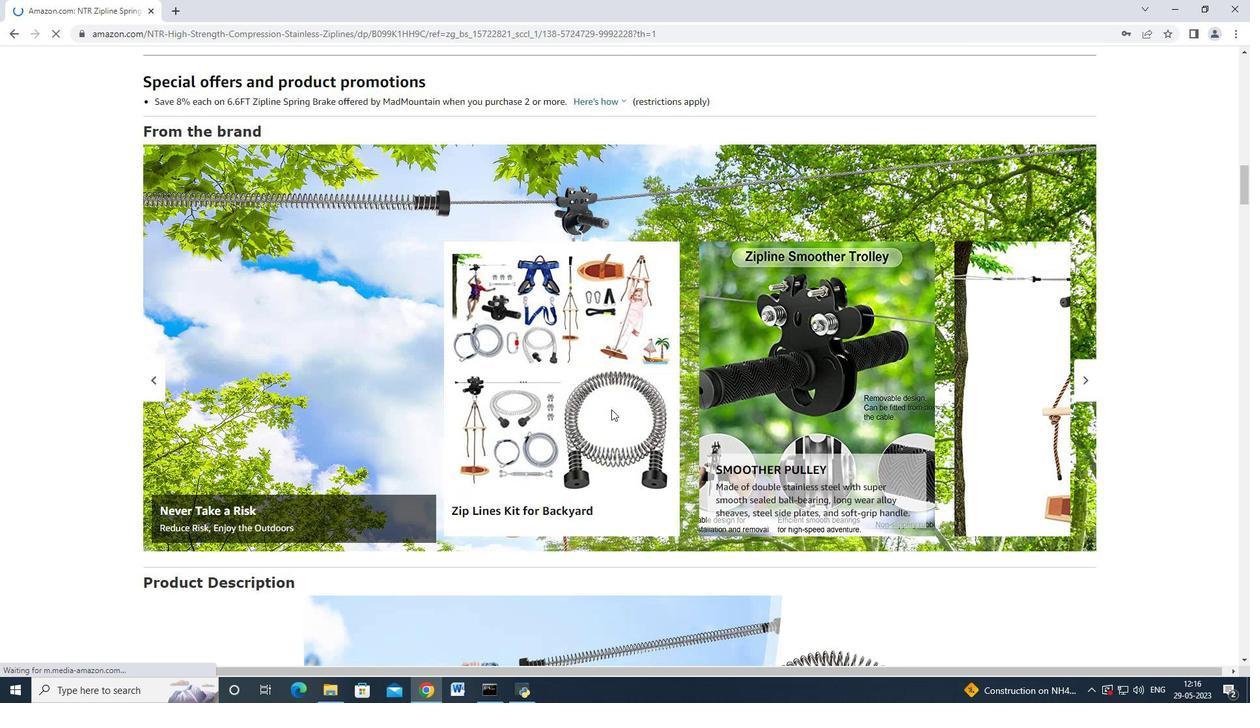 
Action: Mouse scrolled (611, 410) with delta (0, 0)
Screenshot: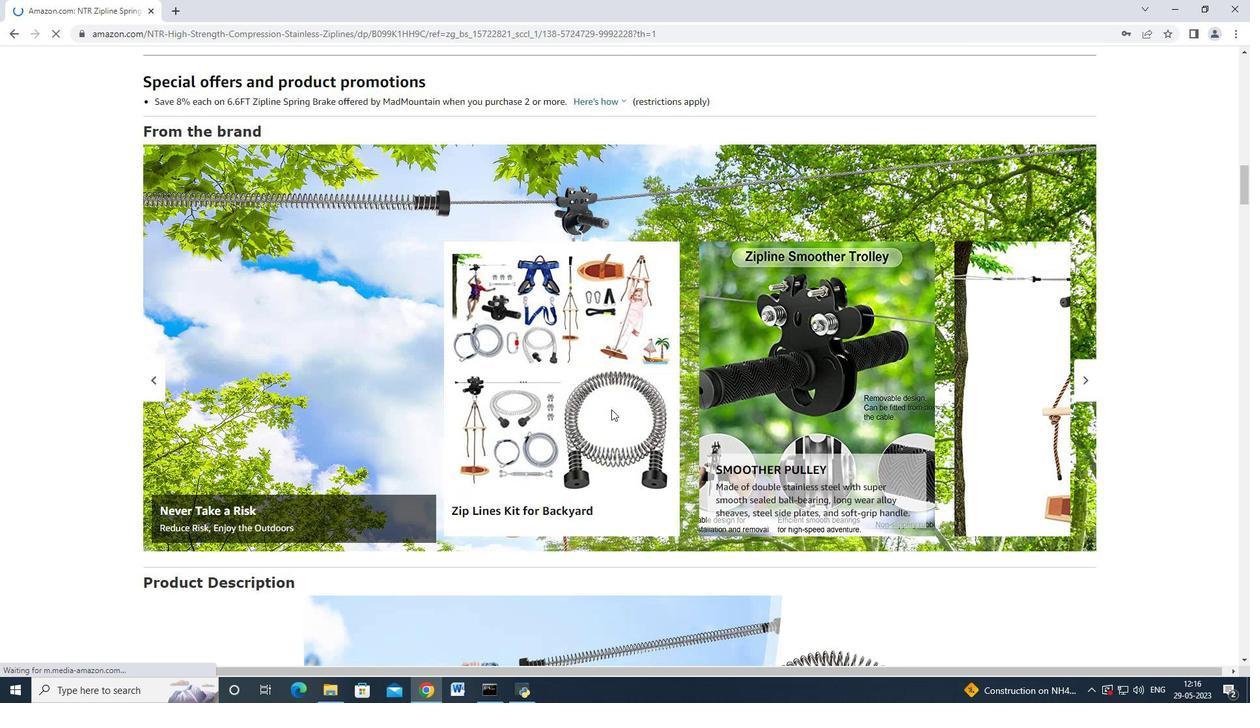
Action: Mouse scrolled (611, 410) with delta (0, 0)
Screenshot: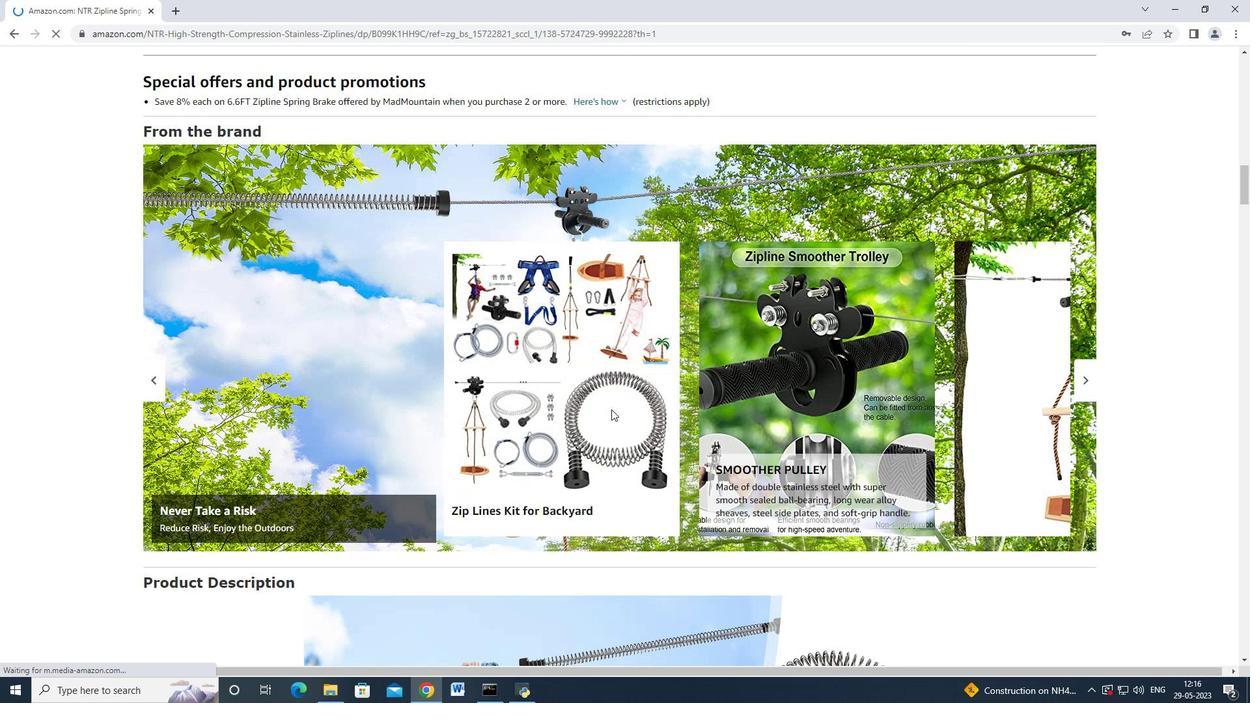
Action: Mouse moved to (631, 385)
Screenshot: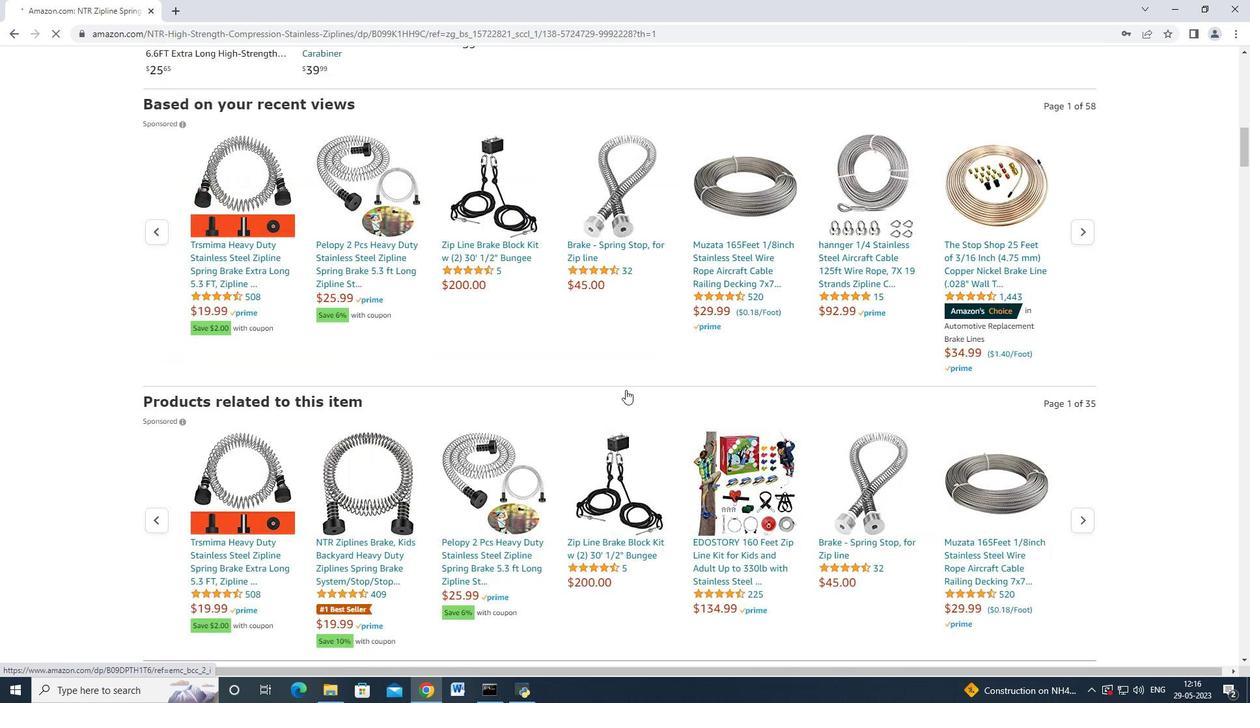 
Action: Mouse scrolled (631, 386) with delta (0, 0)
Screenshot: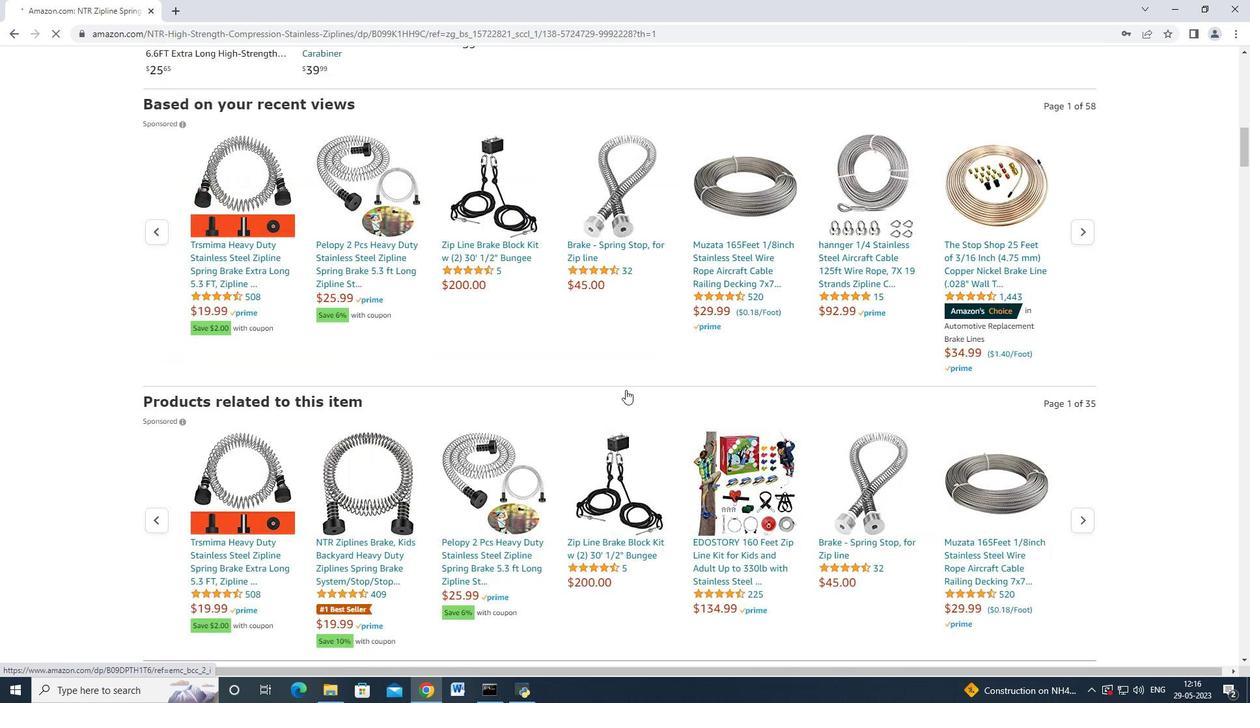 
Action: Mouse moved to (631, 384)
Screenshot: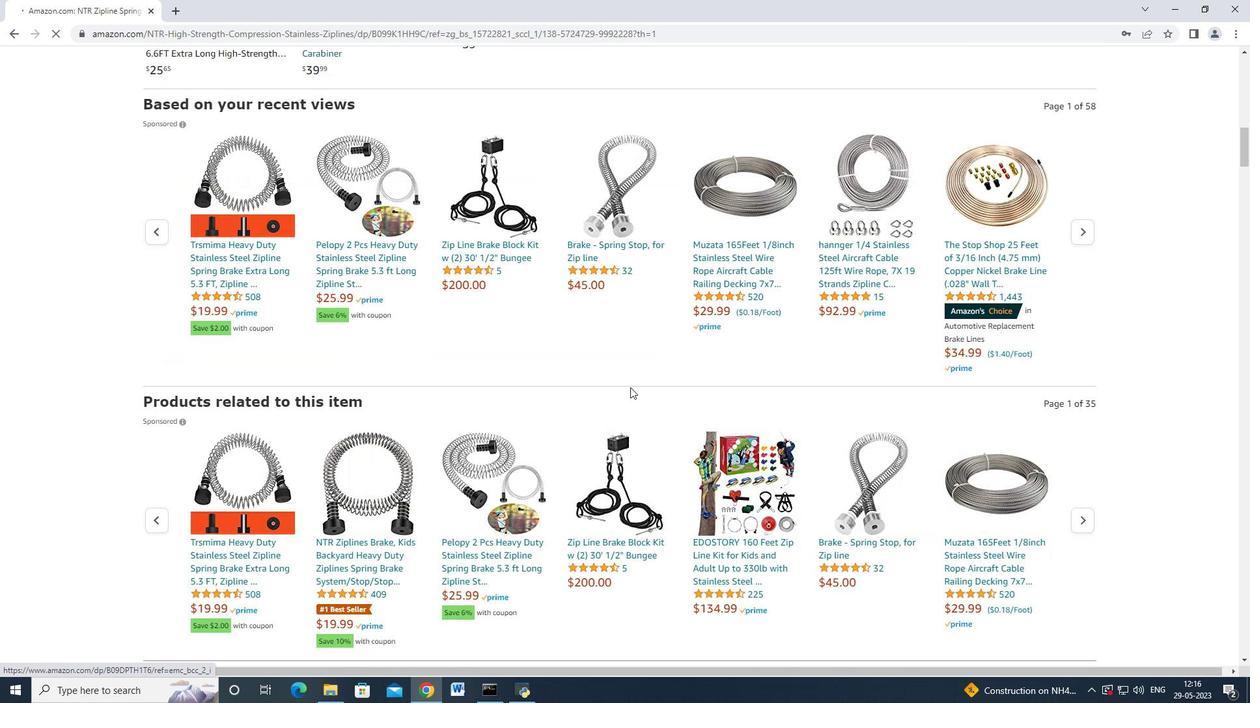 
Action: Mouse scrolled (631, 385) with delta (0, 0)
Screenshot: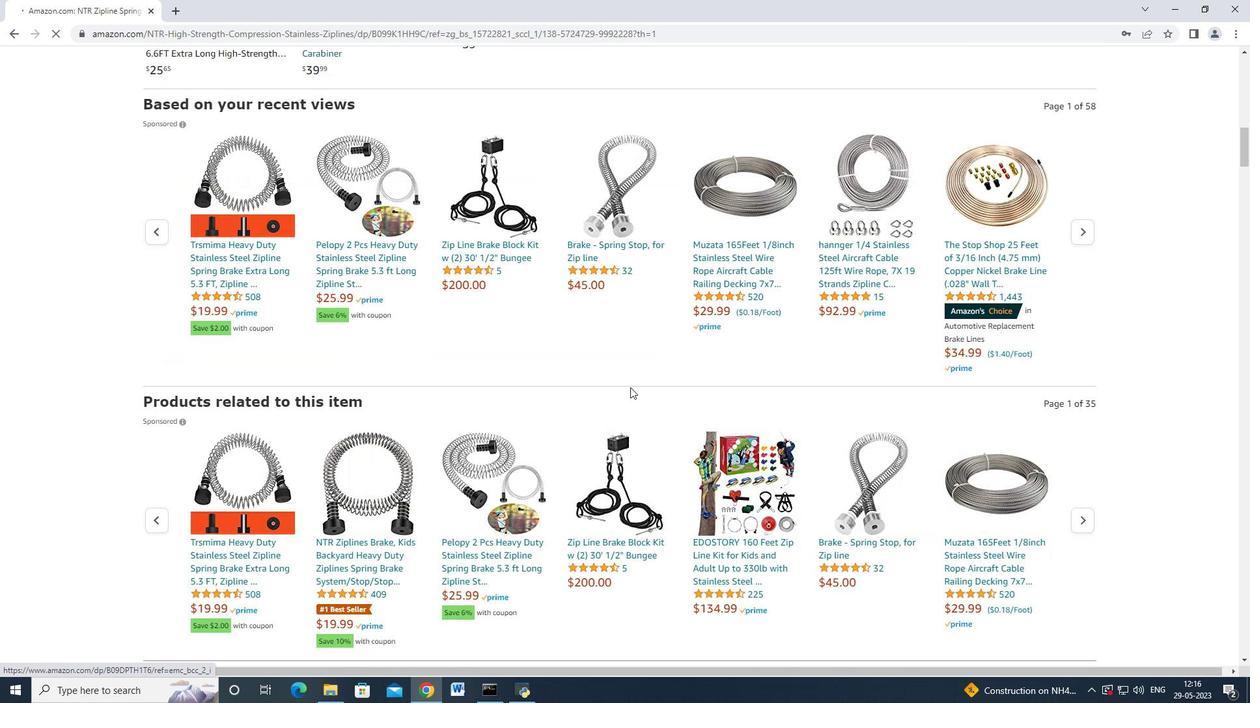 
Action: Mouse moved to (626, 383)
Screenshot: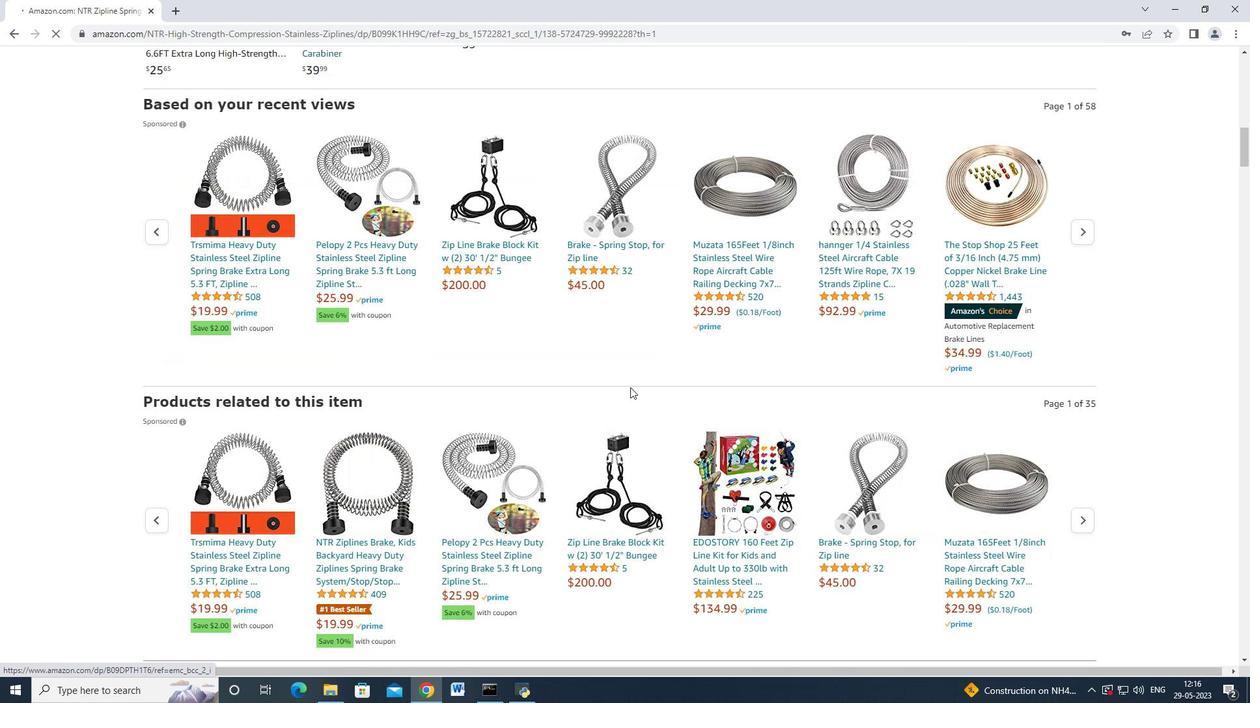 
Action: Mouse scrolled (628, 384) with delta (0, 0)
Screenshot: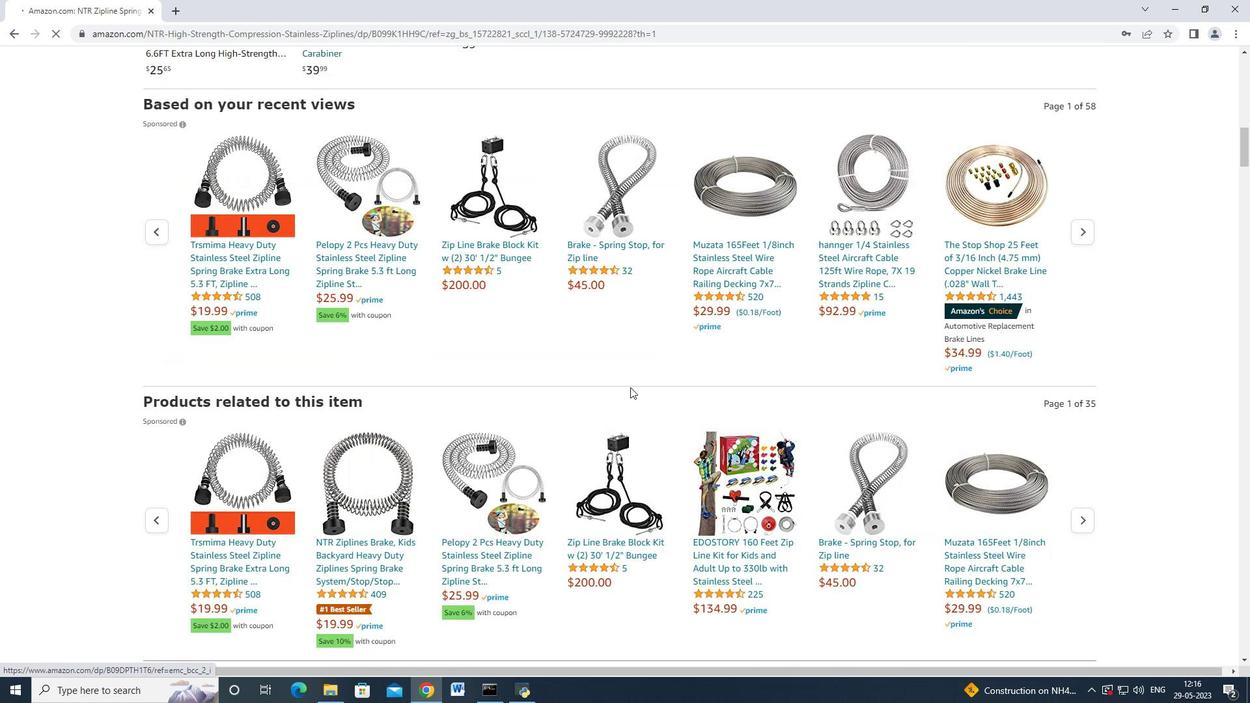 
Action: Mouse moved to (625, 383)
Screenshot: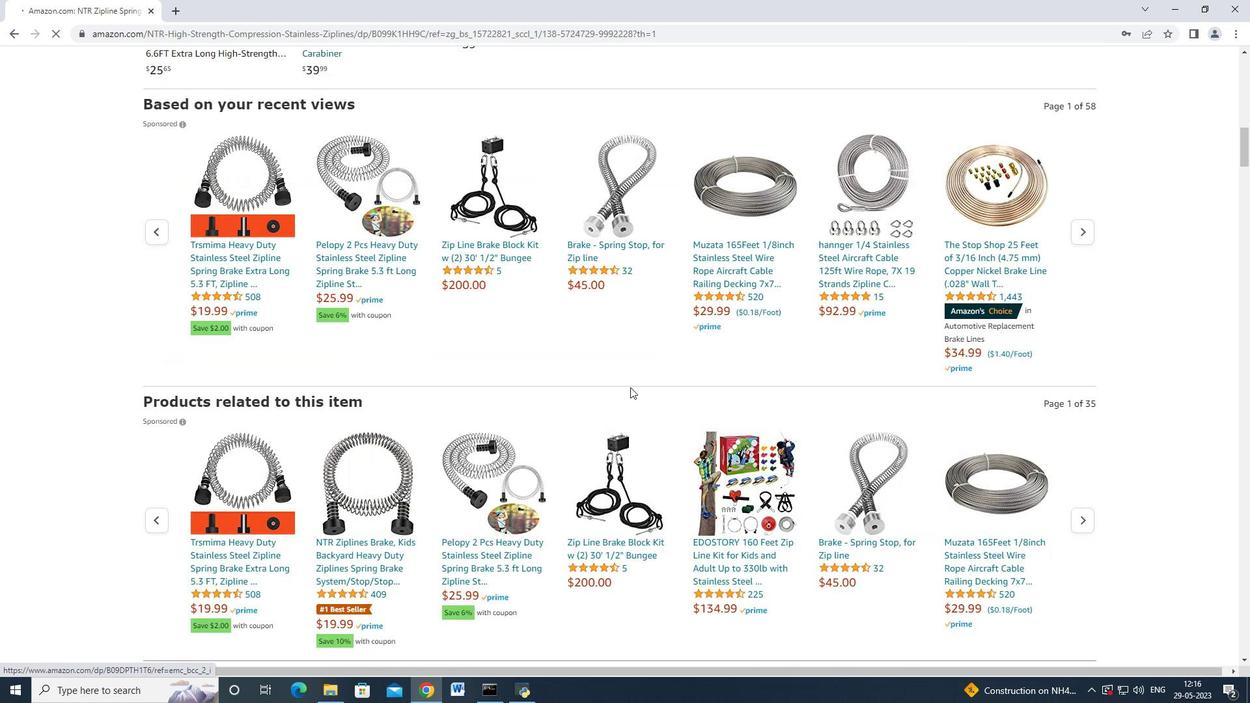 
Action: Mouse scrolled (626, 384) with delta (0, 0)
Screenshot: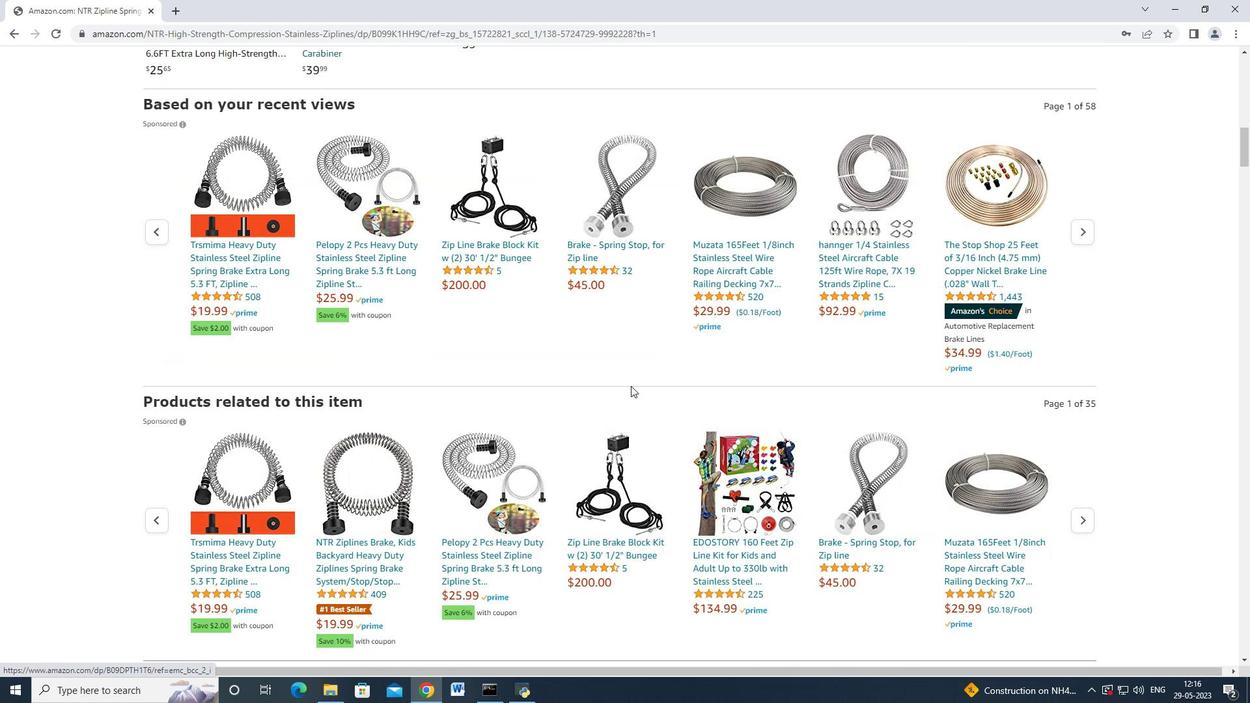
Action: Mouse scrolled (625, 384) with delta (0, 0)
Screenshot: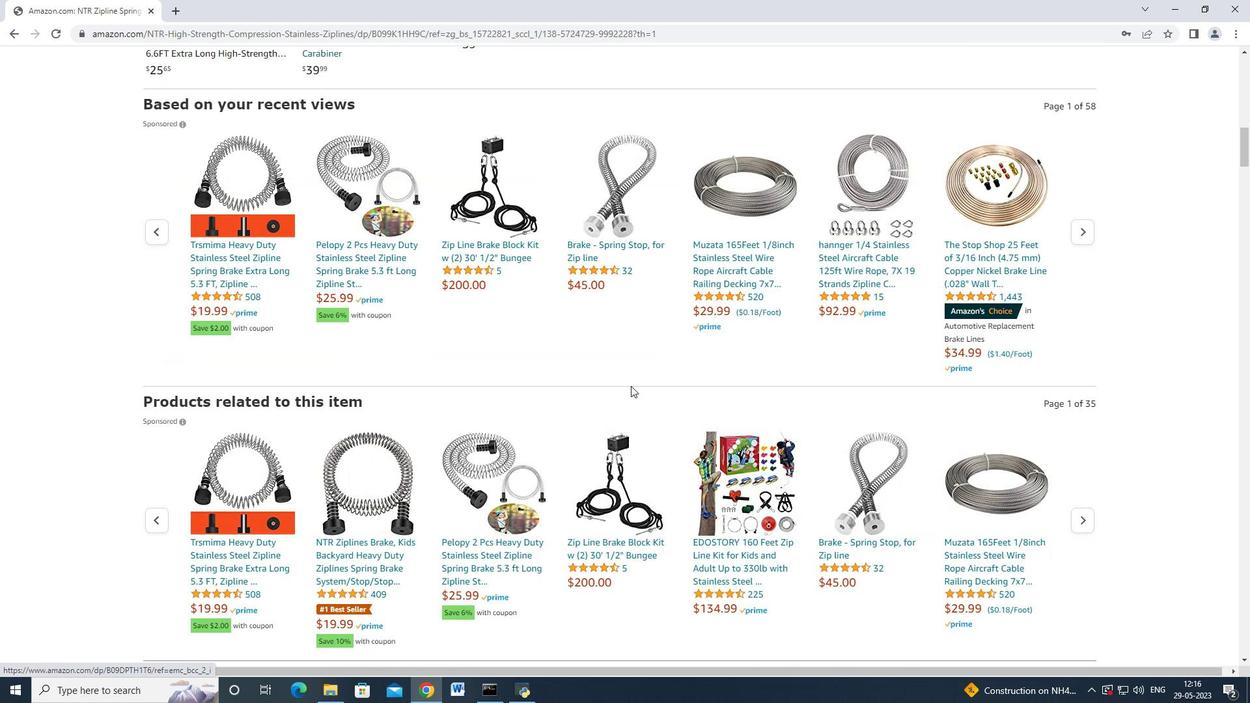 
Action: Mouse scrolled (625, 384) with delta (0, 0)
Screenshot: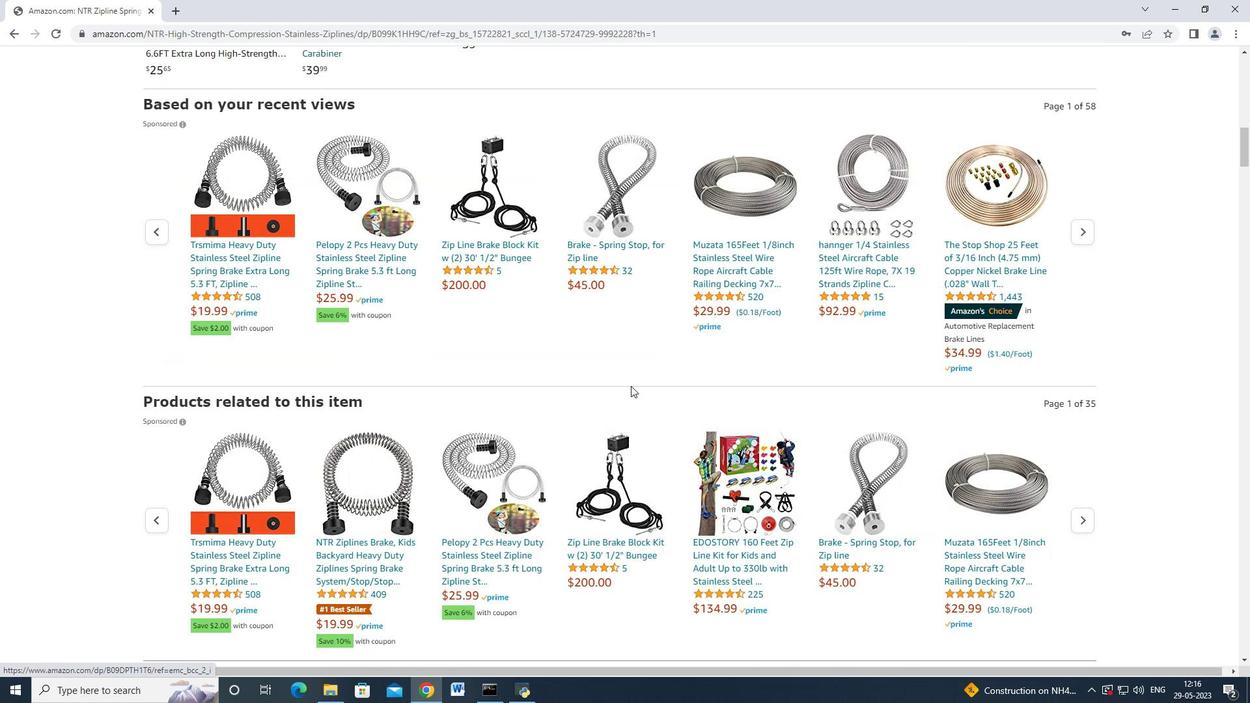 
Action: Mouse scrolled (625, 384) with delta (0, 0)
Screenshot: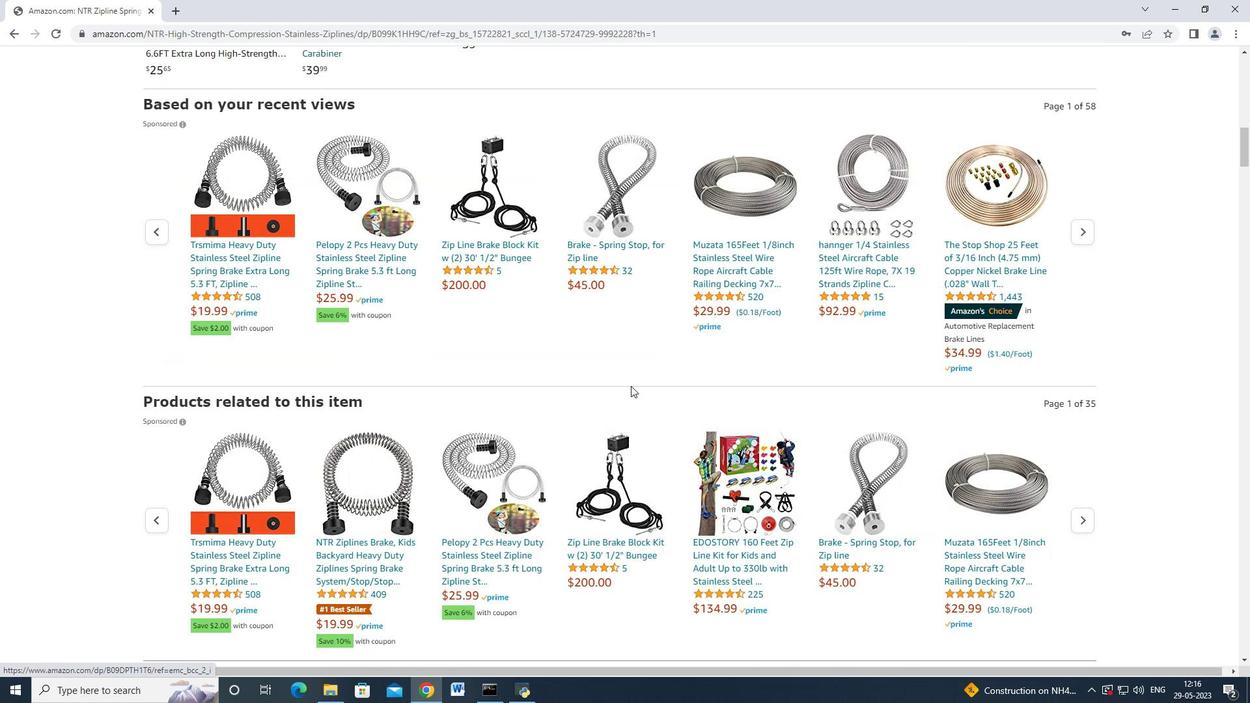 
Action: Mouse moved to (653, 408)
Screenshot: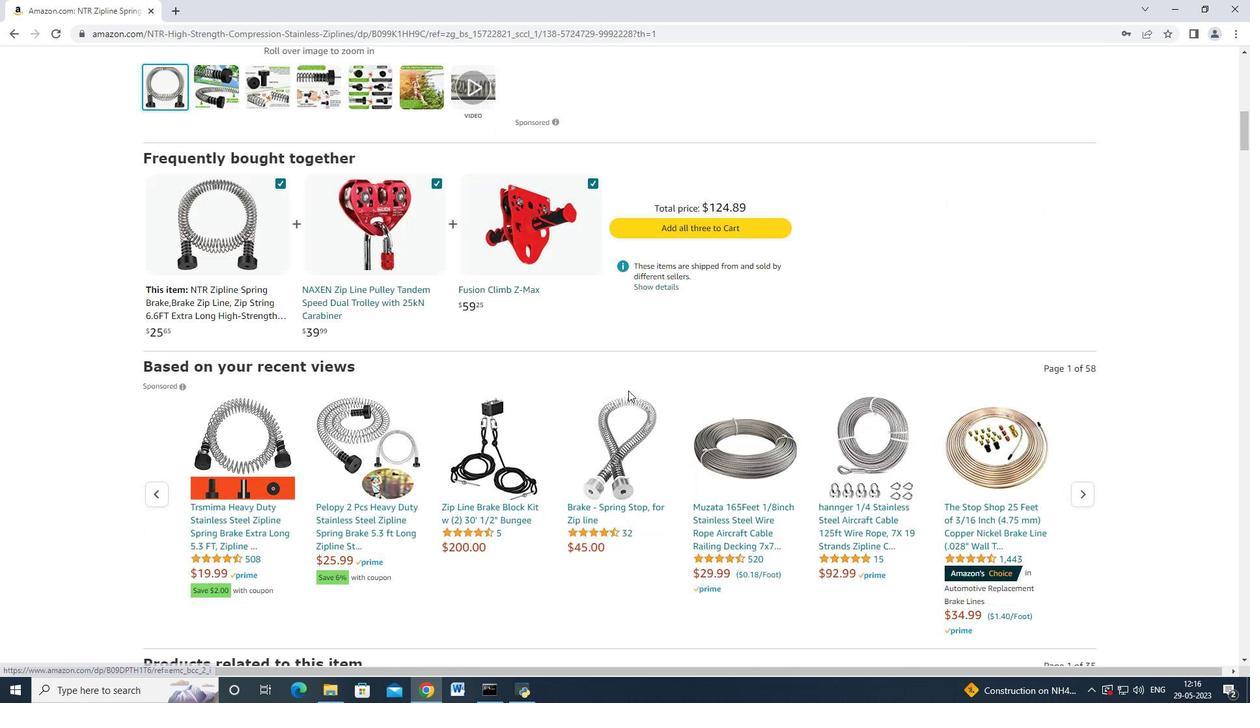
Action: Mouse scrolled (653, 409) with delta (0, 0)
Screenshot: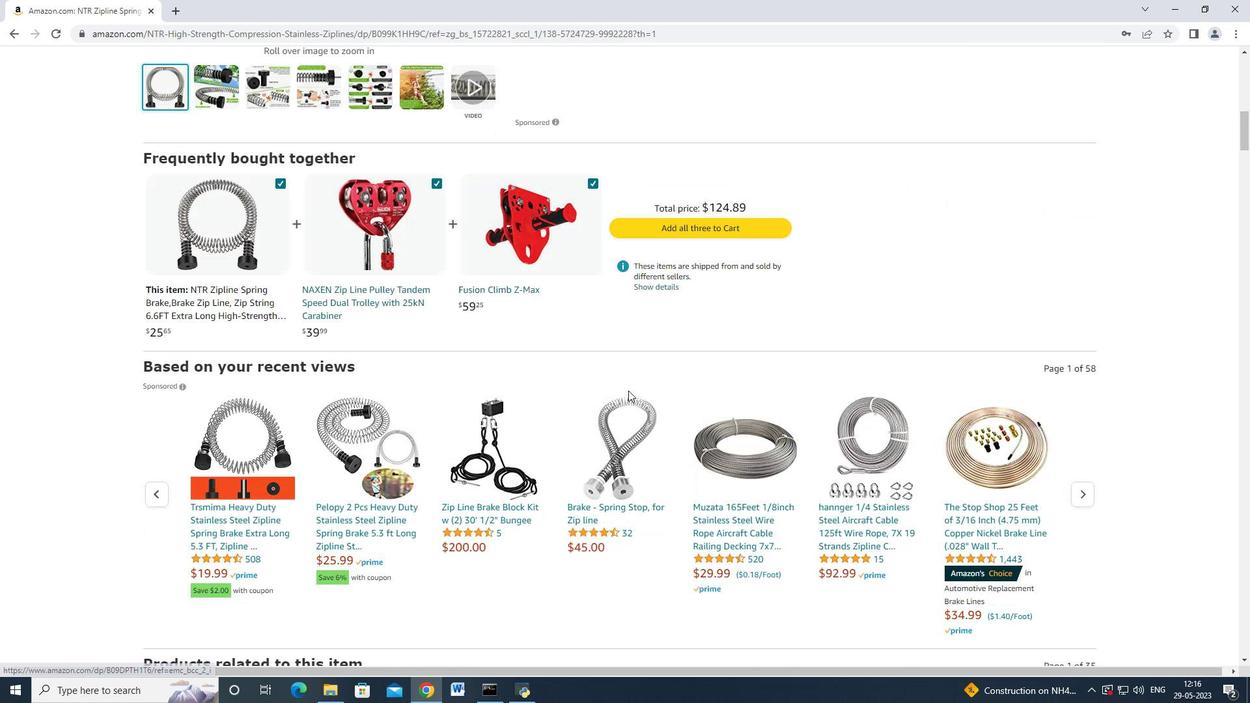 
Action: Mouse scrolled (653, 409) with delta (0, 0)
Screenshot: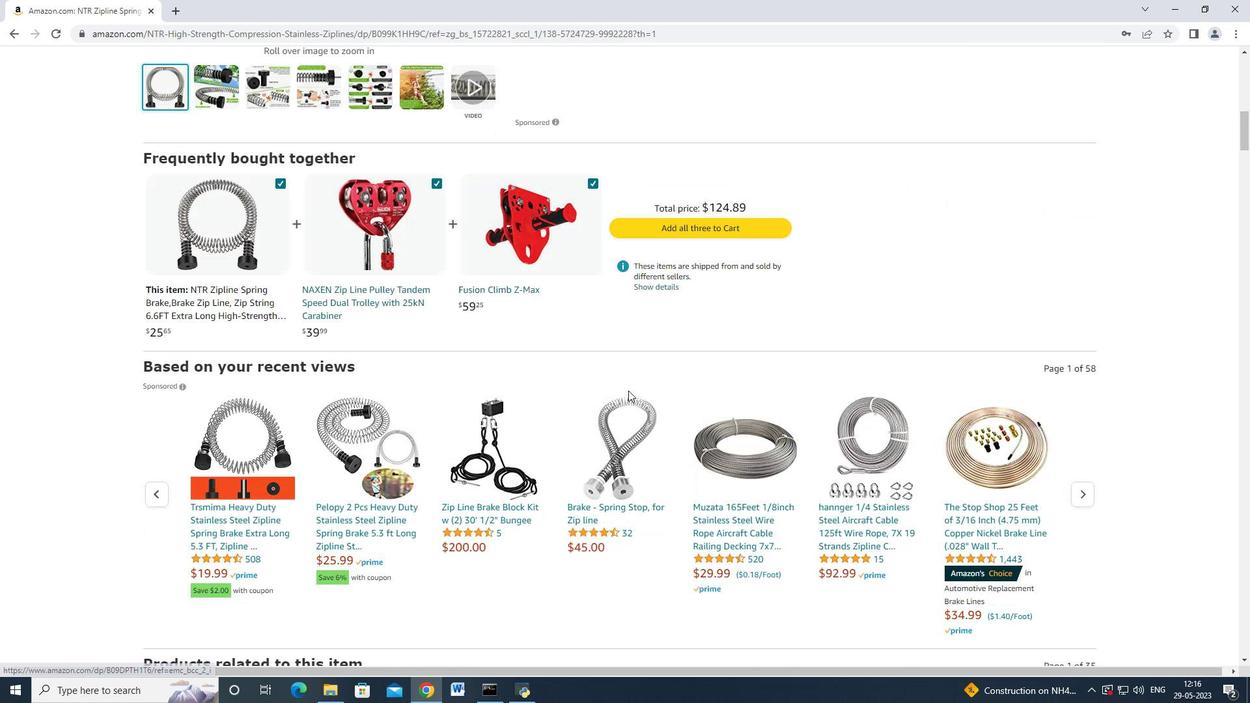
Action: Mouse moved to (653, 408)
Screenshot: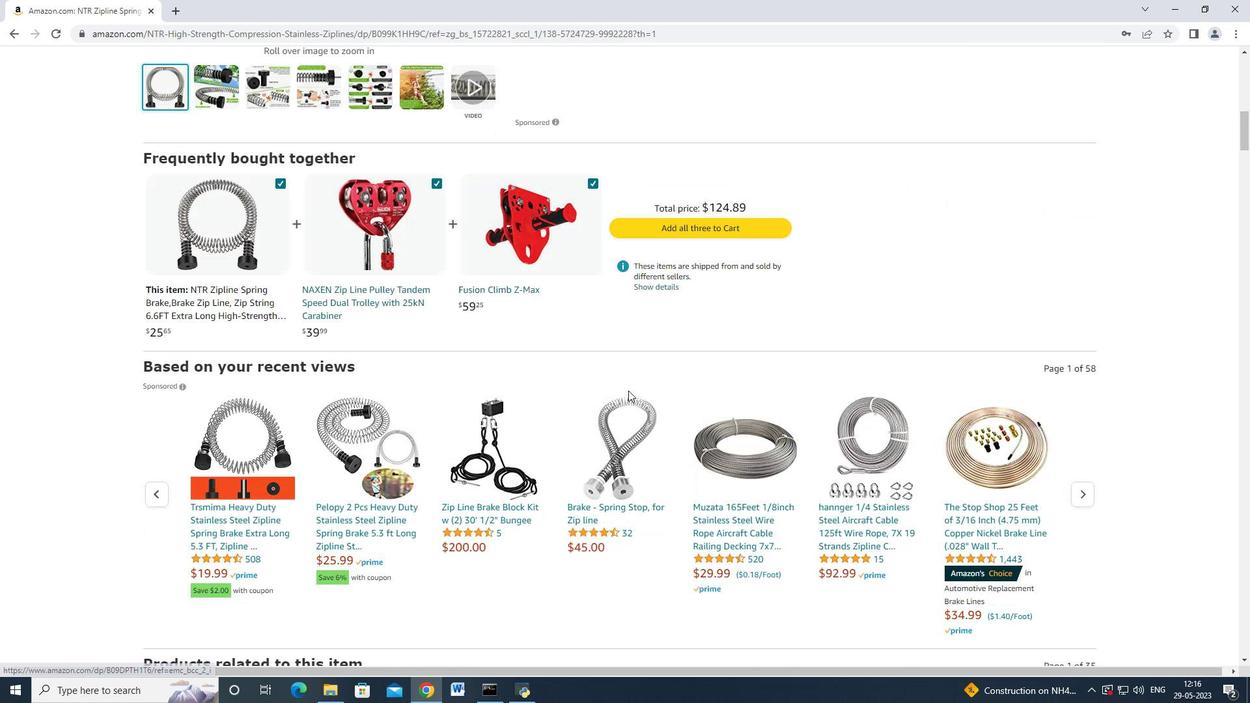 
Action: Mouse scrolled (653, 409) with delta (0, 0)
Screenshot: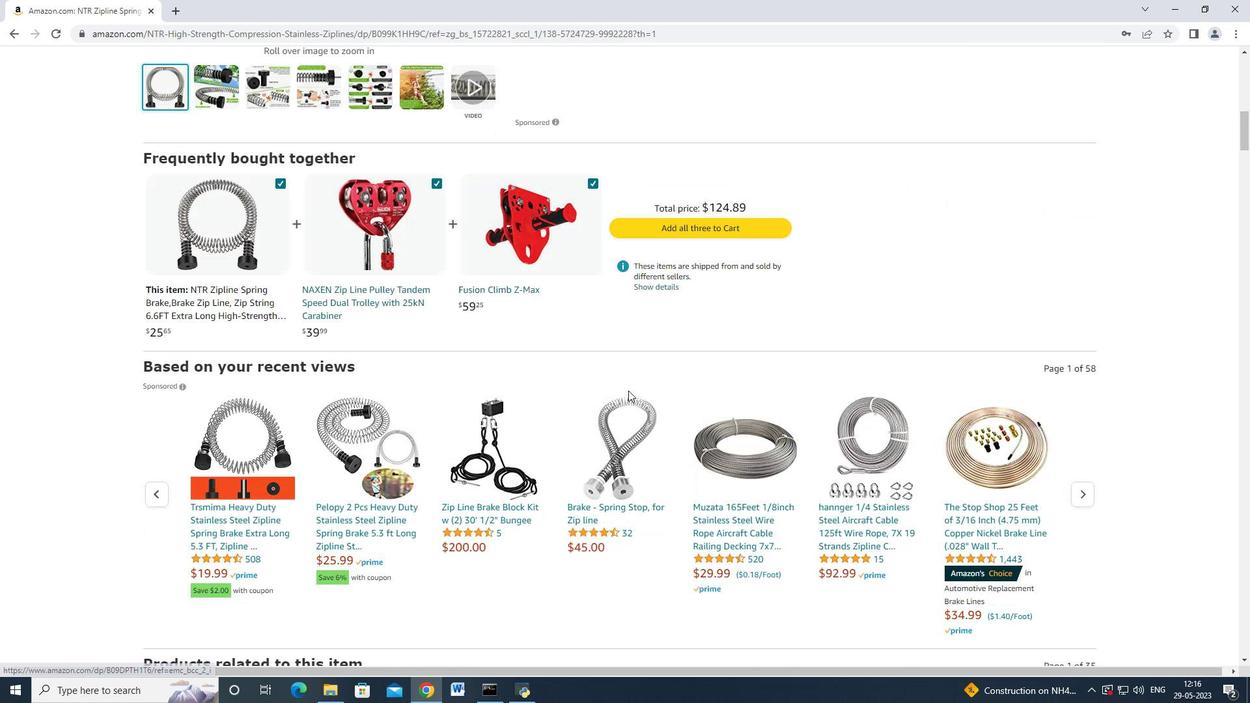 
Action: Mouse scrolled (653, 409) with delta (0, 0)
Screenshot: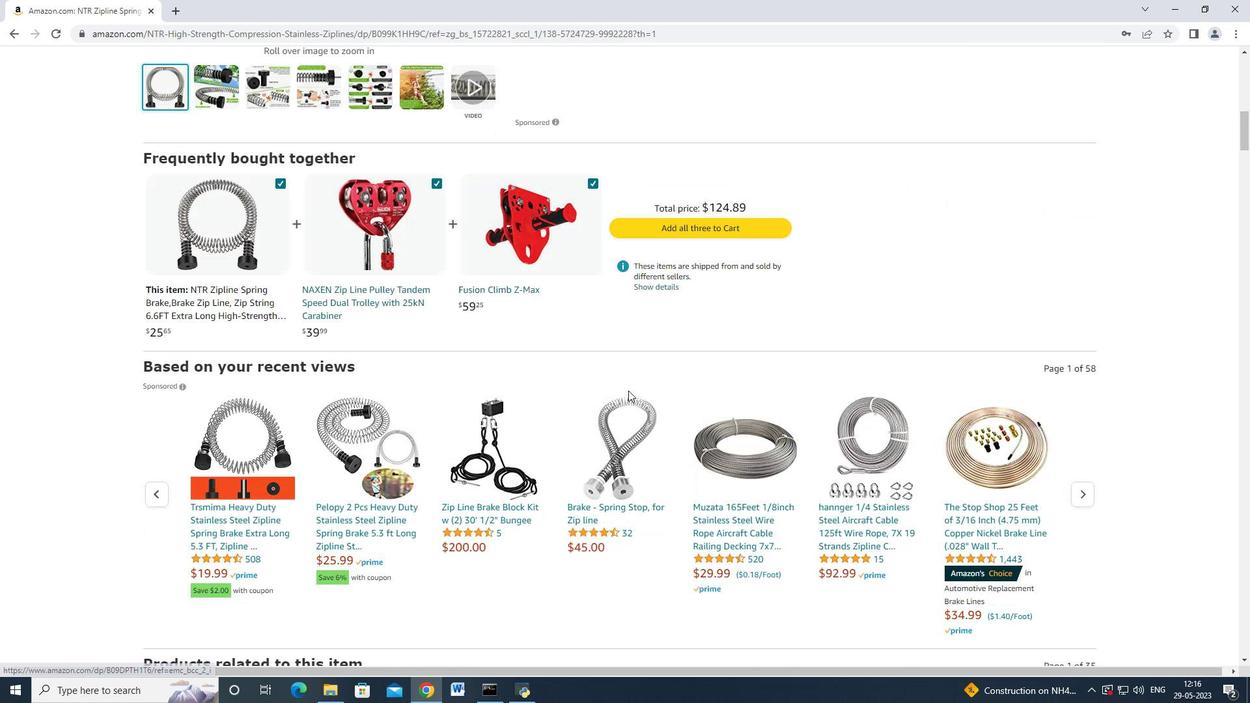 
Action: Mouse moved to (653, 408)
Screenshot: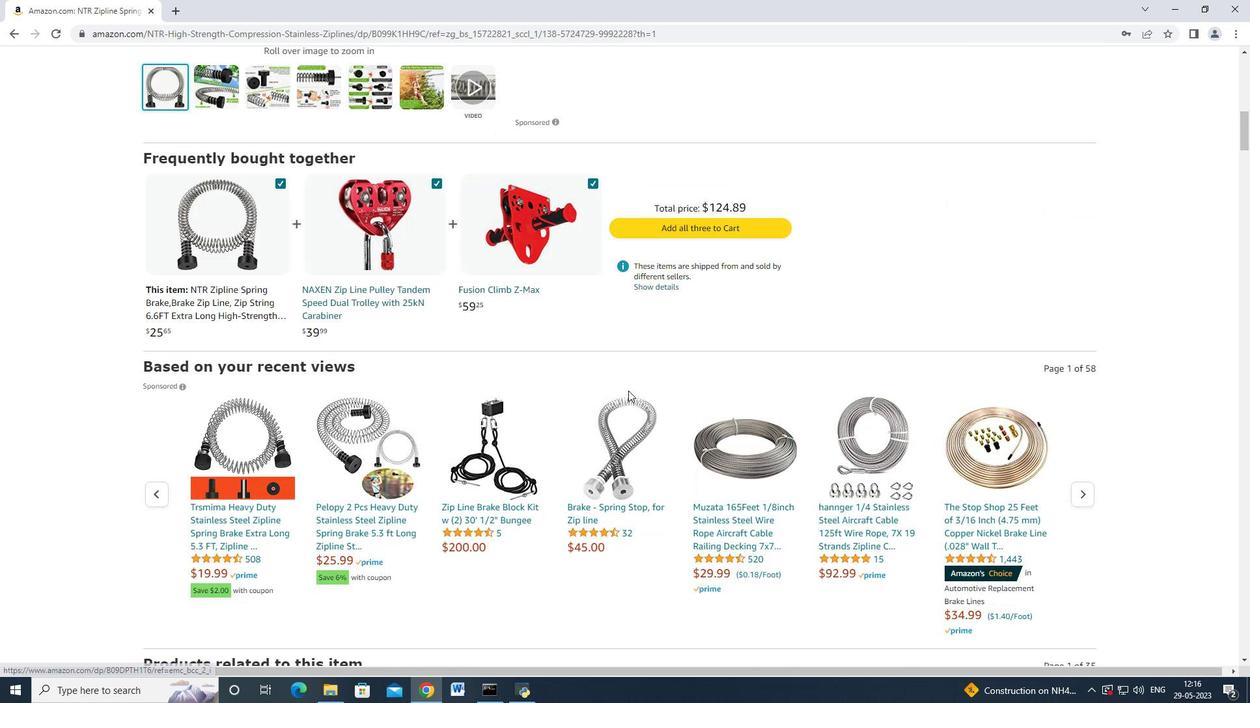 
Action: Mouse scrolled (653, 409) with delta (0, 0)
Screenshot: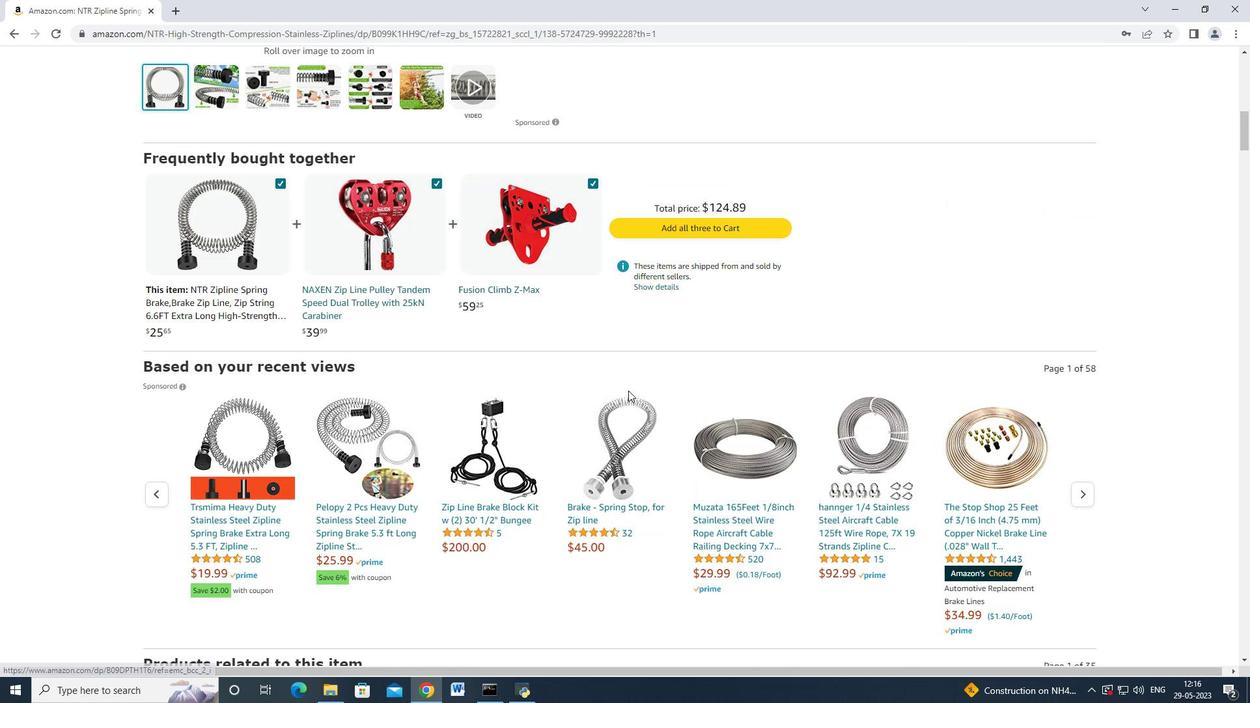 
Action: Mouse moved to (653, 408)
Screenshot: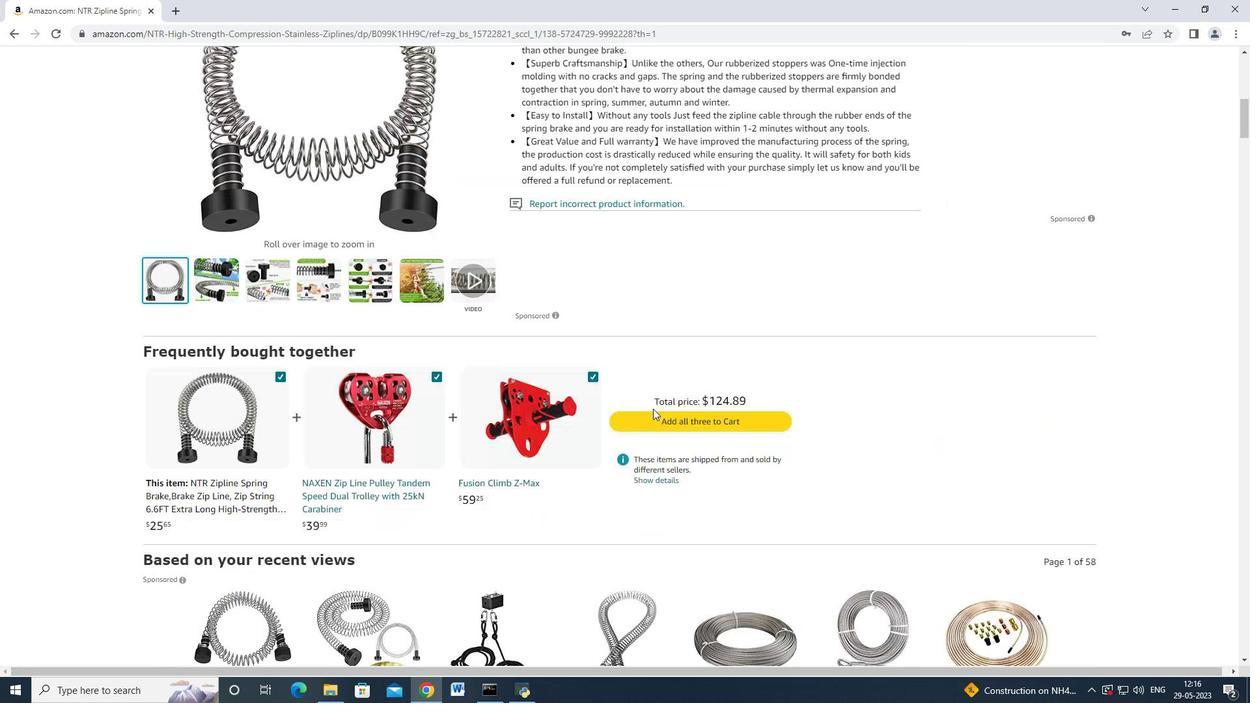 
Action: Mouse scrolled (653, 408) with delta (0, 0)
Screenshot: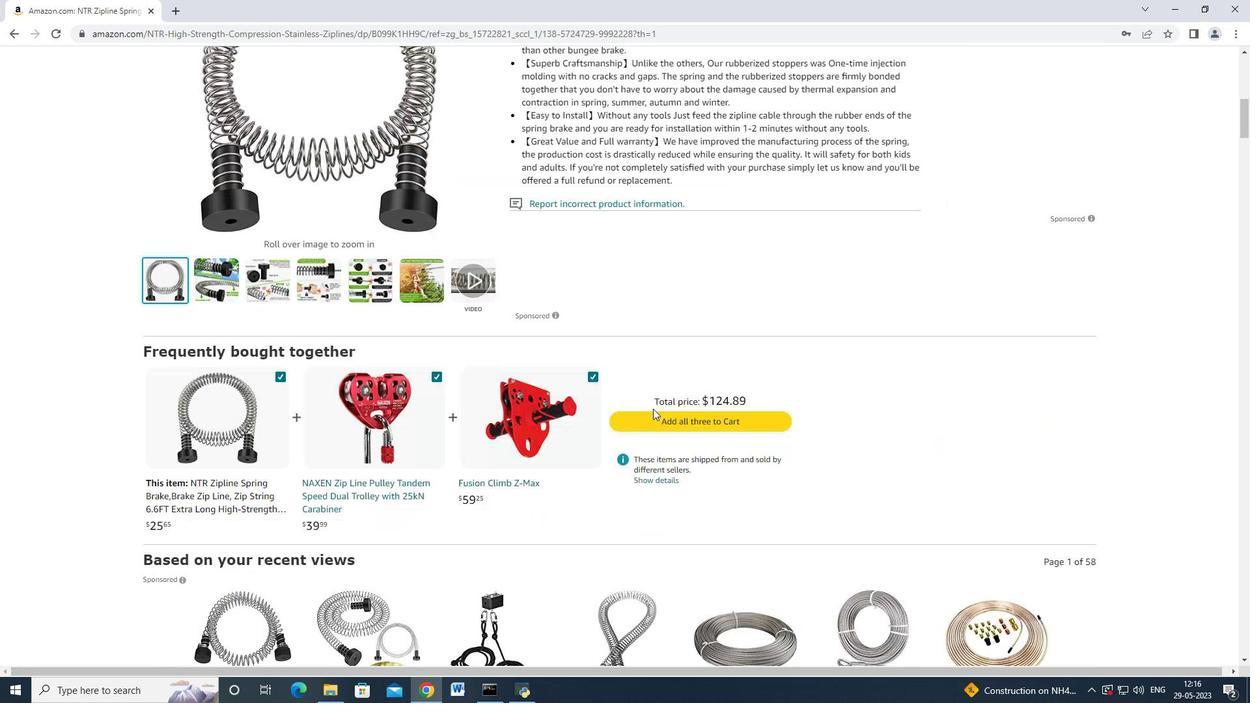 
Action: Mouse moved to (653, 407)
Screenshot: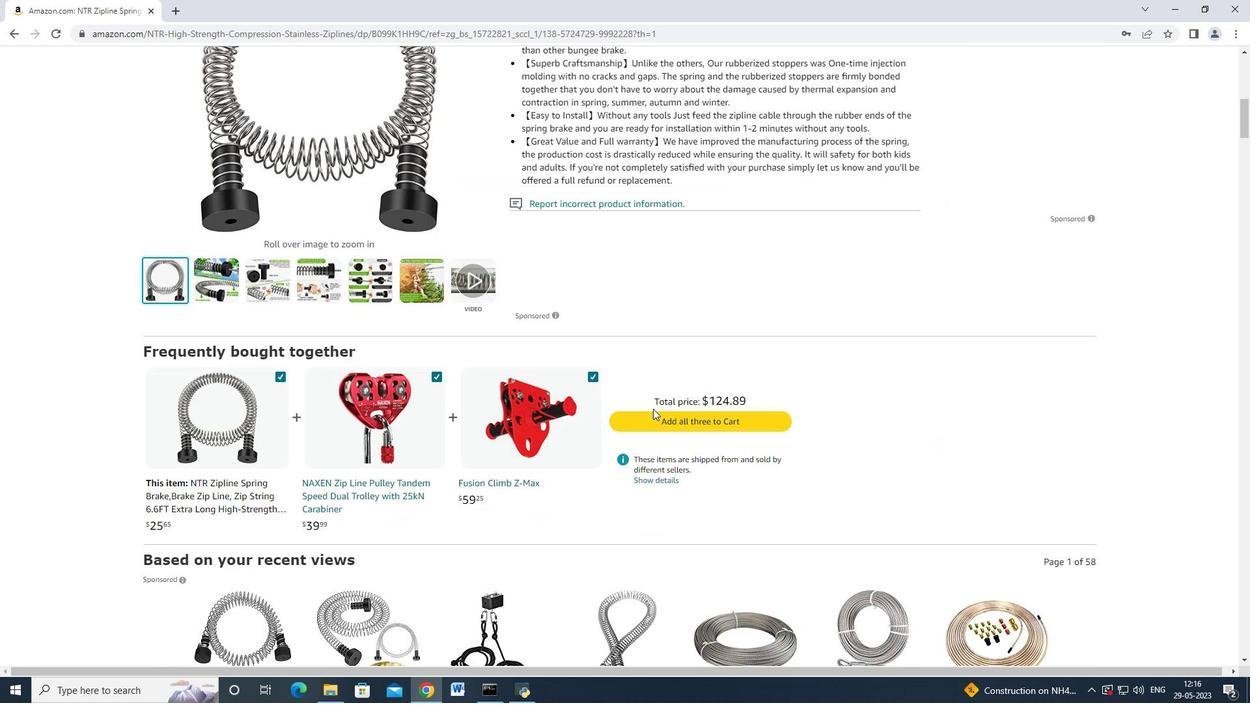 
Action: Mouse scrolled (653, 408) with delta (0, 0)
Screenshot: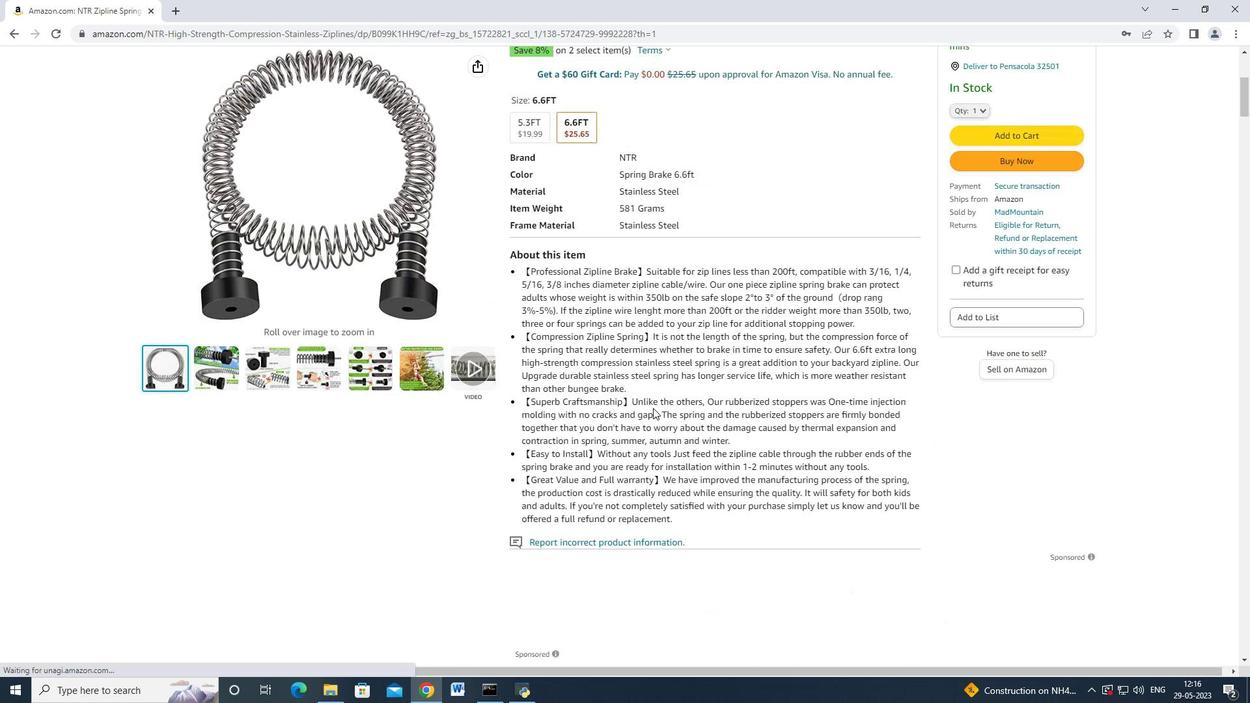 
Action: Mouse moved to (672, 411)
Screenshot: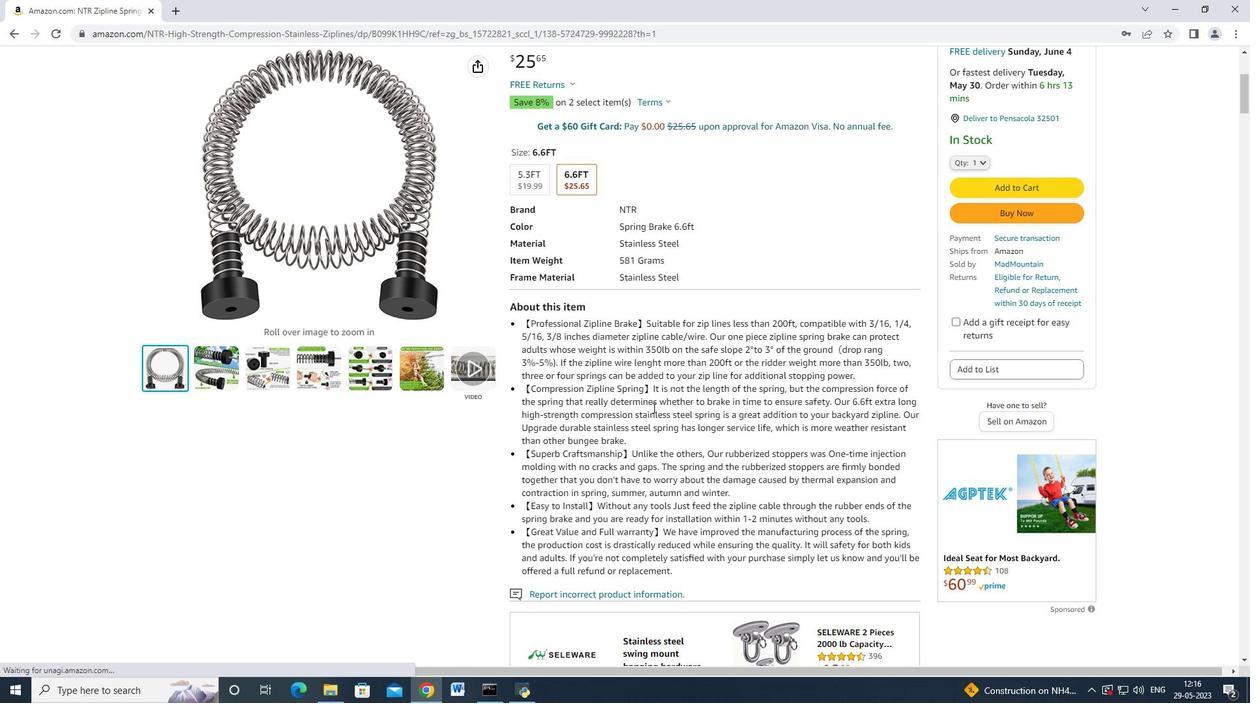 
Action: Mouse scrolled (649, 402) with delta (0, 0)
Screenshot: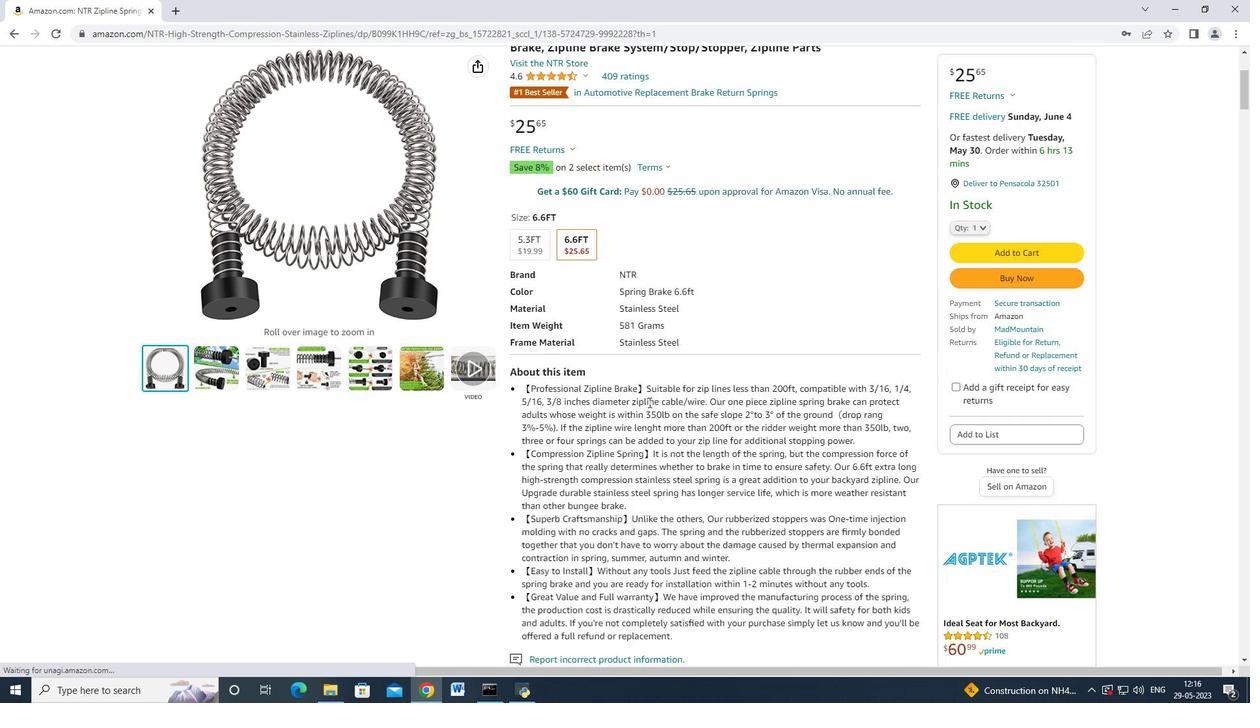 
Action: Mouse moved to (747, 385)
Screenshot: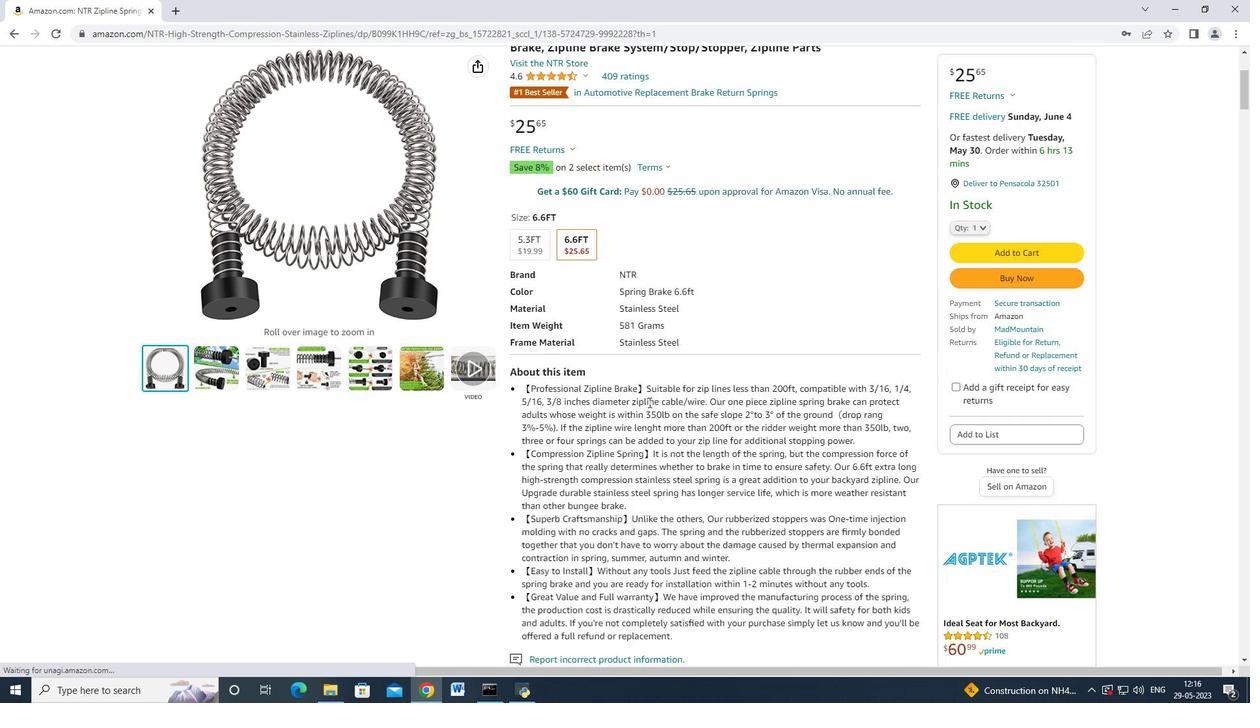 
Action: Mouse scrolled (649, 401) with delta (0, 0)
Screenshot: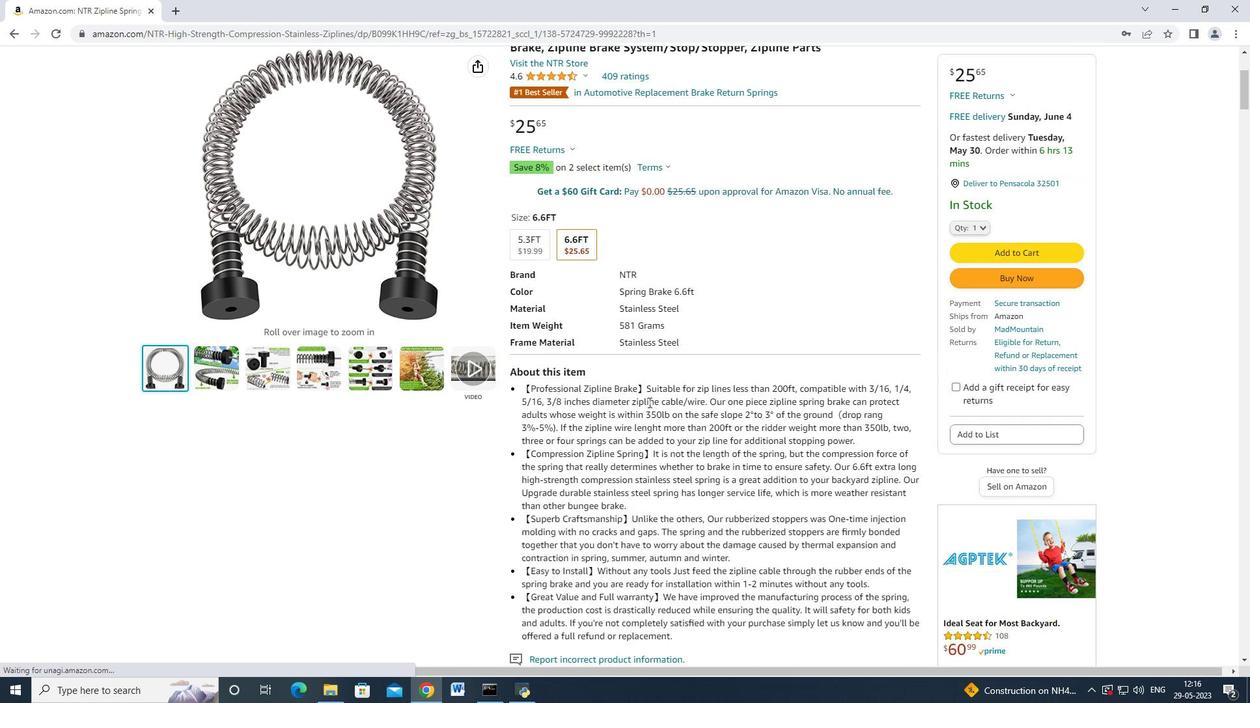 
Action: Mouse moved to (803, 353)
Screenshot: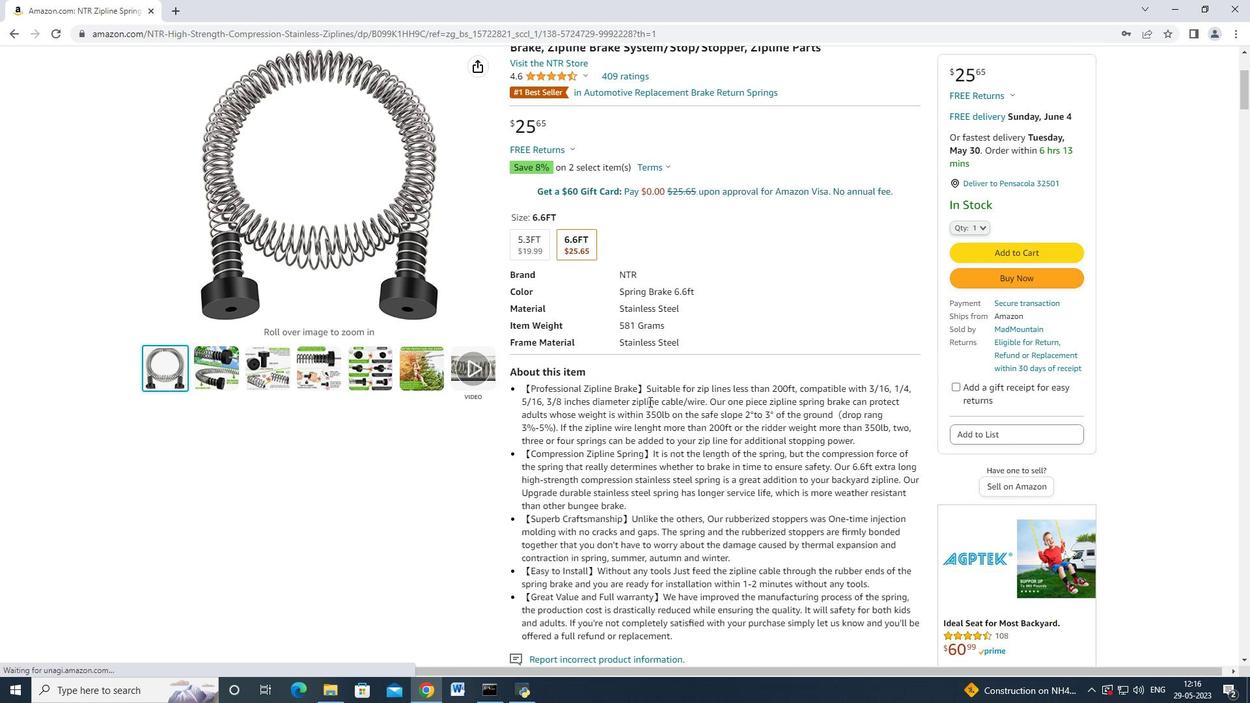 
Action: Mouse scrolled (649, 401) with delta (0, 0)
Screenshot: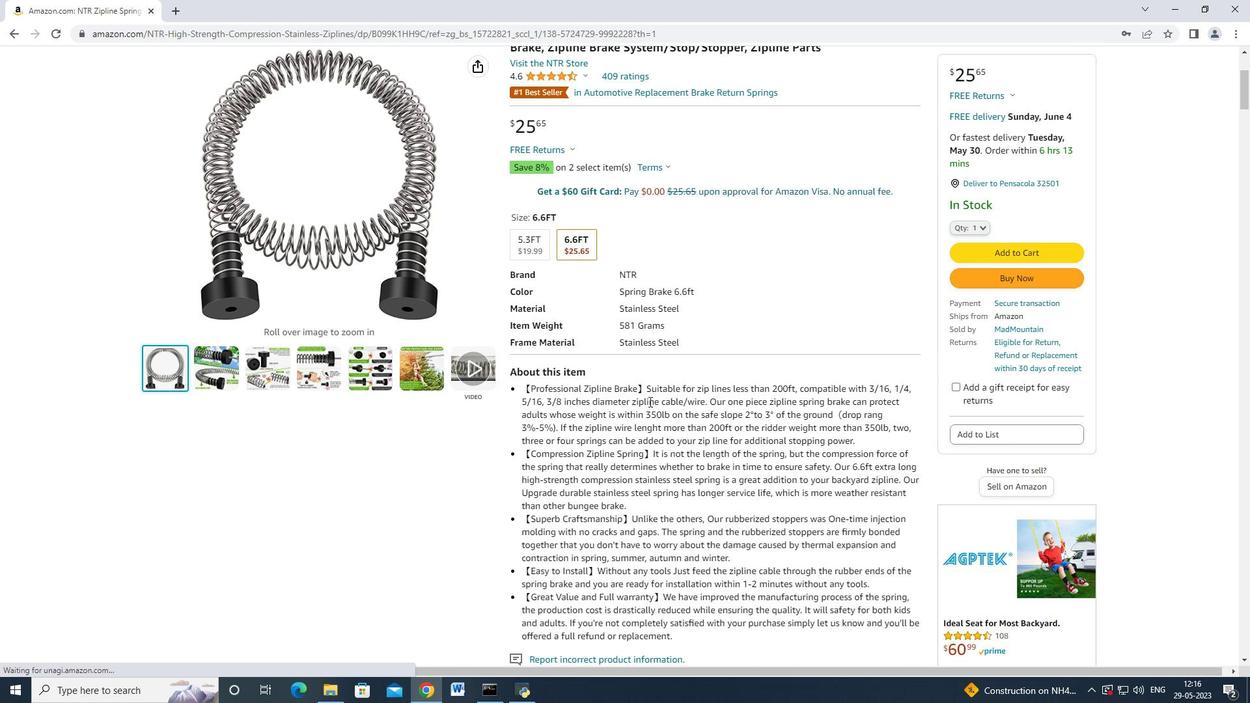 
Action: Mouse moved to (835, 318)
Screenshot: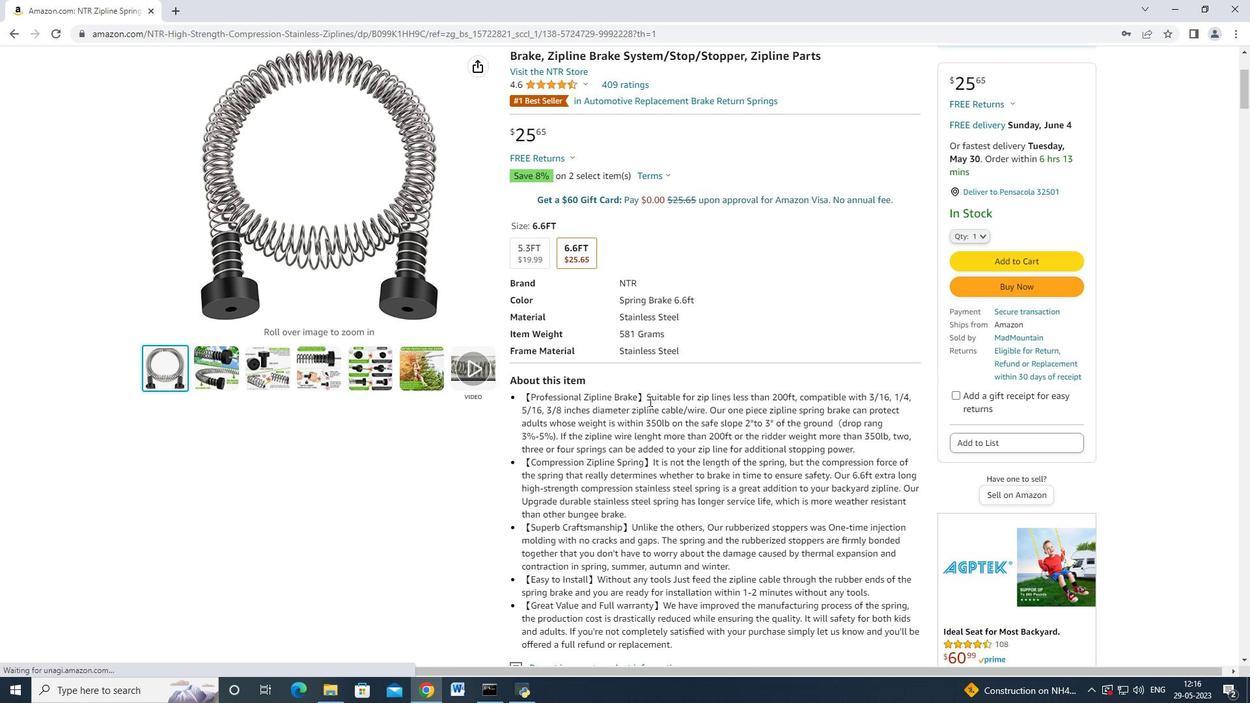 
Action: Mouse scrolled (649, 401) with delta (0, 0)
Screenshot: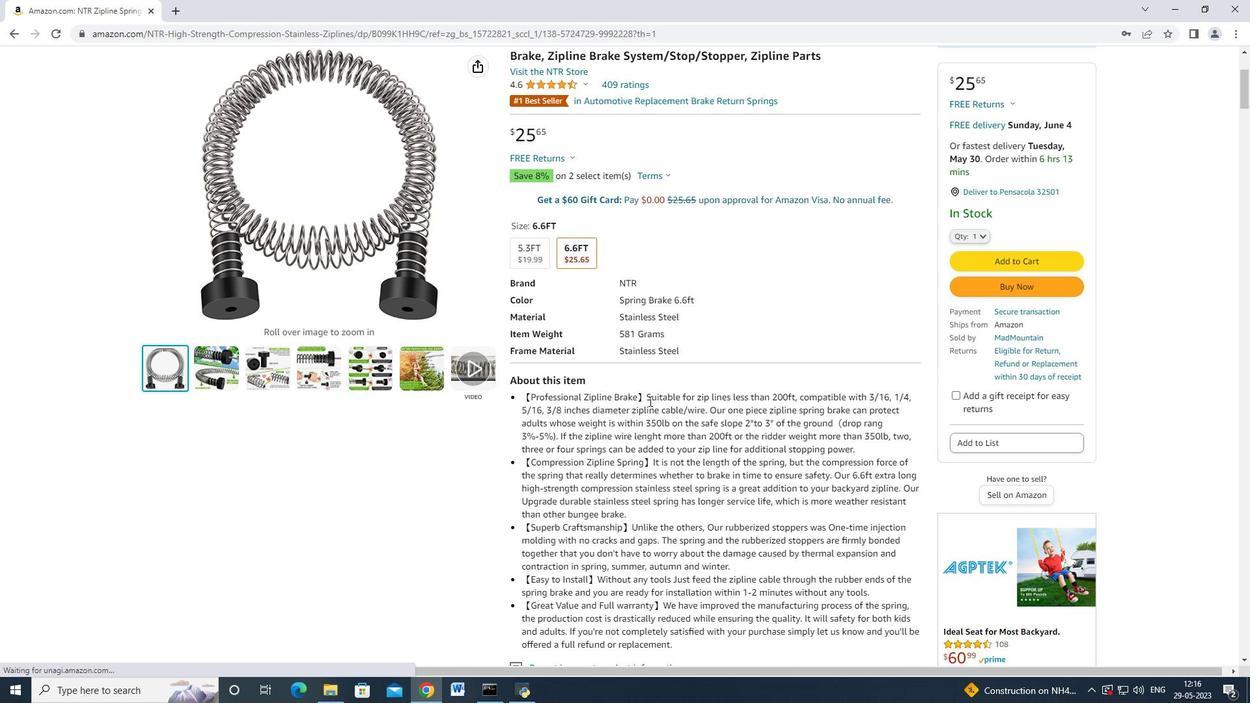 
Action: Mouse moved to (842, 316)
Screenshot: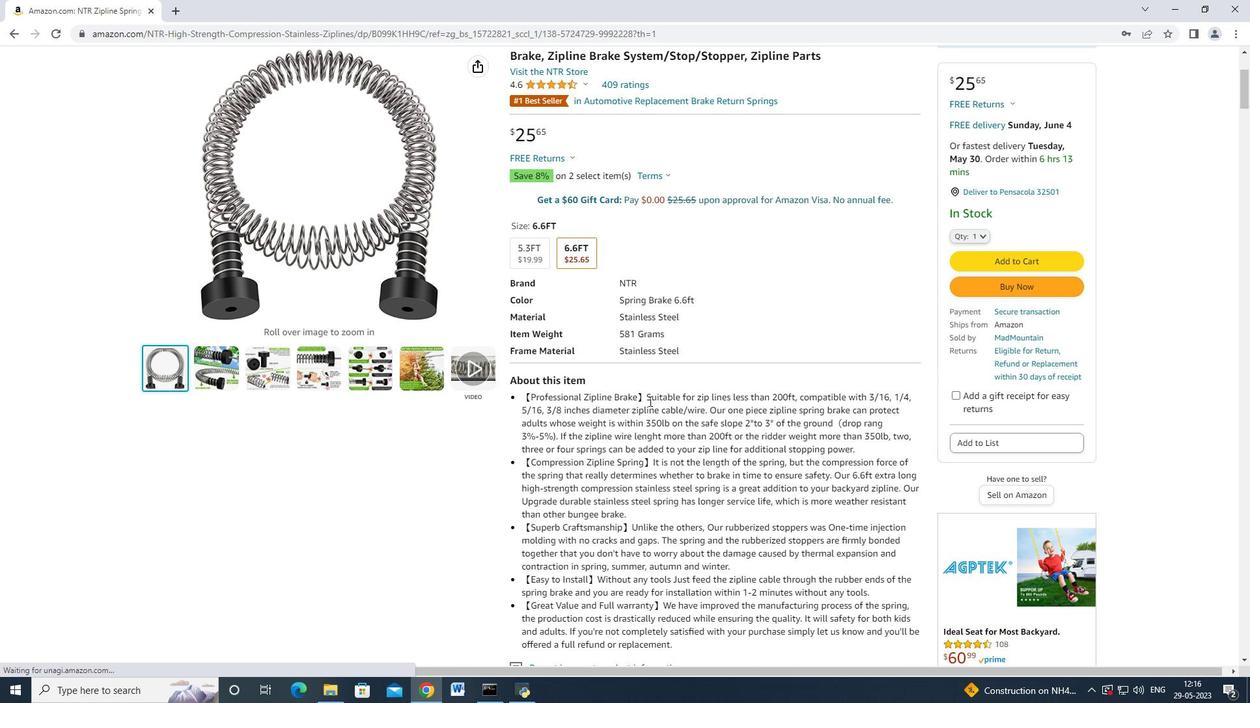
Action: Mouse scrolled (649, 401) with delta (0, 0)
Screenshot: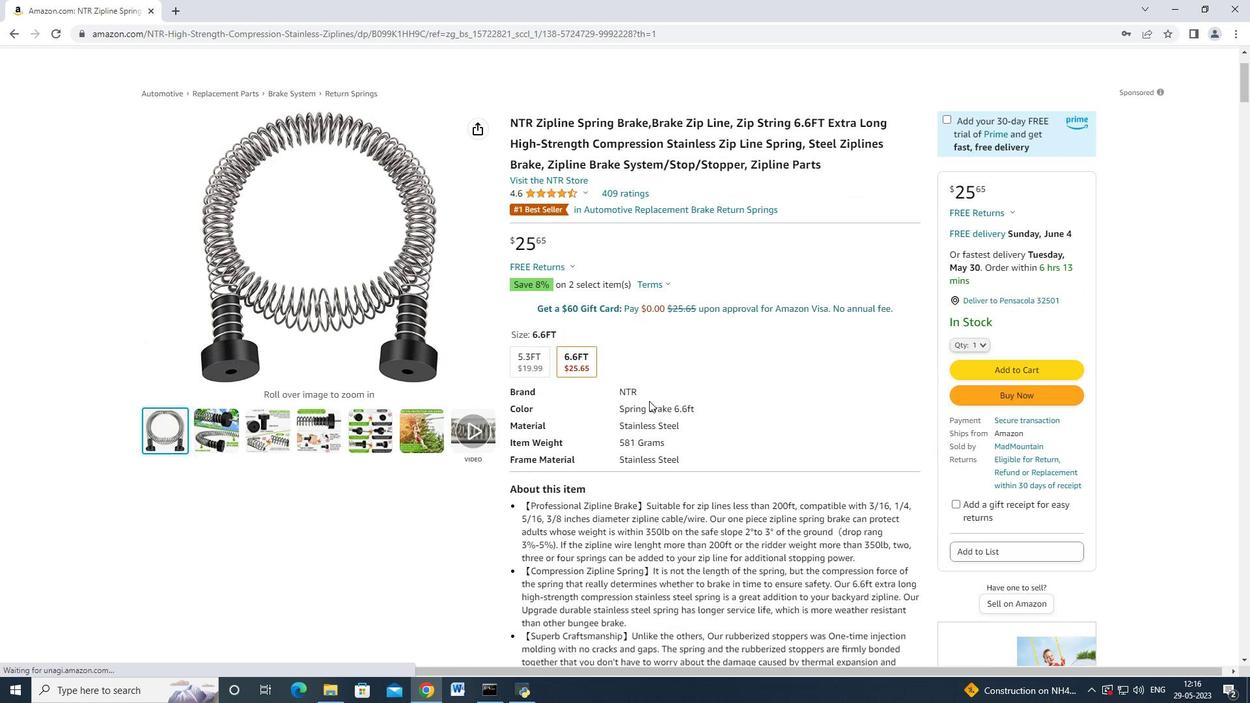 
Action: Mouse scrolled (842, 317) with delta (0, 0)
Screenshot: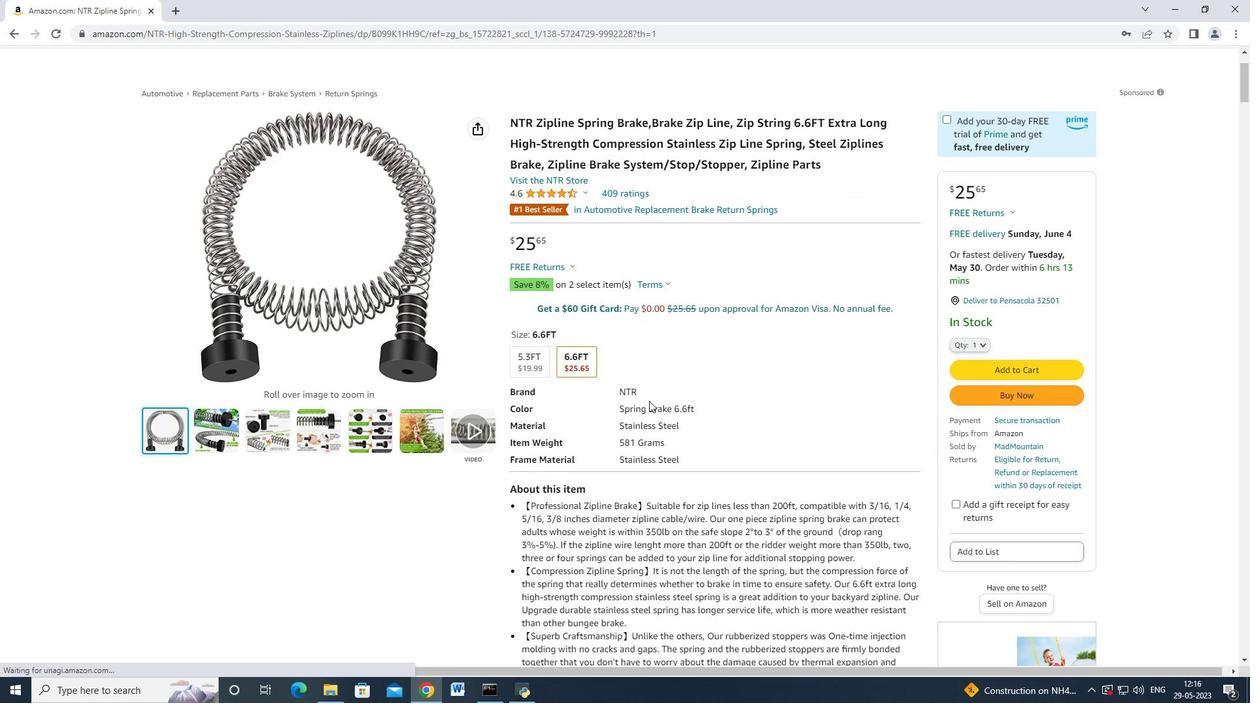 
Action: Mouse moved to (999, 460)
Screenshot: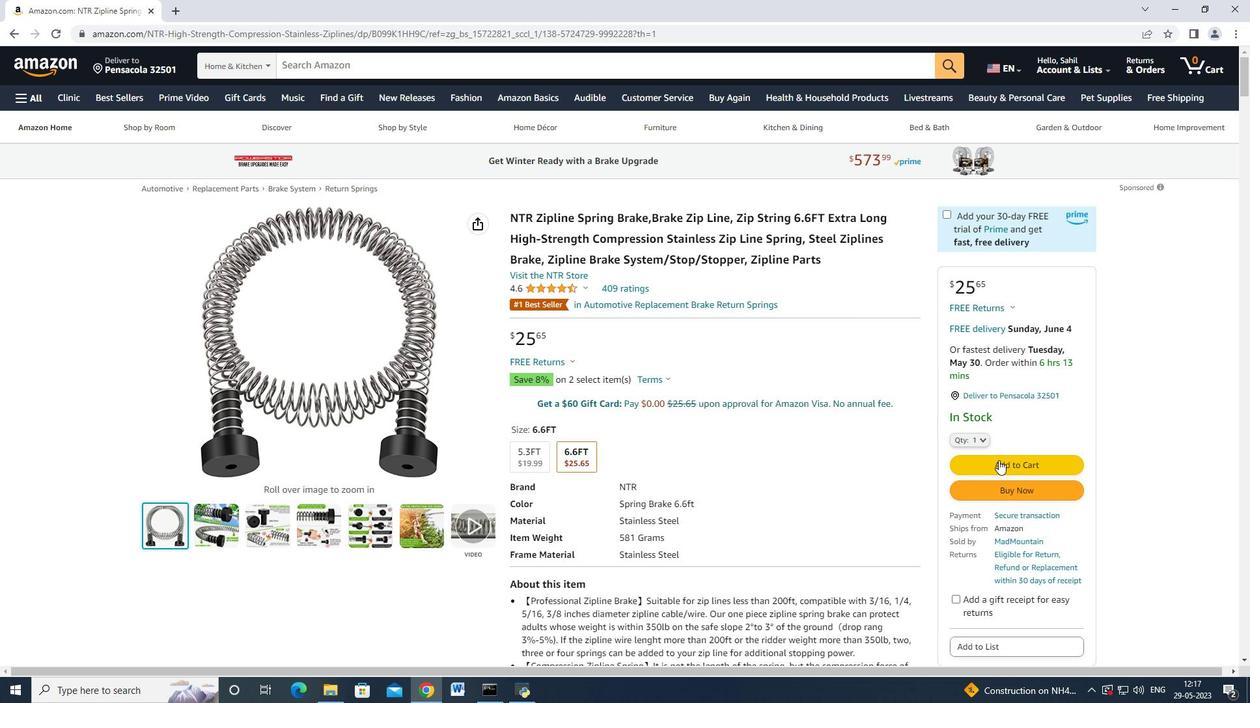 
Action: Mouse pressed left at (999, 460)
Screenshot: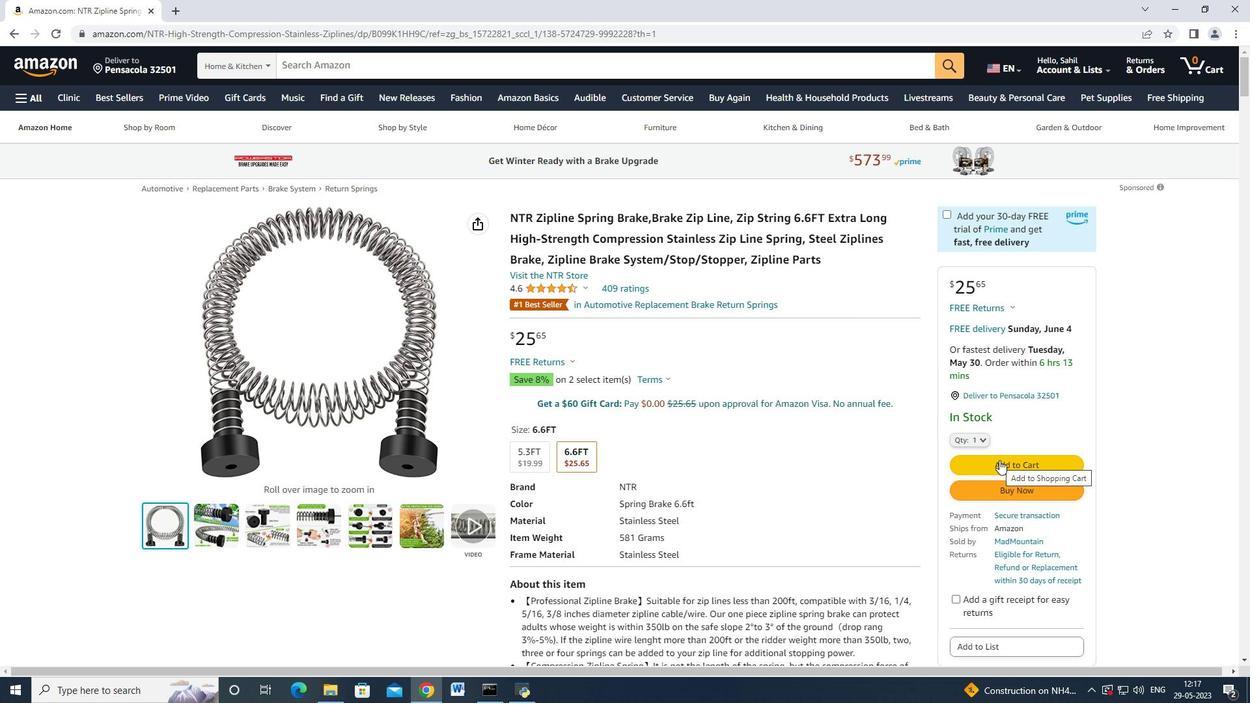 
Action: Mouse moved to (2, 27)
Screenshot: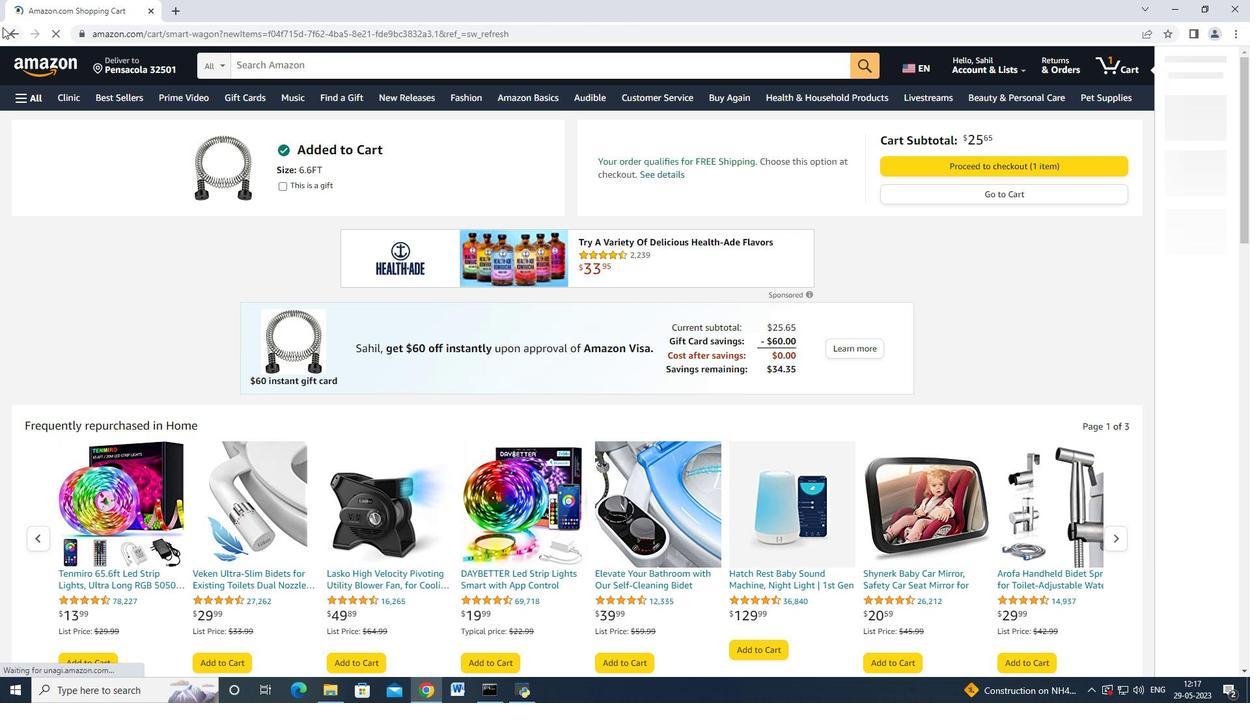 
Action: Mouse pressed left at (2, 27)
Screenshot: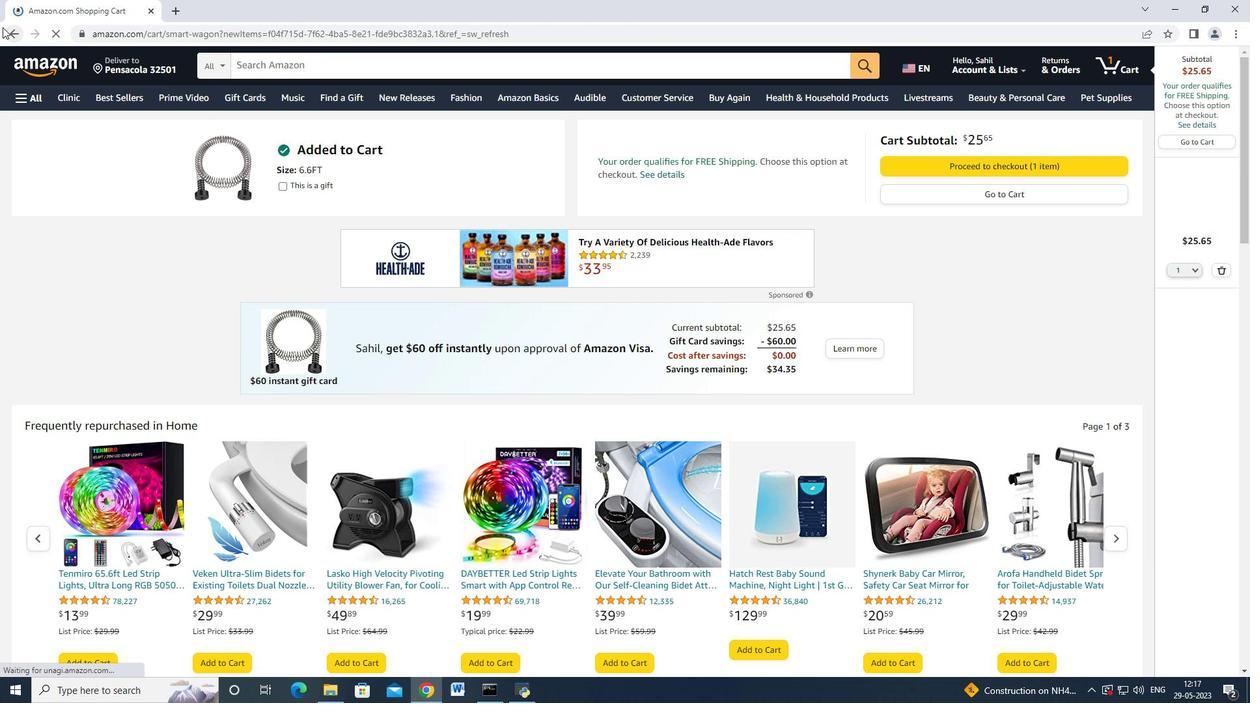 
Action: Mouse moved to (451, 352)
Screenshot: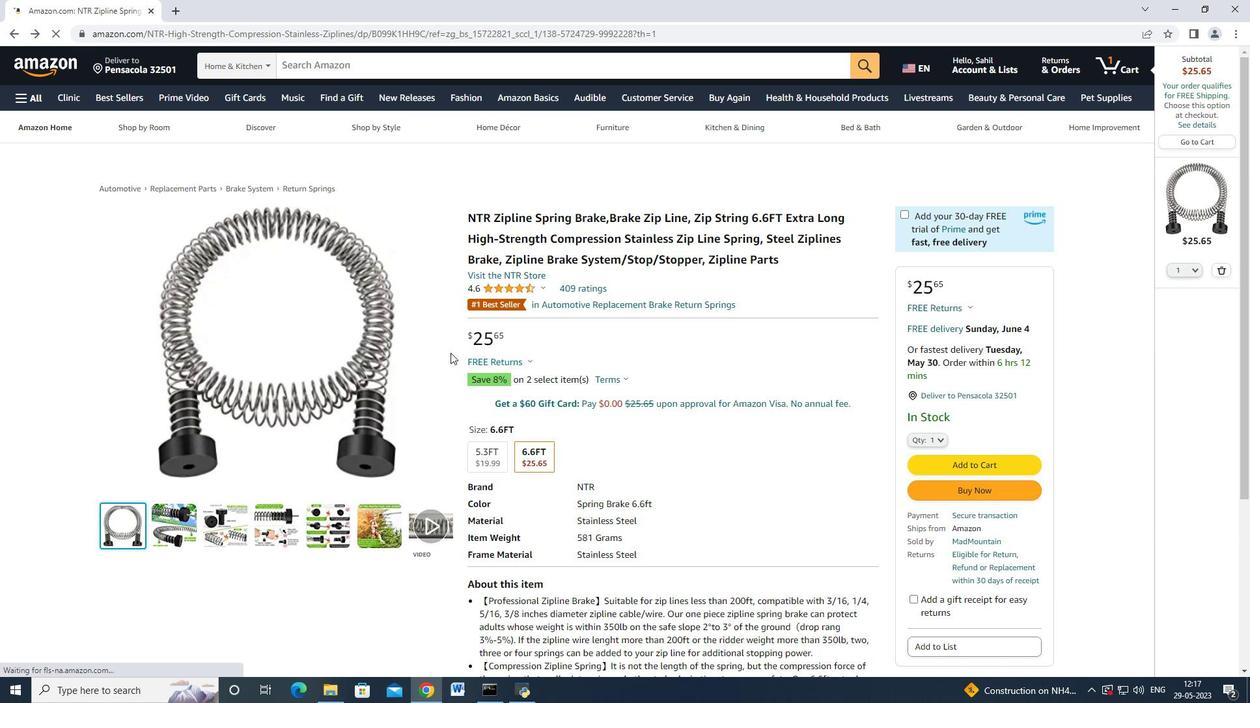 
Action: Mouse scrolled (451, 352) with delta (0, 0)
Screenshot: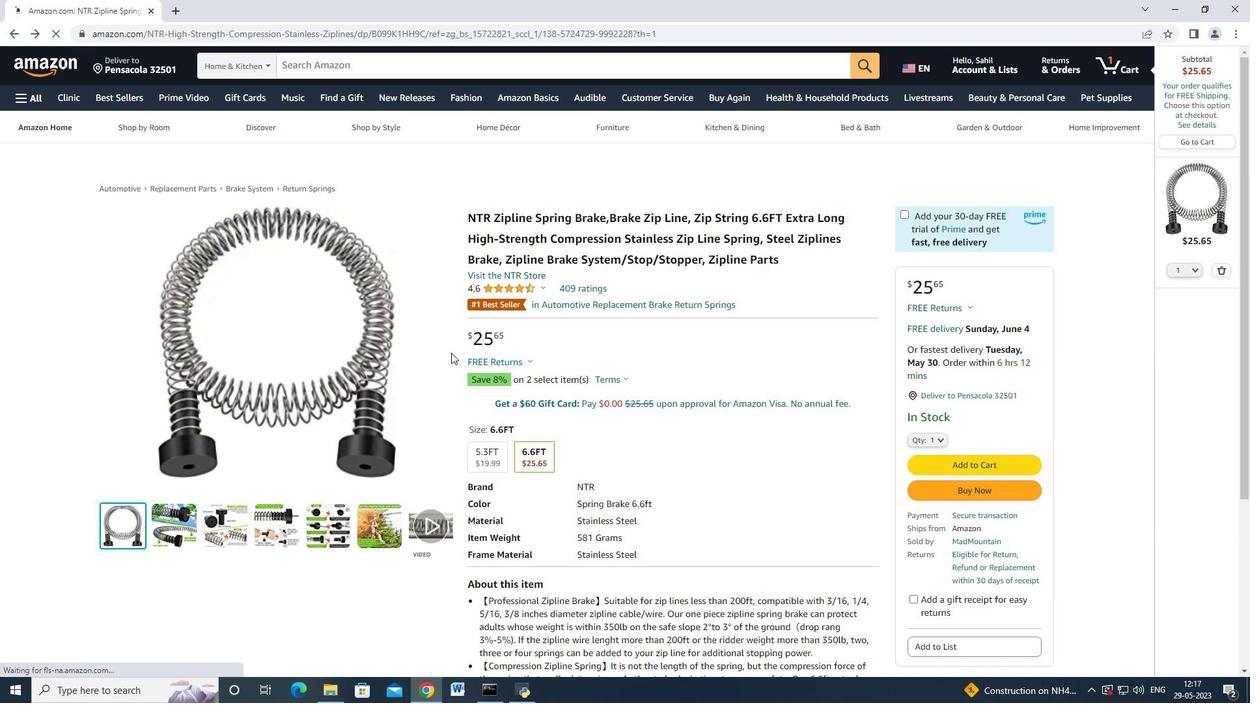 
Action: Mouse moved to (451, 352)
Screenshot: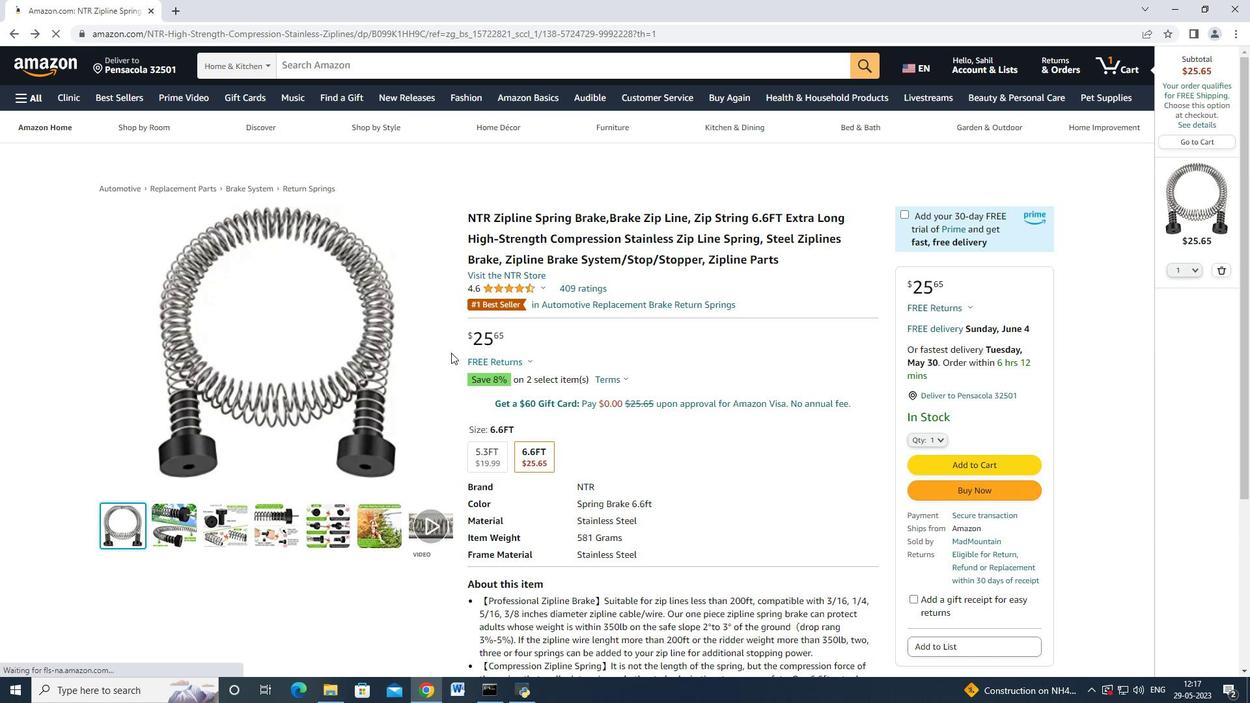 
Action: Mouse scrolled (451, 352) with delta (0, 0)
Screenshot: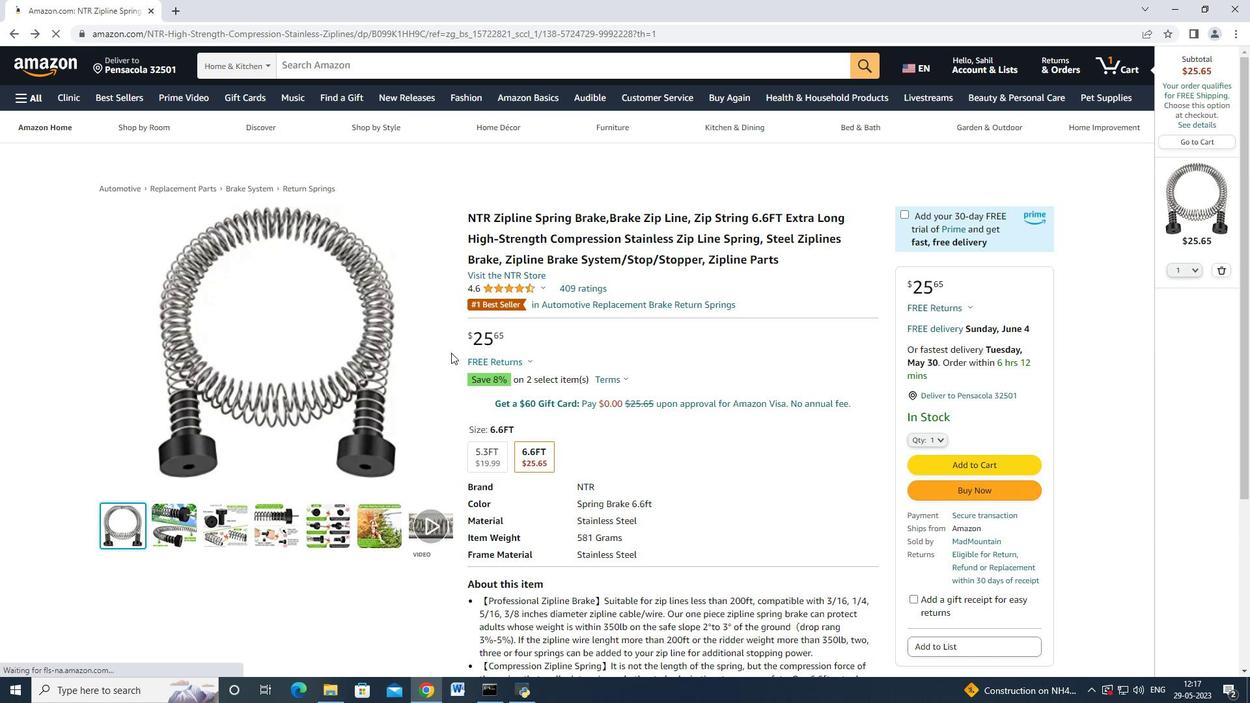 
Action: Mouse moved to (451, 352)
Screenshot: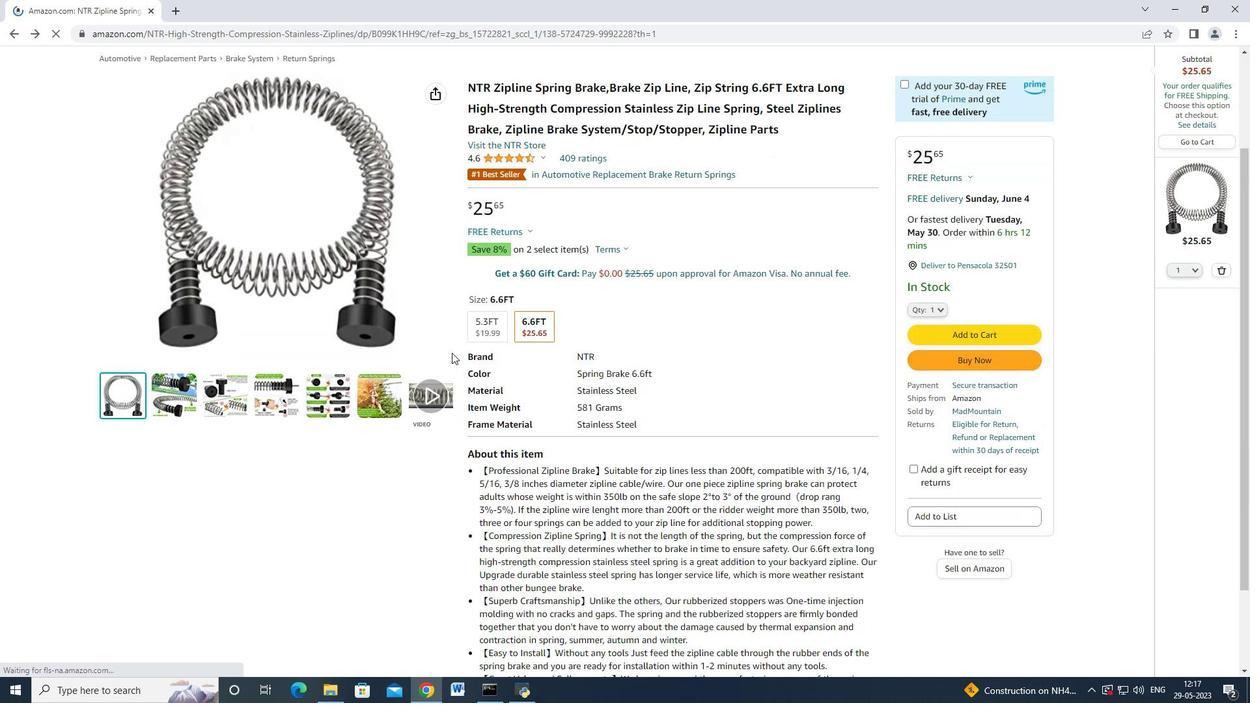 
Action: Mouse scrolled (451, 353) with delta (0, 0)
Screenshot: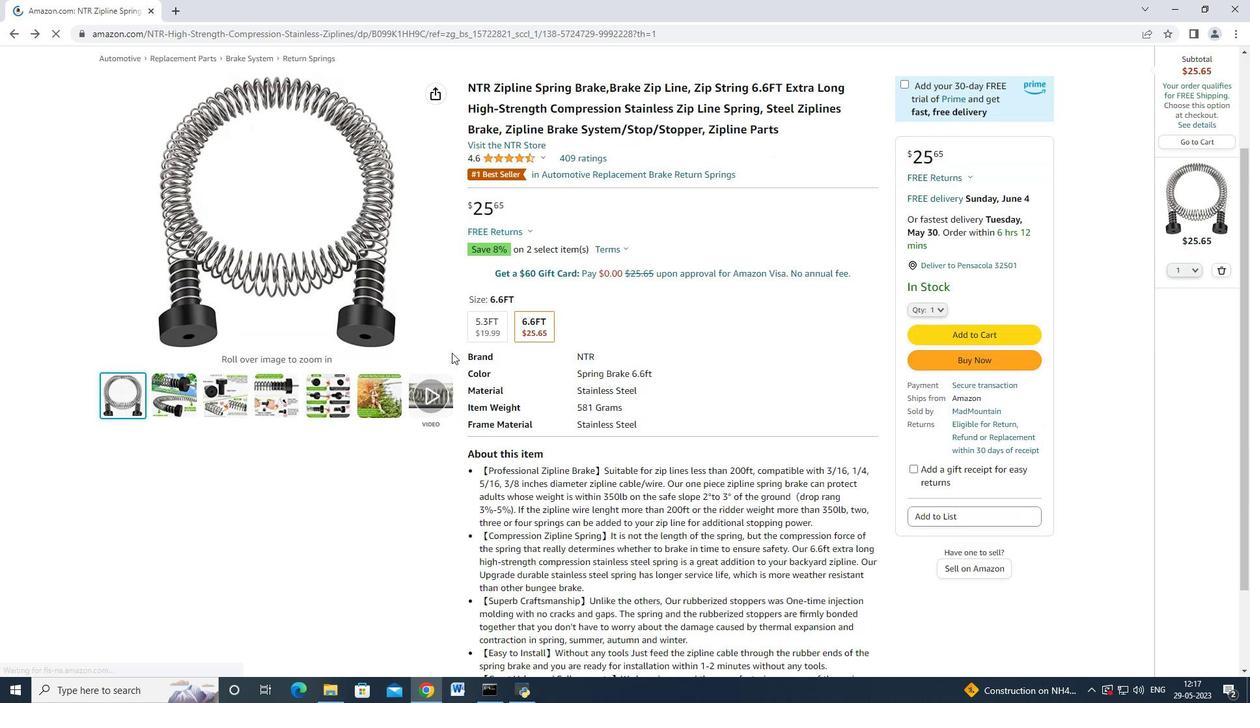 
Action: Mouse moved to (450, 352)
Screenshot: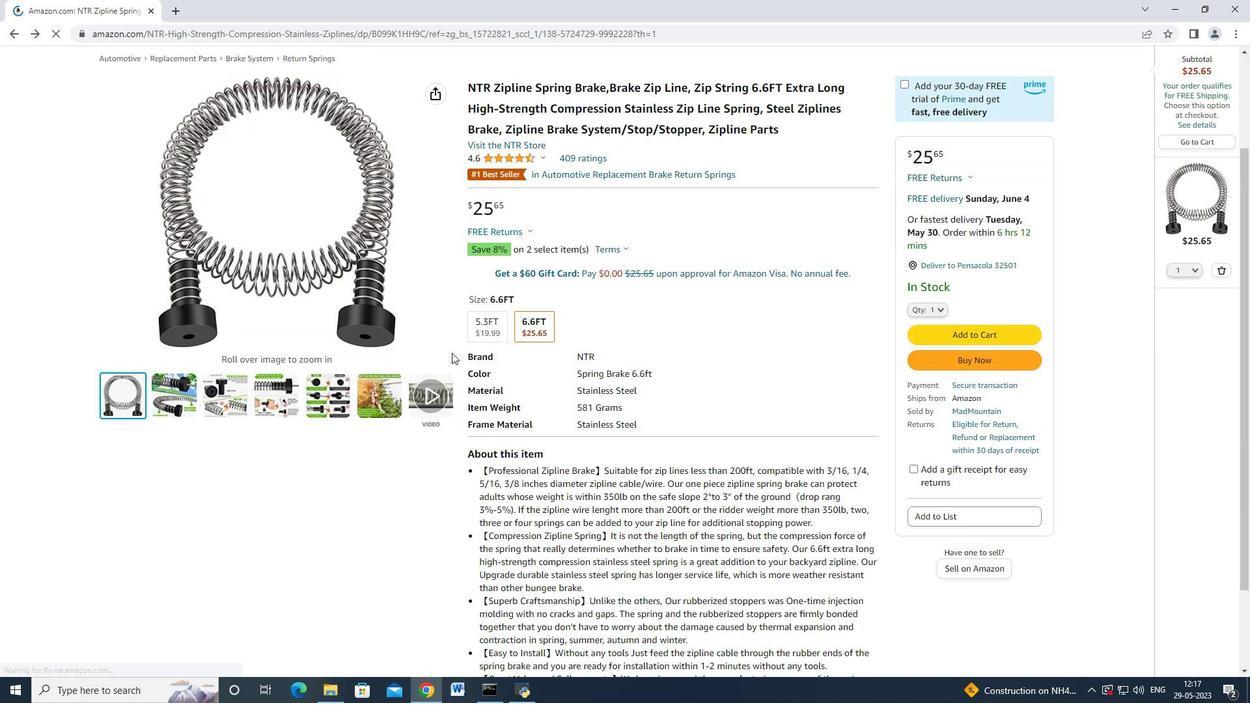 
Action: Mouse scrolled (450, 353) with delta (0, 0)
Screenshot: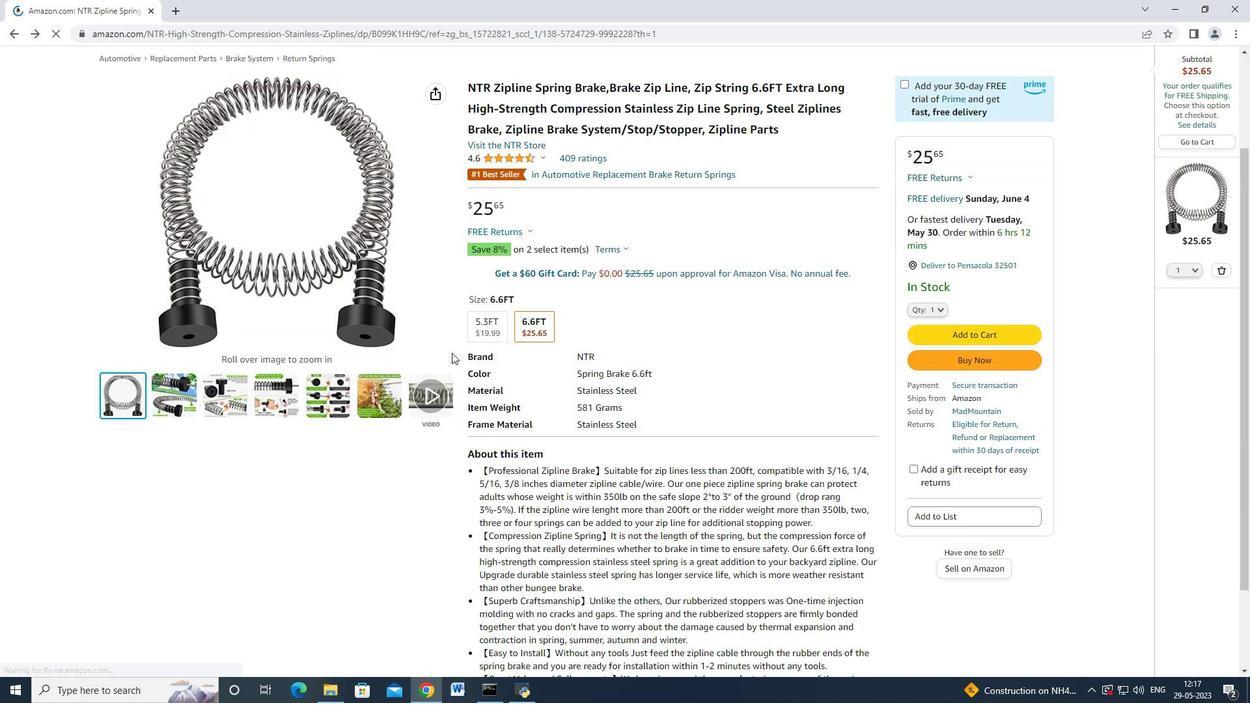
Action: Mouse moved to (450, 352)
Screenshot: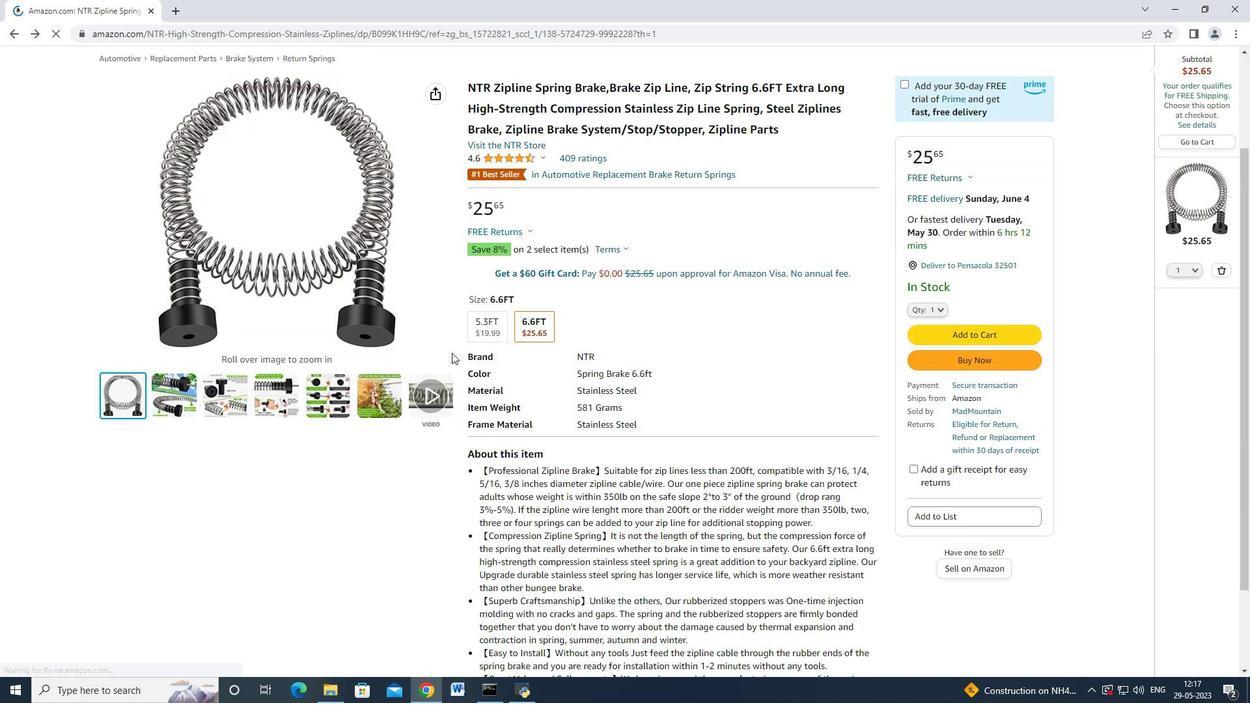 
Action: Mouse scrolled (450, 353) with delta (0, 0)
Screenshot: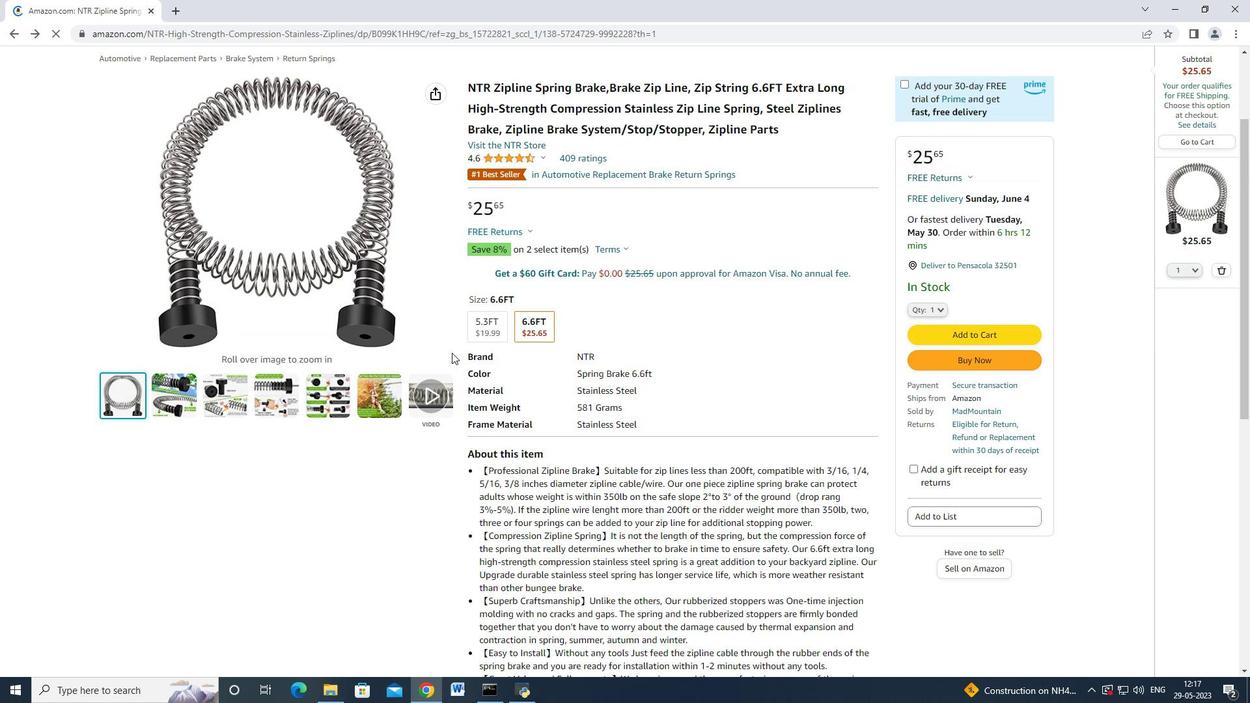 
Action: Mouse moved to (11, 28)
Screenshot: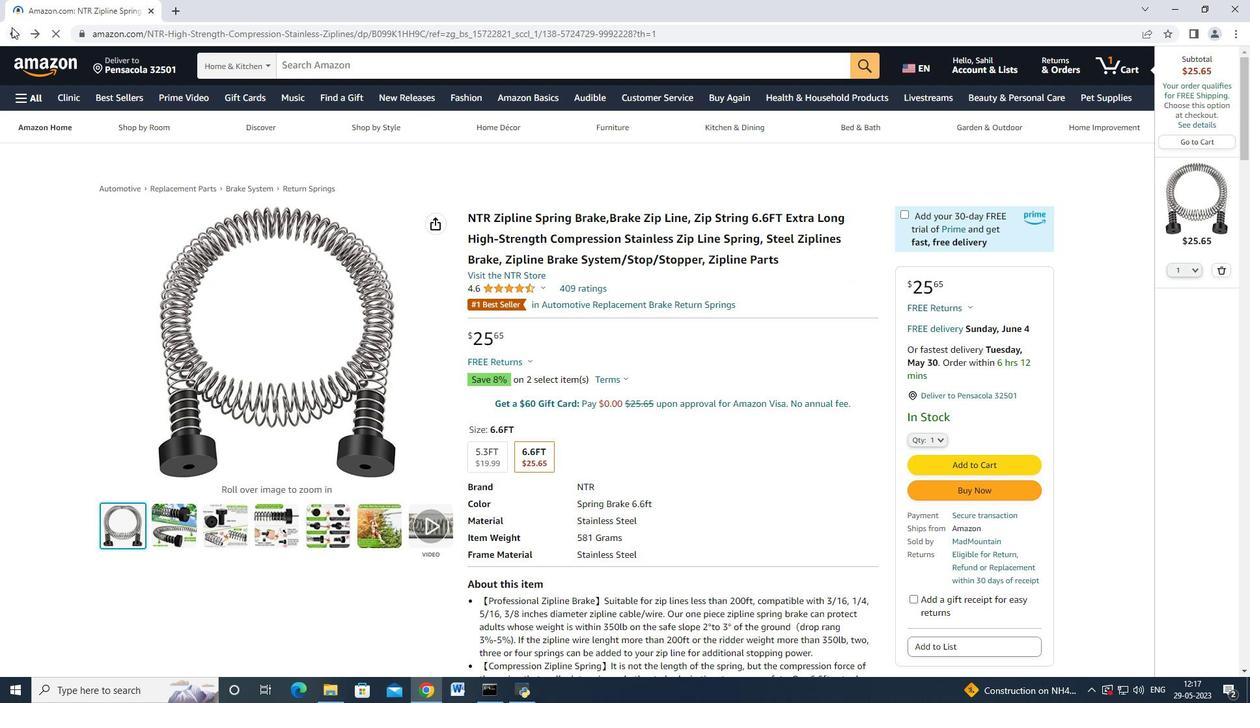 
Action: Mouse pressed left at (11, 28)
Screenshot: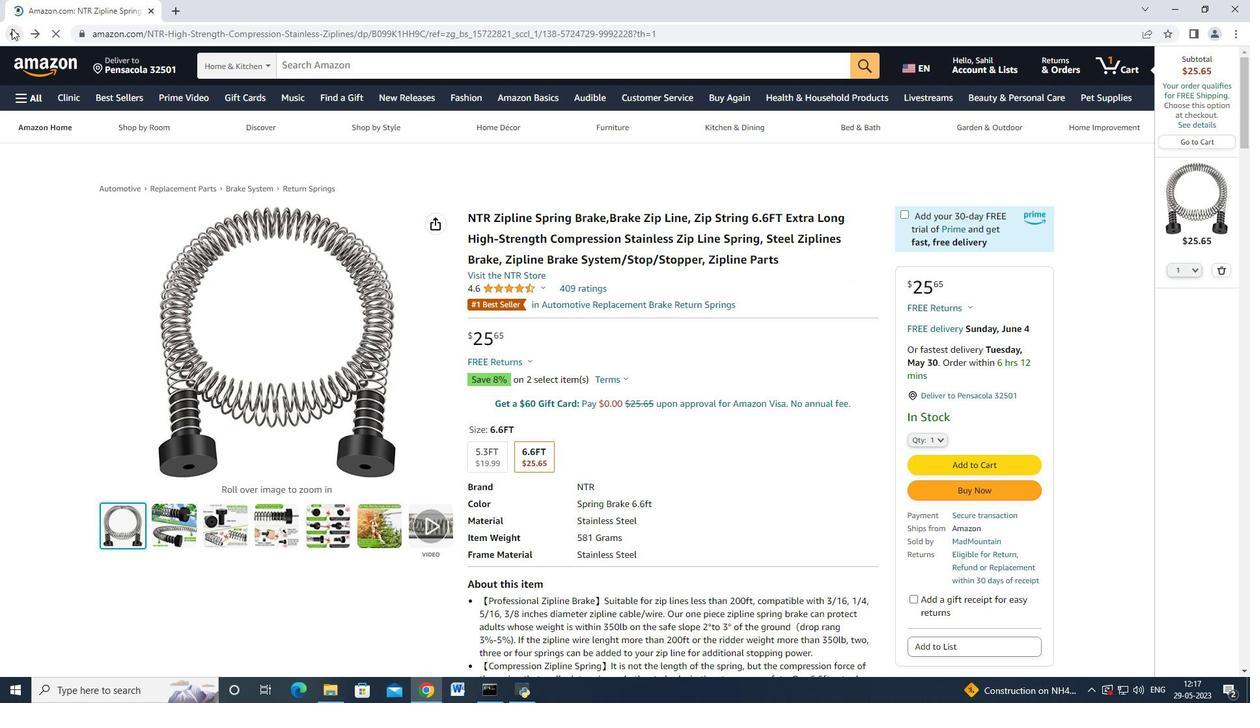 
Action: Mouse moved to (354, 294)
Screenshot: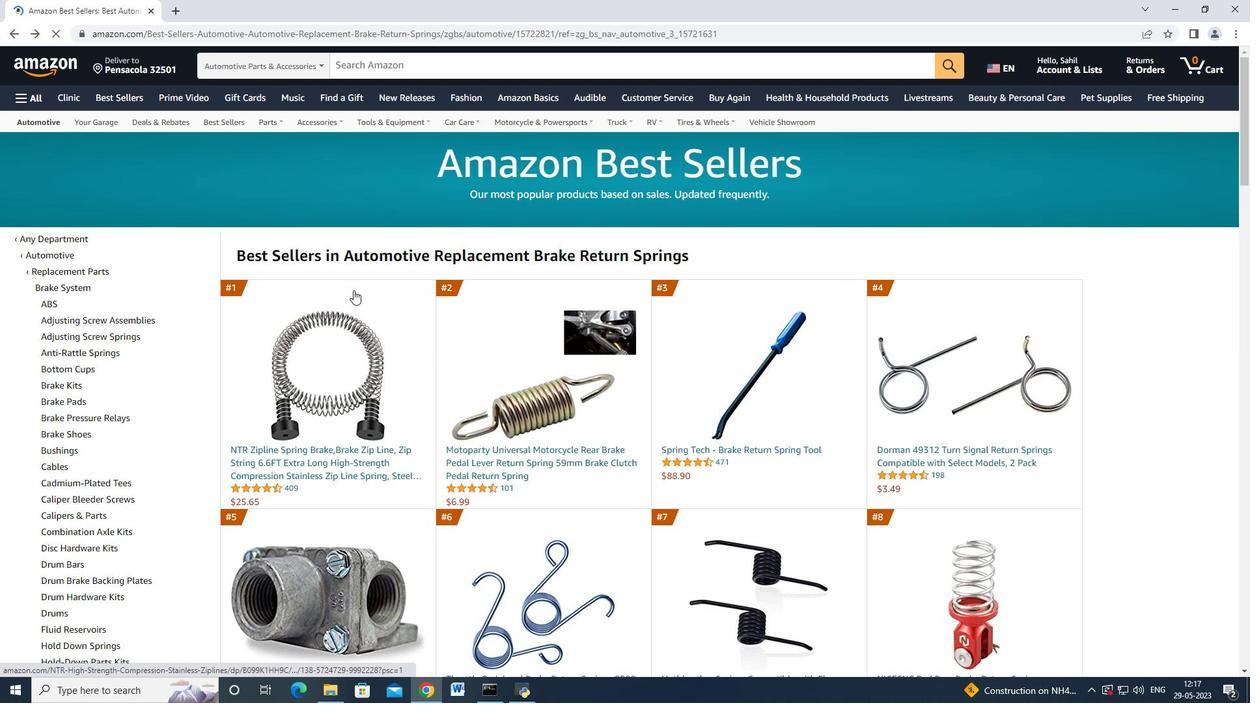 
Action: Mouse scrolled (354, 293) with delta (0, 0)
Screenshot: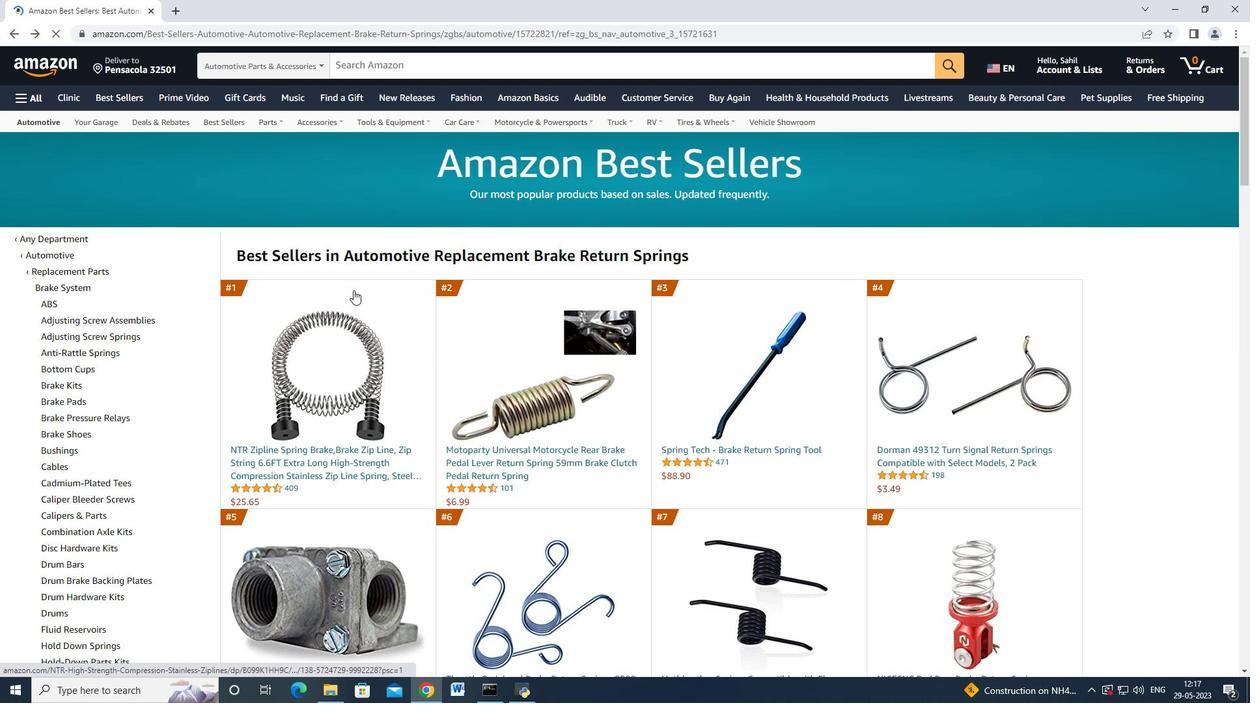 
Action: Mouse moved to (354, 295)
Screenshot: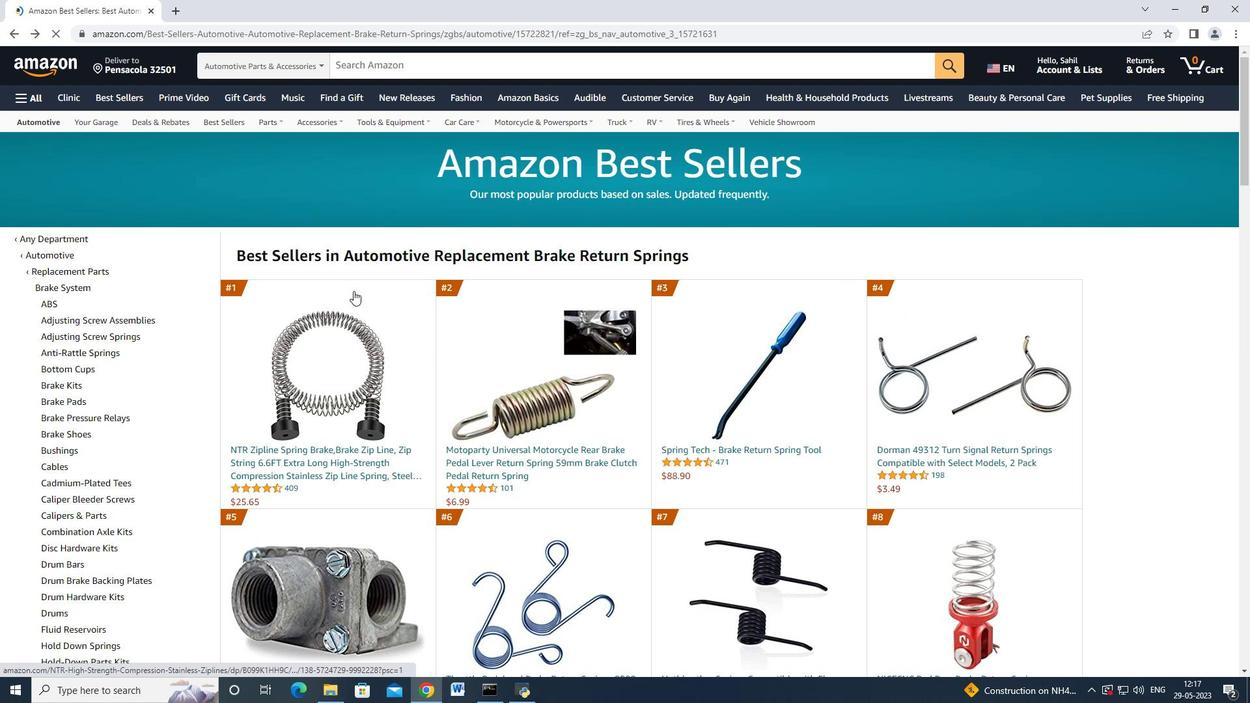 
Action: Mouse scrolled (354, 295) with delta (0, 0)
Screenshot: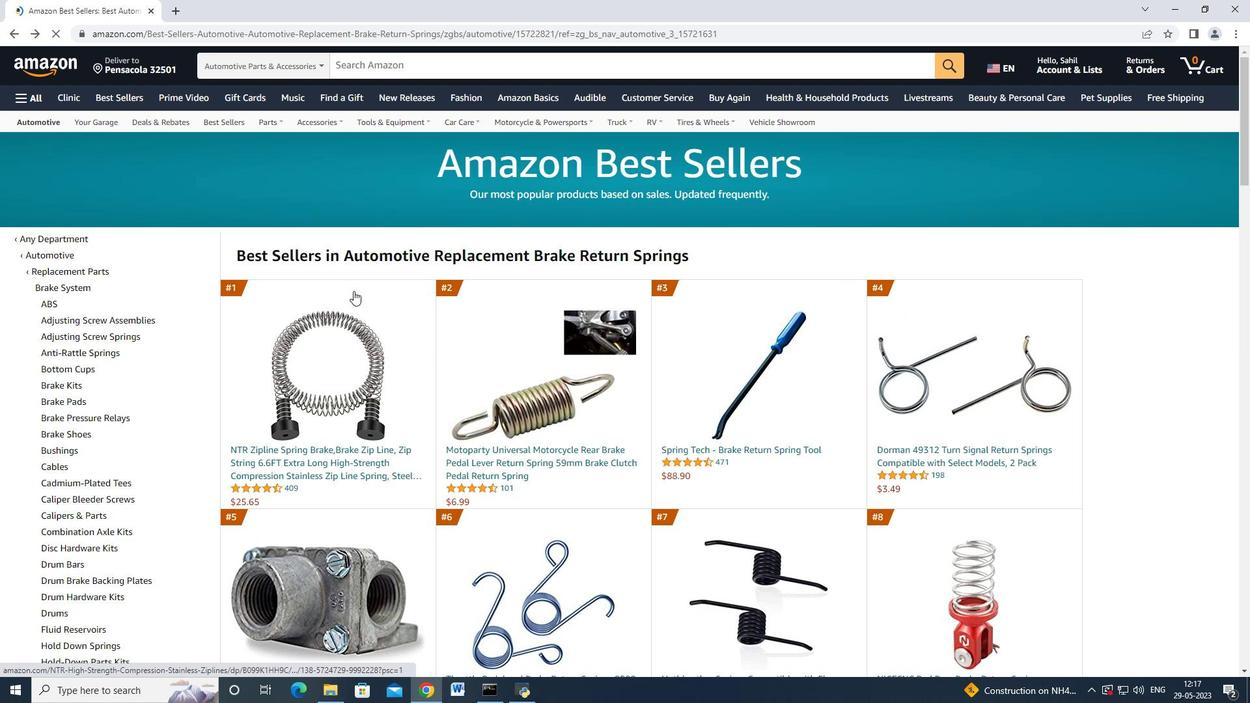 
Action: Mouse moved to (579, 377)
Screenshot: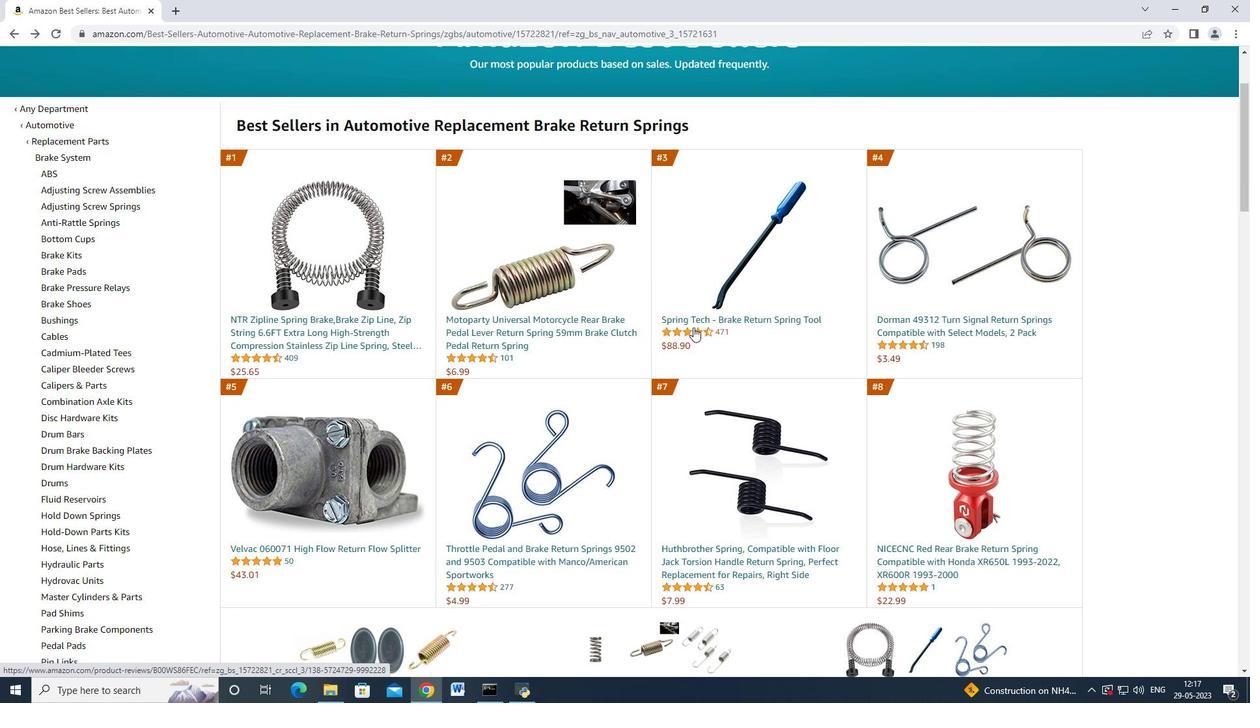 
Action: Mouse scrolled (579, 376) with delta (0, 0)
Screenshot: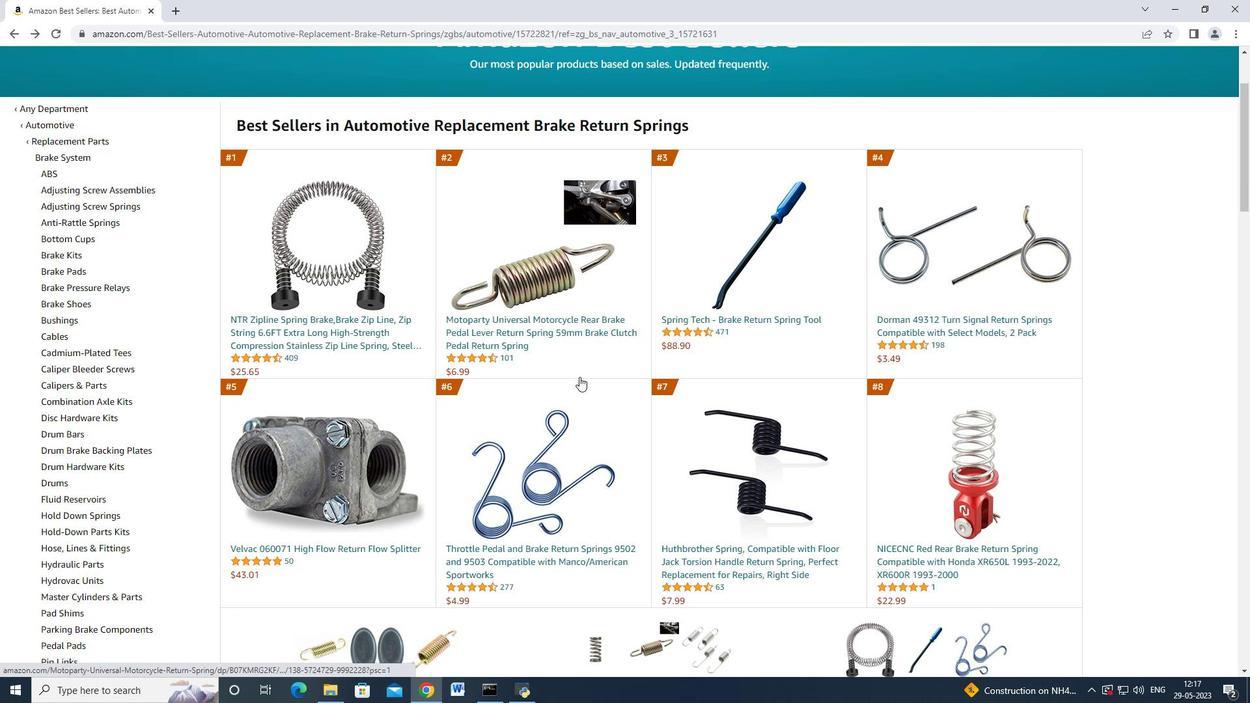 
Action: Mouse moved to (578, 379)
Screenshot: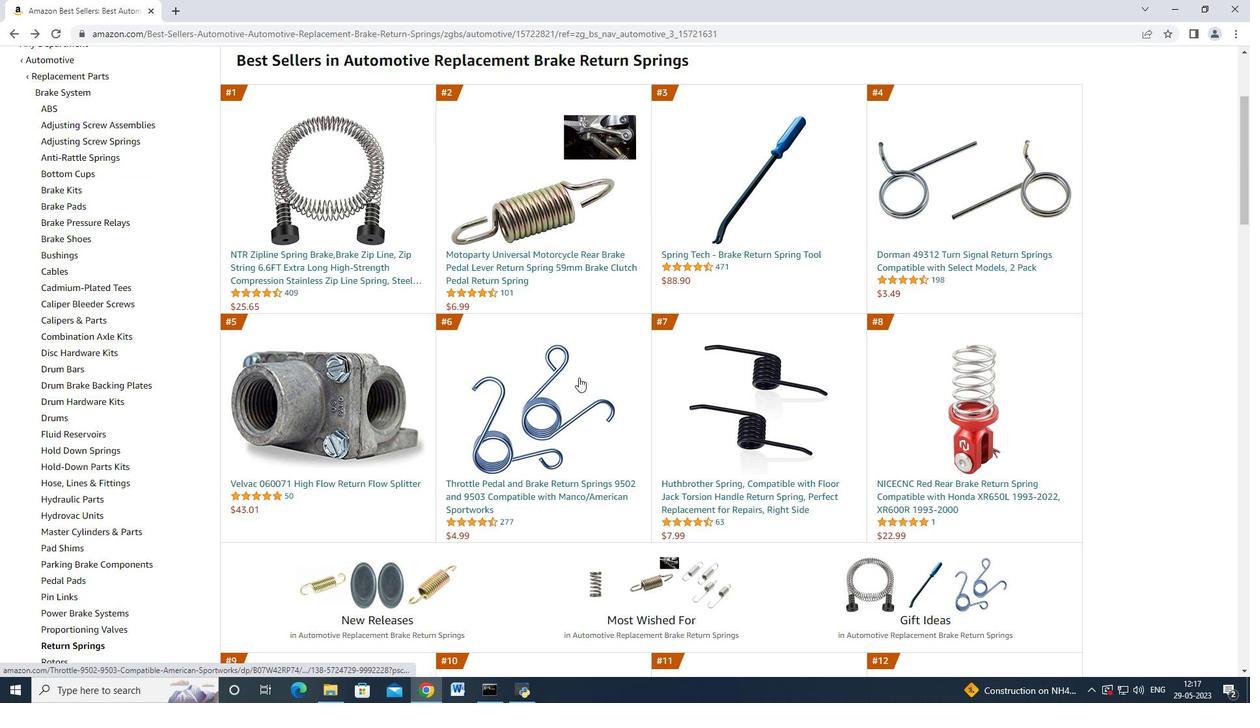
Action: Mouse scrolled (578, 379) with delta (0, 0)
Screenshot: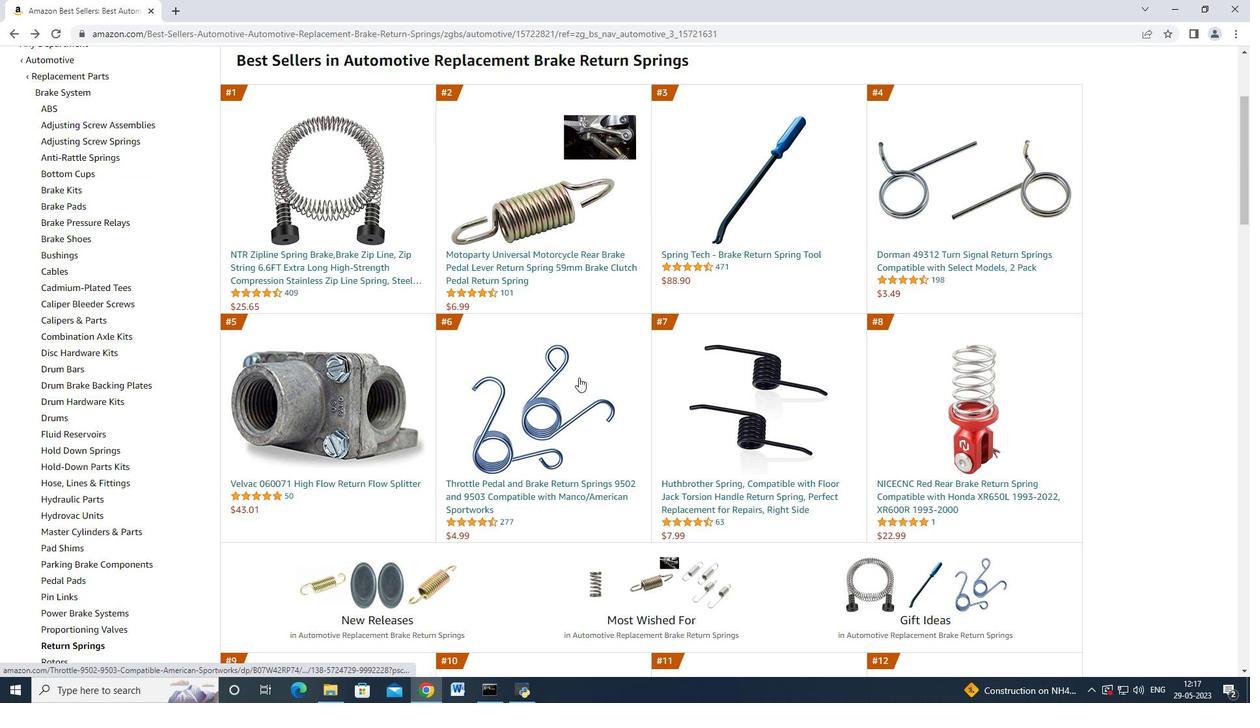 
Action: Mouse moved to (573, 386)
Screenshot: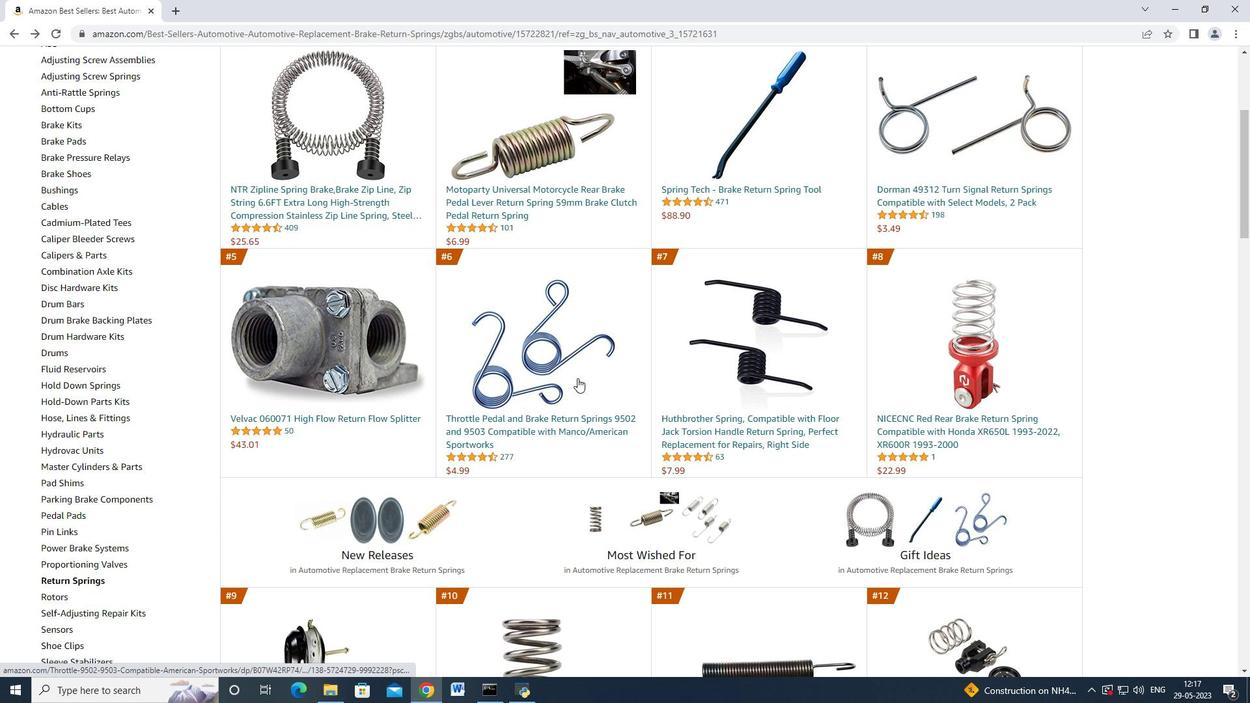 
Action: Mouse scrolled (573, 385) with delta (0, 0)
Screenshot: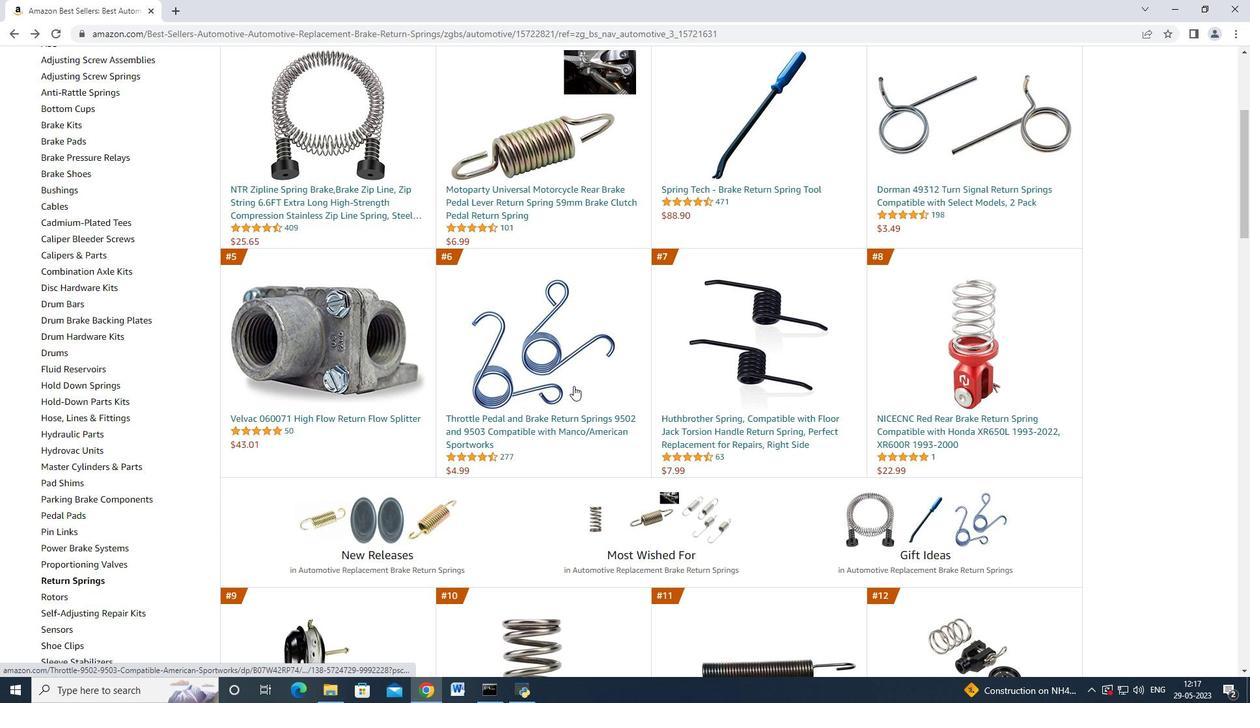 
Action: Mouse scrolled (573, 385) with delta (0, 0)
Screenshot: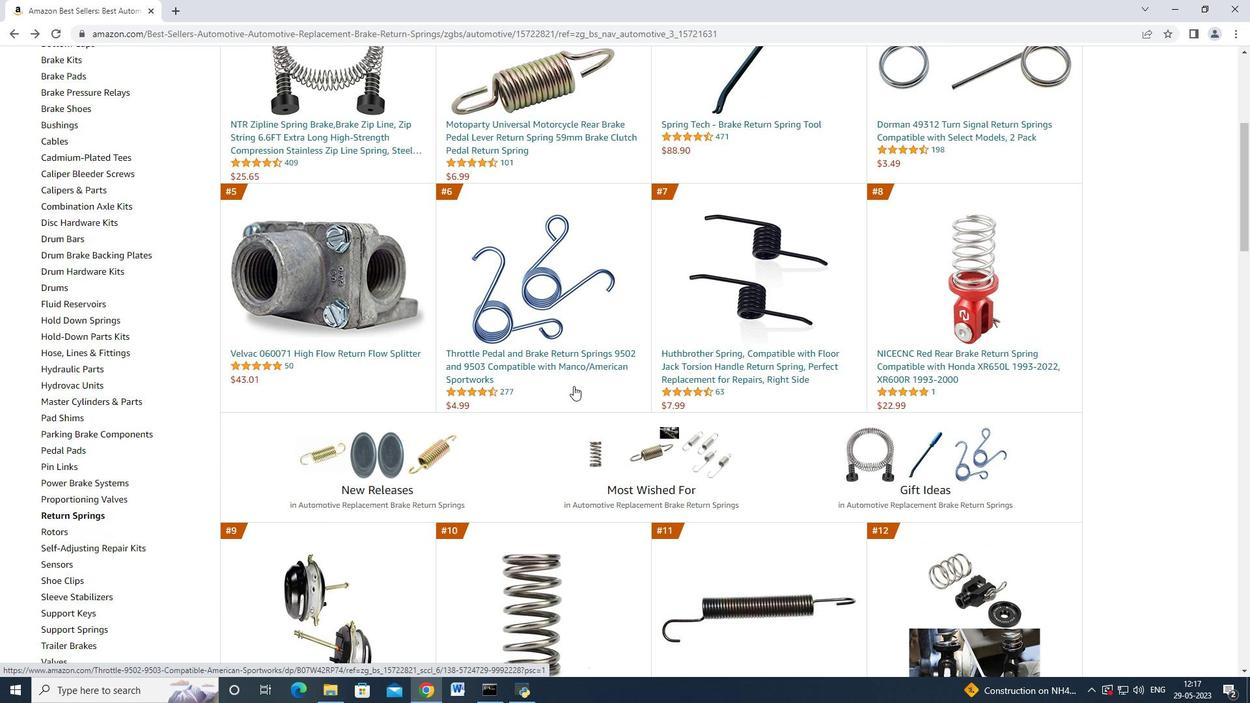 
Action: Mouse moved to (580, 377)
Screenshot: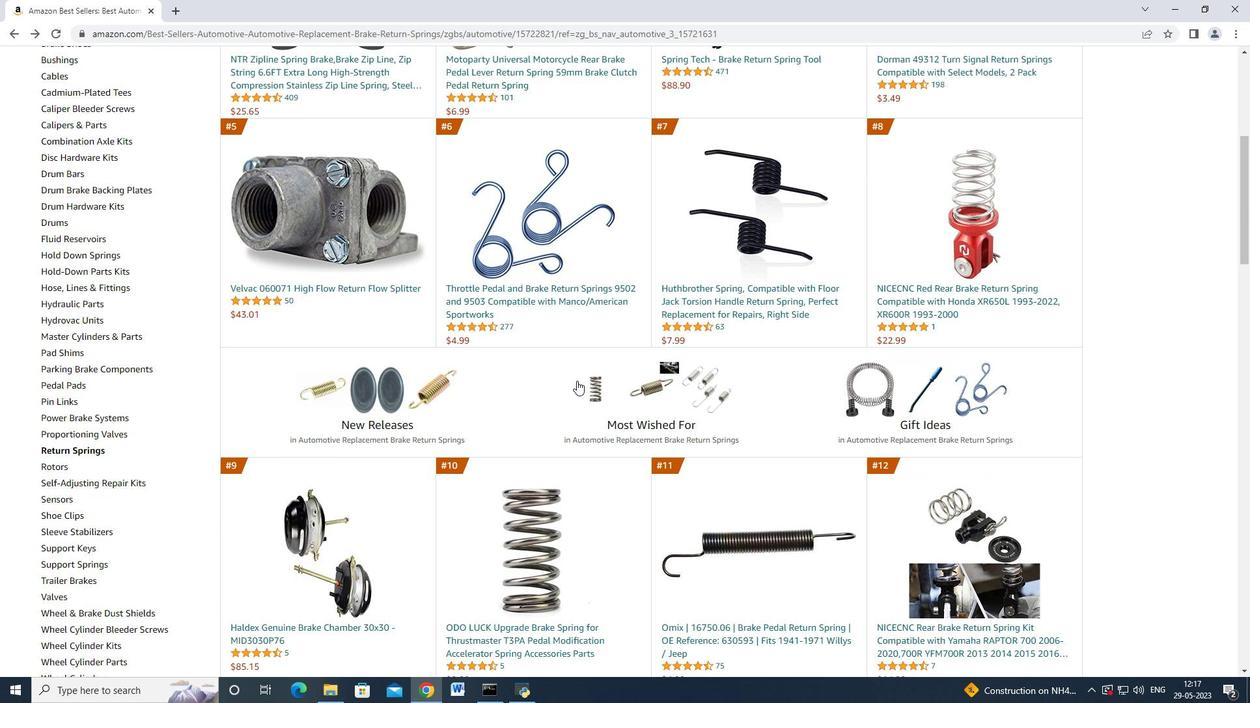 
Action: Mouse scrolled (580, 378) with delta (0, 0)
Screenshot: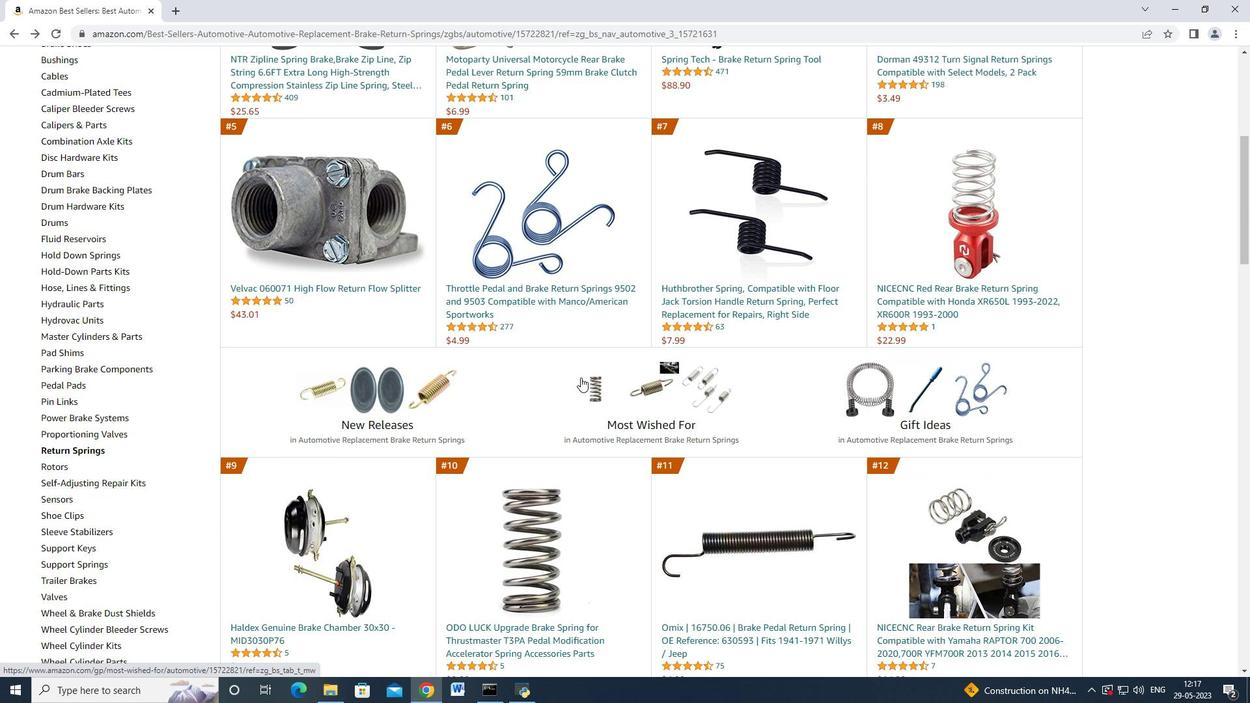 
Action: Mouse scrolled (580, 378) with delta (0, 0)
Screenshot: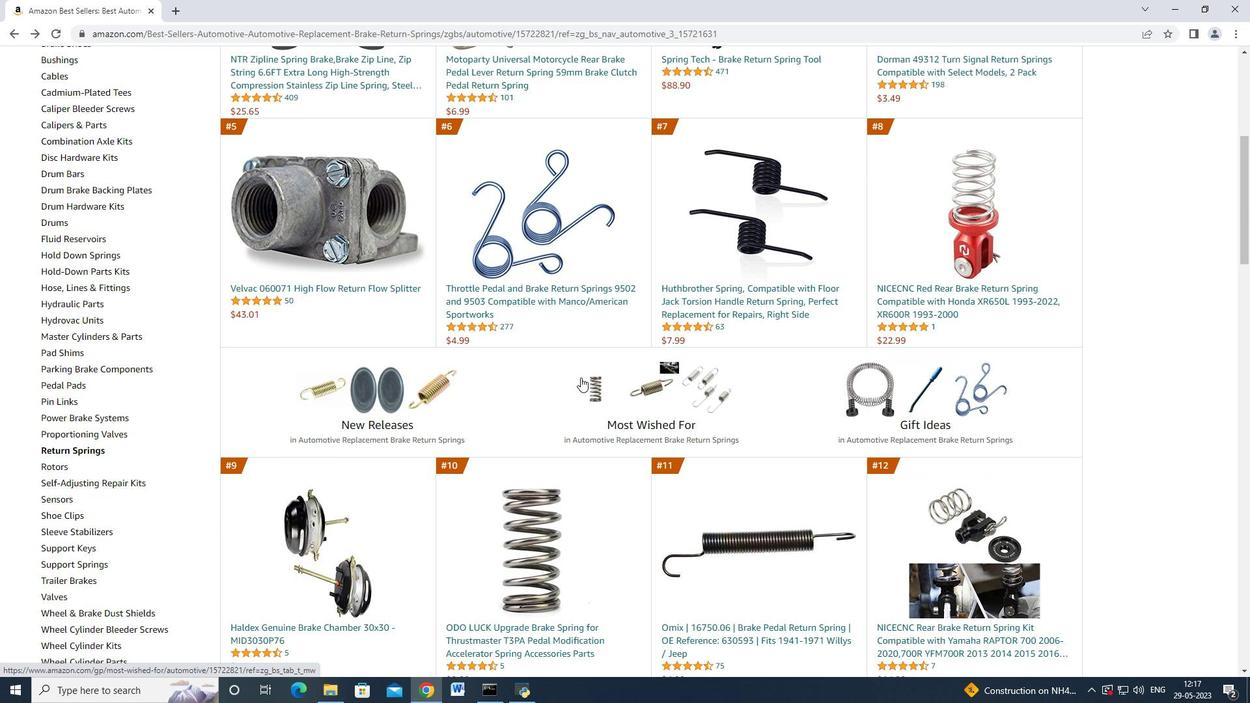 
Action: Mouse scrolled (580, 378) with delta (0, 0)
Screenshot: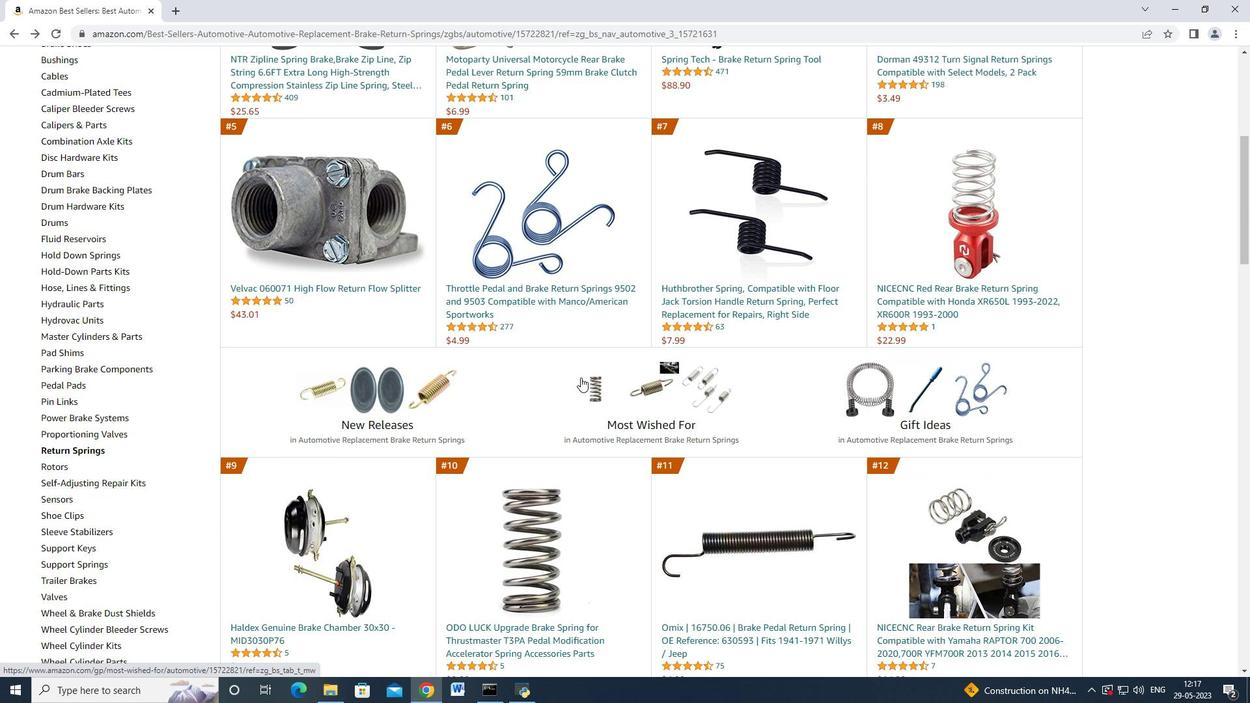 
Action: Mouse scrolled (580, 378) with delta (0, 0)
Screenshot: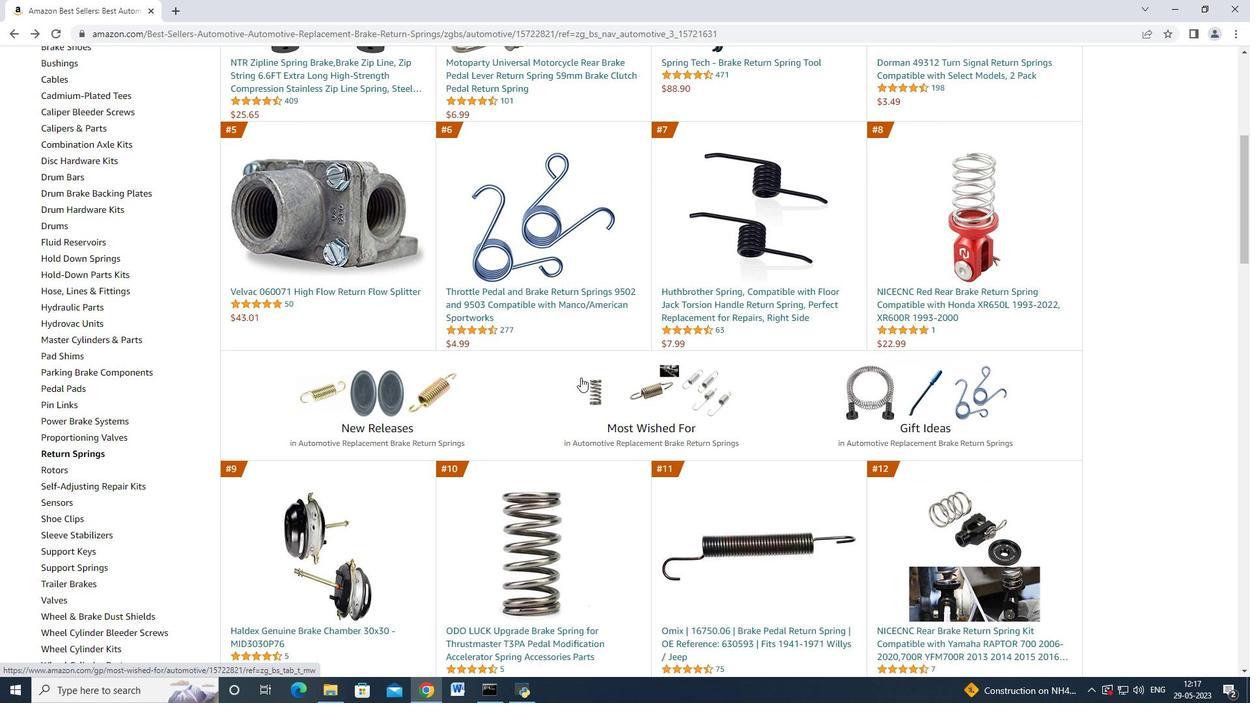 
Action: Mouse moved to (576, 333)
Screenshot: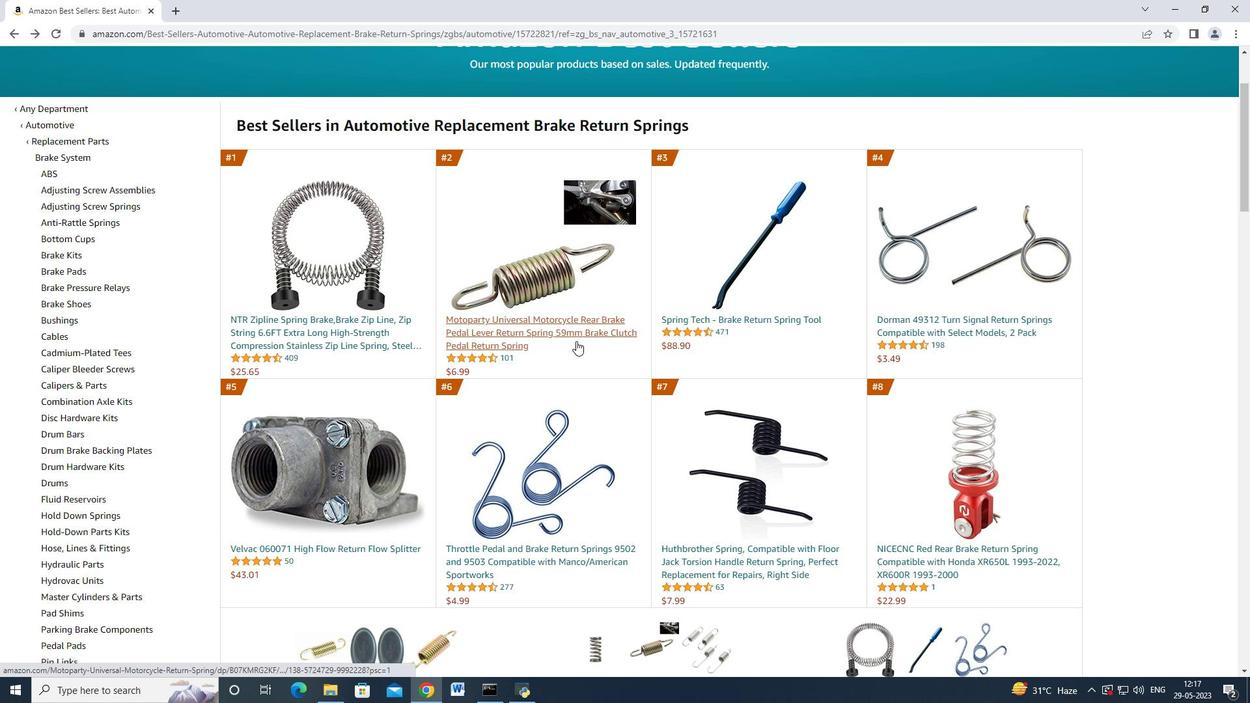 
Action: Mouse pressed left at (576, 333)
Screenshot: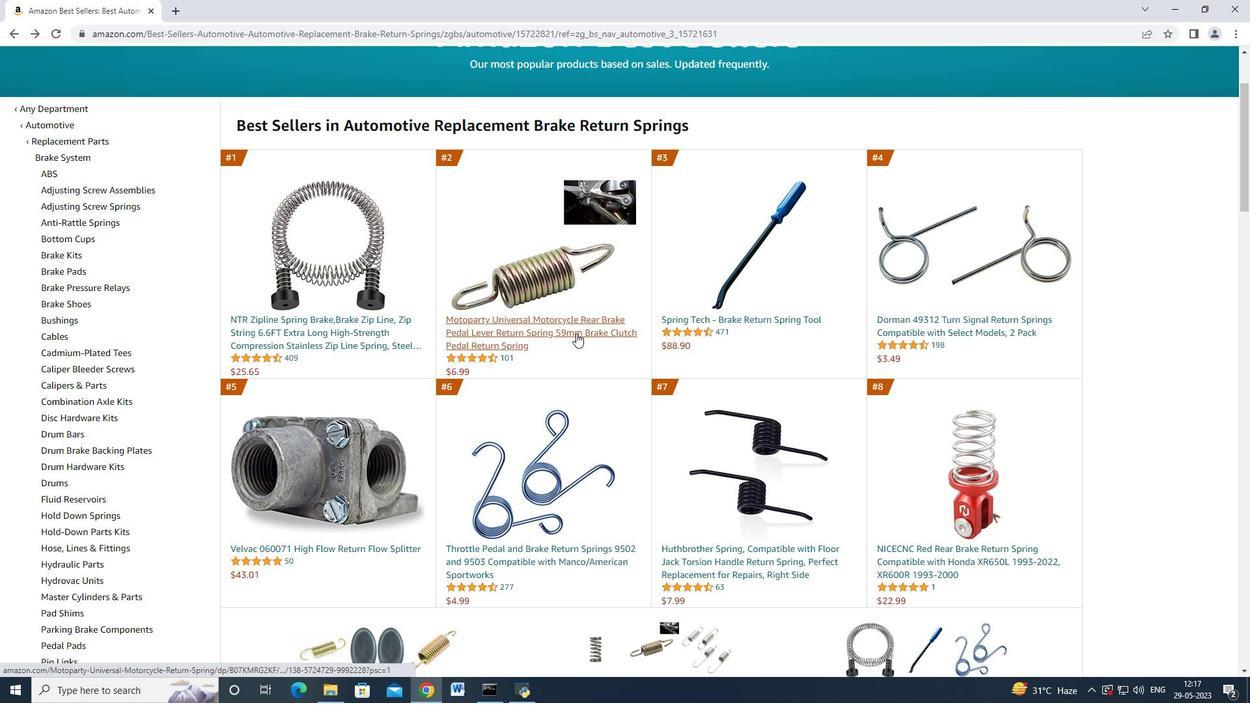 
Action: Mouse moved to (574, 337)
Screenshot: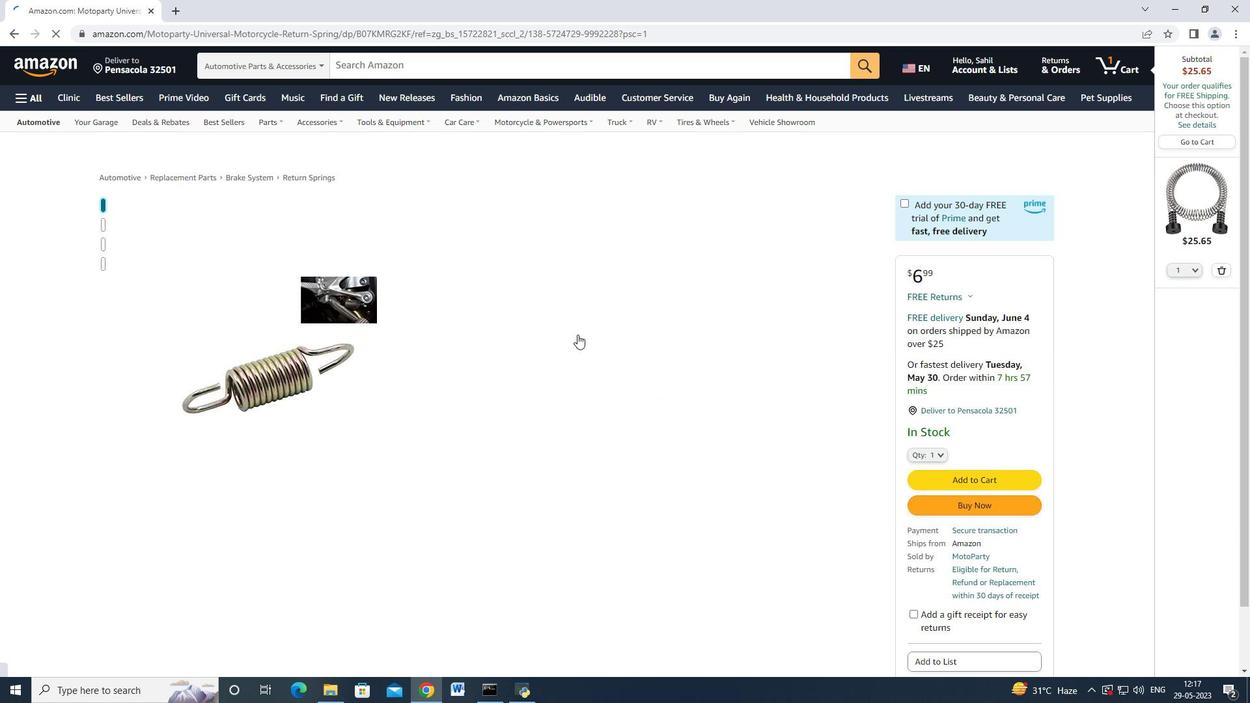 
Action: Mouse scrolled (574, 337) with delta (0, 0)
Screenshot: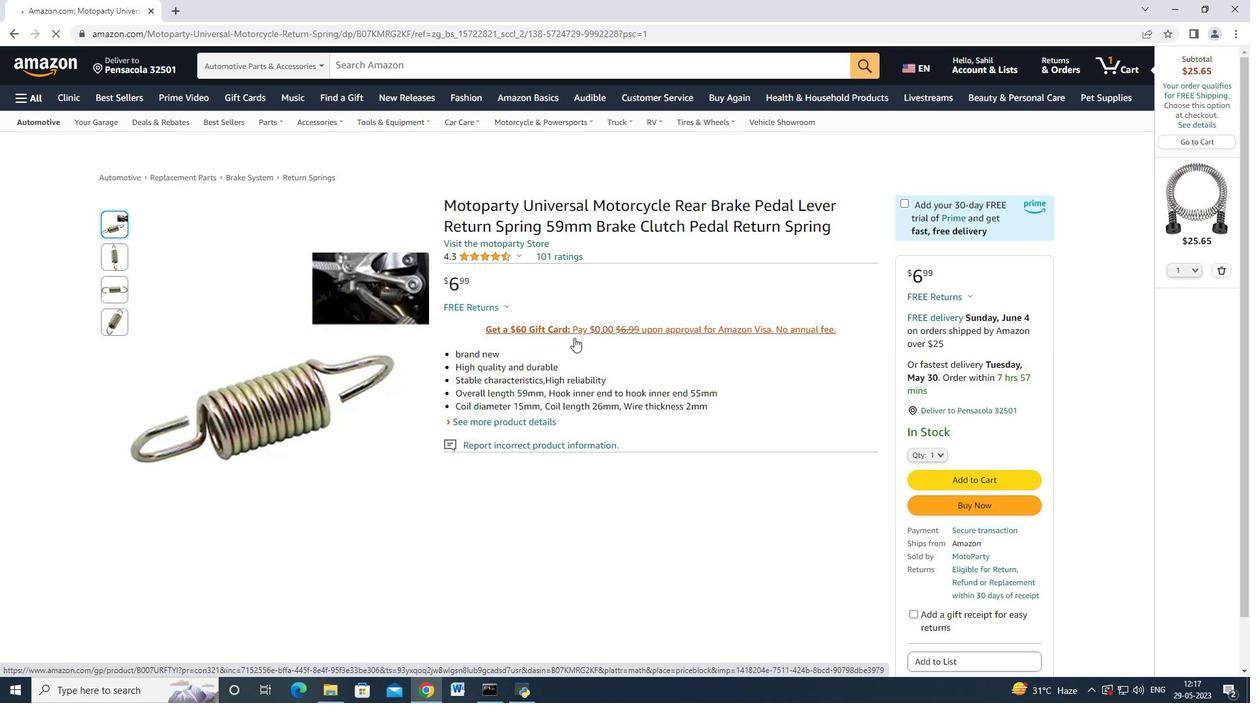 
Action: Mouse scrolled (574, 337) with delta (0, 0)
Screenshot: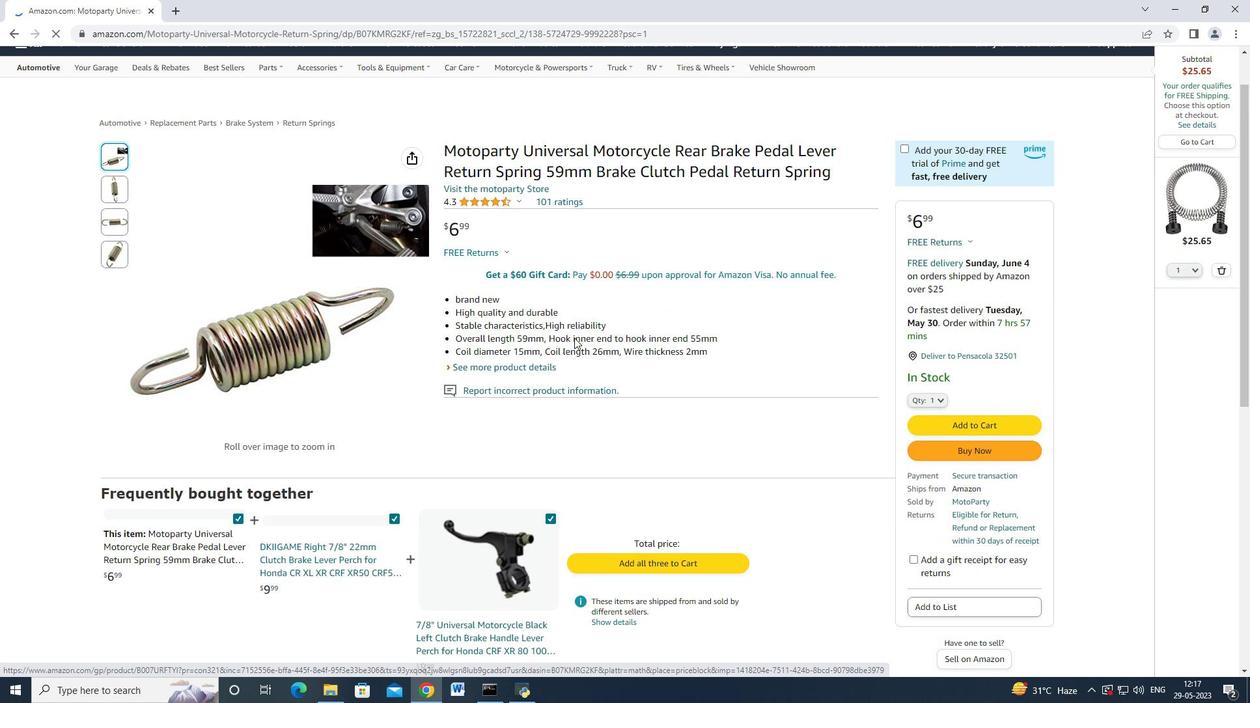 
Action: Mouse scrolled (574, 337) with delta (0, 0)
Screenshot: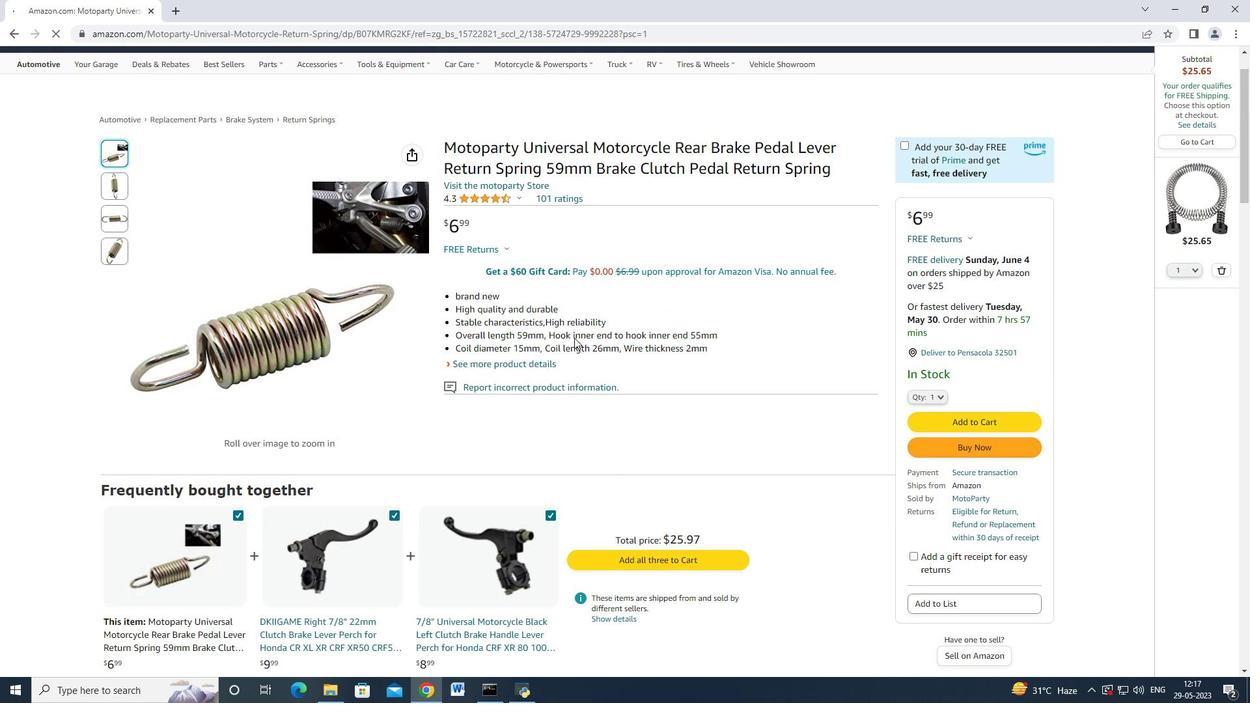 
Action: Mouse scrolled (574, 337) with delta (0, 0)
Screenshot: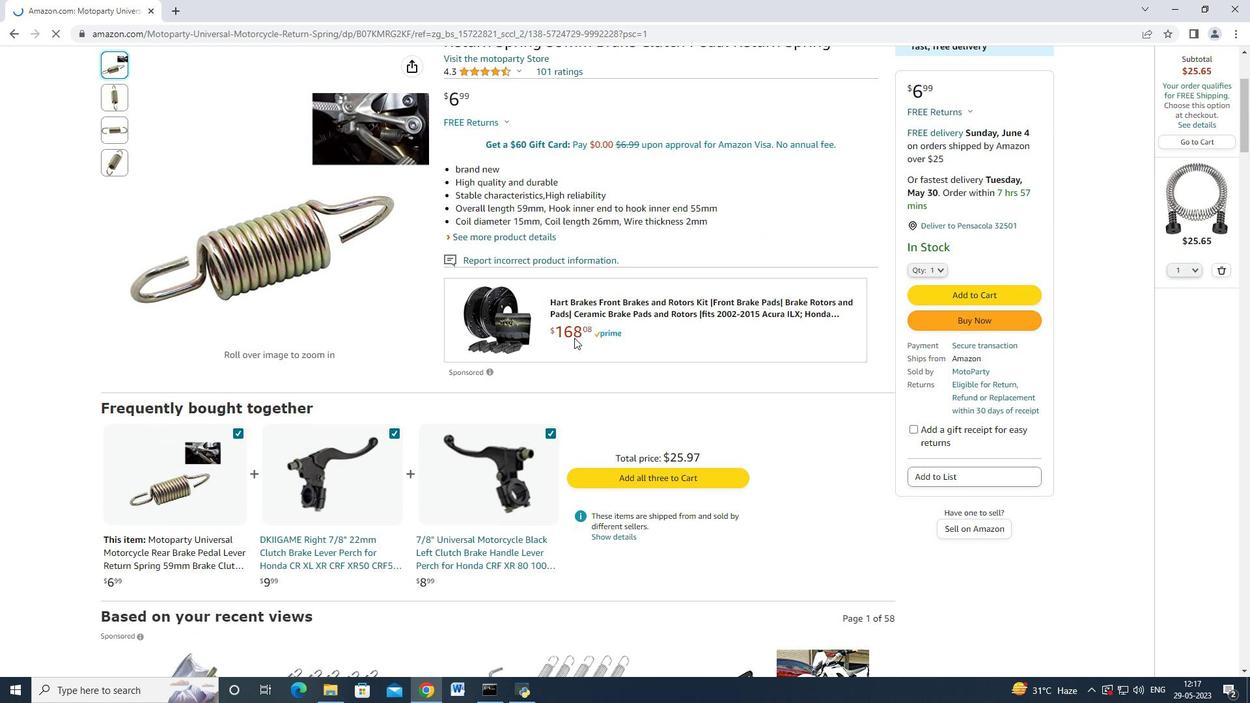 
Action: Mouse scrolled (574, 337) with delta (0, 0)
Screenshot: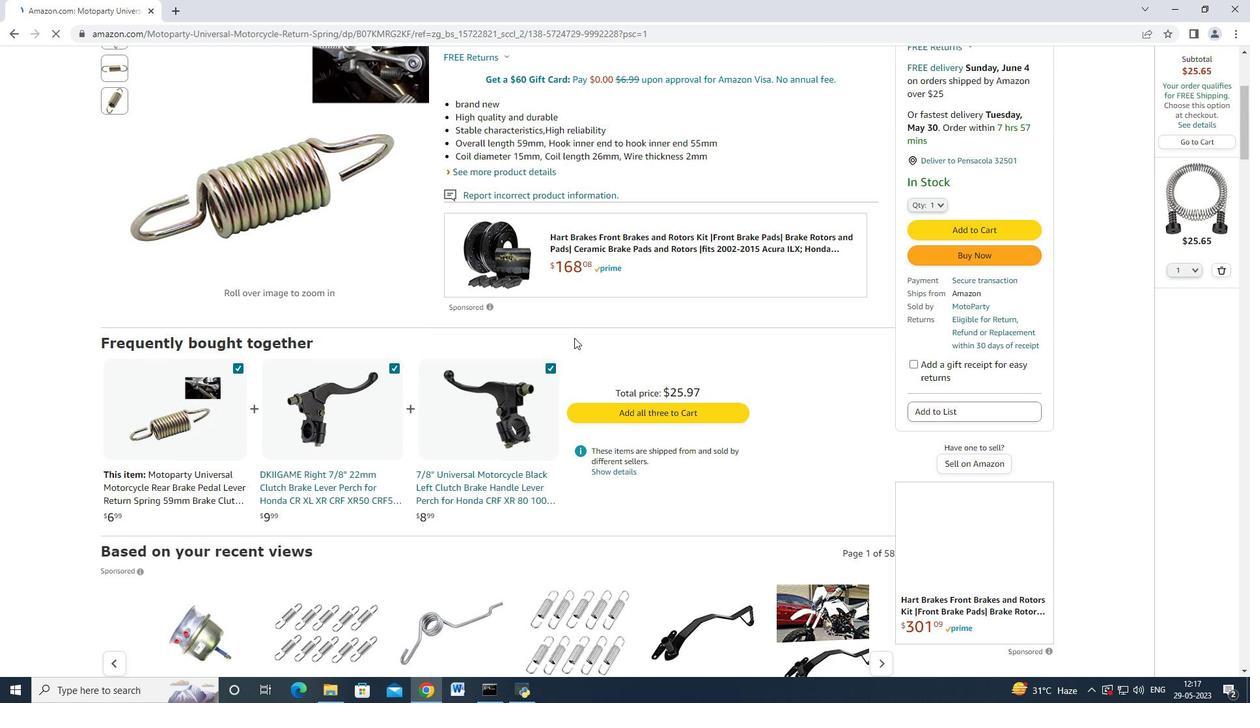 
Action: Mouse scrolled (574, 337) with delta (0, 0)
Screenshot: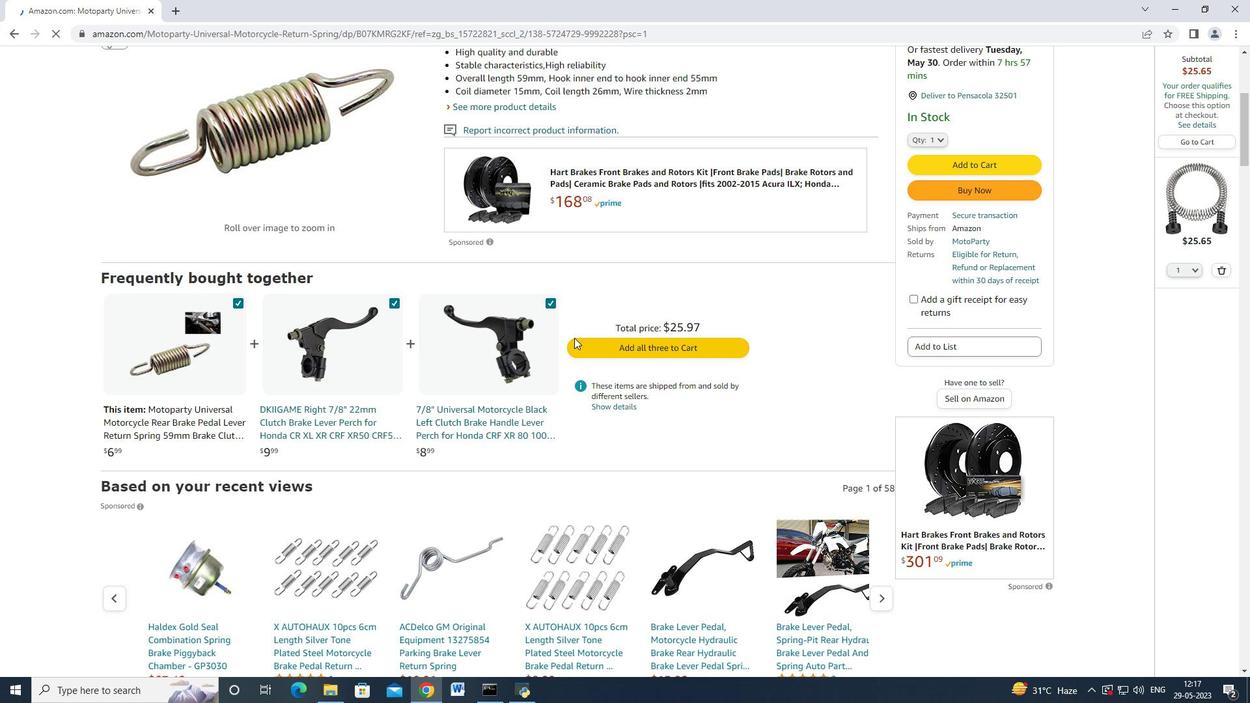 
Action: Mouse scrolled (574, 337) with delta (0, 0)
Screenshot: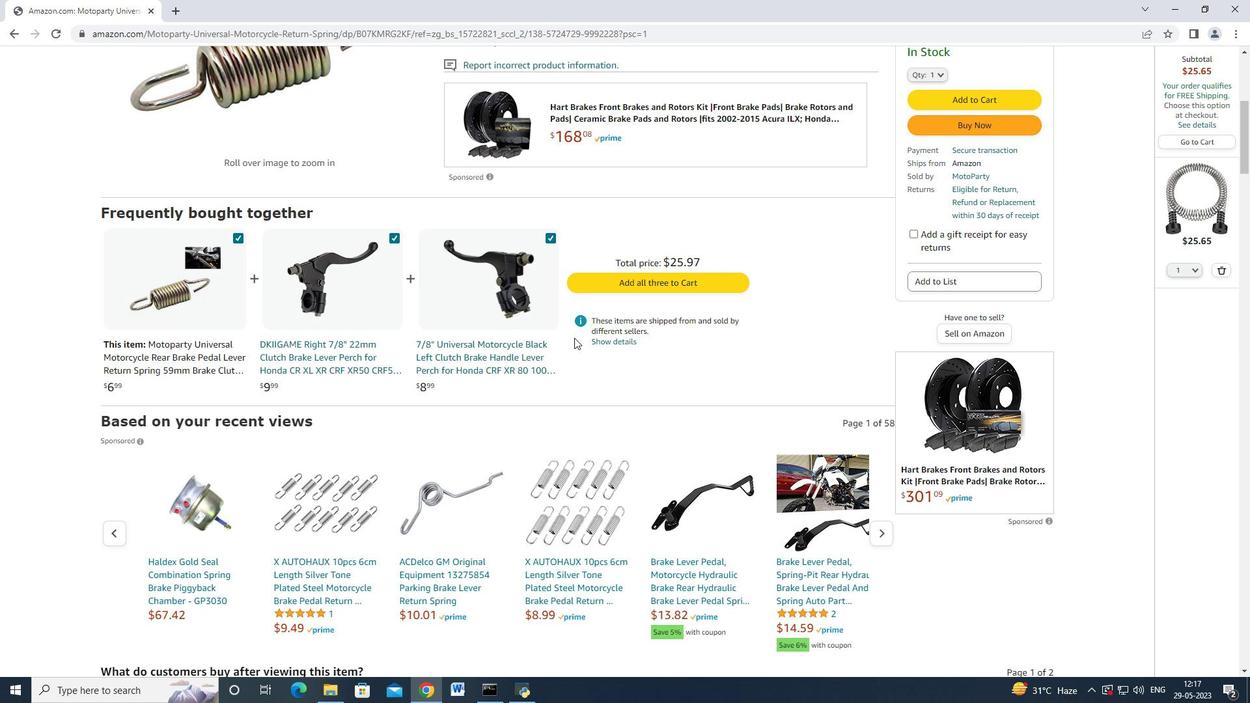 
Action: Mouse scrolled (574, 337) with delta (0, 0)
Screenshot: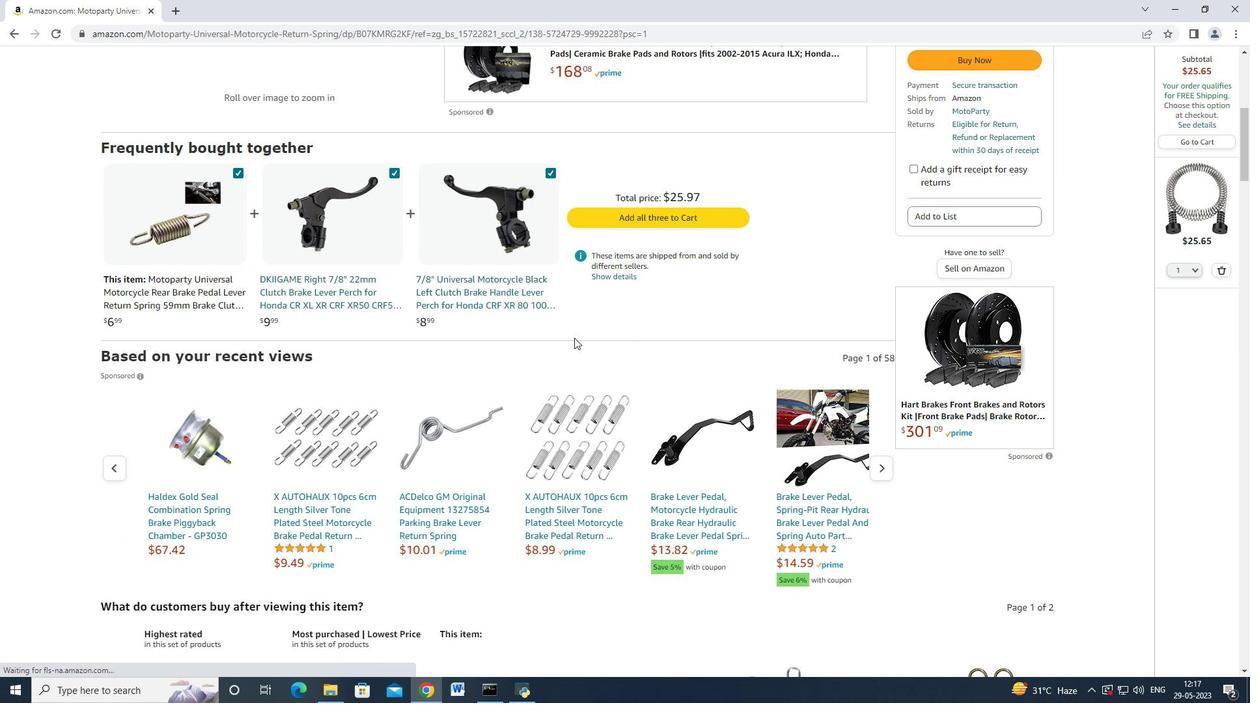 
Action: Mouse scrolled (574, 337) with delta (0, 0)
Screenshot: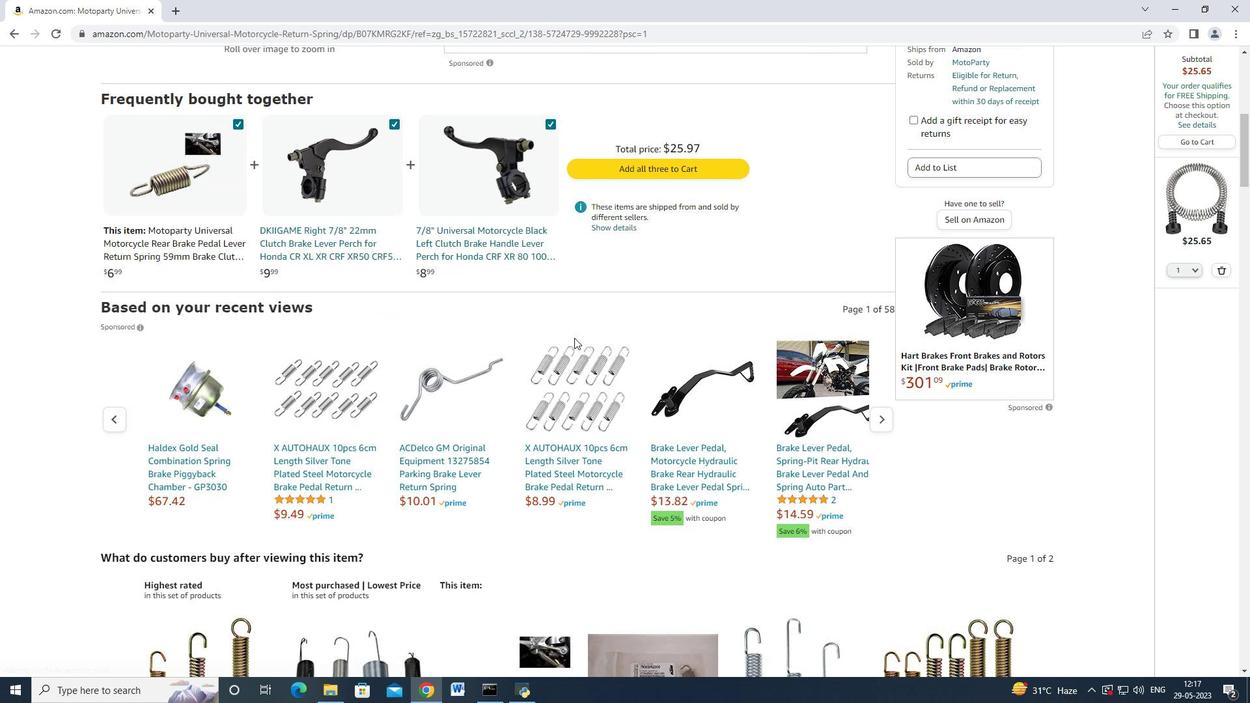 
Action: Mouse scrolled (574, 337) with delta (0, 0)
Screenshot: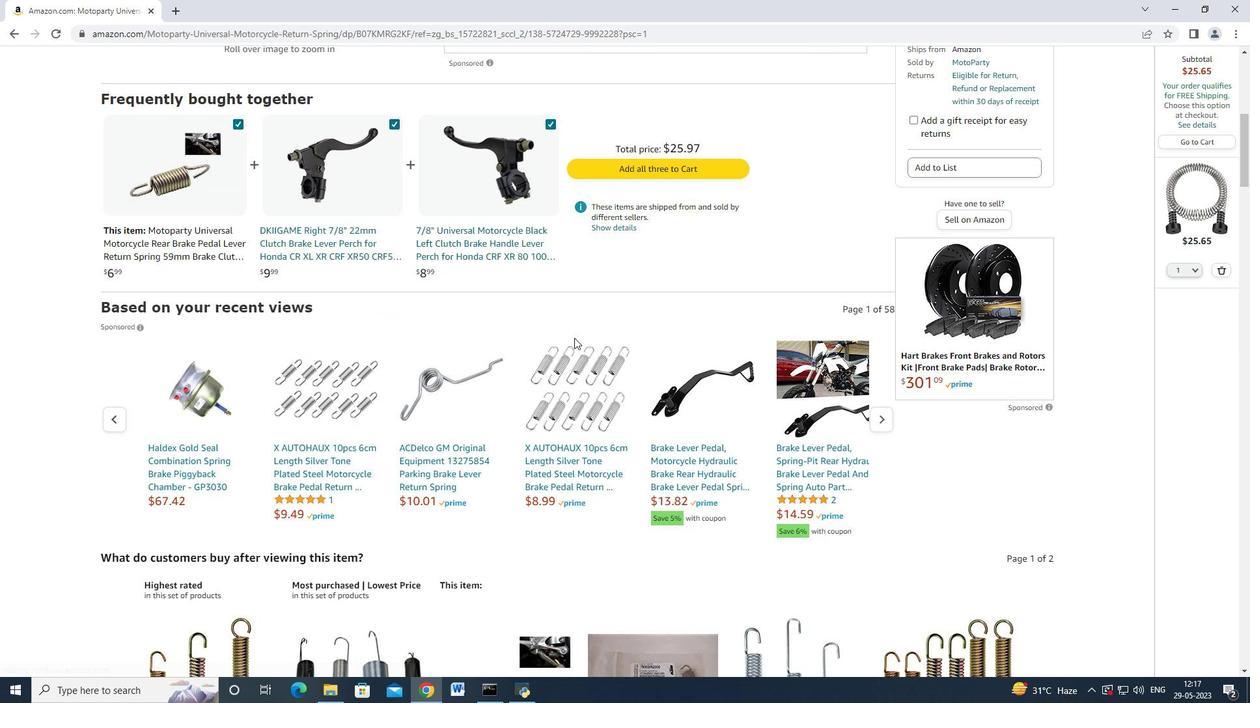 
Action: Mouse scrolled (574, 337) with delta (0, 0)
Screenshot: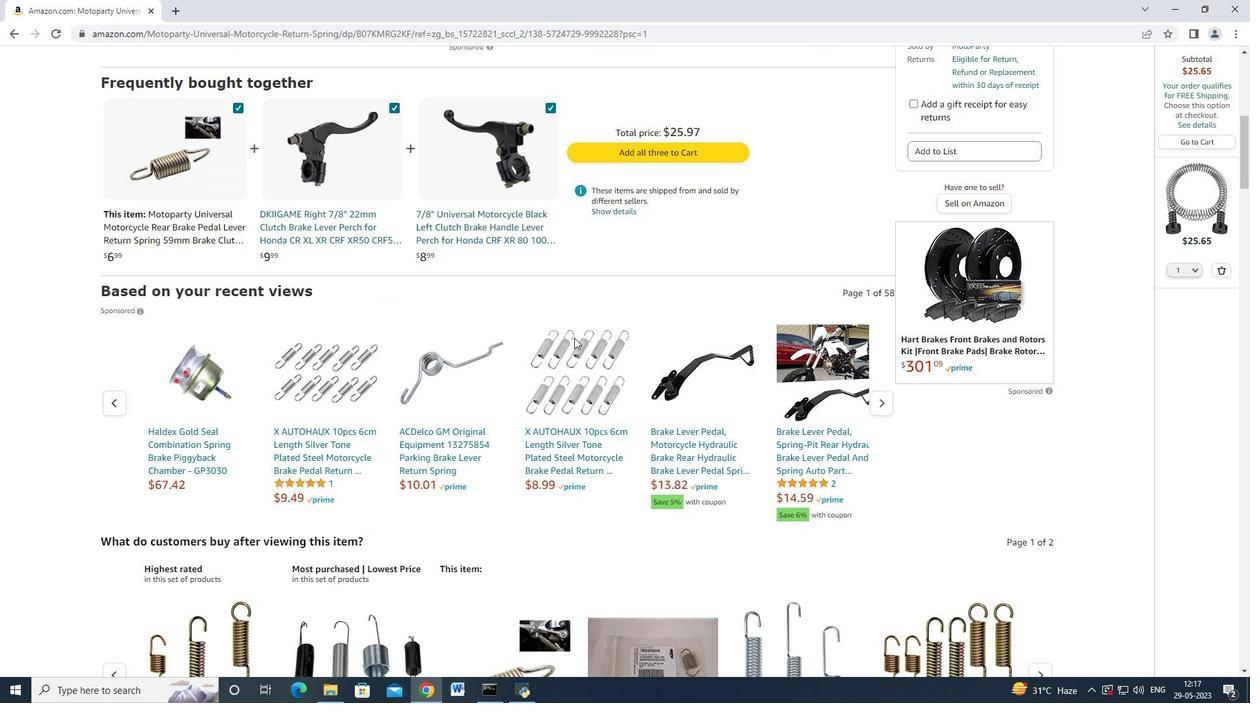 
Action: Mouse scrolled (574, 337) with delta (0, 0)
Screenshot: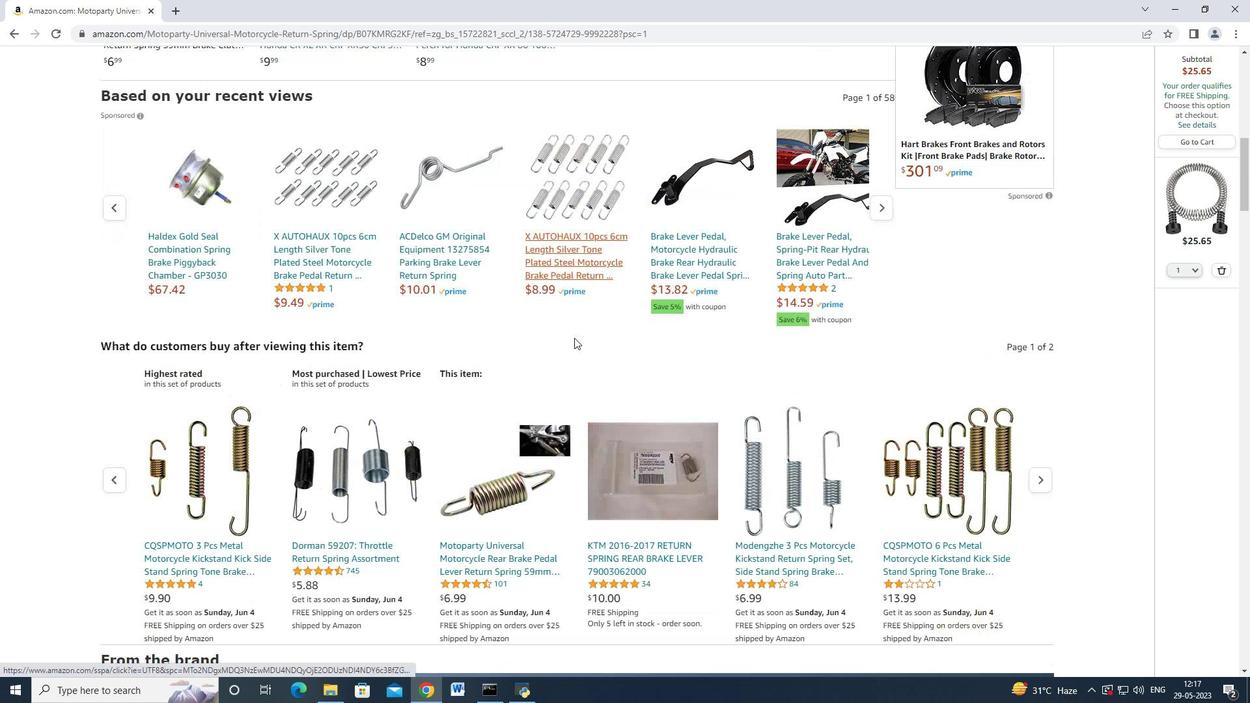 
Action: Mouse scrolled (574, 337) with delta (0, 0)
Screenshot: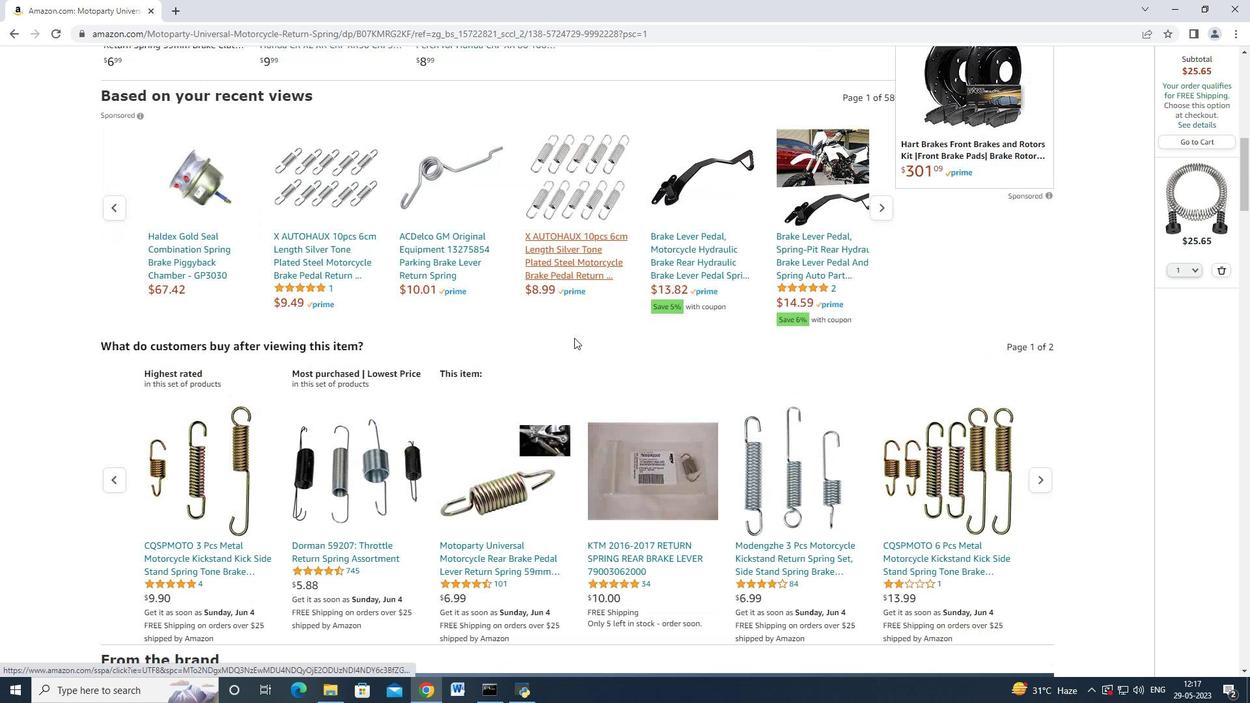 
Action: Mouse scrolled (574, 337) with delta (0, 0)
Screenshot: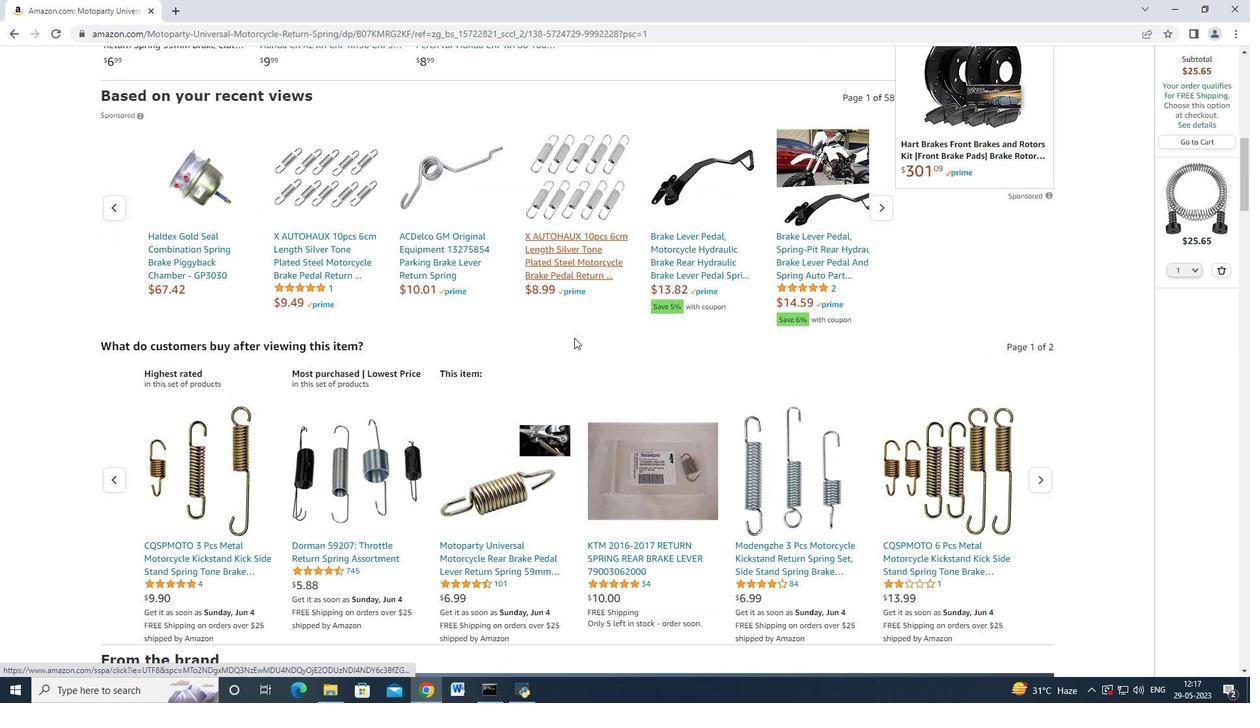 
Action: Mouse scrolled (574, 337) with delta (0, 0)
Screenshot: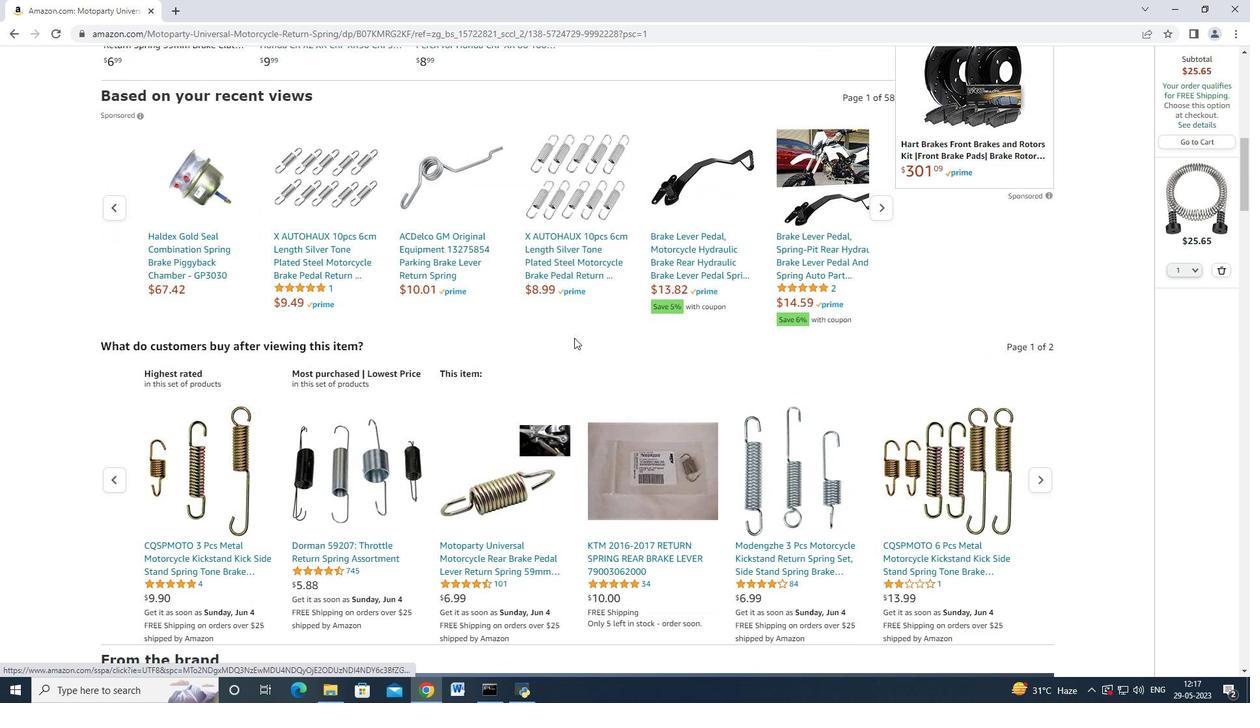 
Action: Mouse scrolled (574, 337) with delta (0, 0)
Screenshot: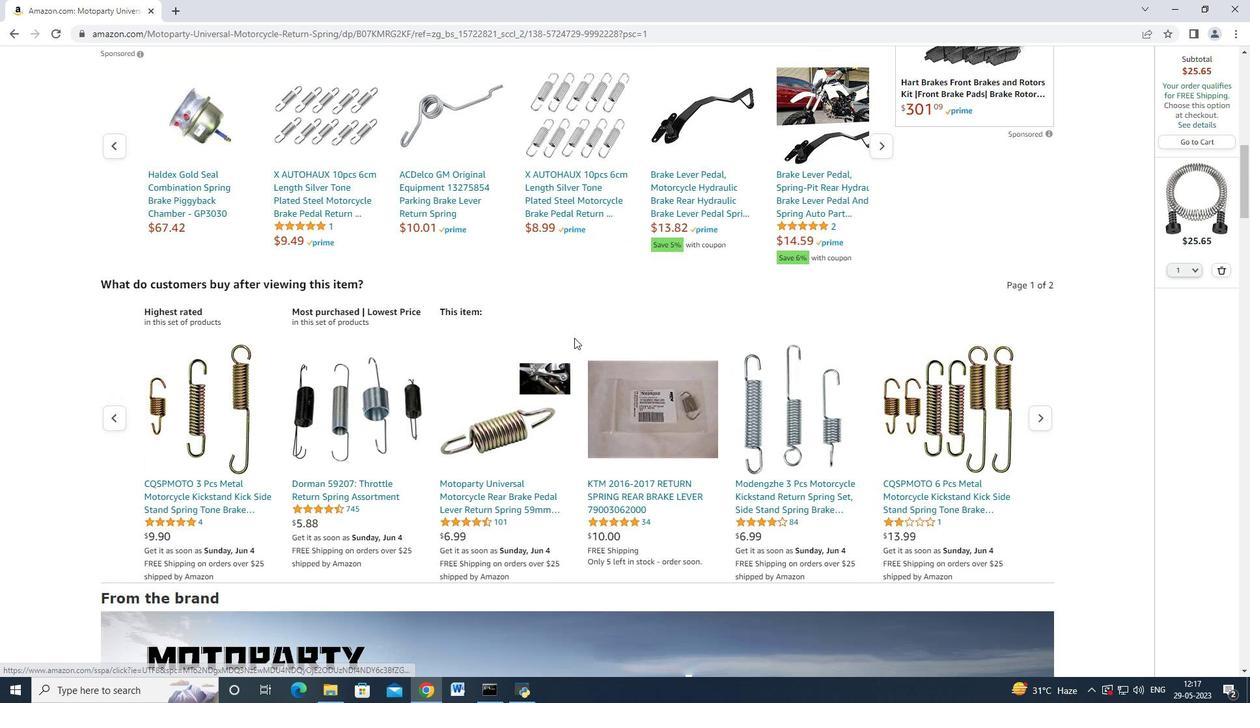 
Action: Mouse scrolled (574, 337) with delta (0, 0)
Screenshot: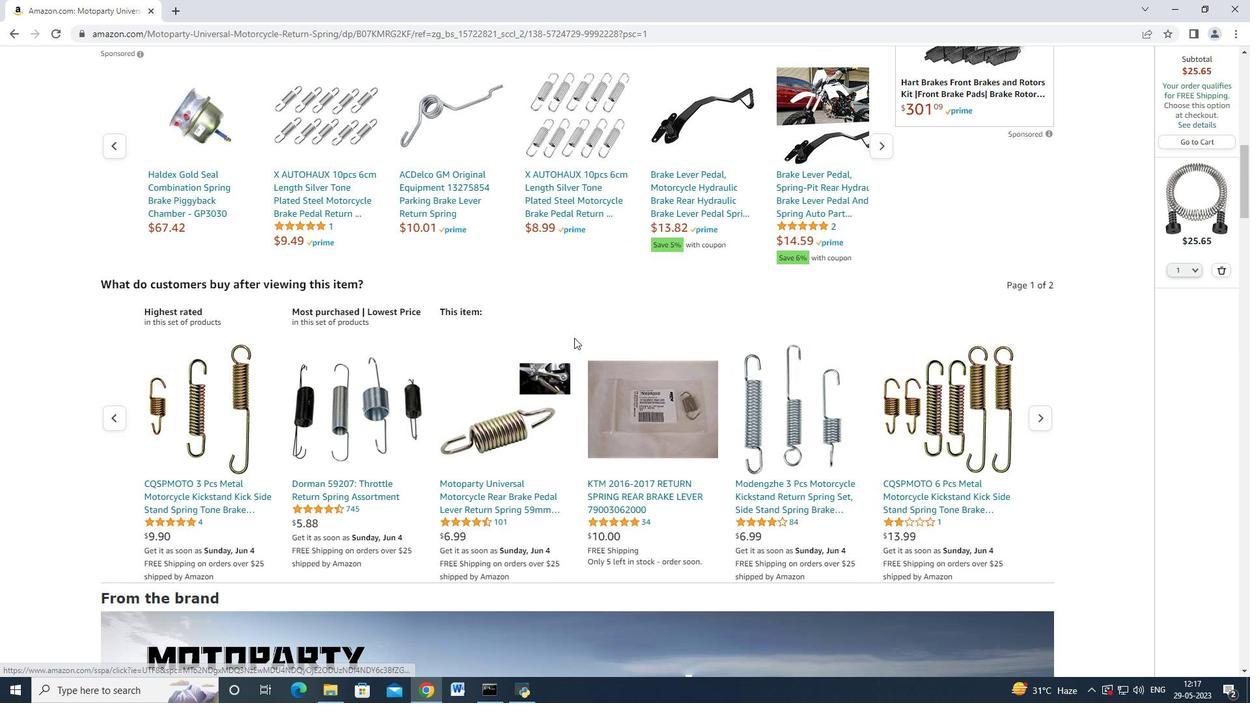 
Action: Mouse scrolled (574, 337) with delta (0, 0)
Screenshot: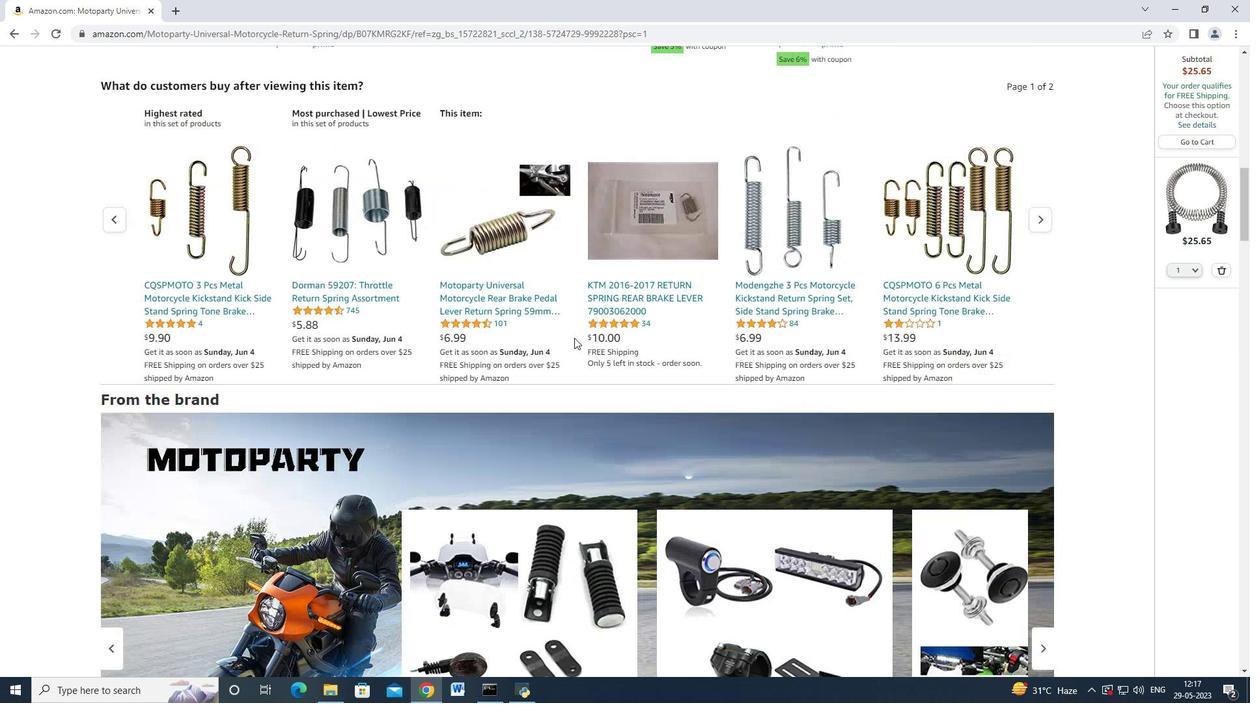 
Action: Mouse scrolled (574, 337) with delta (0, 0)
Screenshot: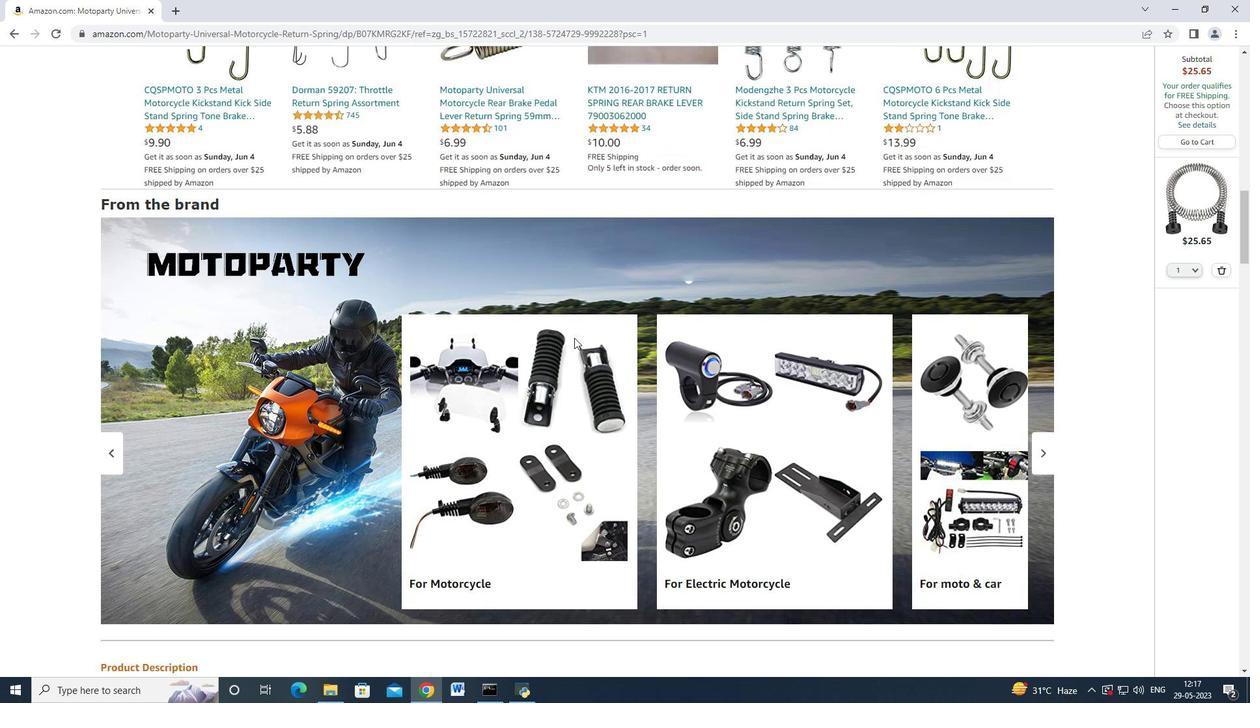 
Action: Mouse scrolled (574, 337) with delta (0, 0)
Screenshot: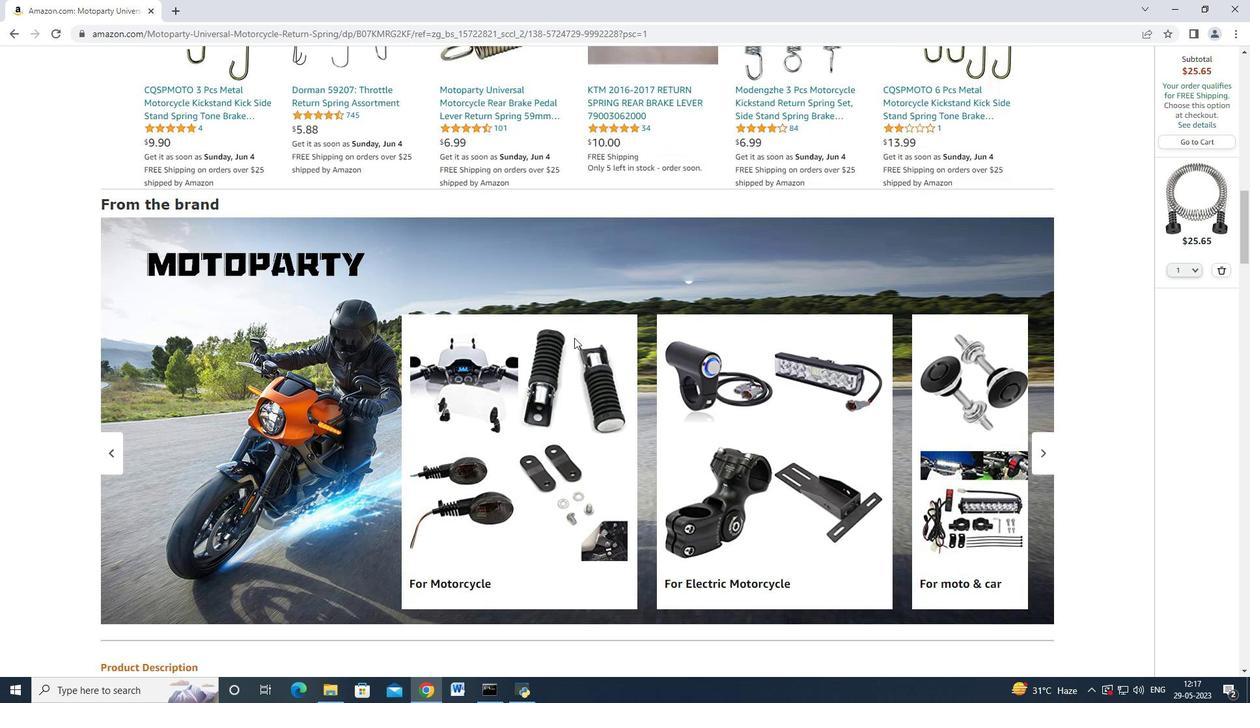 
Action: Mouse scrolled (574, 337) with delta (0, 0)
Screenshot: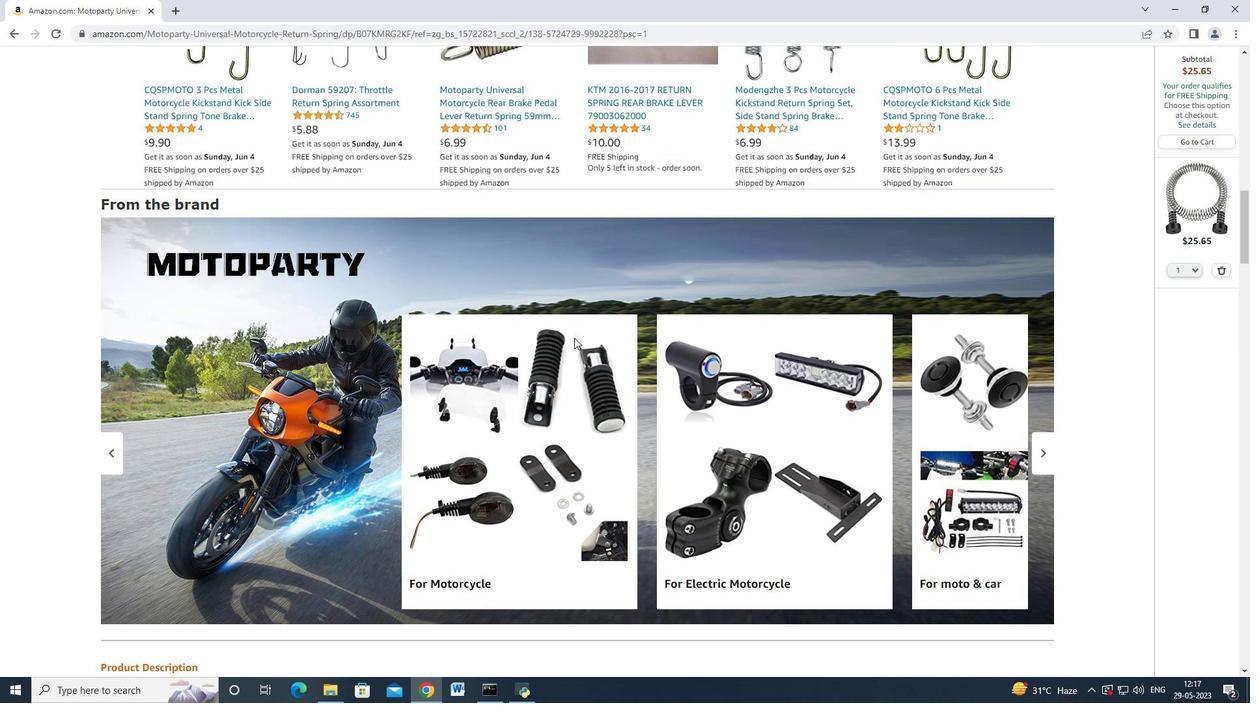 
Action: Mouse scrolled (574, 337) with delta (0, 0)
Screenshot: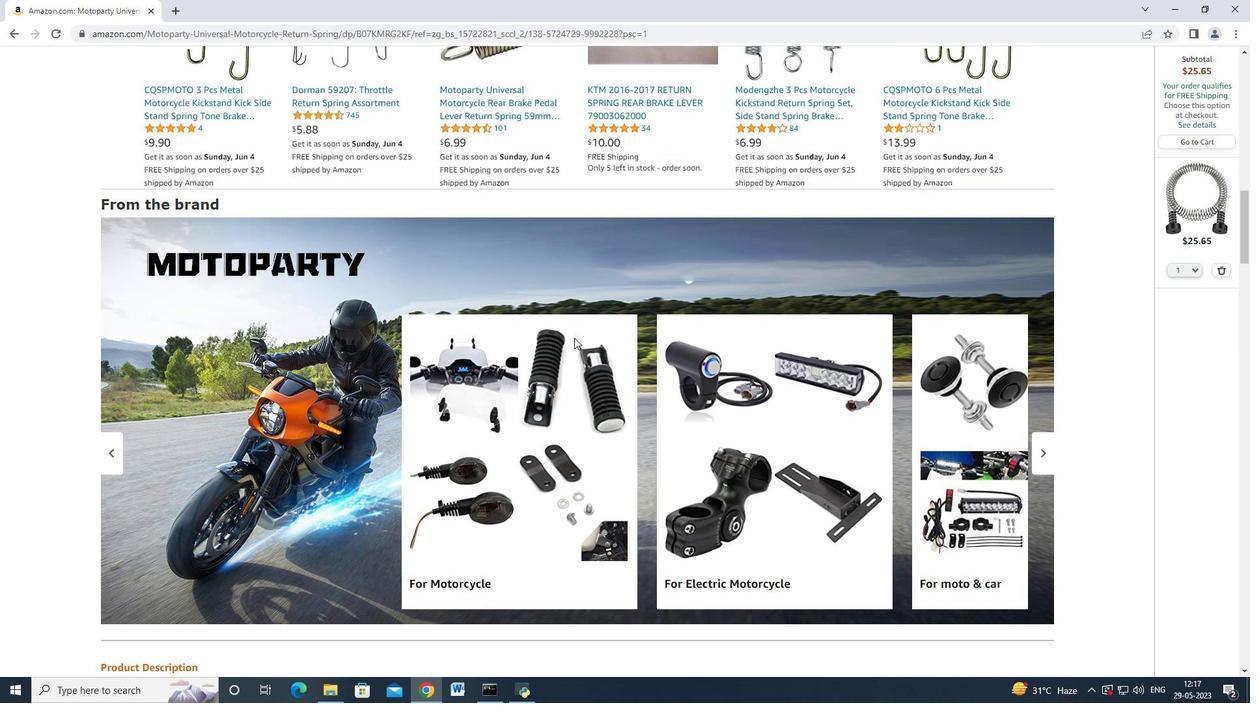 
Action: Mouse scrolled (574, 337) with delta (0, 0)
Screenshot: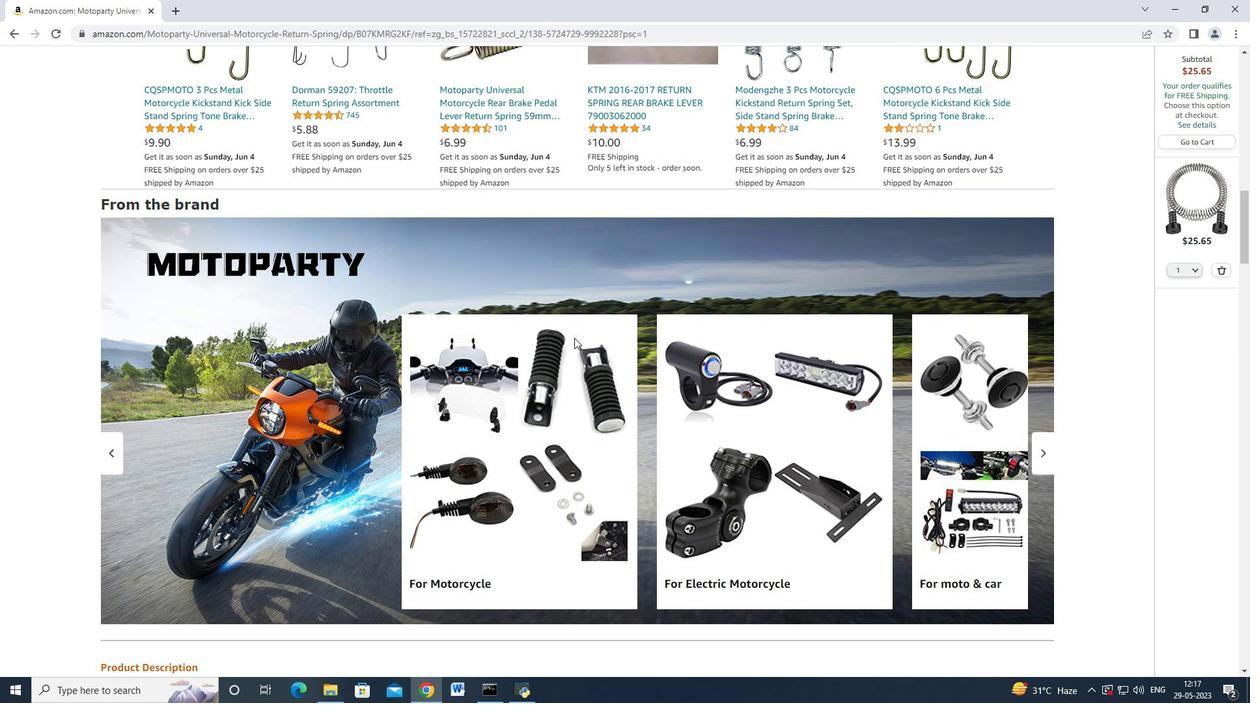 
Action: Mouse scrolled (574, 337) with delta (0, 0)
Screenshot: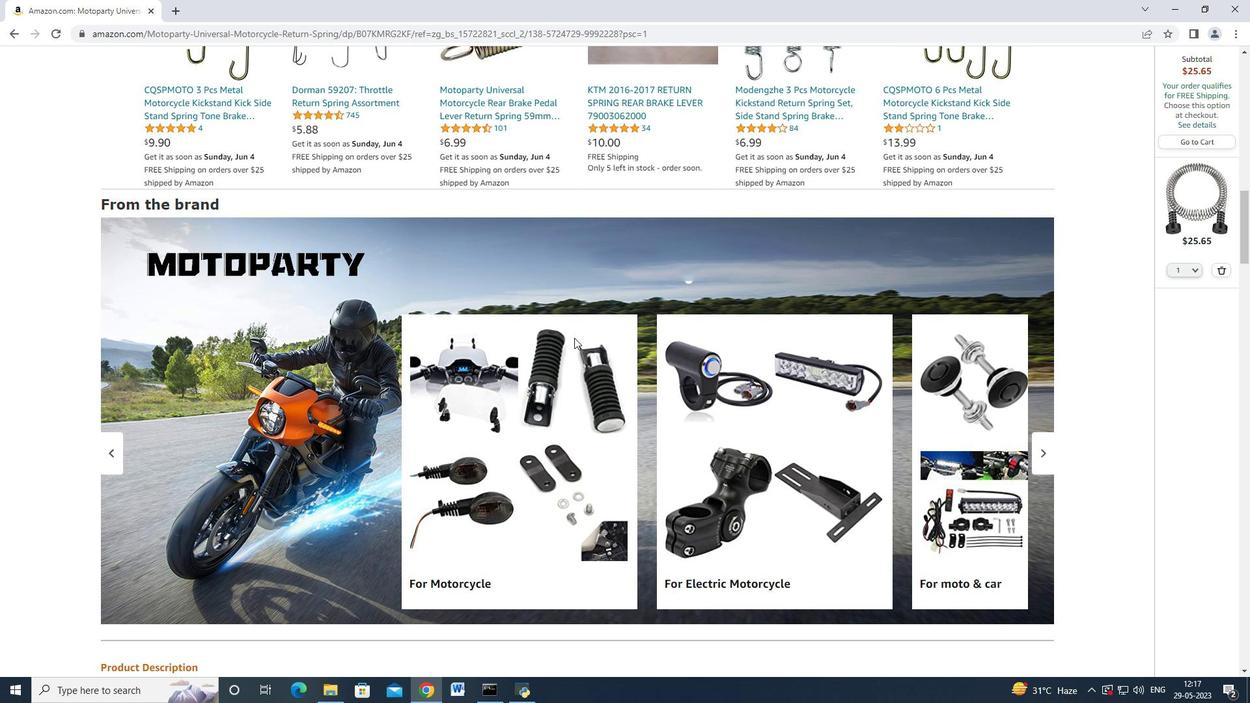 
Action: Mouse scrolled (574, 337) with delta (0, 0)
Screenshot: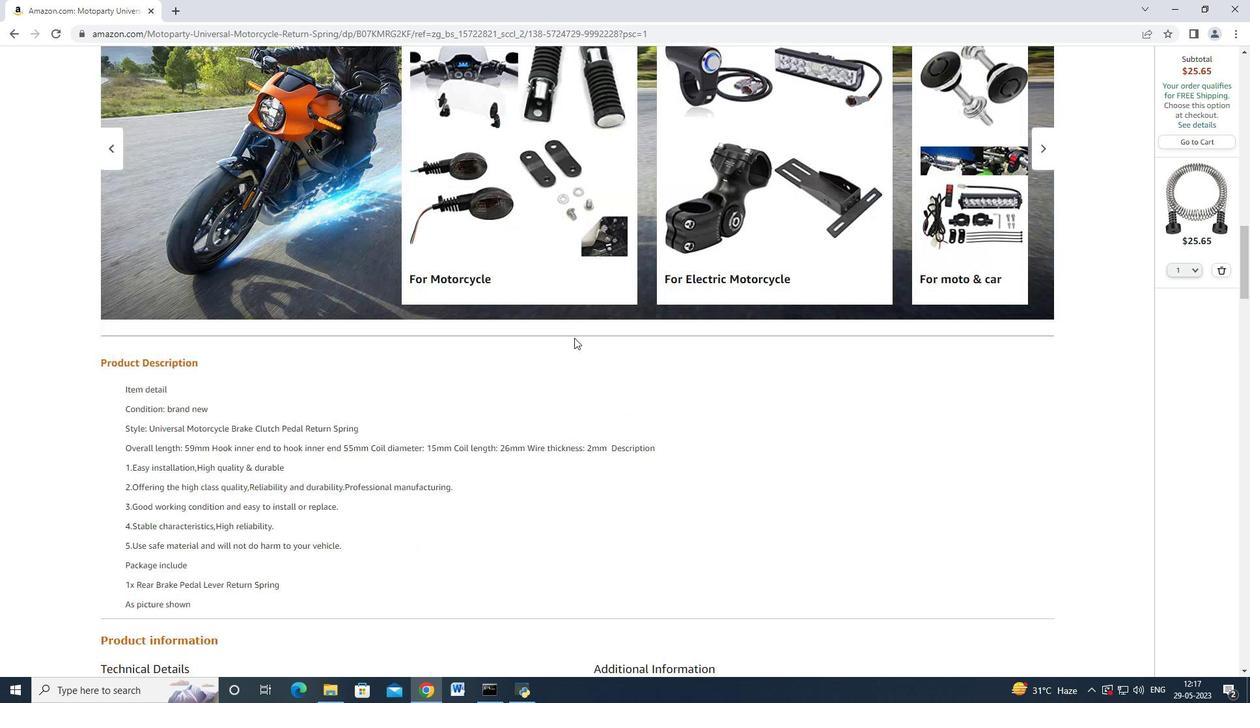 
Action: Mouse scrolled (574, 337) with delta (0, 0)
Screenshot: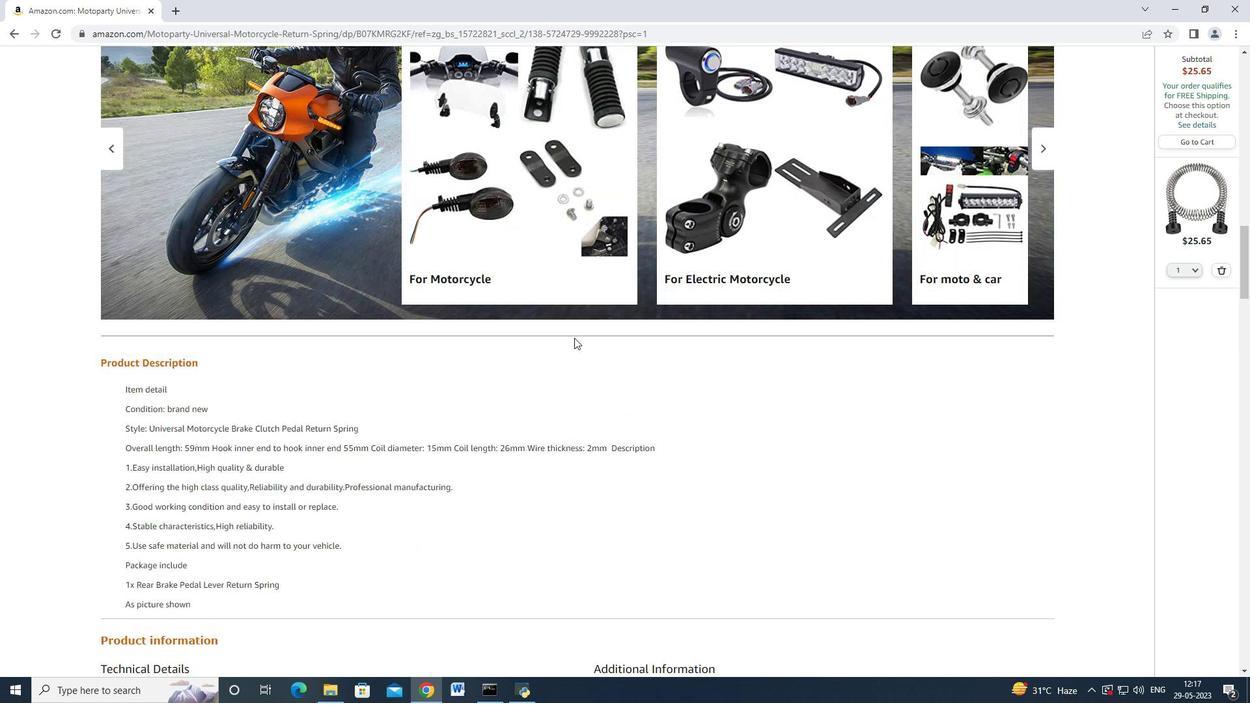 
Action: Mouse scrolled (574, 337) with delta (0, 0)
Screenshot: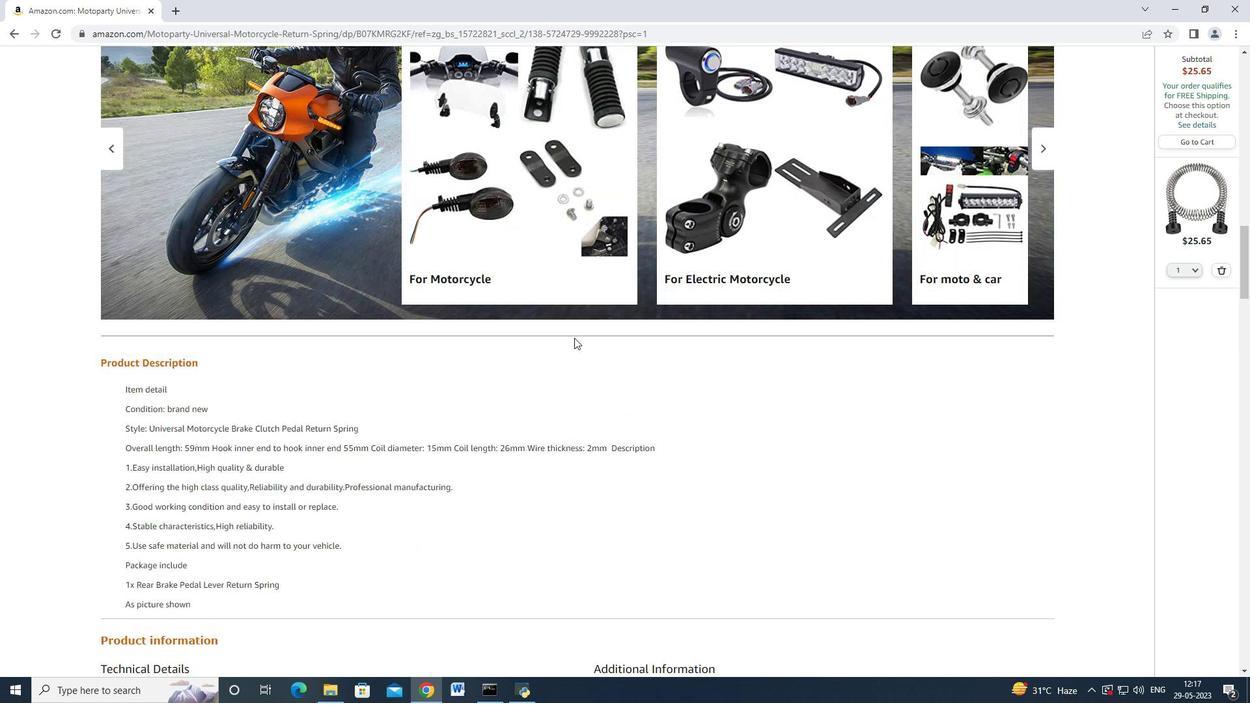 
Action: Mouse scrolled (574, 337) with delta (0, 0)
Screenshot: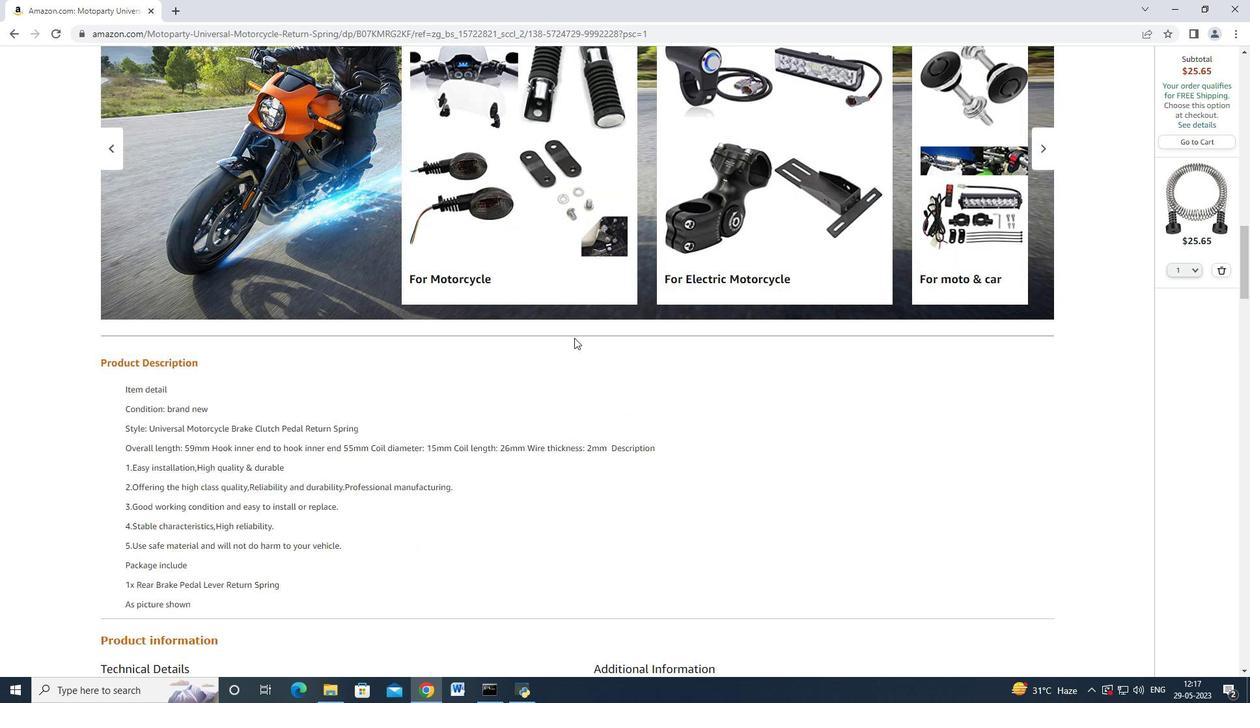 
Action: Mouse scrolled (574, 337) with delta (0, 0)
Screenshot: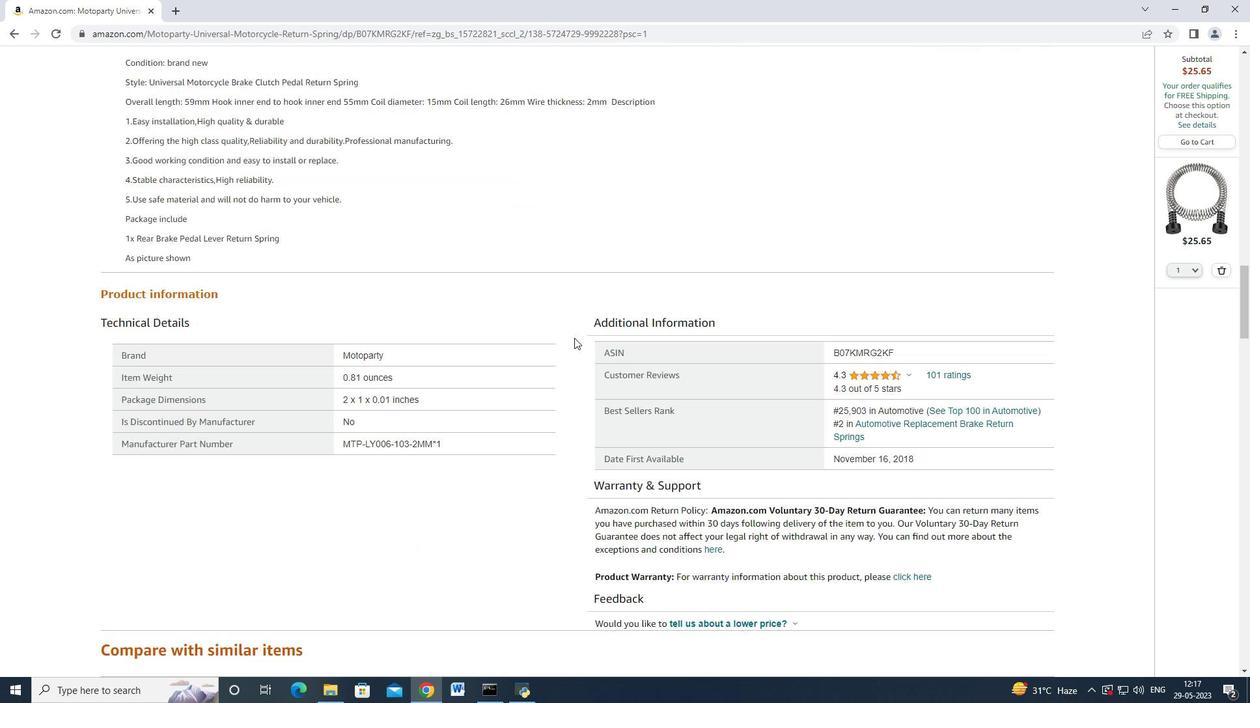 
Action: Mouse scrolled (574, 337) with delta (0, 0)
Screenshot: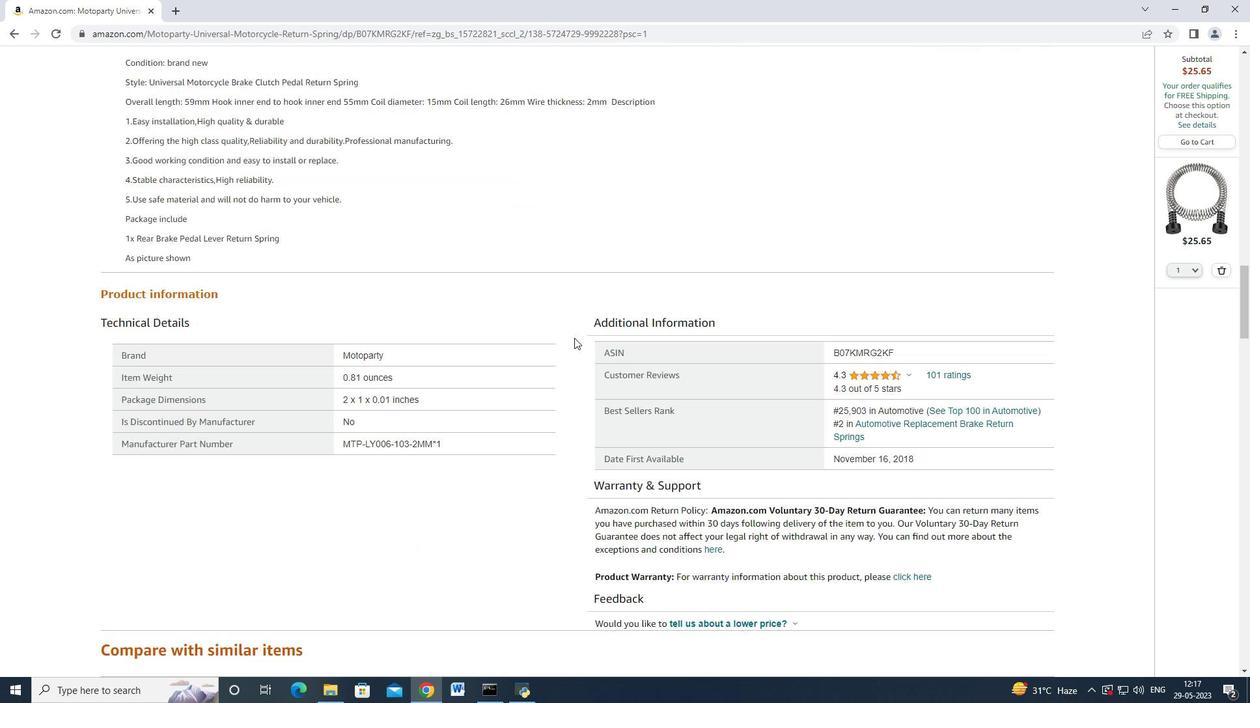
Action: Mouse scrolled (574, 337) with delta (0, 0)
